 Task: Create a sub task Design and Implement Solution for the task  Create a new online platform for online language translation services in the project AtlasLine , assign it to team member softage.2@softage.net and update the status of the sub task to  On Track  , set the priority of the sub task to Low
Action: Mouse moved to (527, 336)
Screenshot: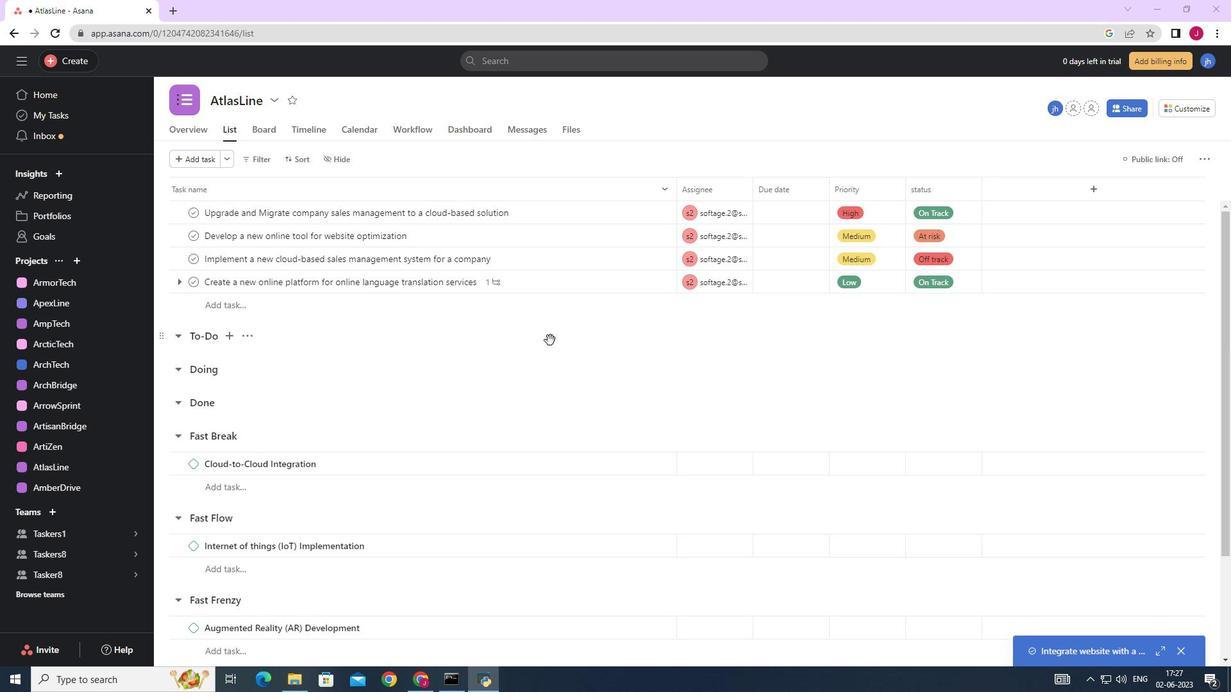 
Action: Mouse scrolled (527, 336) with delta (0, 0)
Screenshot: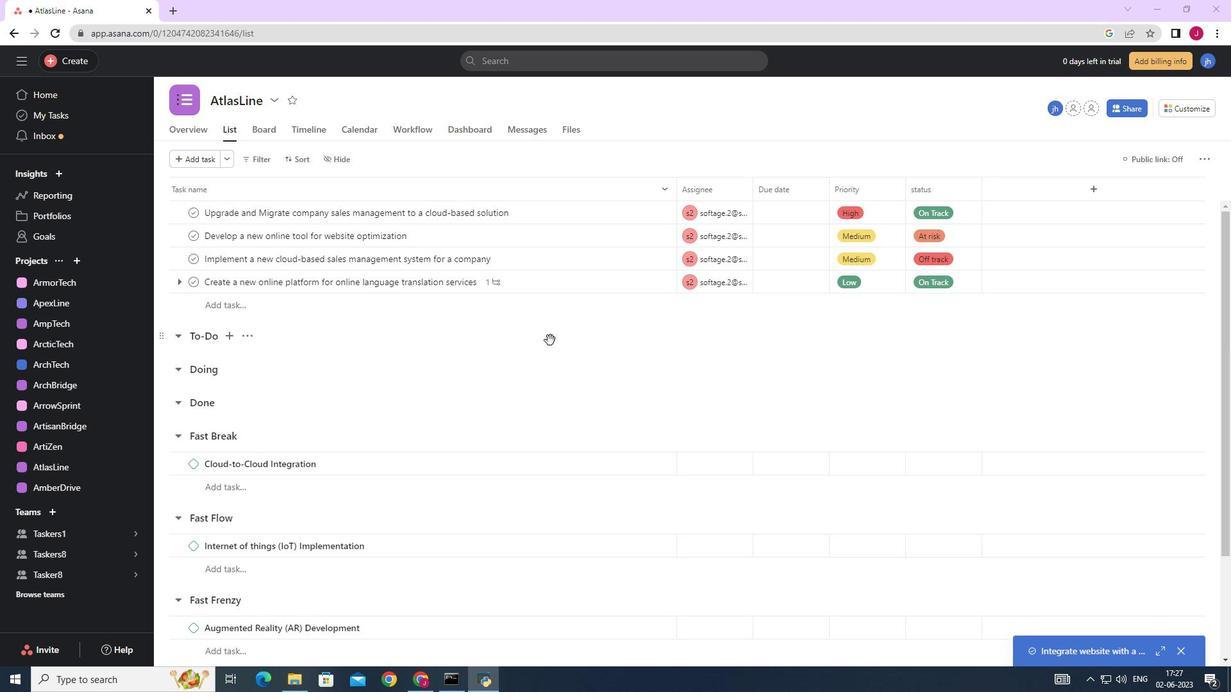 
Action: Mouse scrolled (527, 336) with delta (0, 0)
Screenshot: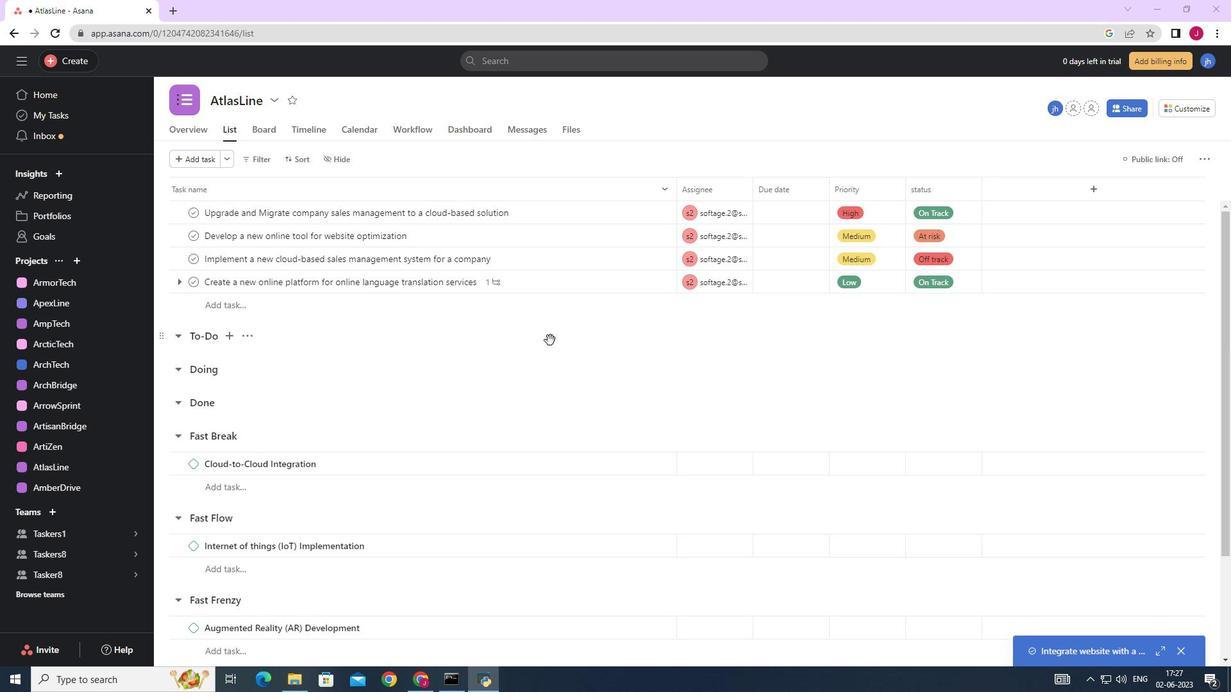 
Action: Mouse moved to (602, 277)
Screenshot: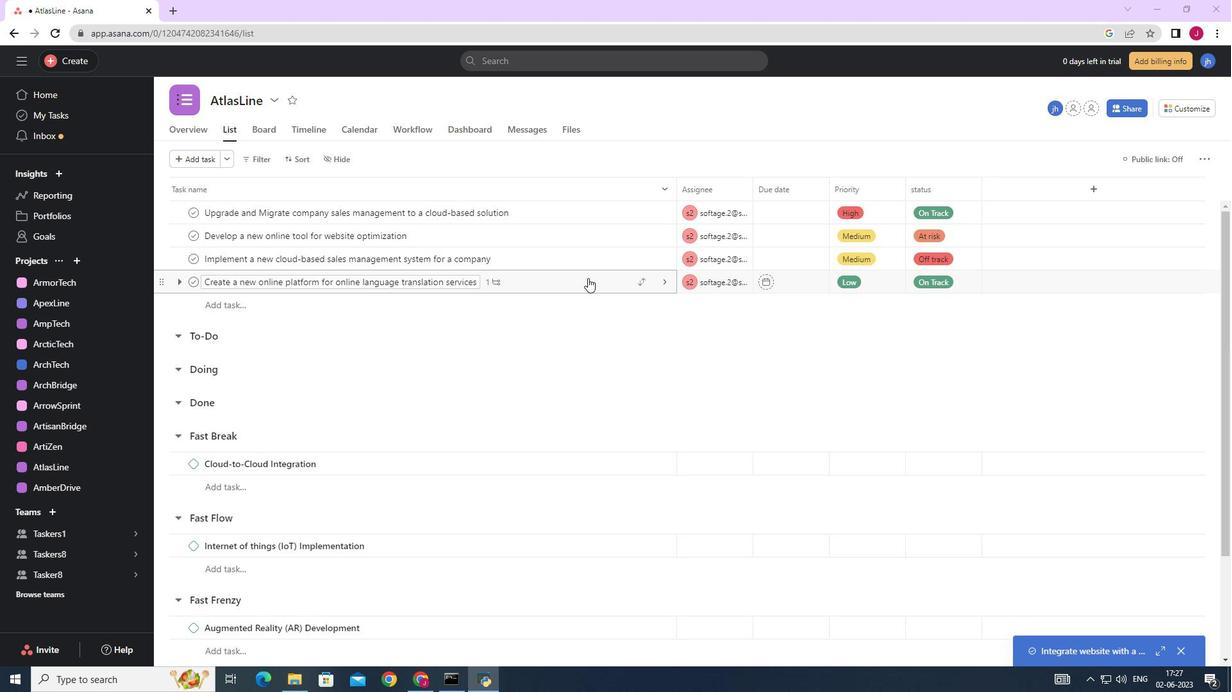 
Action: Mouse pressed left at (602, 277)
Screenshot: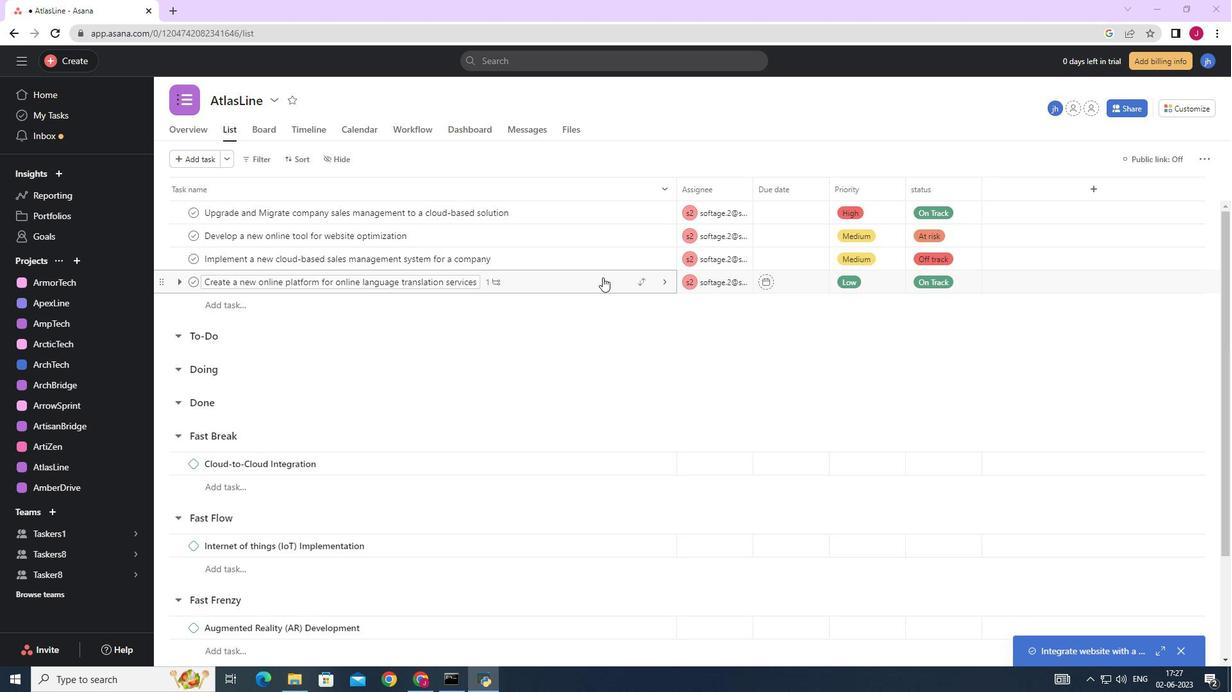 
Action: Mouse moved to (990, 452)
Screenshot: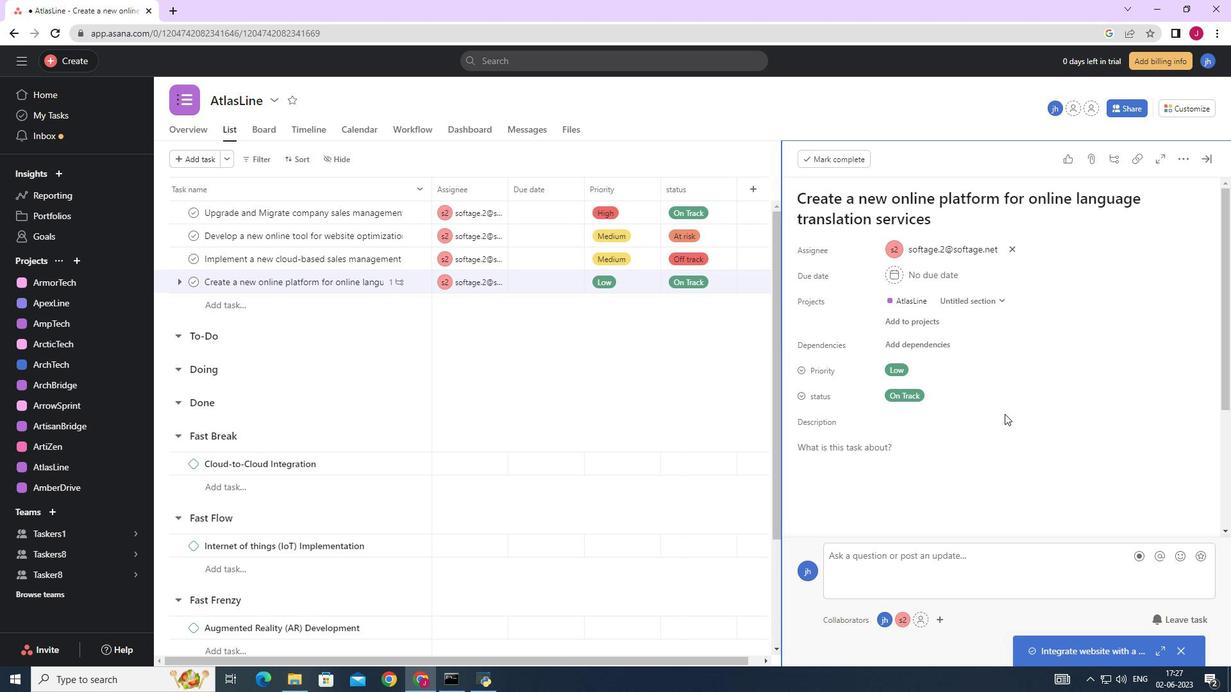 
Action: Mouse scrolled (990, 450) with delta (0, 0)
Screenshot: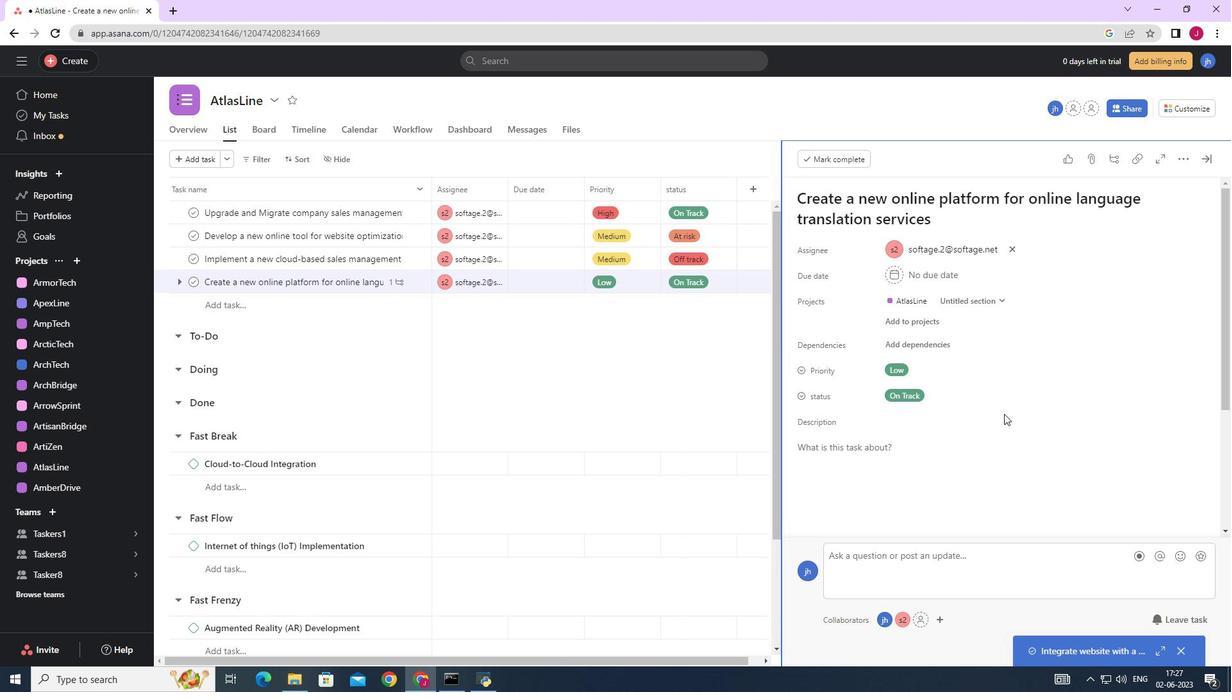 
Action: Mouse moved to (990, 453)
Screenshot: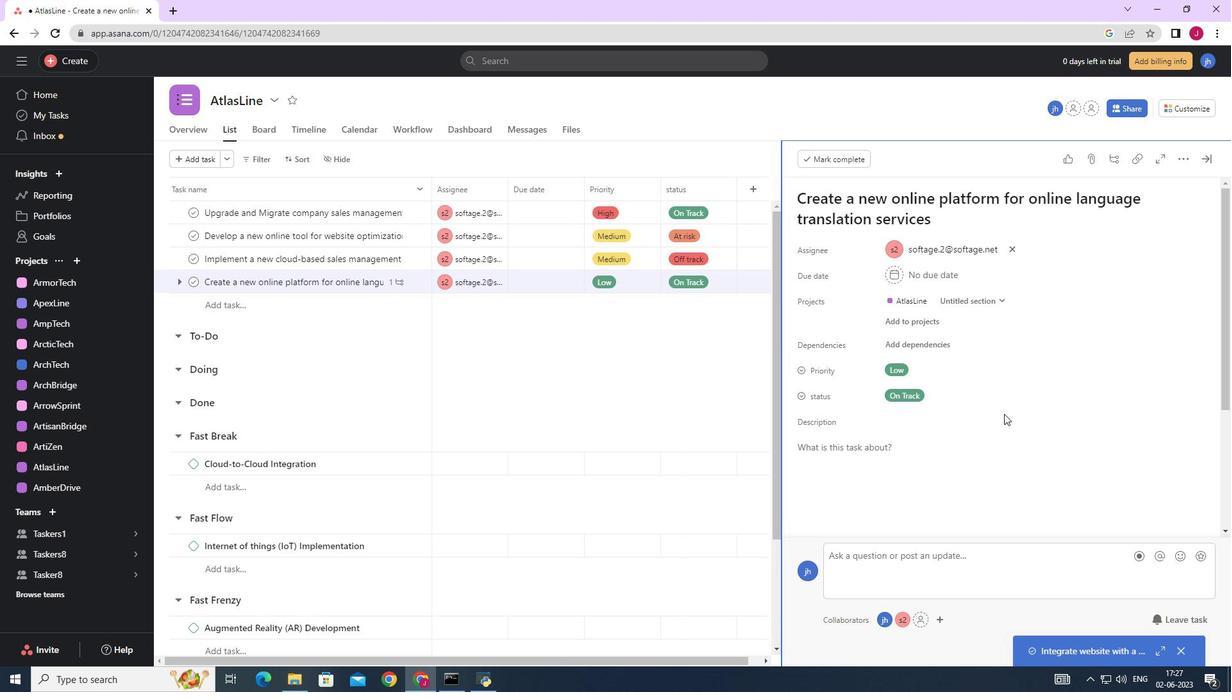 
Action: Mouse scrolled (990, 452) with delta (0, 0)
Screenshot: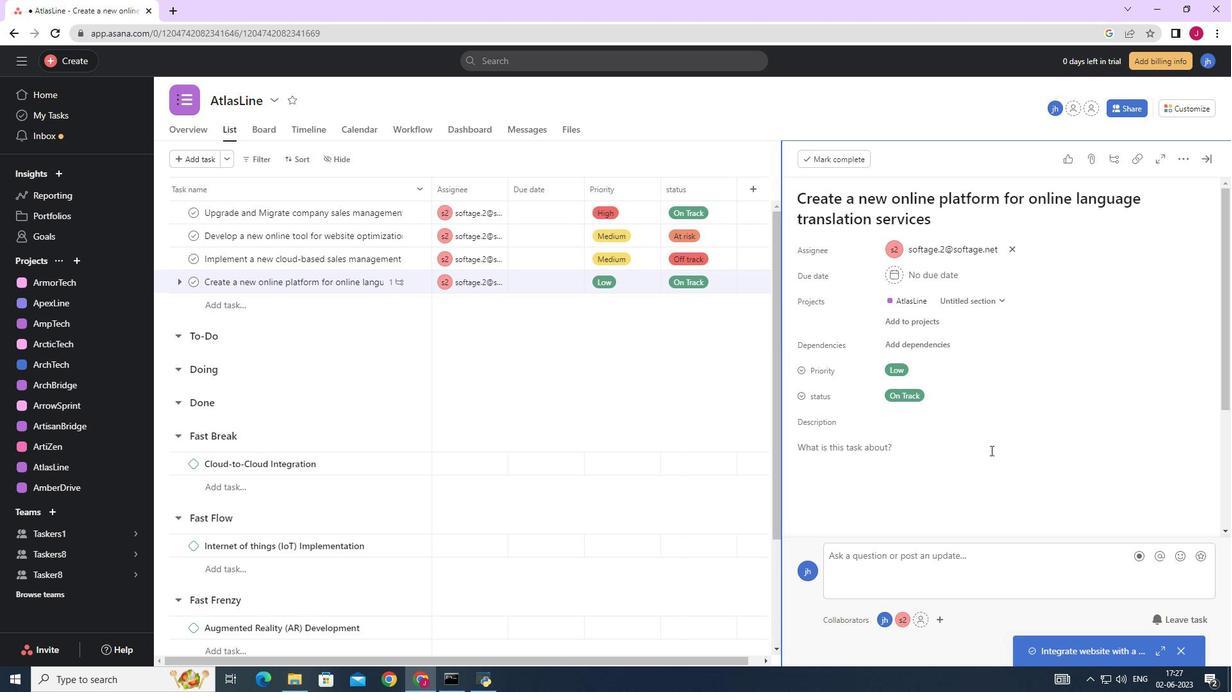 
Action: Mouse scrolled (990, 452) with delta (0, 0)
Screenshot: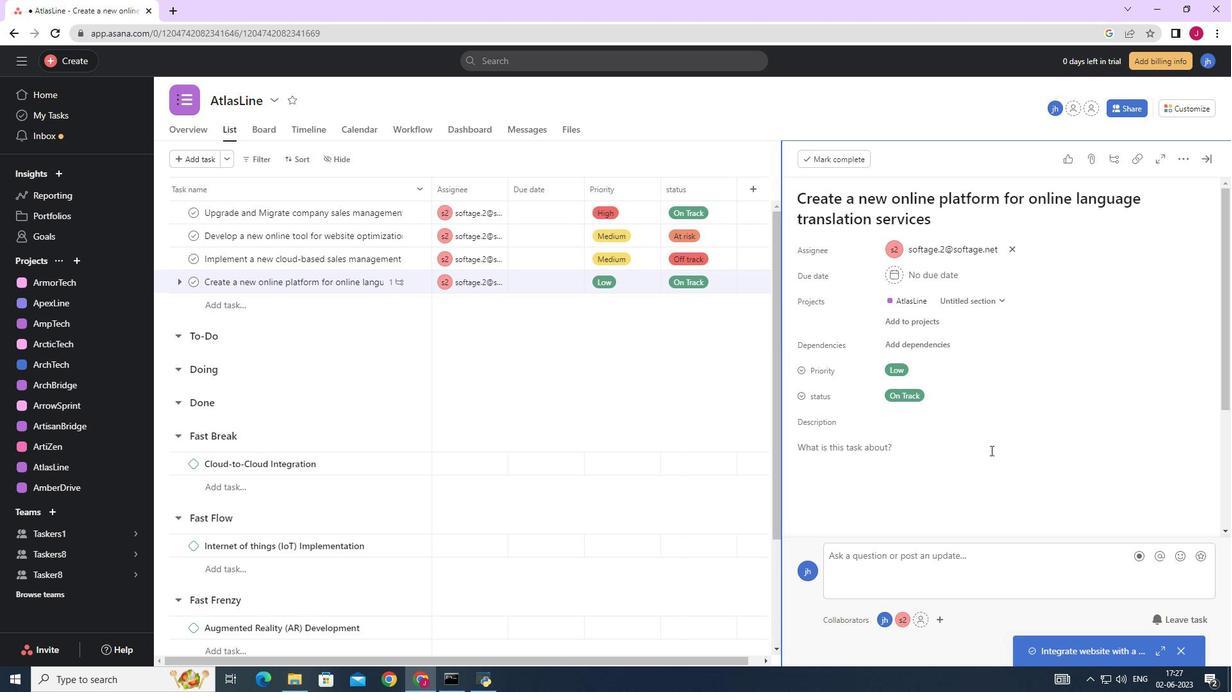 
Action: Mouse scrolled (990, 452) with delta (0, 0)
Screenshot: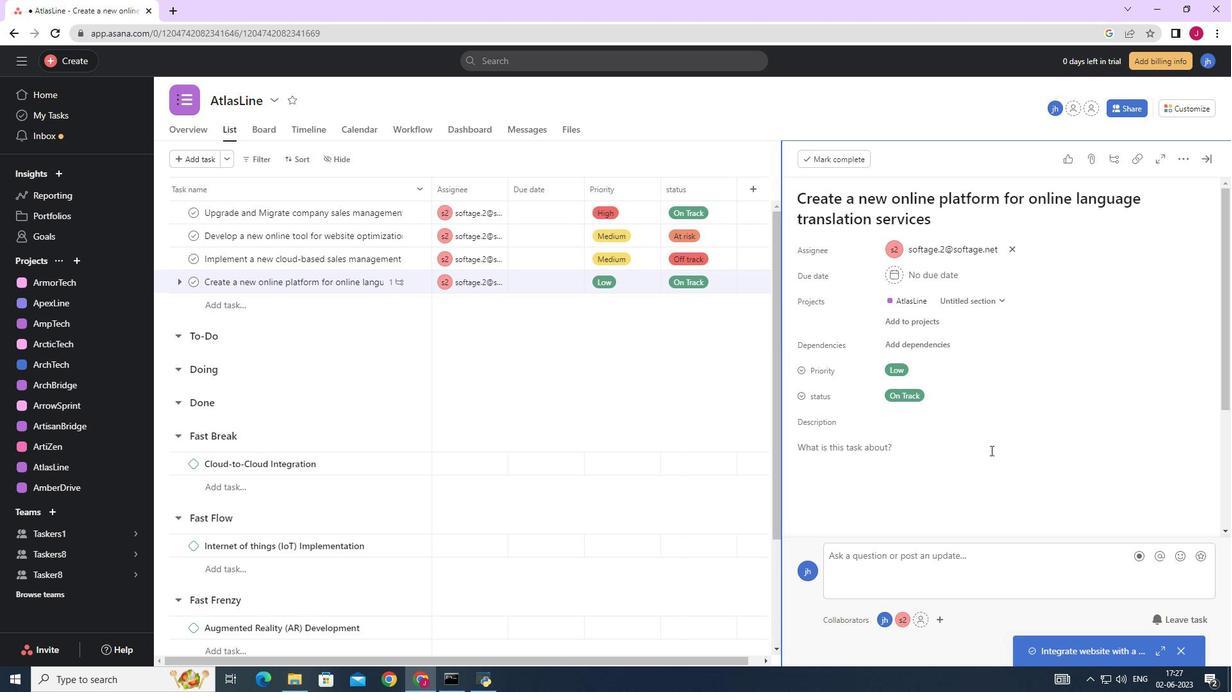 
Action: Mouse scrolled (990, 452) with delta (0, 0)
Screenshot: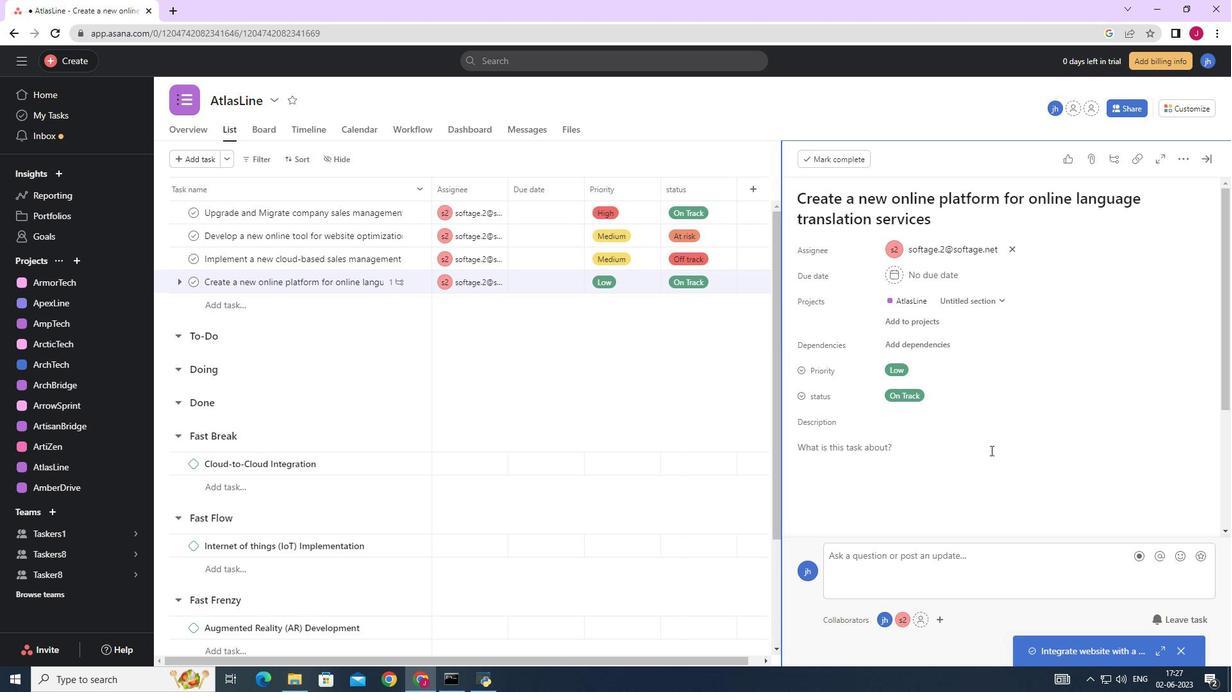 
Action: Mouse scrolled (990, 452) with delta (0, 0)
Screenshot: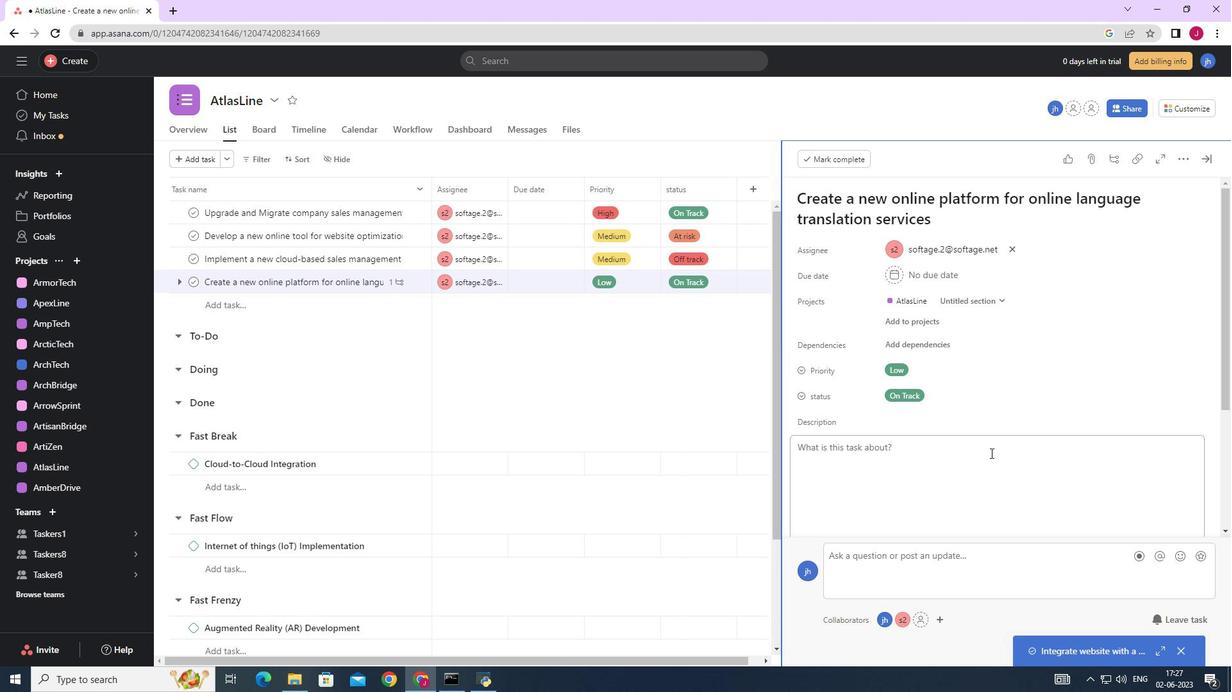 
Action: Mouse scrolled (990, 452) with delta (0, 0)
Screenshot: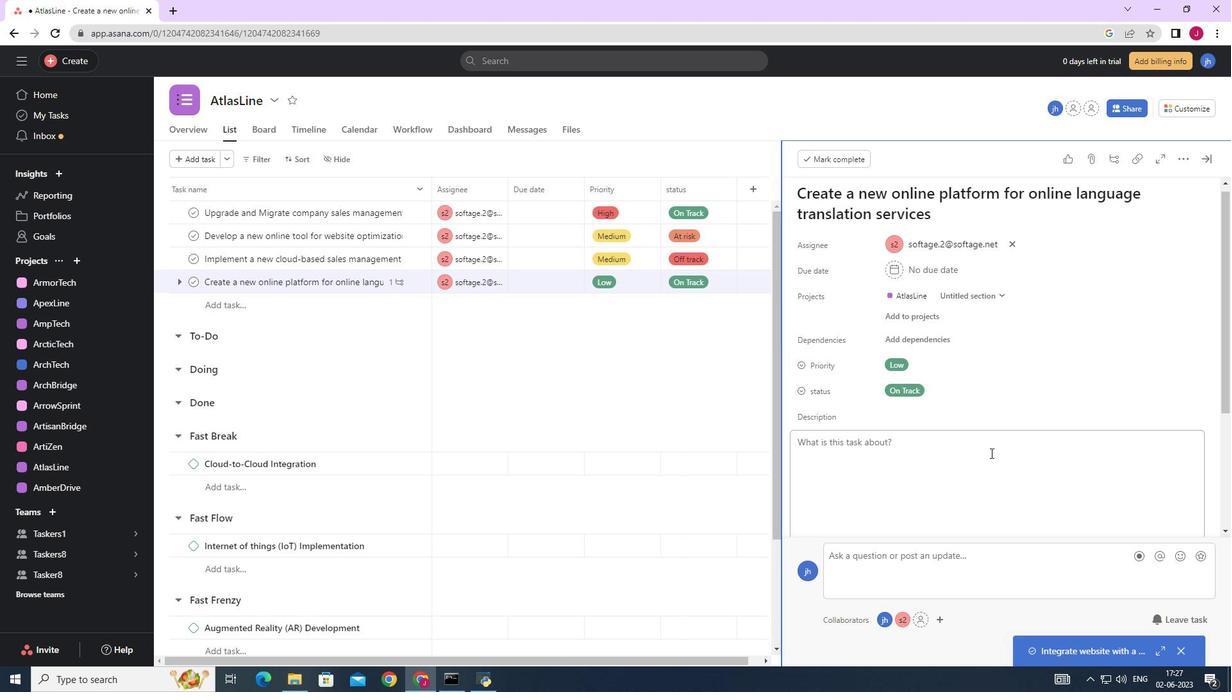 
Action: Mouse moved to (838, 429)
Screenshot: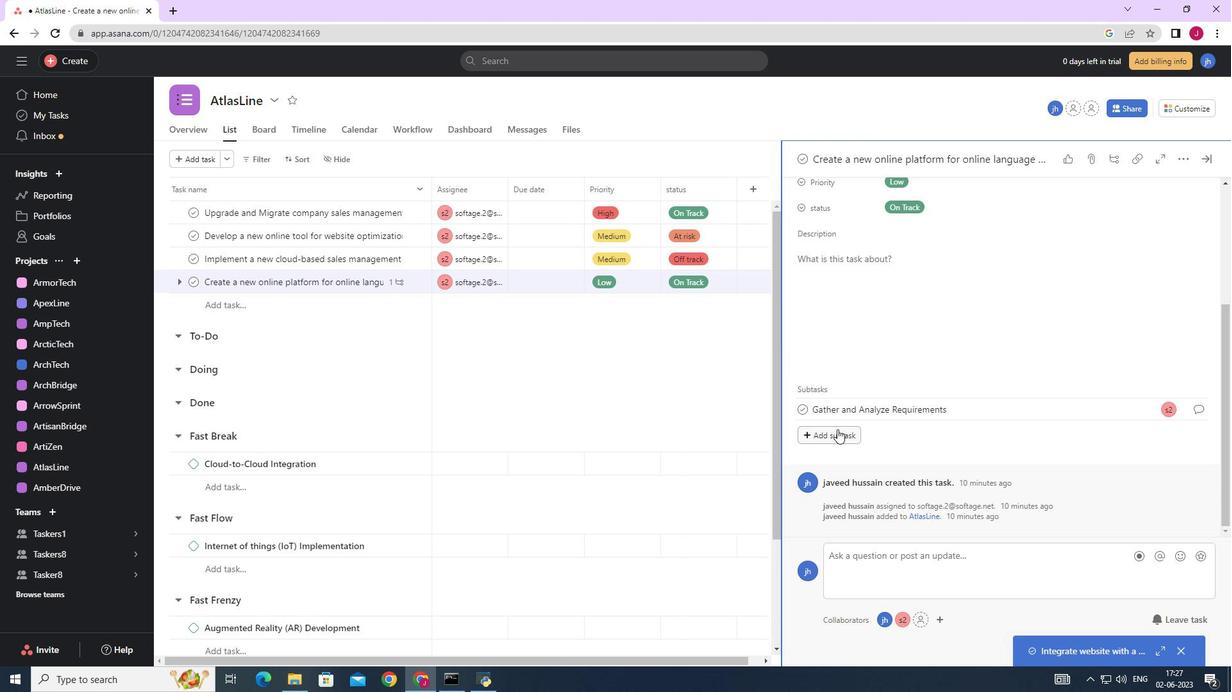 
Action: Mouse pressed left at (838, 429)
Screenshot: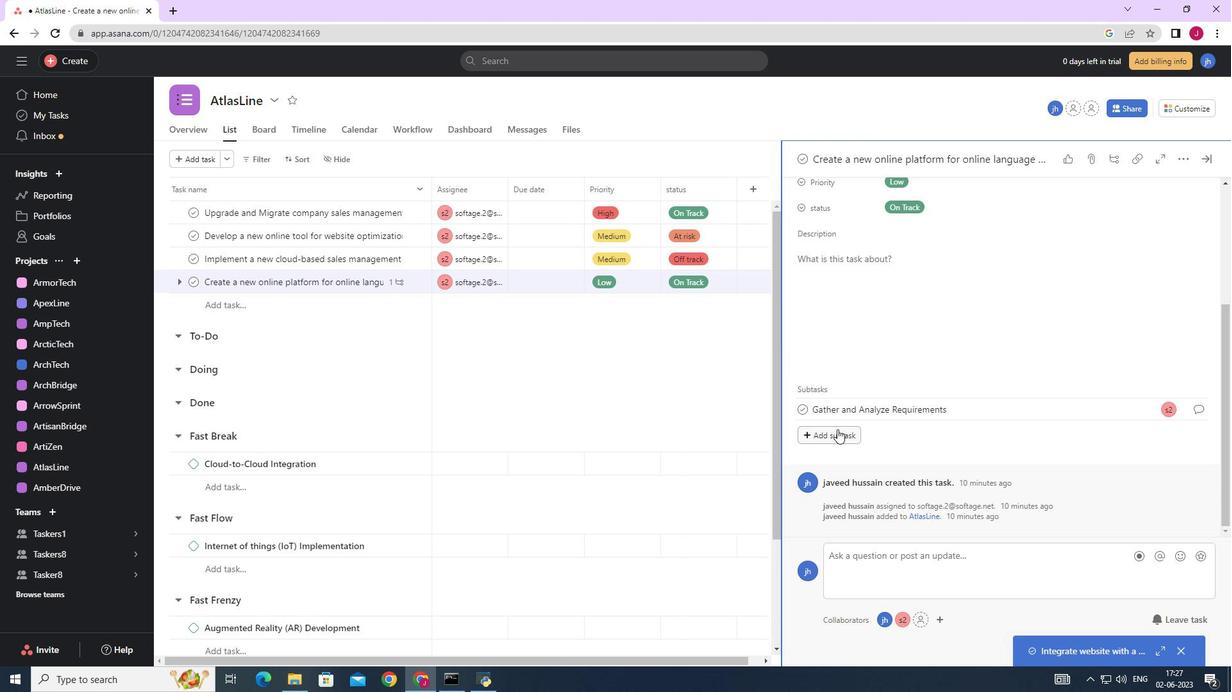 
Action: Mouse moved to (839, 429)
Screenshot: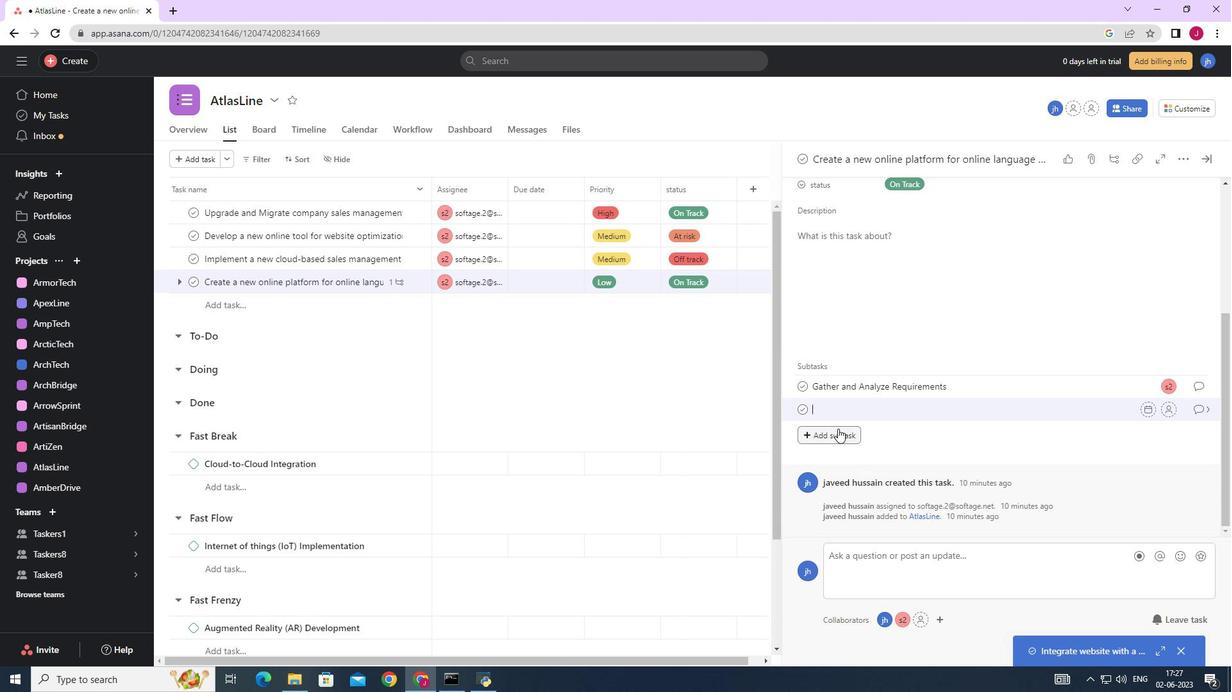 
Action: Key pressed <Key.caps_lock>D<Key.caps_lock>esign<Key.space>and<Key.space><Key.caps_lock>I<Key.caps_lock>mplement<Key.space><Key.caps_lock>S<Key.caps_lock>olution
Screenshot: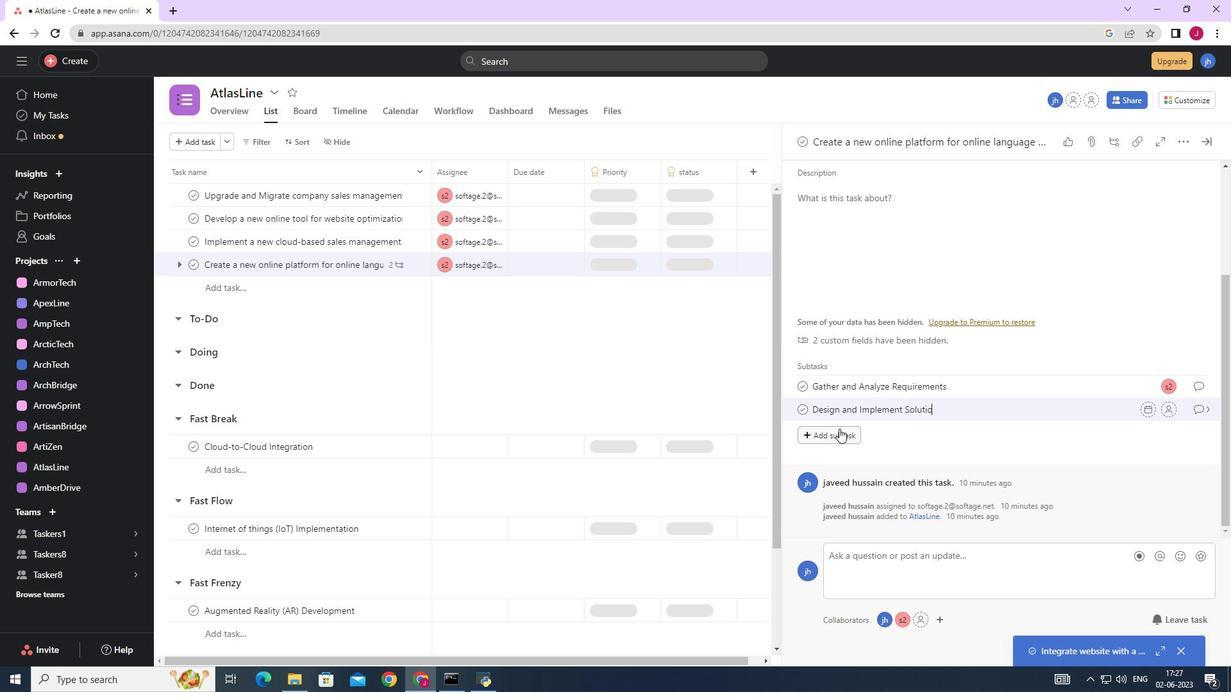 
Action: Mouse moved to (1169, 411)
Screenshot: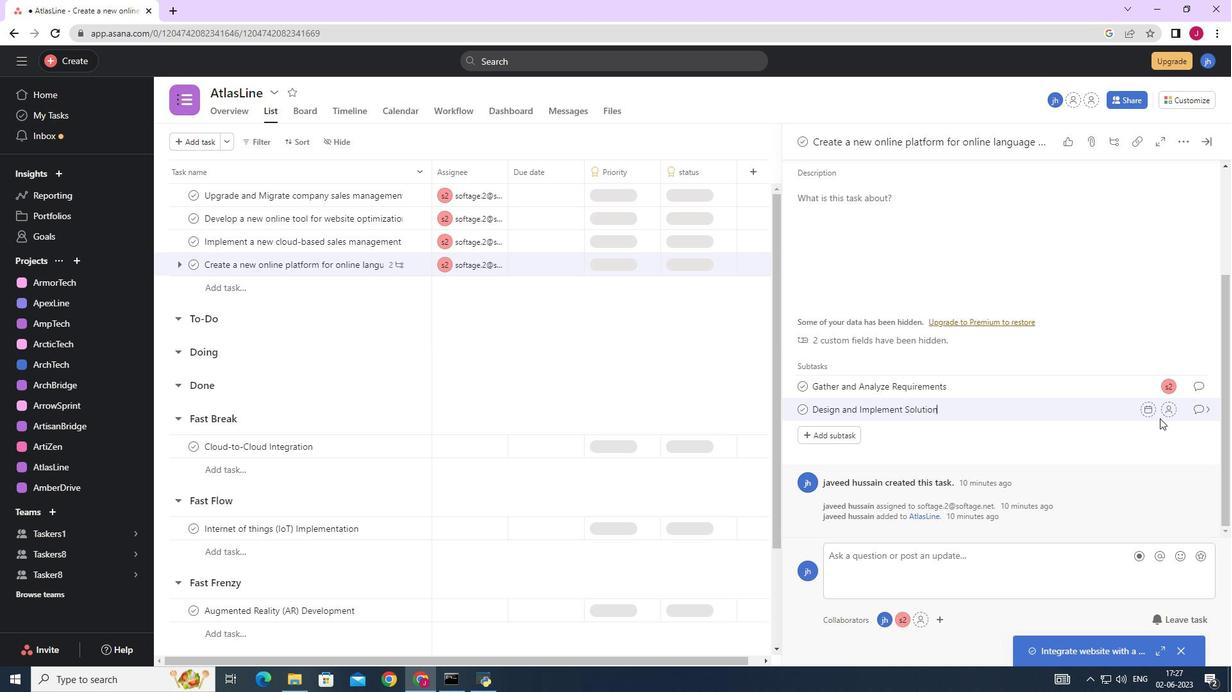 
Action: Mouse pressed left at (1169, 411)
Screenshot: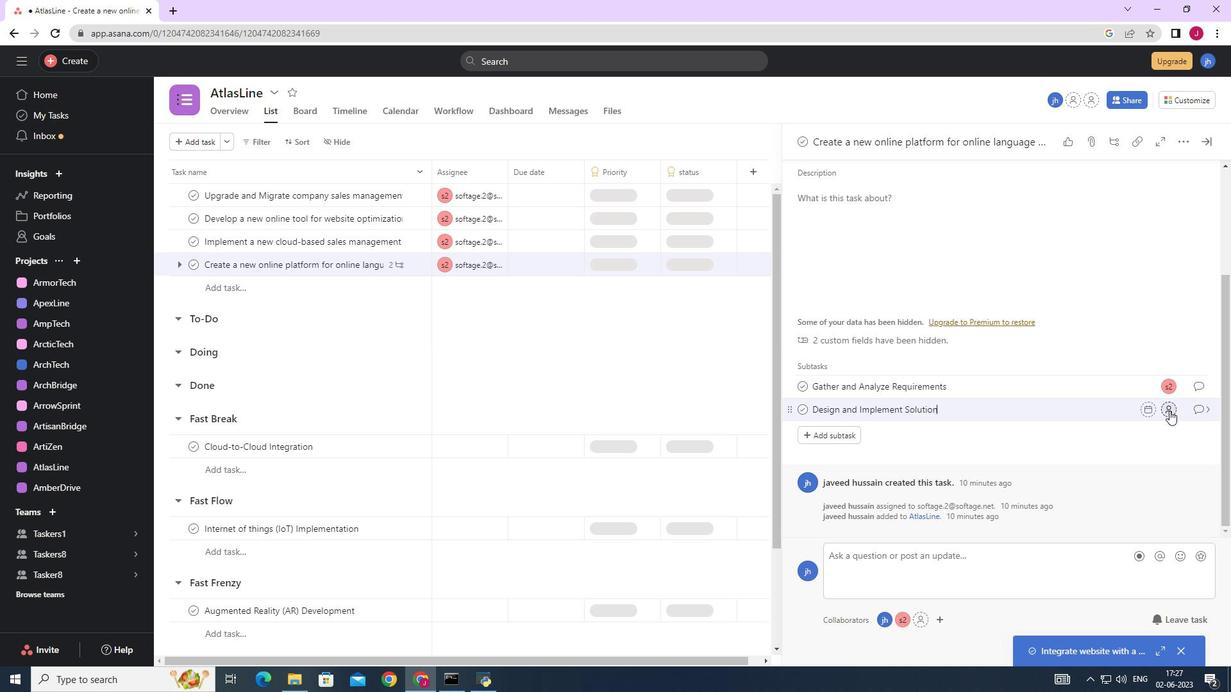 
Action: Mouse moved to (1162, 412)
Screenshot: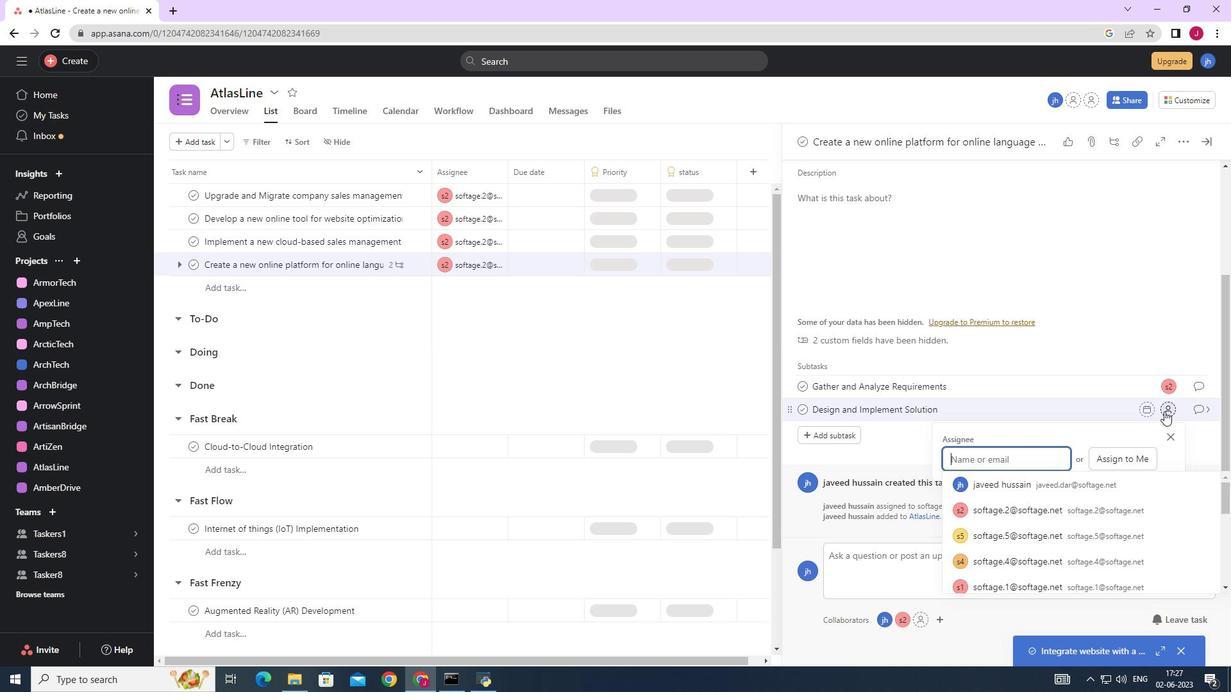 
Action: Key pressed softage.2
Screenshot: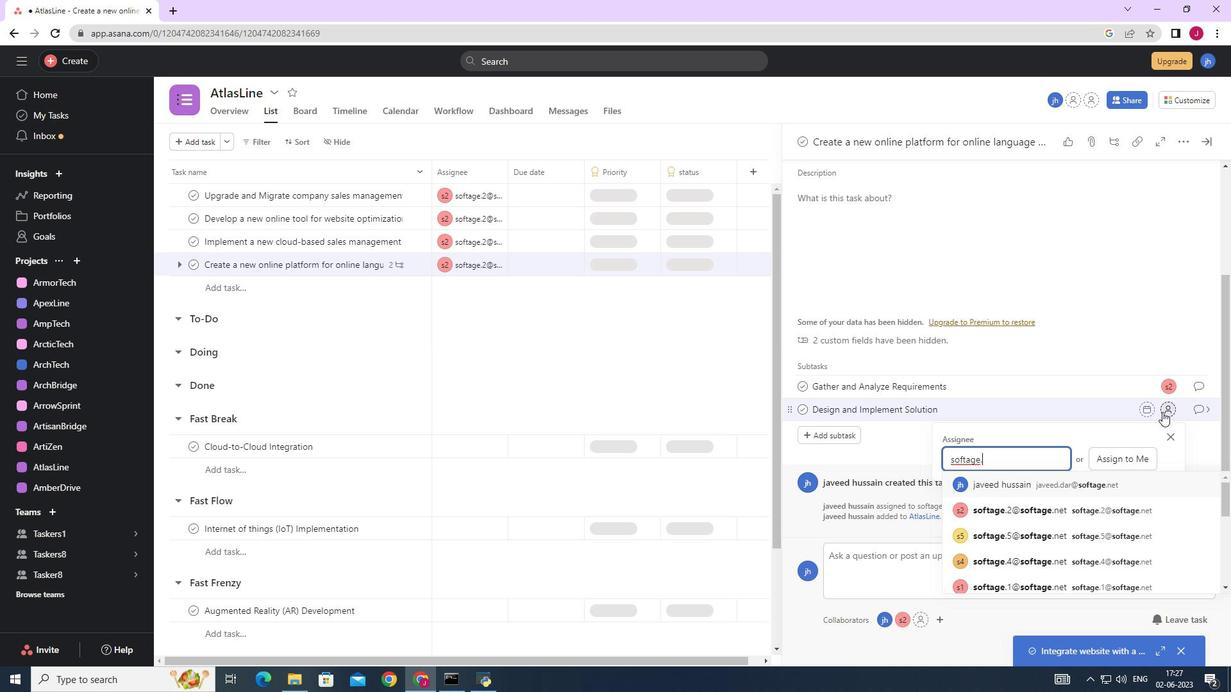 
Action: Mouse moved to (1000, 488)
Screenshot: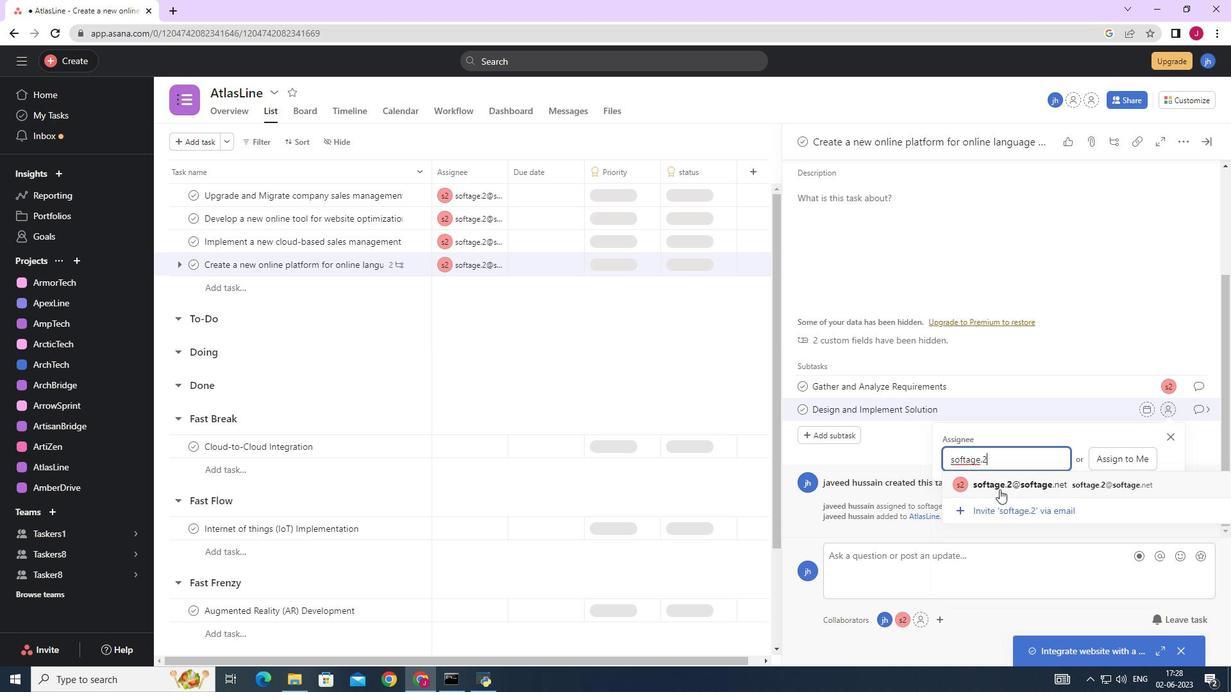 
Action: Mouse pressed left at (1000, 488)
Screenshot: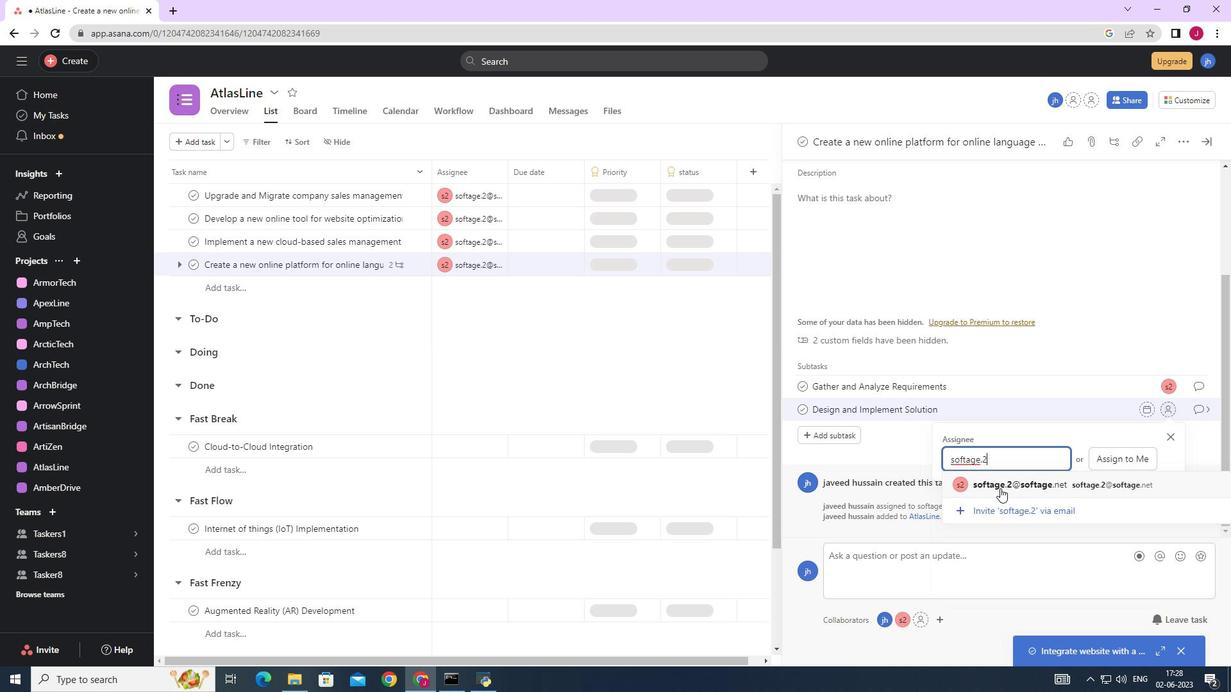 
Action: Mouse moved to (1206, 411)
Screenshot: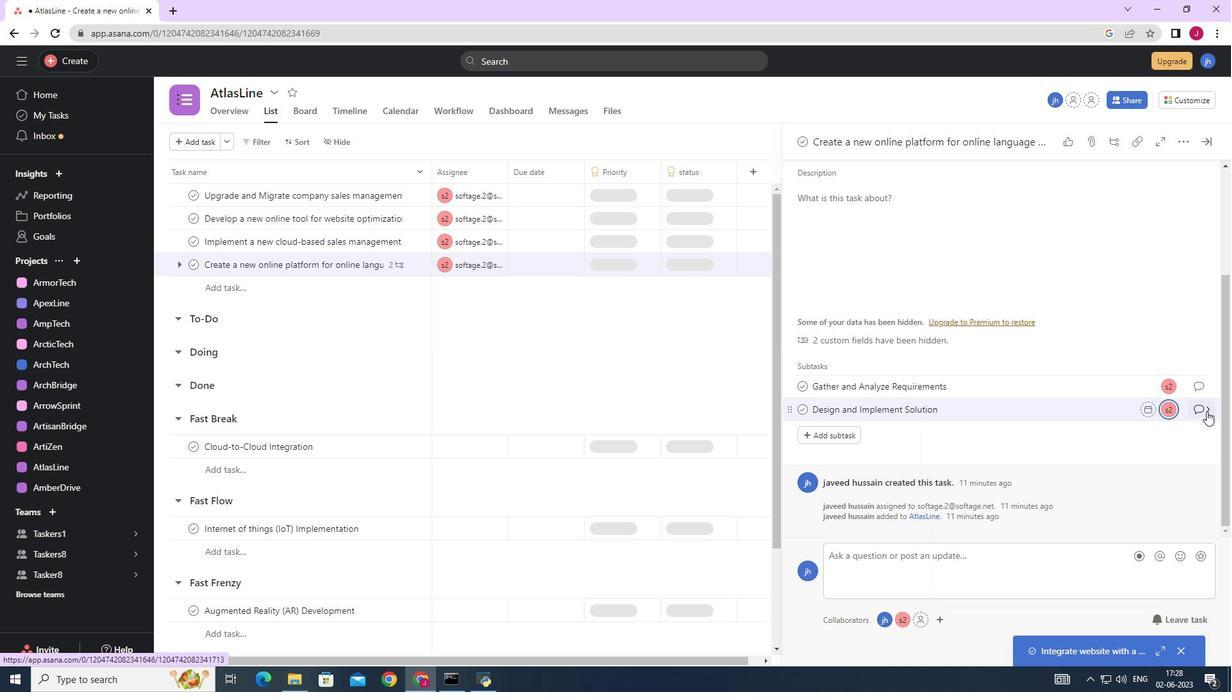 
Action: Mouse pressed left at (1206, 411)
Screenshot: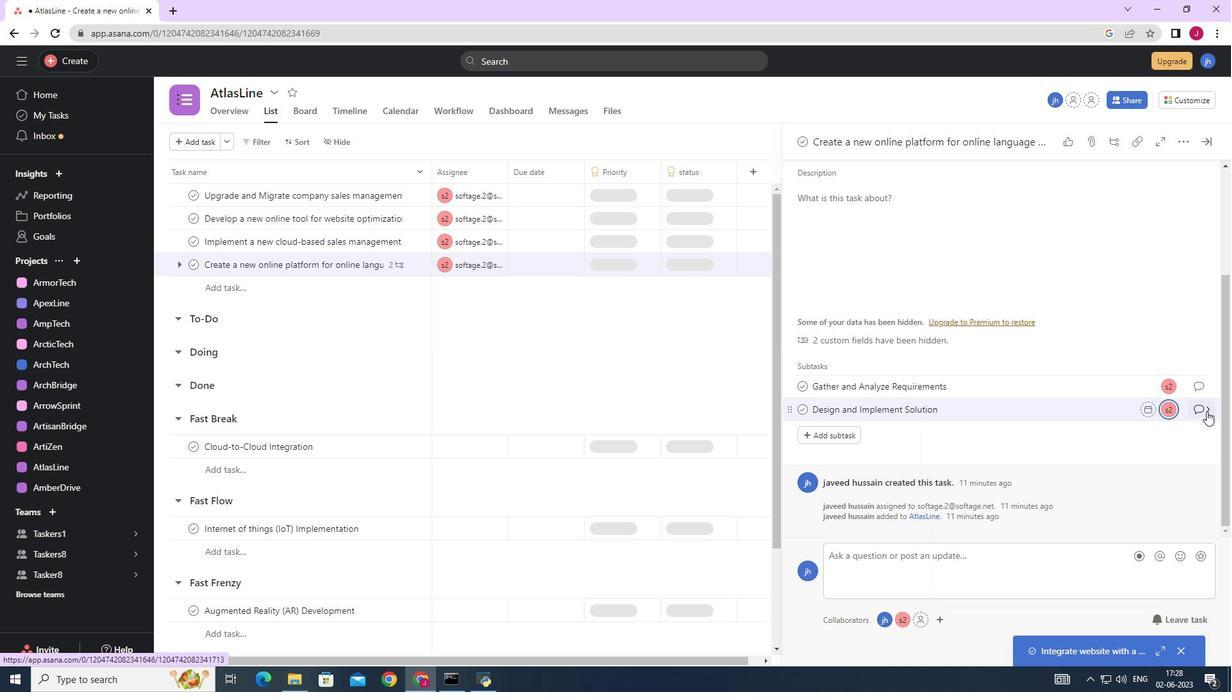 
Action: Mouse moved to (922, 304)
Screenshot: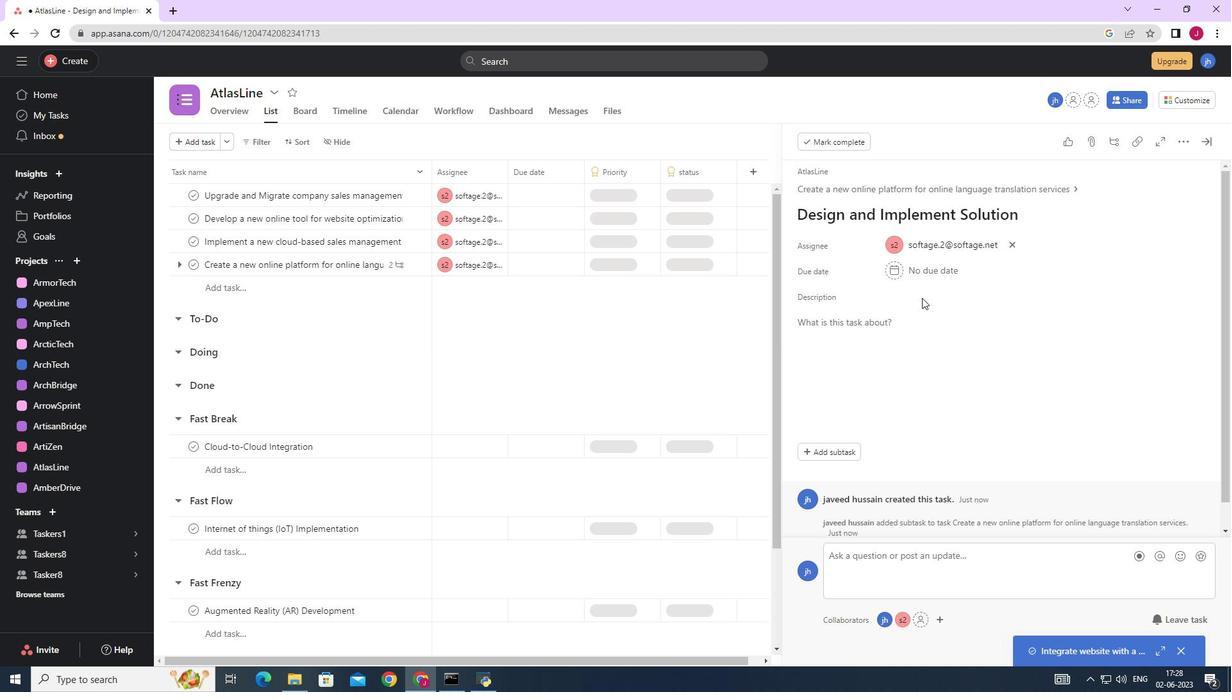 
Action: Mouse scrolled (922, 305) with delta (0, 0)
Screenshot: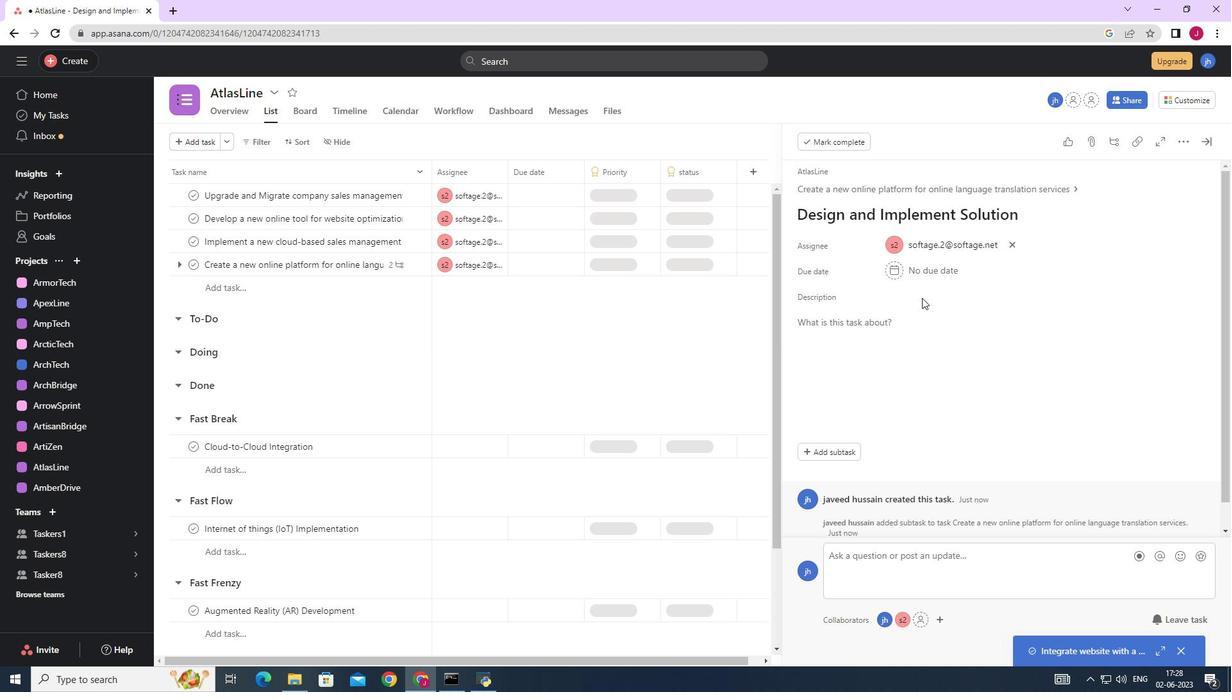 
Action: Mouse scrolled (922, 305) with delta (0, 0)
Screenshot: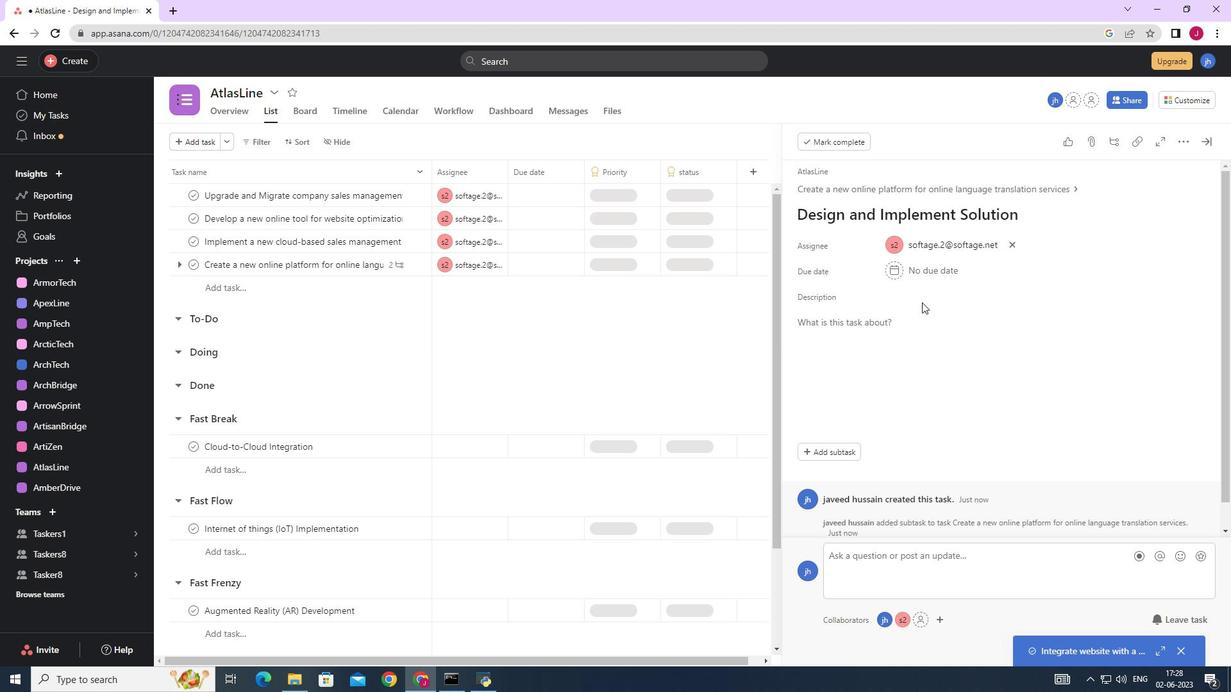 
Action: Mouse moved to (922, 314)
Screenshot: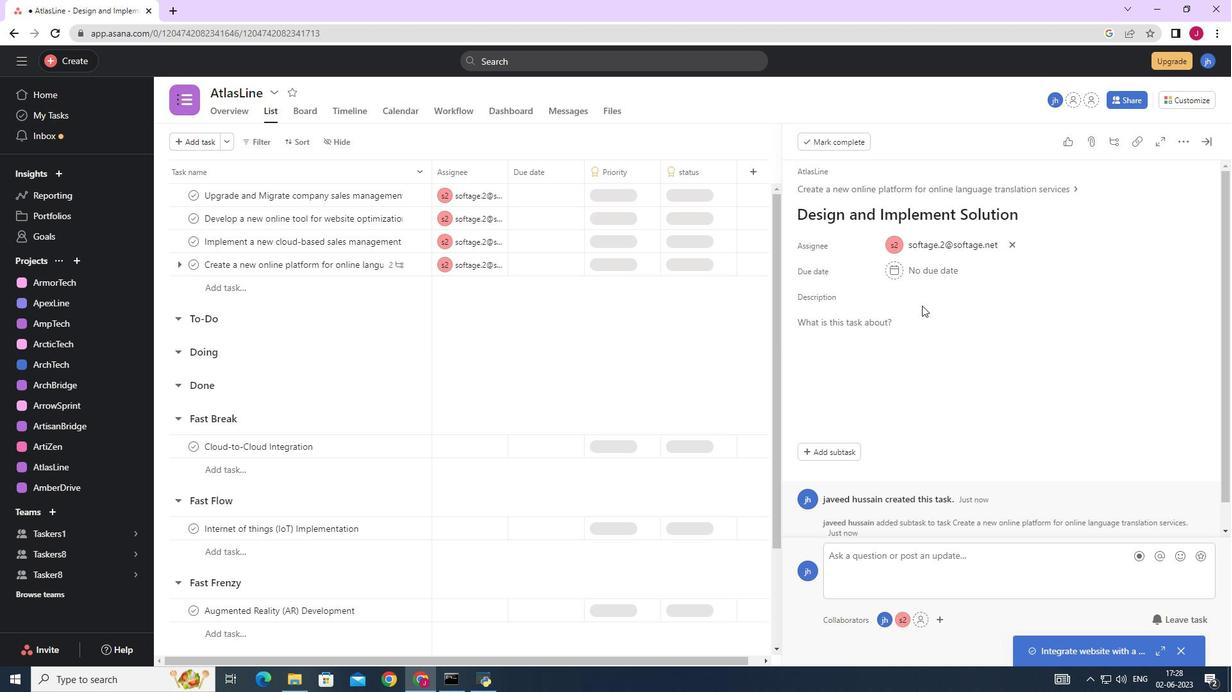 
Action: Mouse scrolled (922, 312) with delta (0, 0)
Screenshot: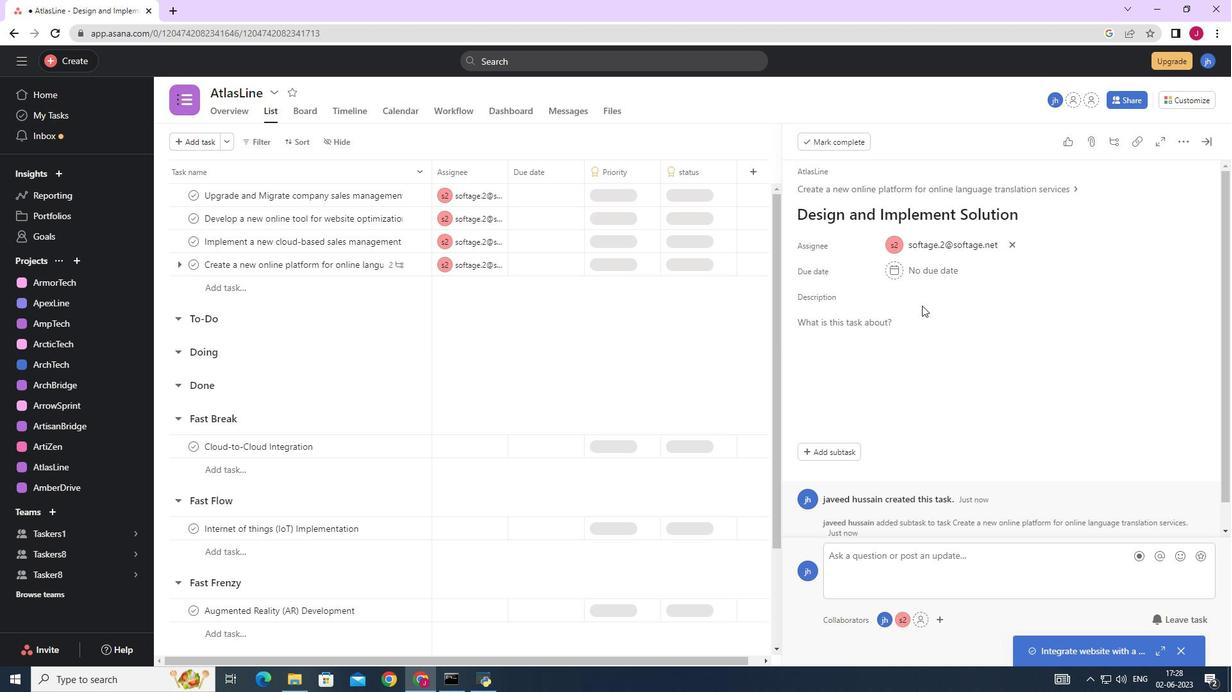 
Action: Mouse moved to (922, 317)
Screenshot: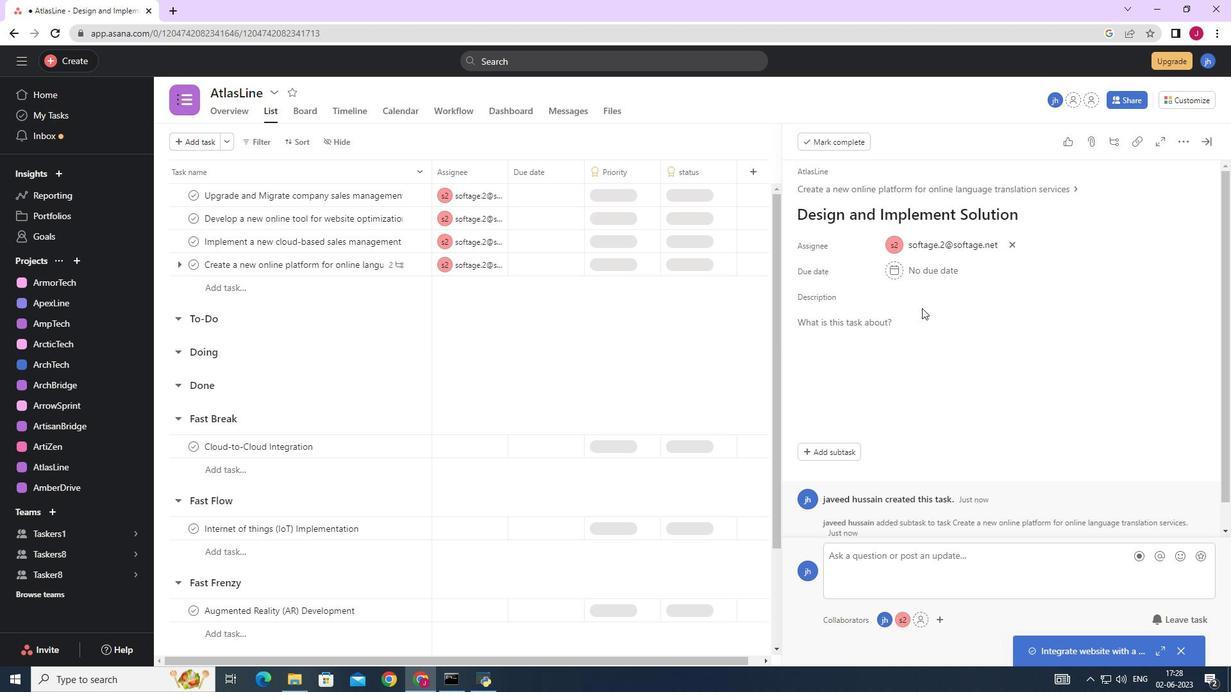 
Action: Mouse scrolled (922, 316) with delta (0, 0)
Screenshot: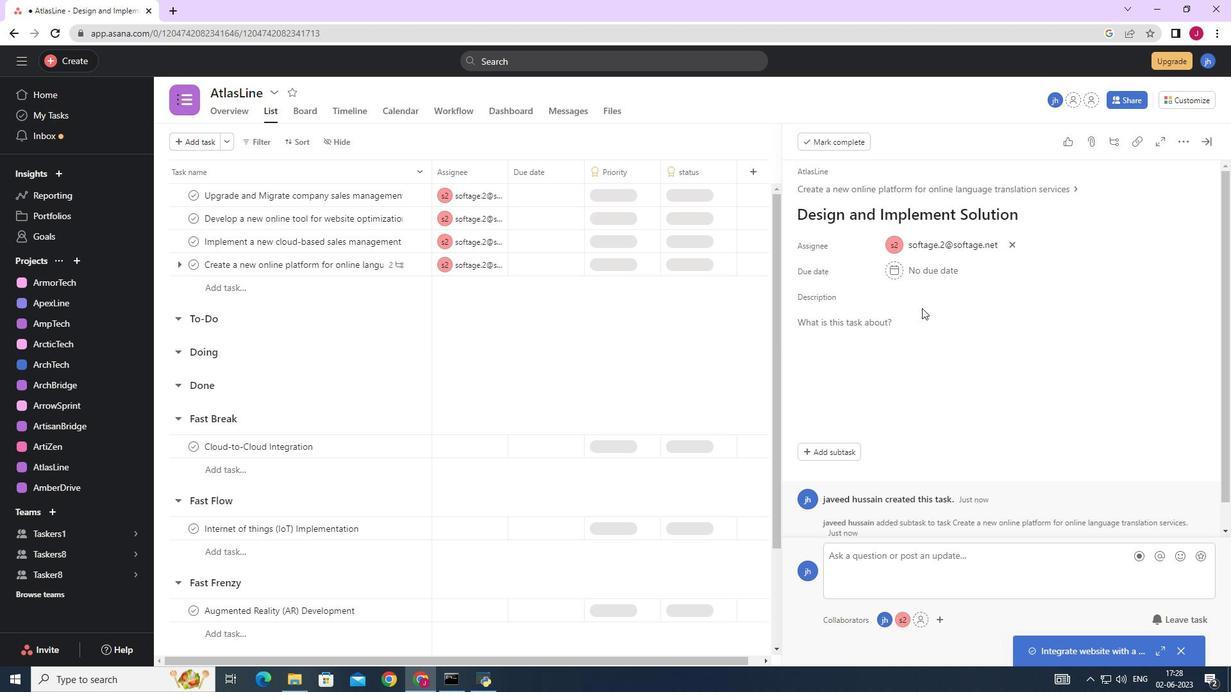
Action: Mouse moved to (921, 319)
Screenshot: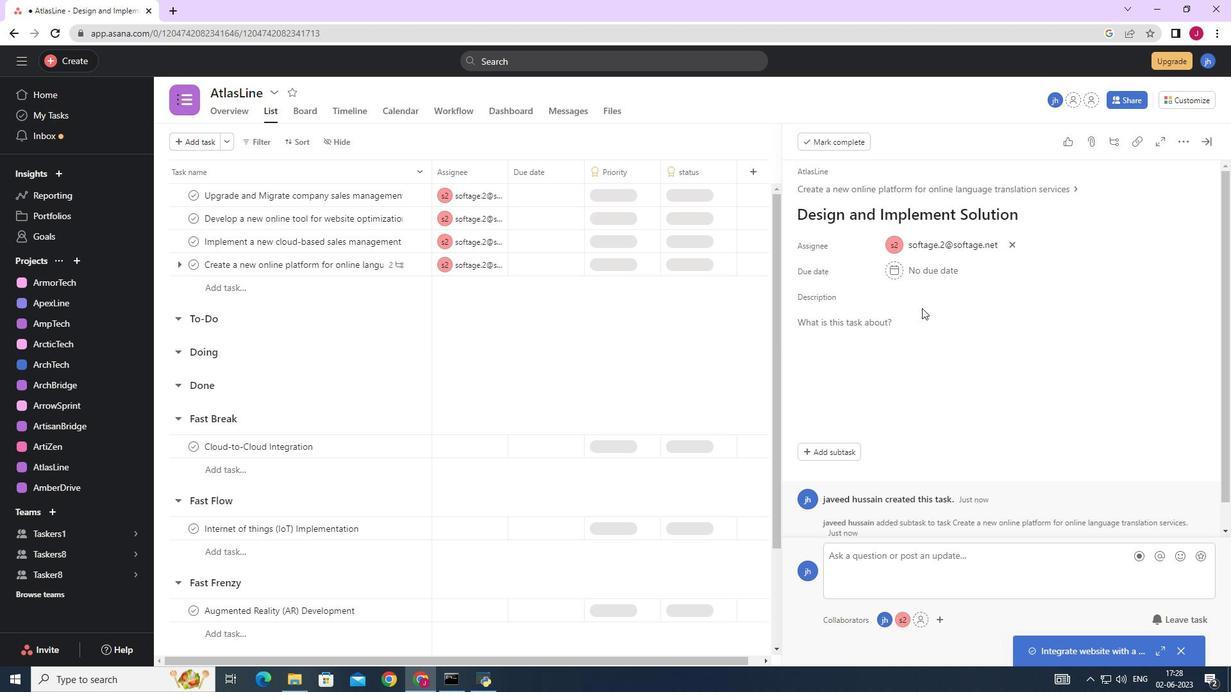 
Action: Mouse scrolled (922, 316) with delta (0, 0)
Screenshot: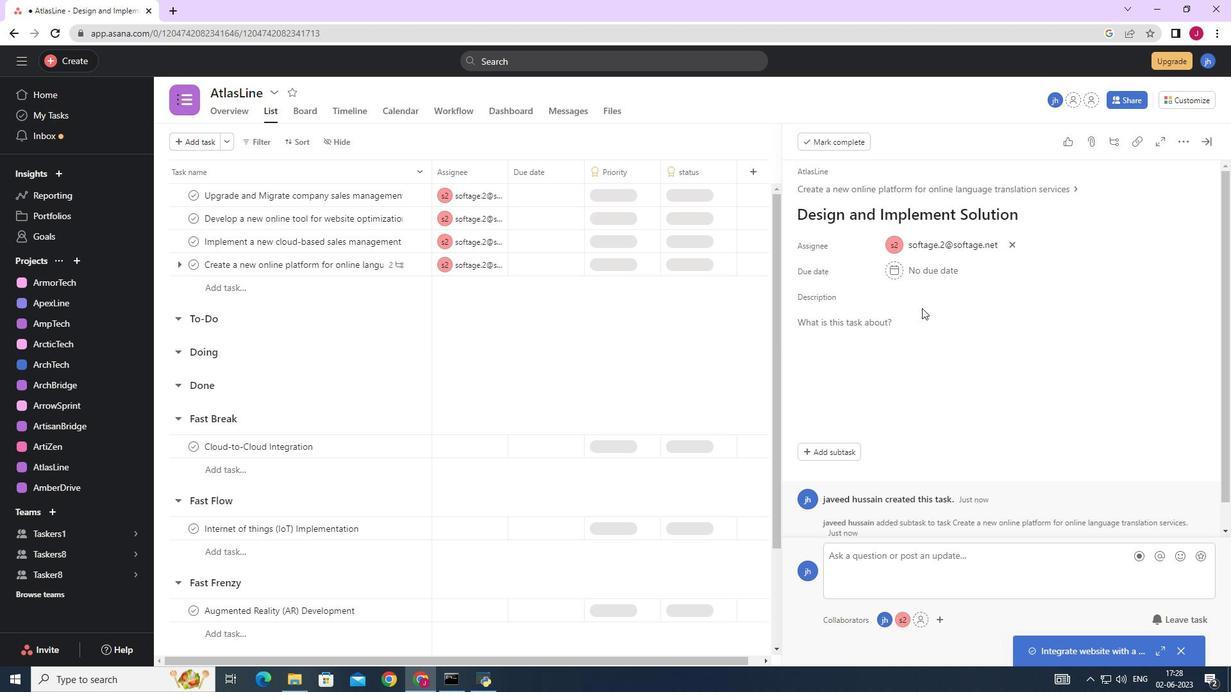 
Action: Mouse moved to (921, 321)
Screenshot: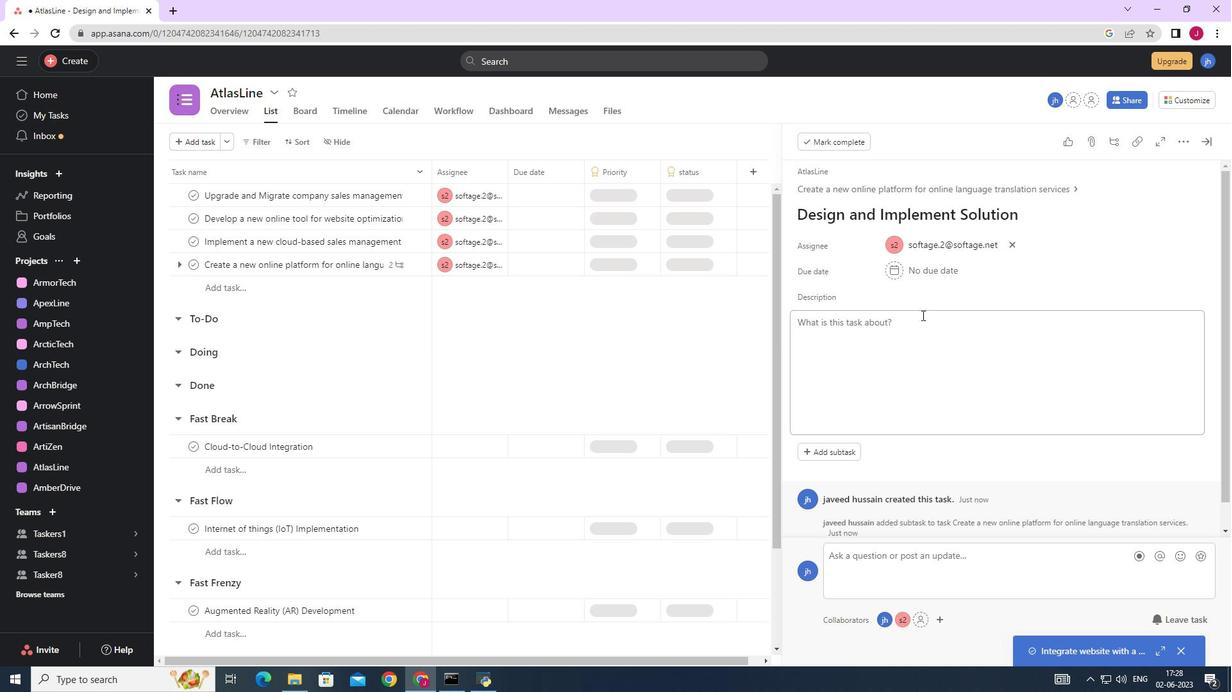 
Action: Mouse scrolled (921, 320) with delta (0, 0)
Screenshot: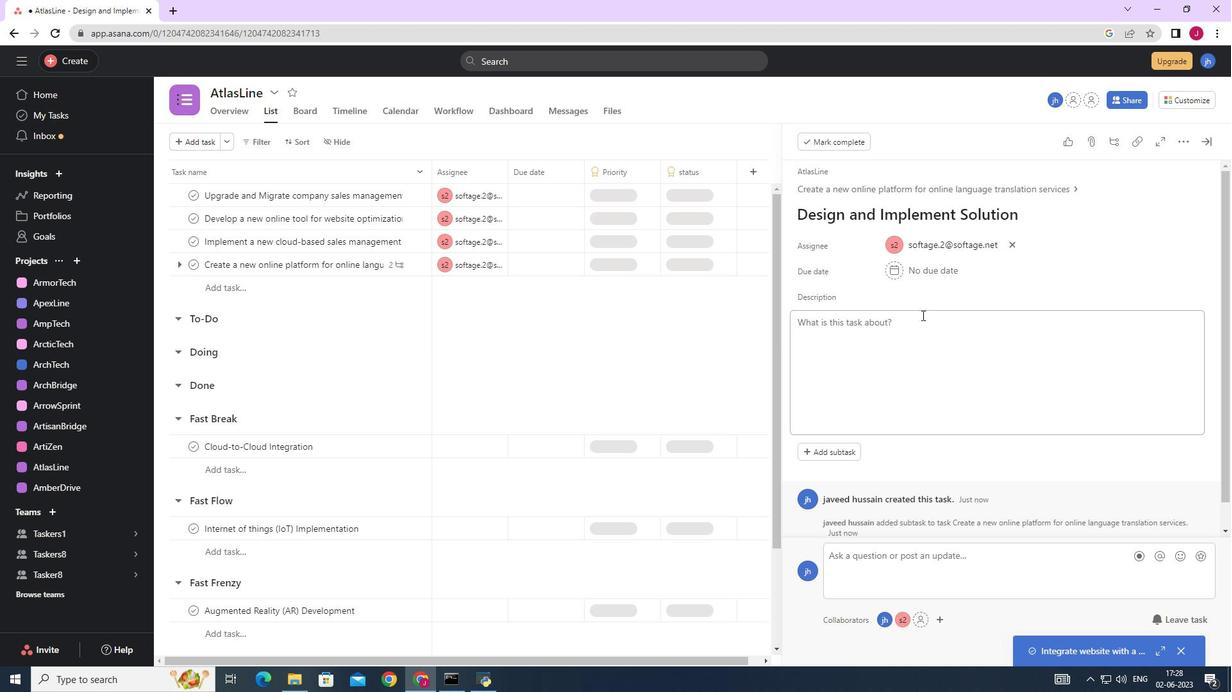 
Action: Mouse moved to (881, 377)
Screenshot: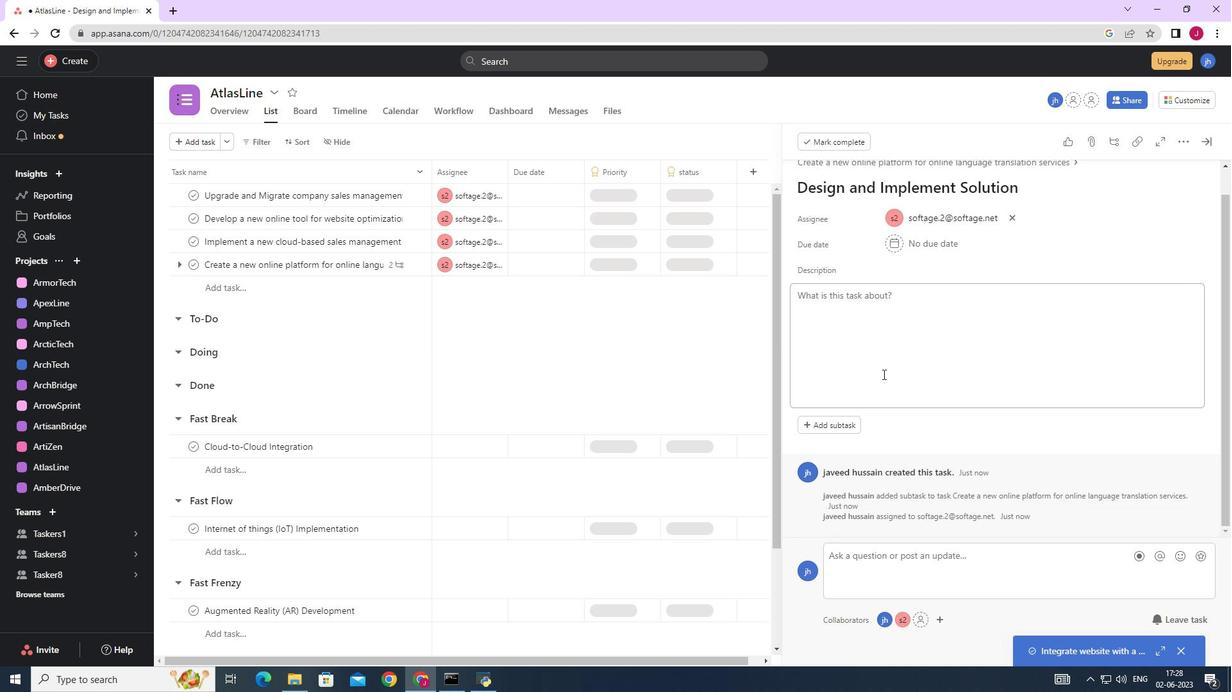 
Action: Mouse scrolled (881, 377) with delta (0, 0)
Screenshot: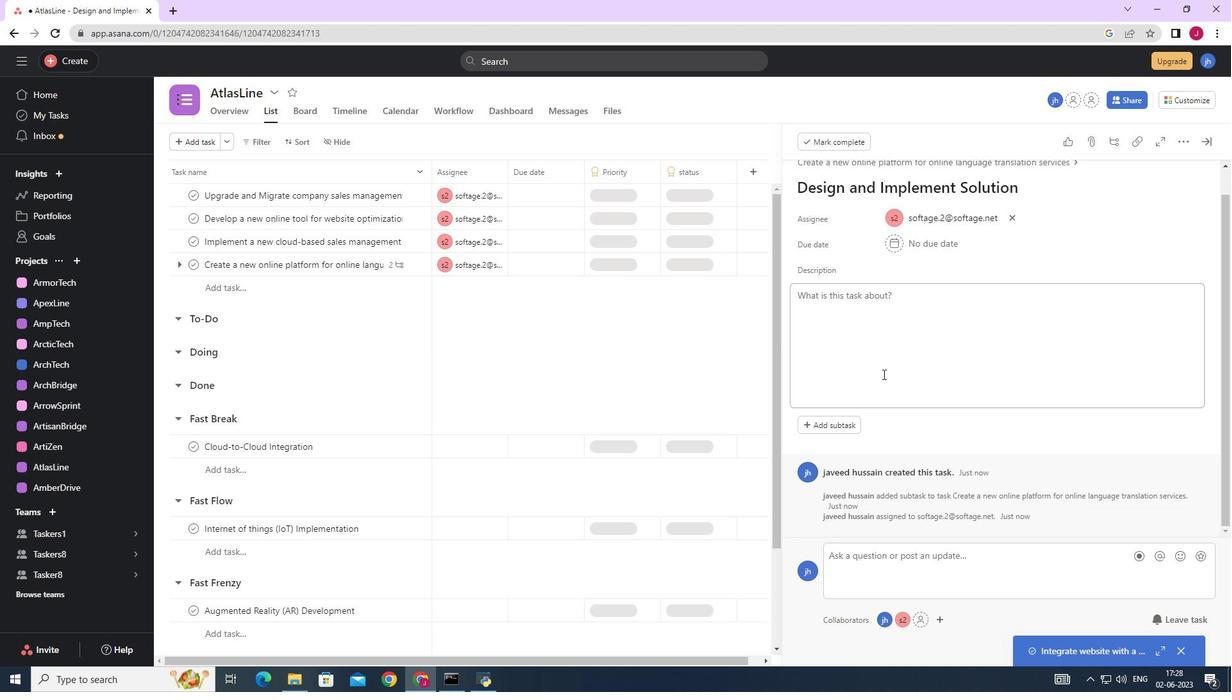 
Action: Mouse moved to (881, 377)
Screenshot: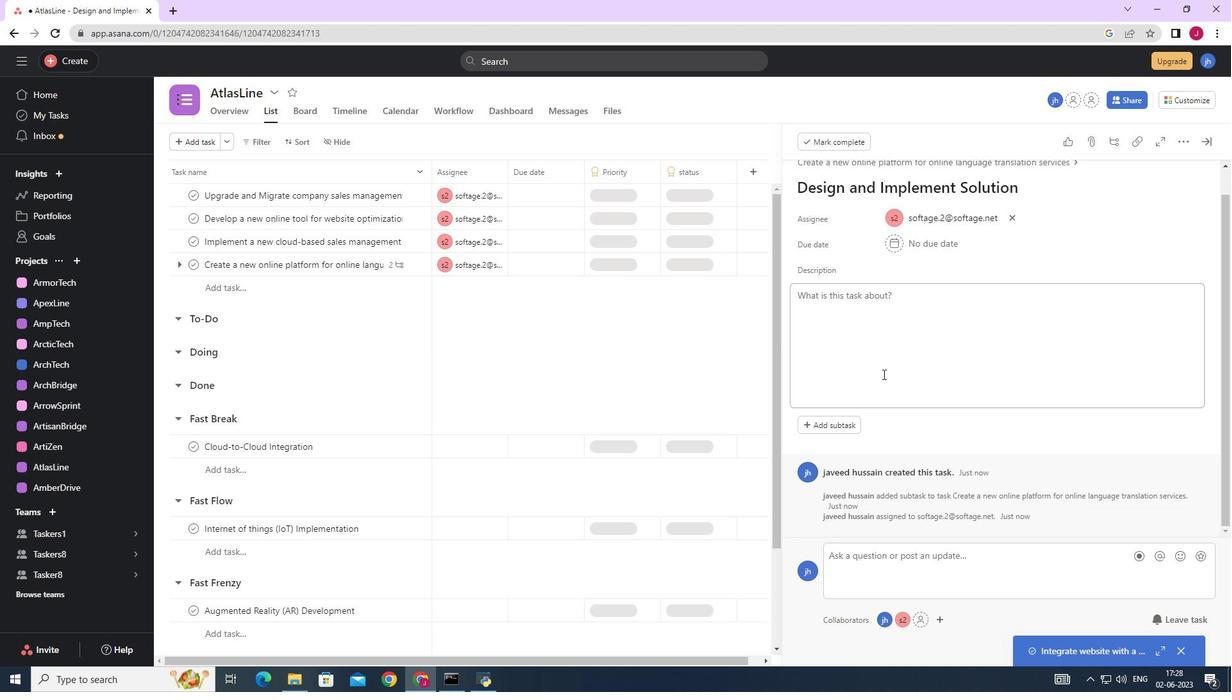 
Action: Mouse scrolled (881, 377) with delta (0, 0)
Screenshot: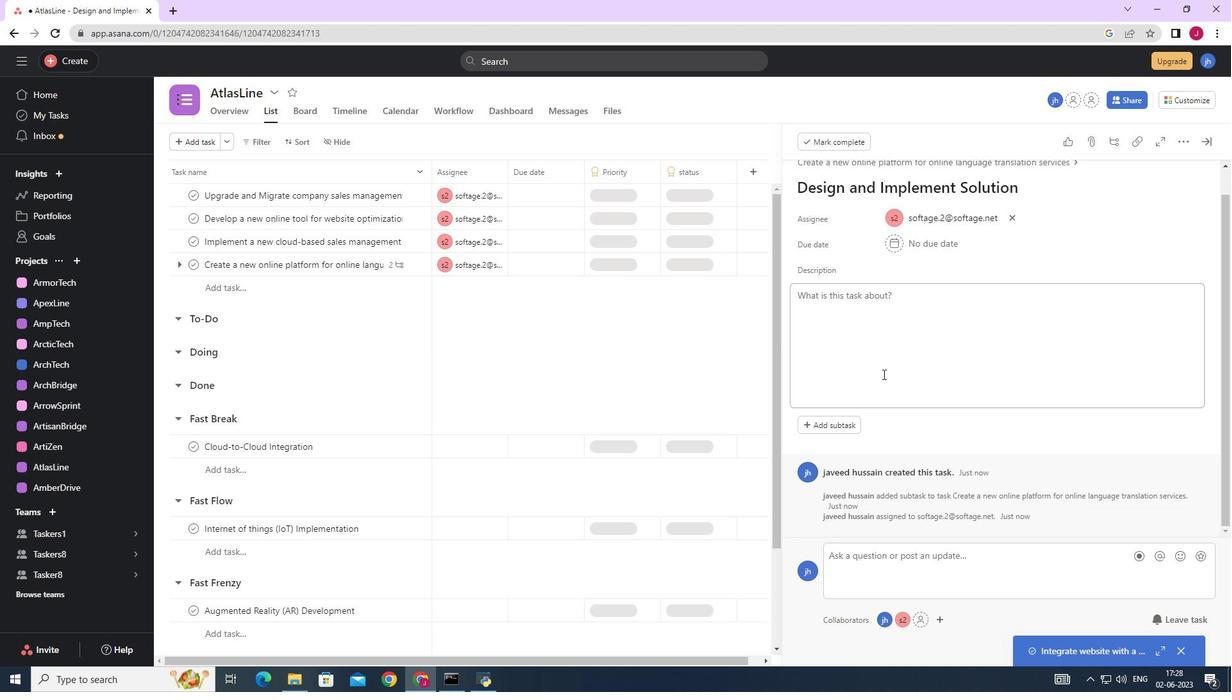 
Action: Mouse moved to (877, 387)
Screenshot: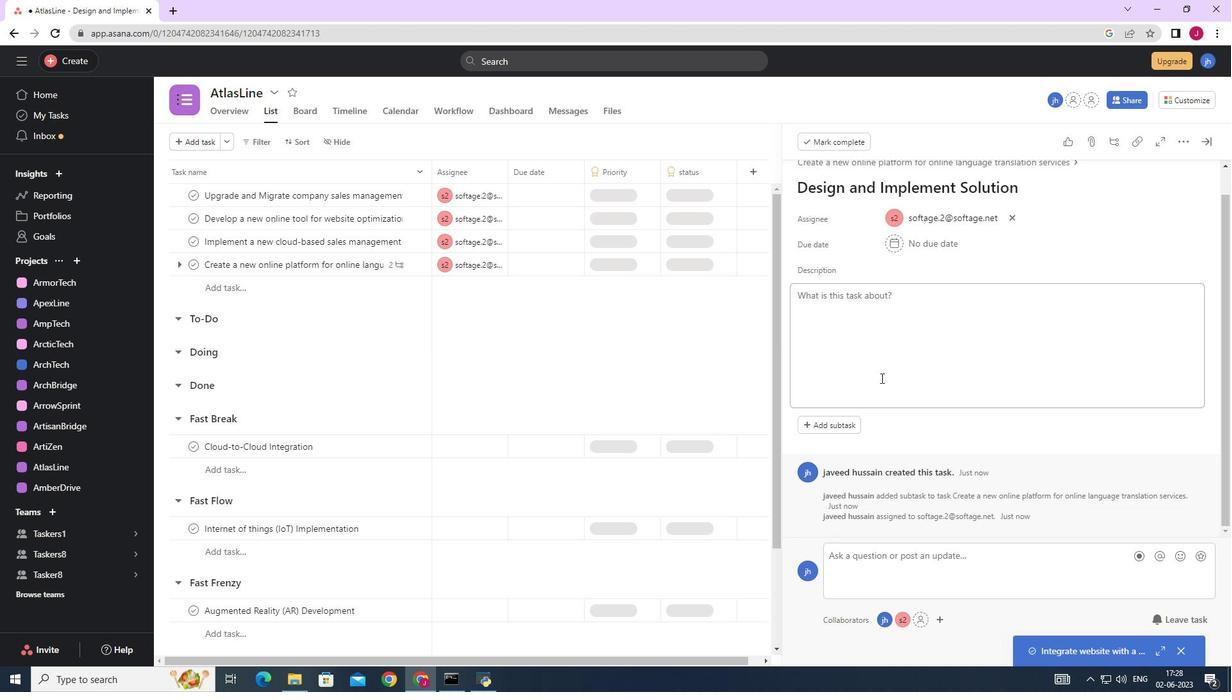 
Action: Mouse scrolled (881, 378) with delta (0, 0)
Screenshot: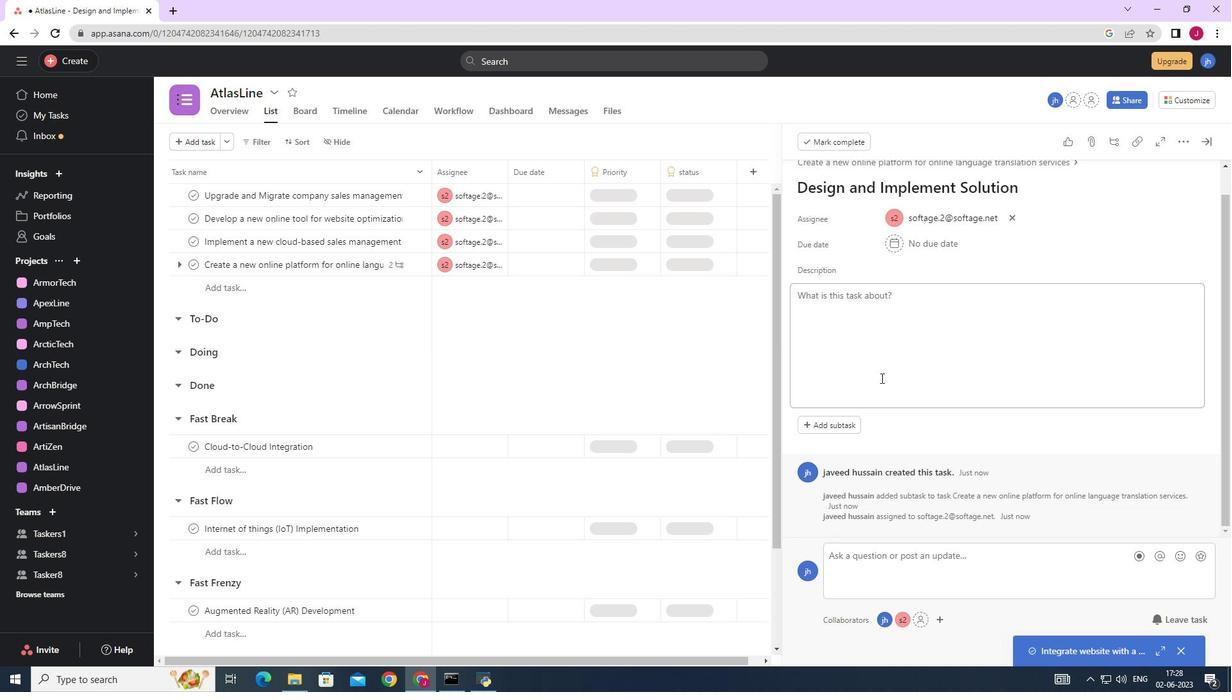 
Action: Mouse moved to (874, 398)
Screenshot: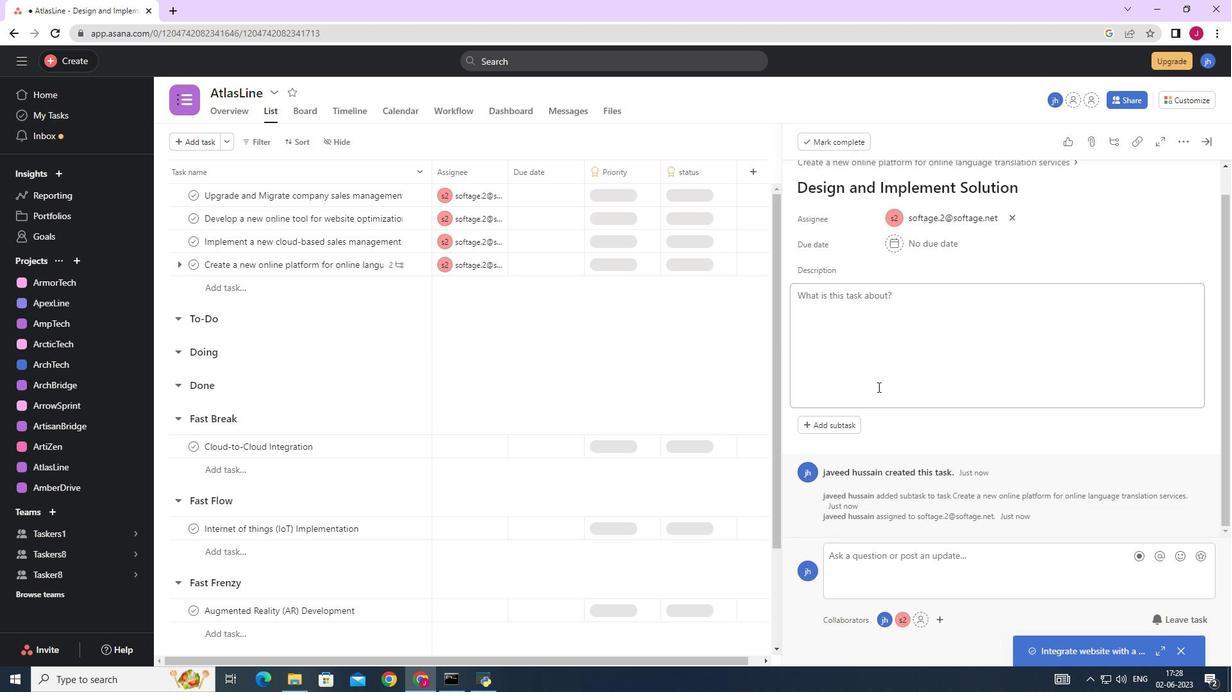 
Action: Mouse scrolled (874, 398) with delta (0, 0)
Screenshot: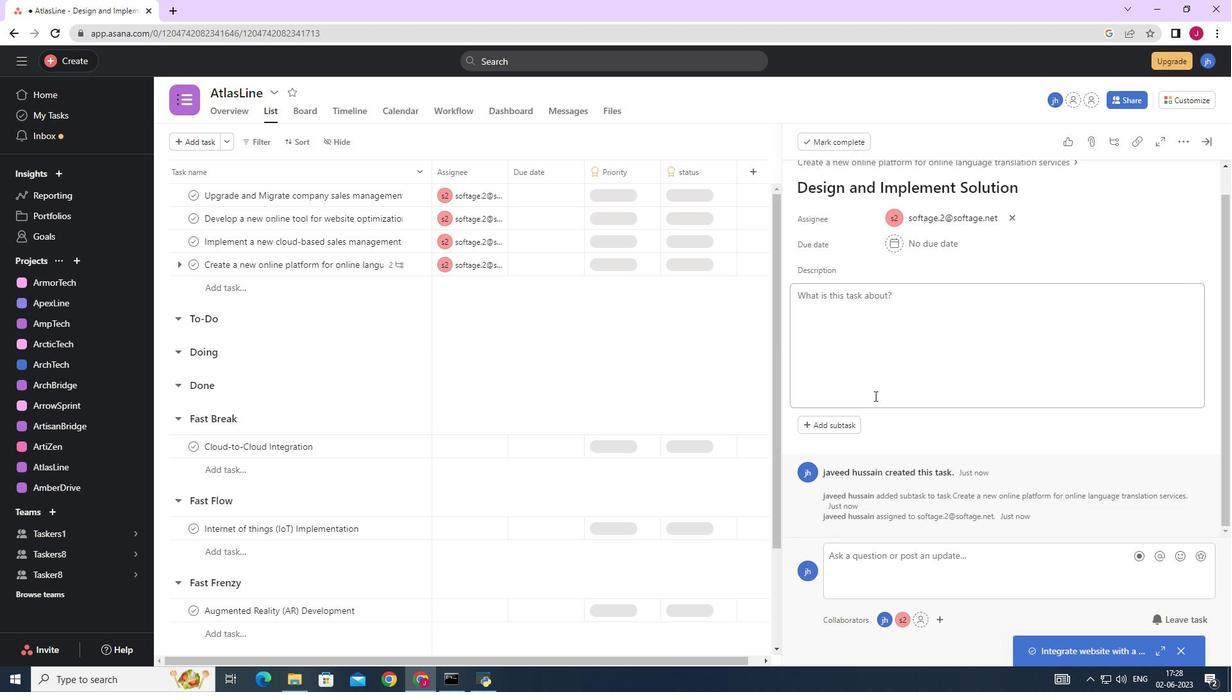 
Action: Mouse scrolled (874, 398) with delta (0, 0)
Screenshot: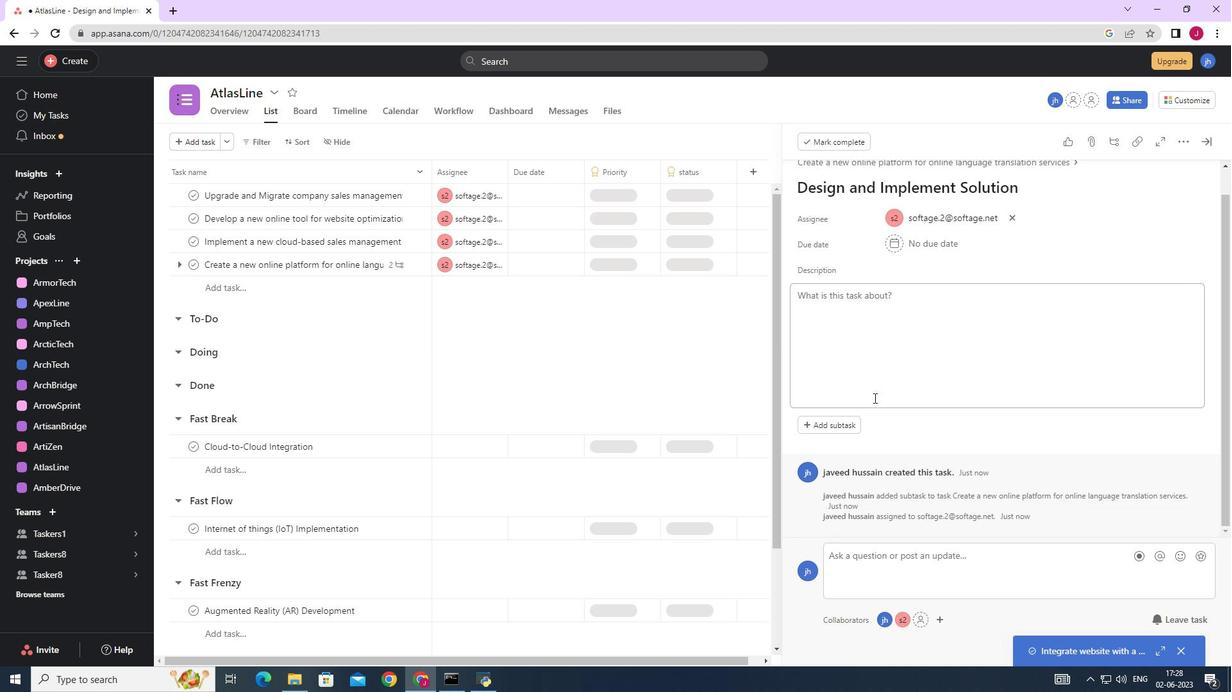 
Action: Mouse scrolled (874, 398) with delta (0, 0)
Screenshot: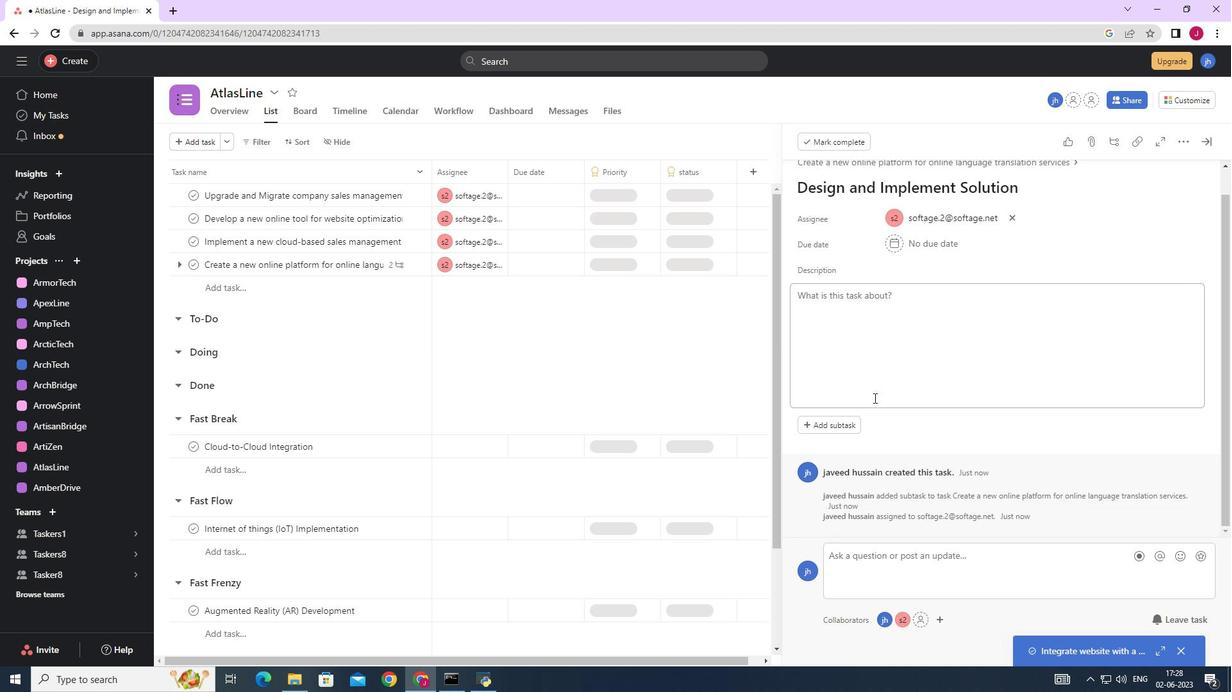 
Action: Mouse scrolled (874, 398) with delta (0, 0)
Screenshot: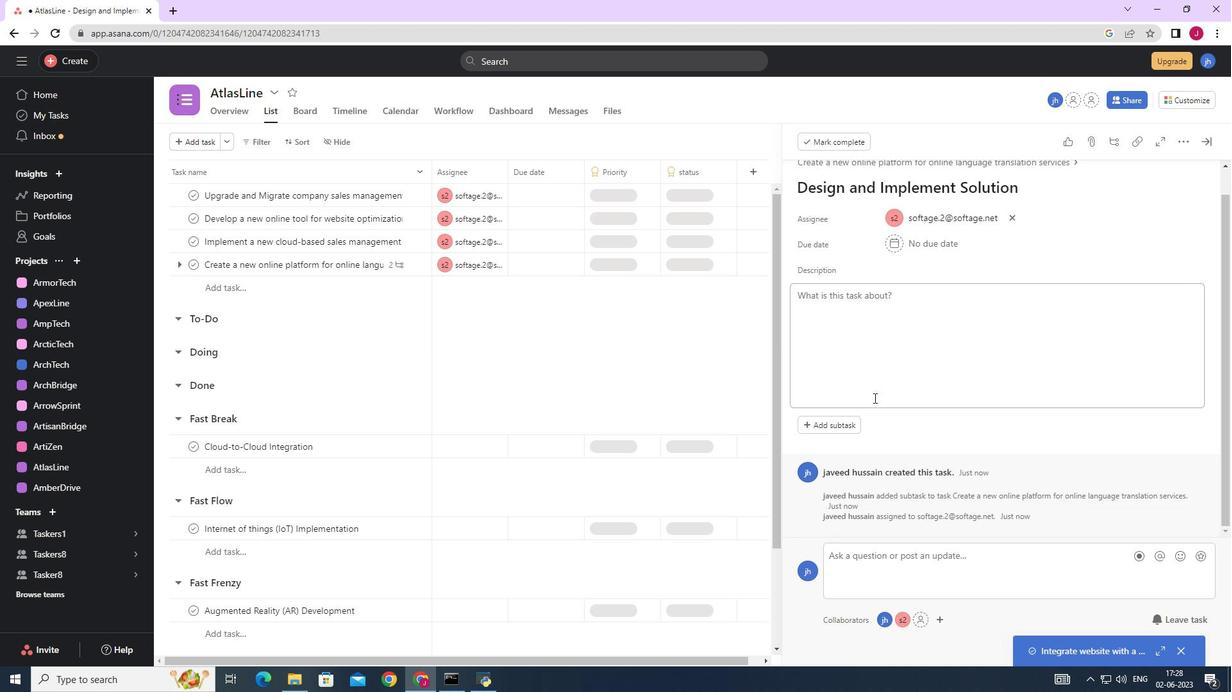 
Action: Mouse scrolled (874, 398) with delta (0, 0)
Screenshot: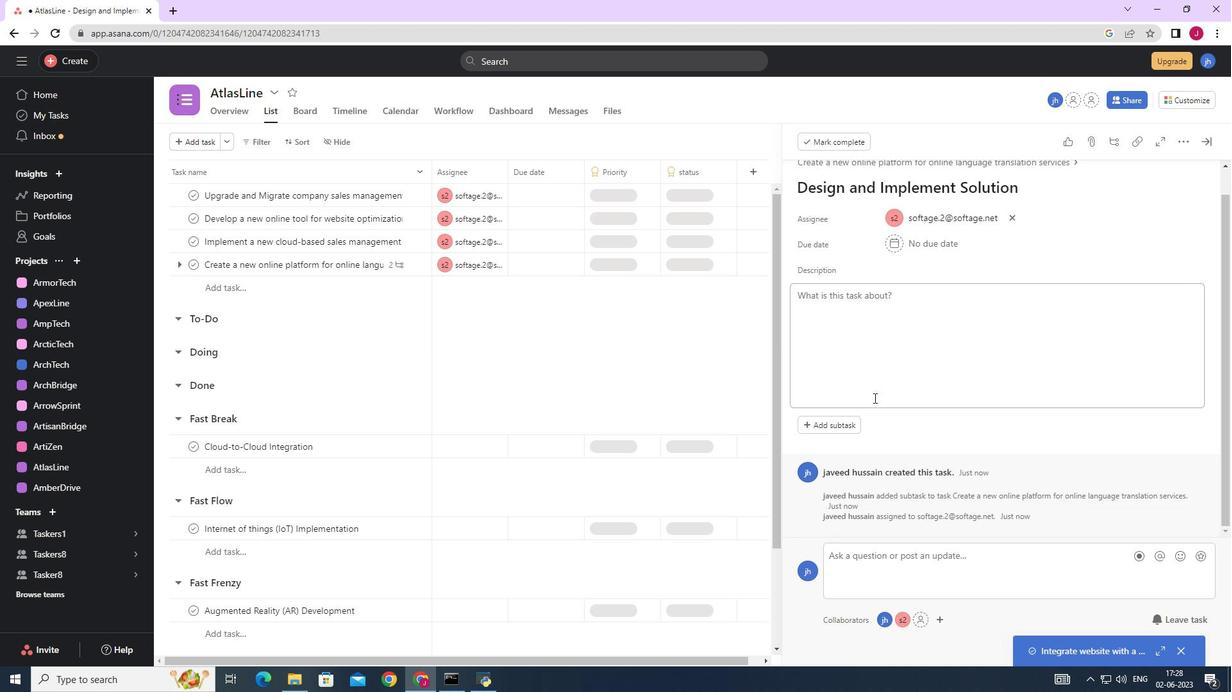 
Action: Mouse moved to (865, 391)
Screenshot: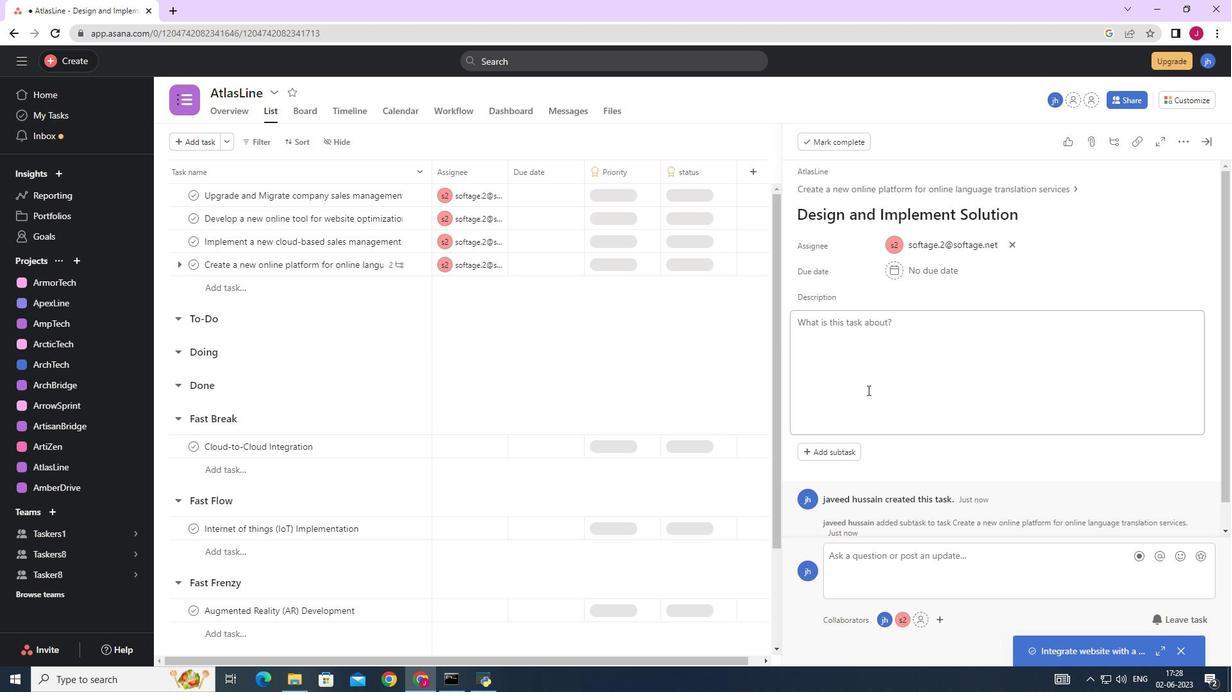 
Action: Mouse scrolled (865, 391) with delta (0, 0)
Screenshot: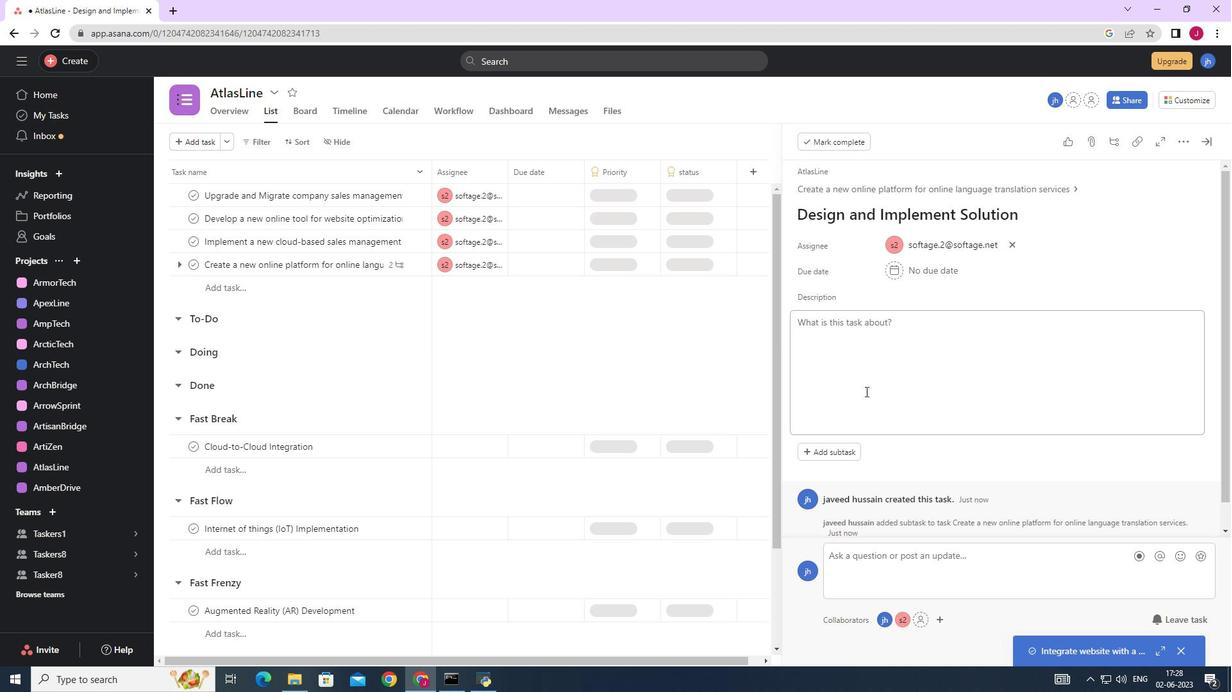 
Action: Mouse scrolled (865, 391) with delta (0, 0)
Screenshot: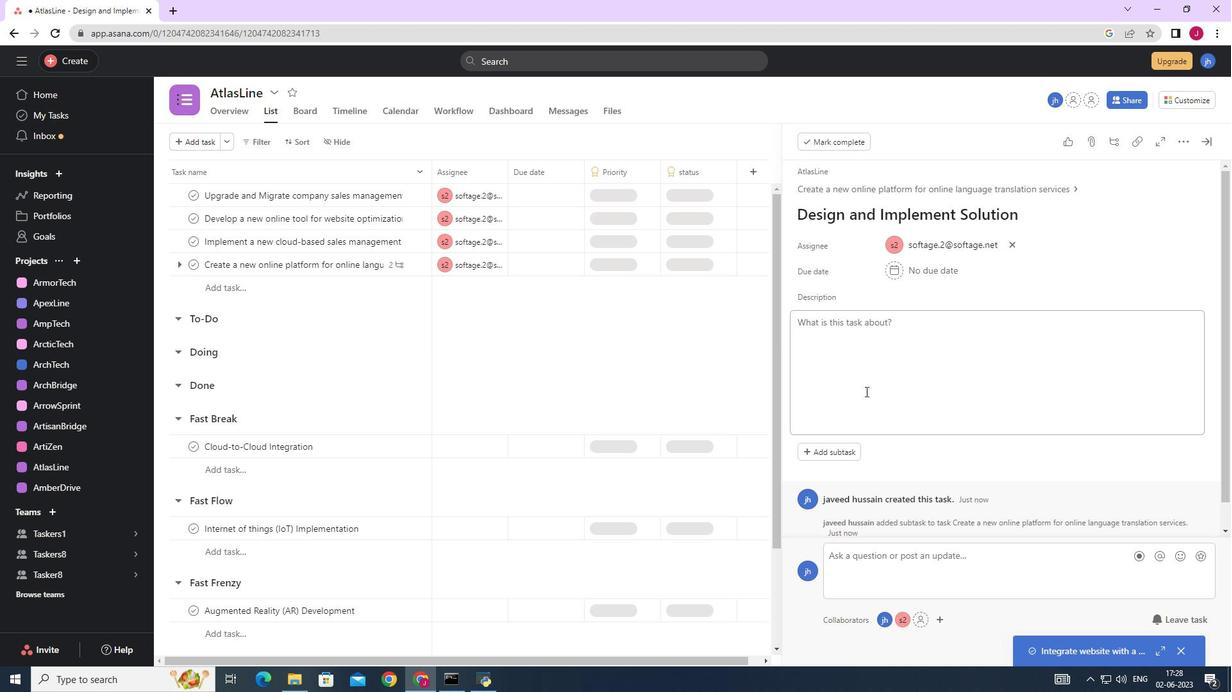 
Action: Mouse scrolled (865, 391) with delta (0, 0)
Screenshot: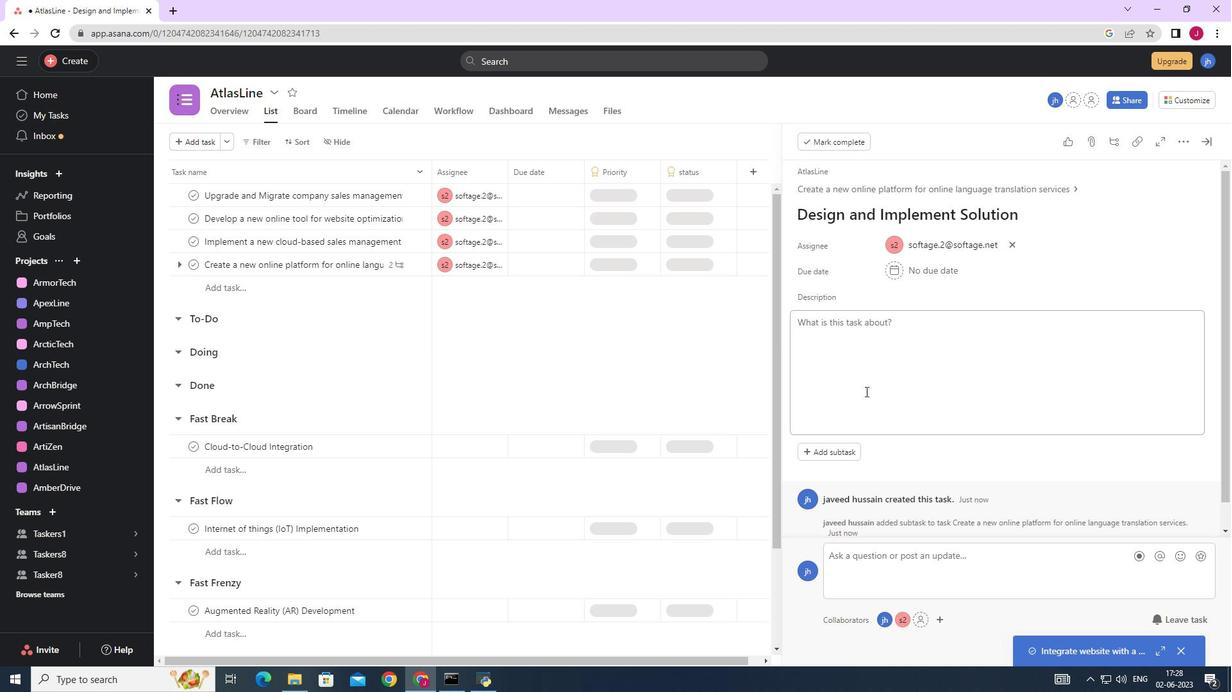 
Action: Mouse scrolled (865, 392) with delta (0, 0)
Screenshot: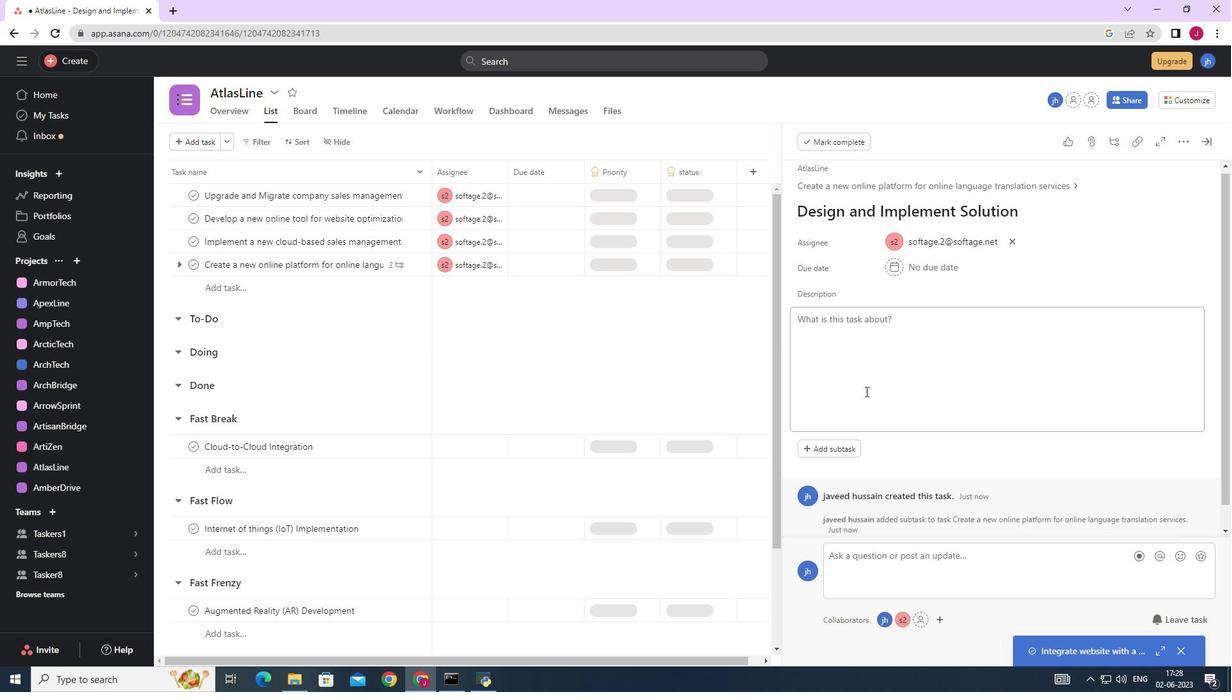 
Action: Mouse scrolled (865, 392) with delta (0, 0)
Screenshot: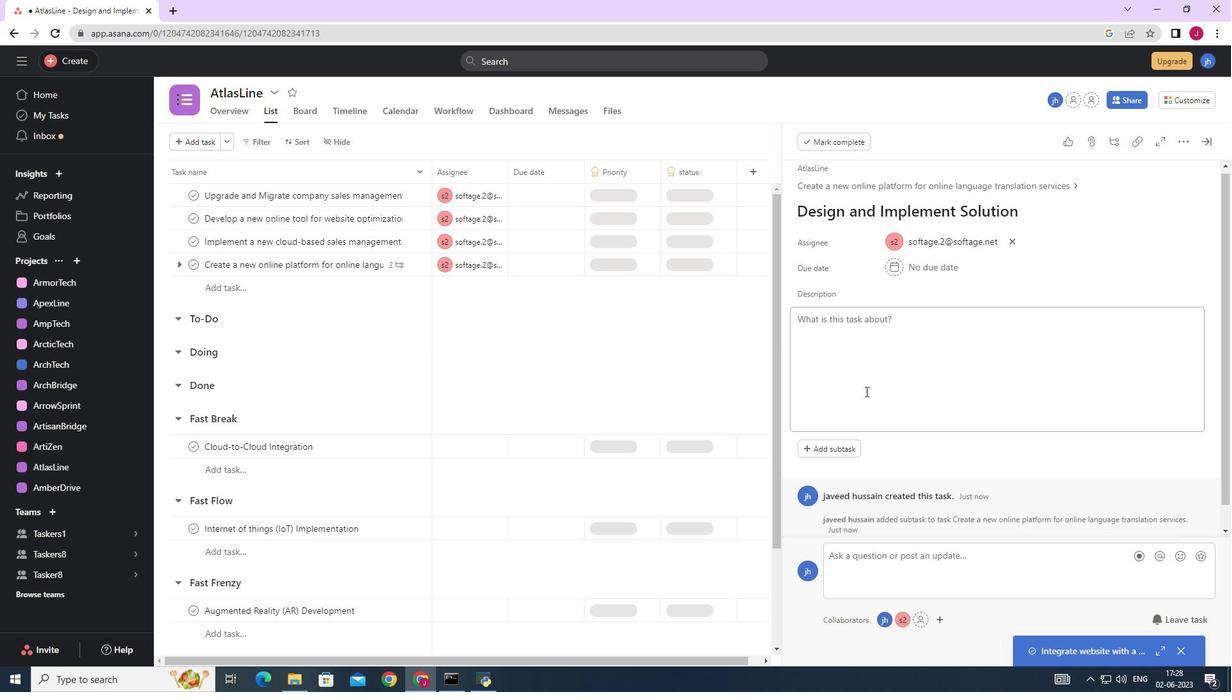 
Action: Mouse scrolled (865, 392) with delta (0, 0)
Screenshot: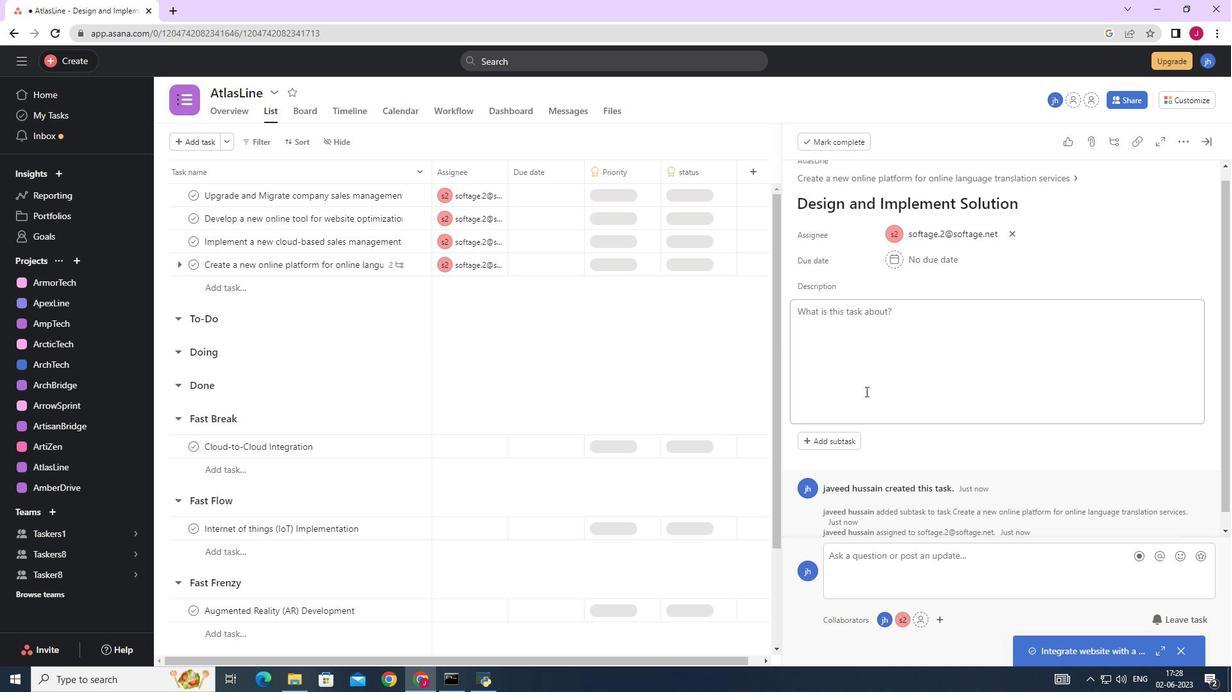 
Action: Mouse scrolled (865, 392) with delta (0, 0)
Screenshot: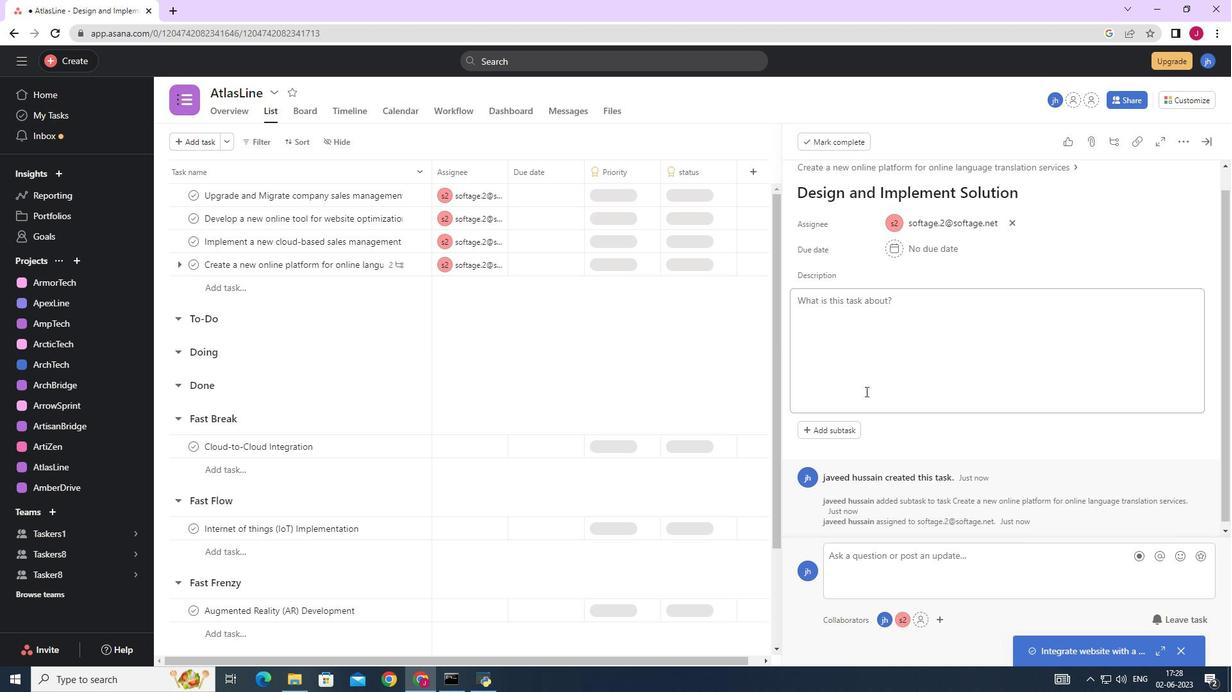 
Action: Mouse scrolled (865, 391) with delta (0, 0)
Screenshot: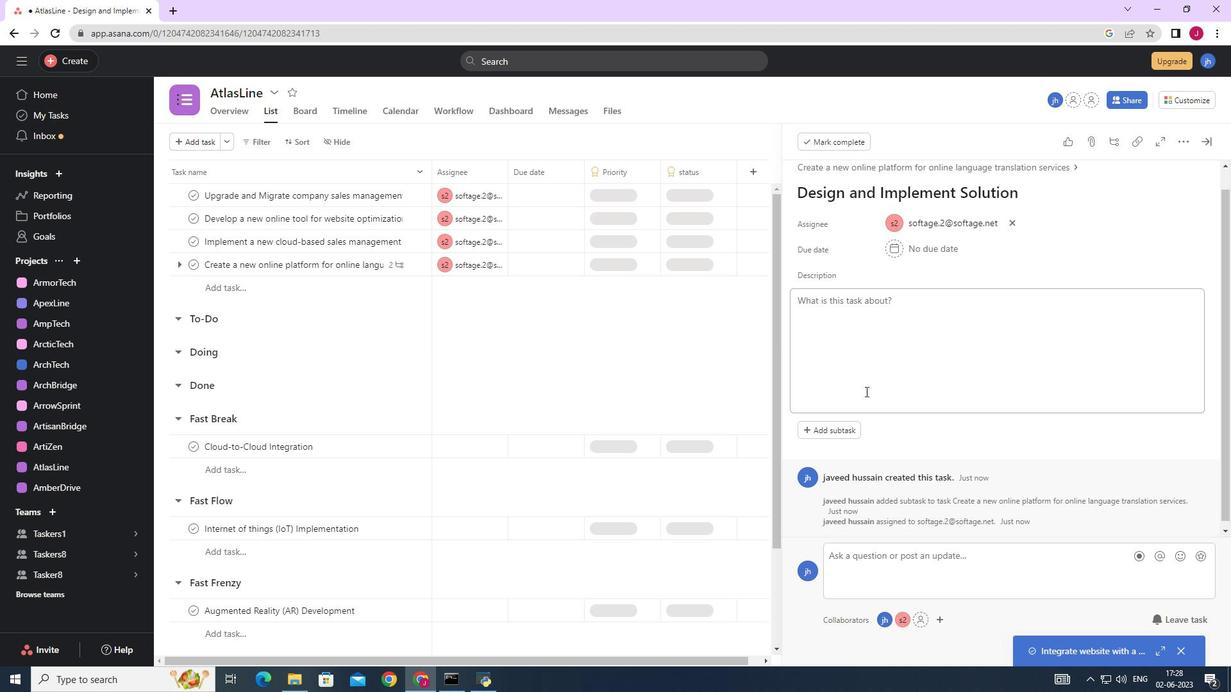 
Action: Mouse scrolled (865, 391) with delta (0, 0)
Screenshot: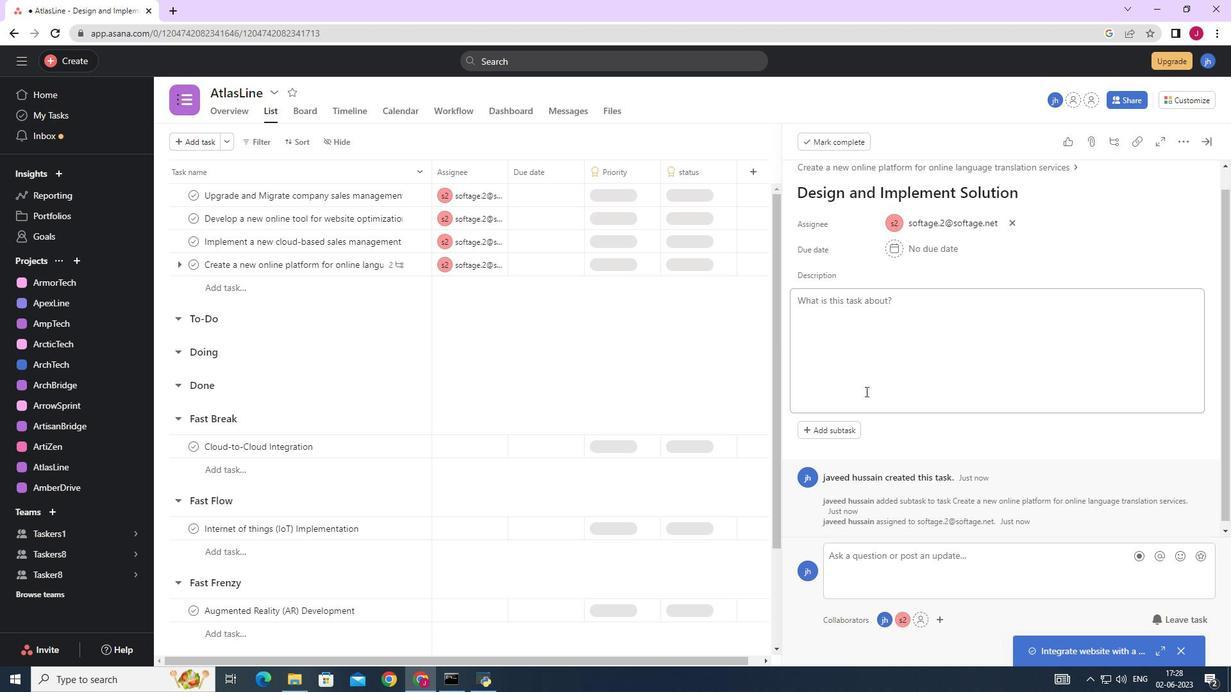 
Action: Mouse scrolled (865, 391) with delta (0, 0)
Screenshot: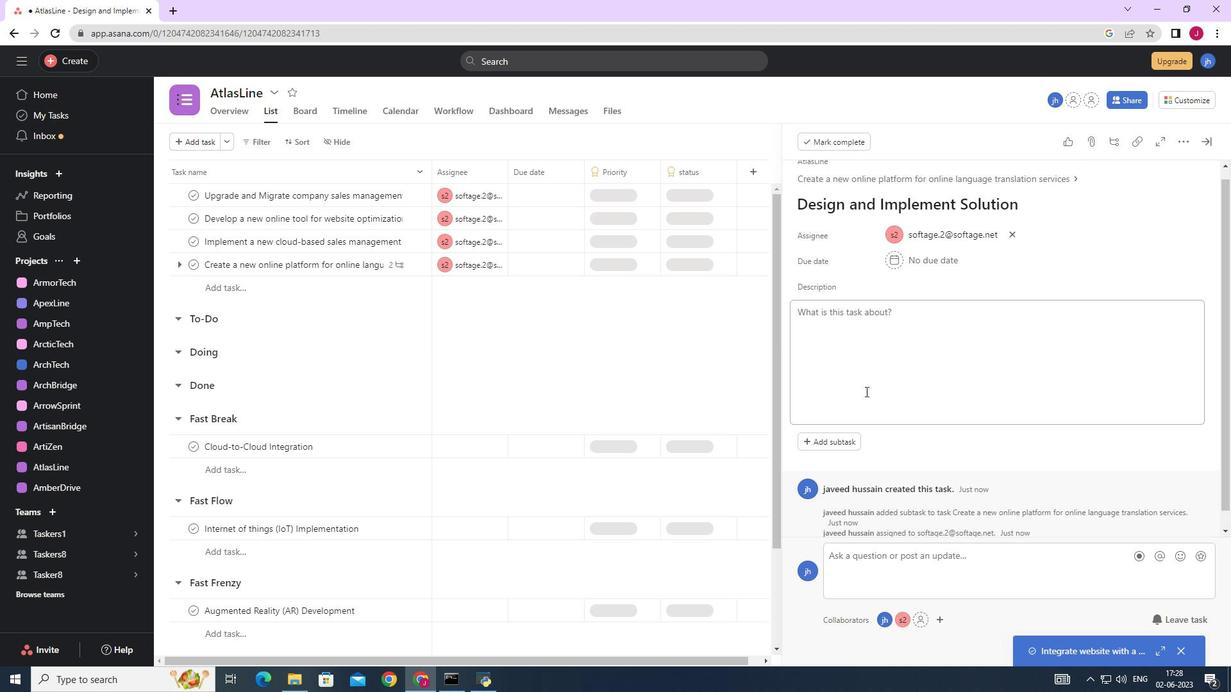 
Action: Mouse scrolled (865, 391) with delta (0, 0)
Screenshot: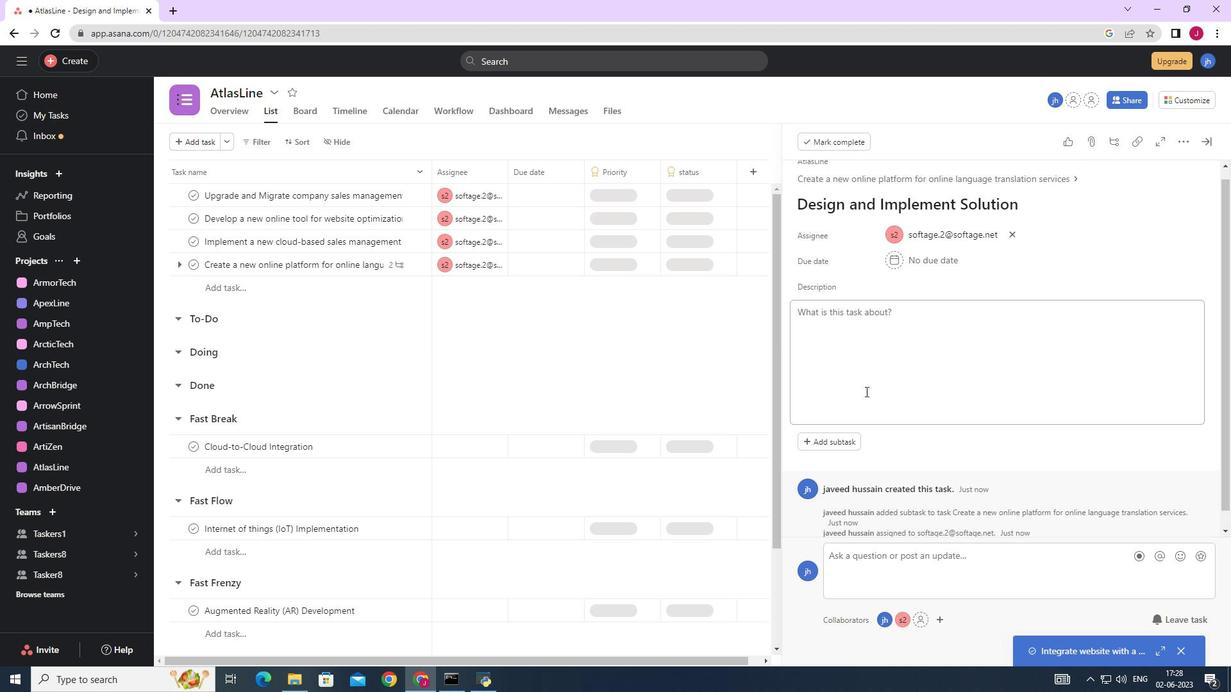 
Action: Mouse moved to (870, 417)
Screenshot: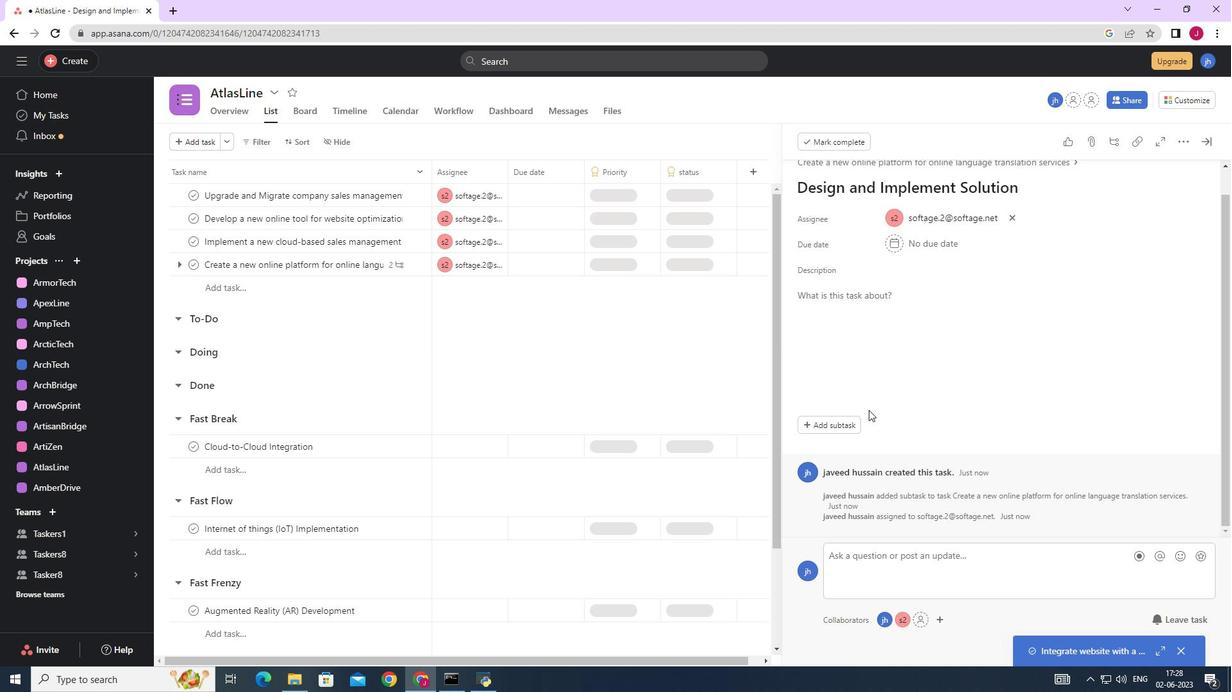 
Action: Mouse scrolled (870, 416) with delta (0, 0)
Screenshot: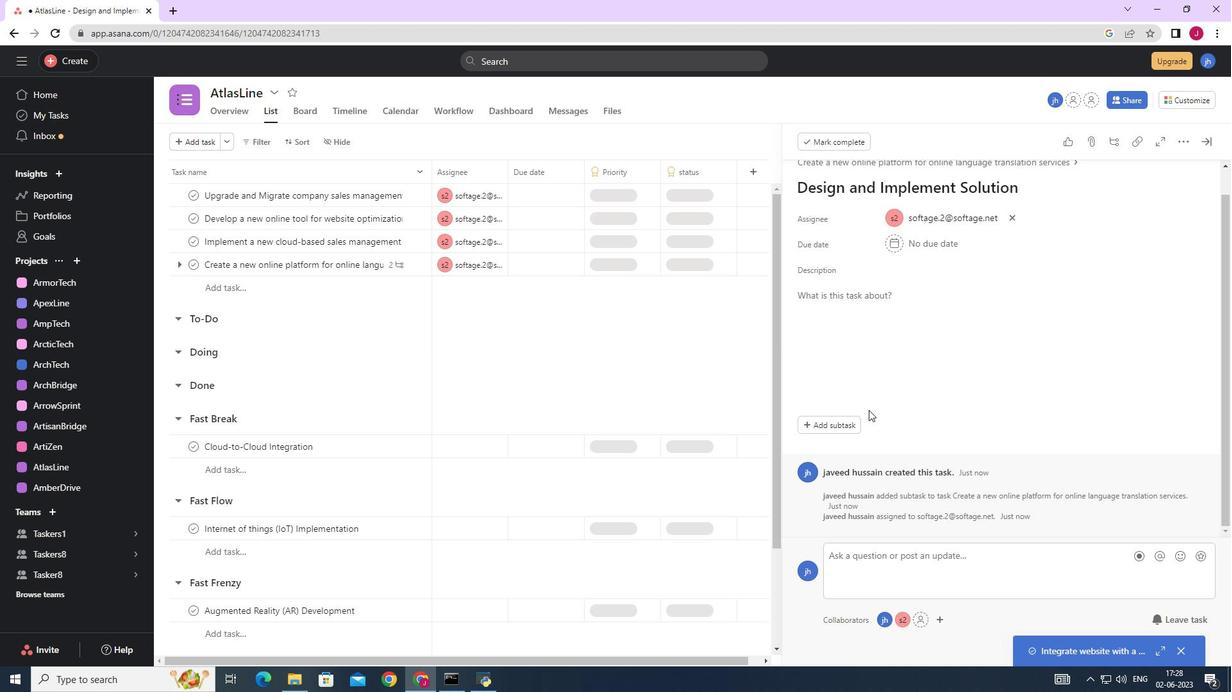 
Action: Mouse moved to (872, 382)
Screenshot: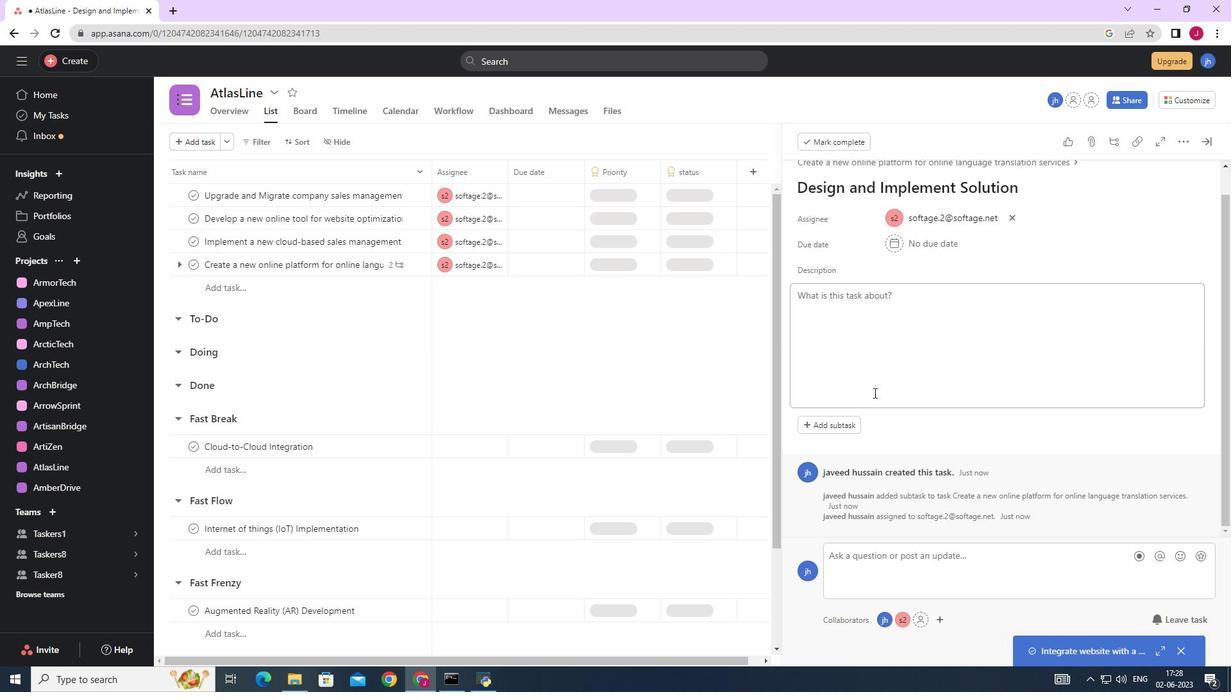 
Action: Mouse scrolled (872, 383) with delta (0, 0)
Screenshot: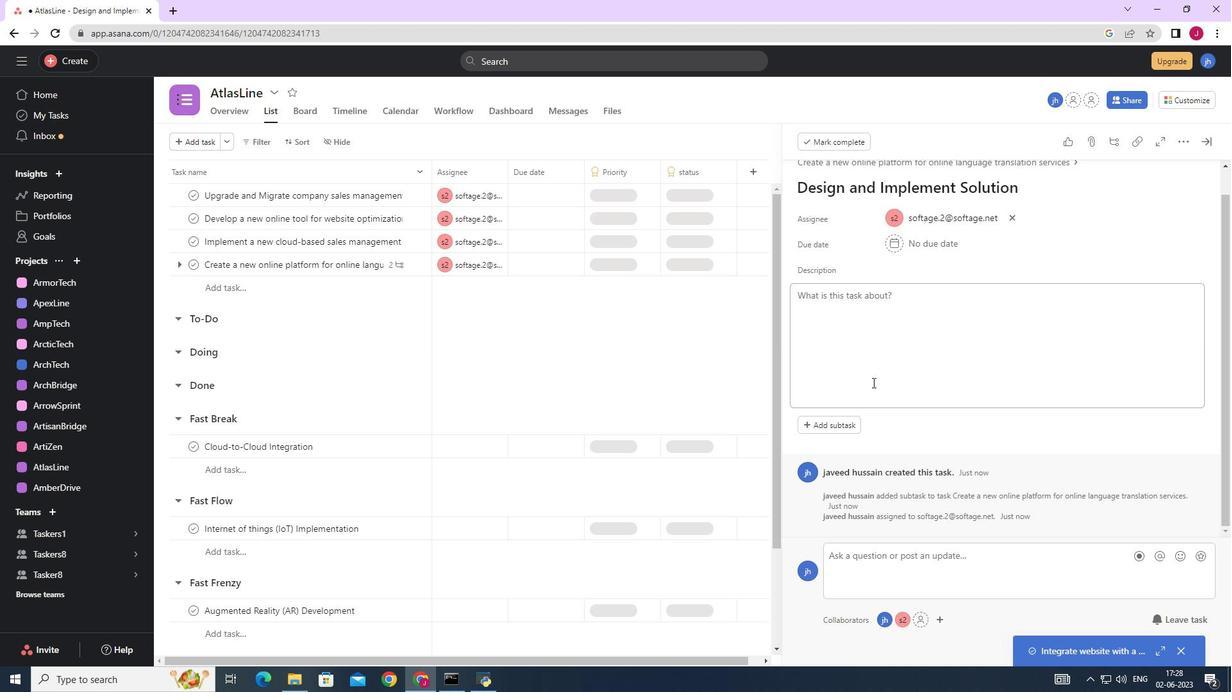 
Action: Mouse scrolled (872, 383) with delta (0, 0)
Screenshot: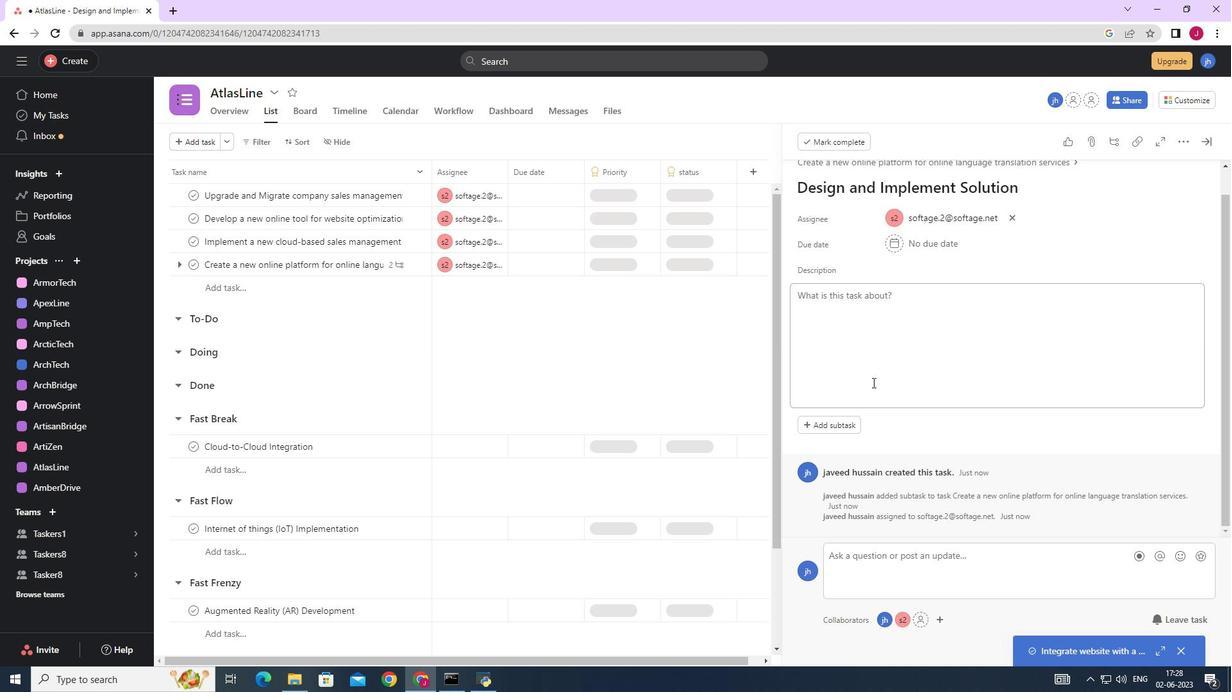 
Action: Mouse scrolled (872, 383) with delta (0, 0)
Screenshot: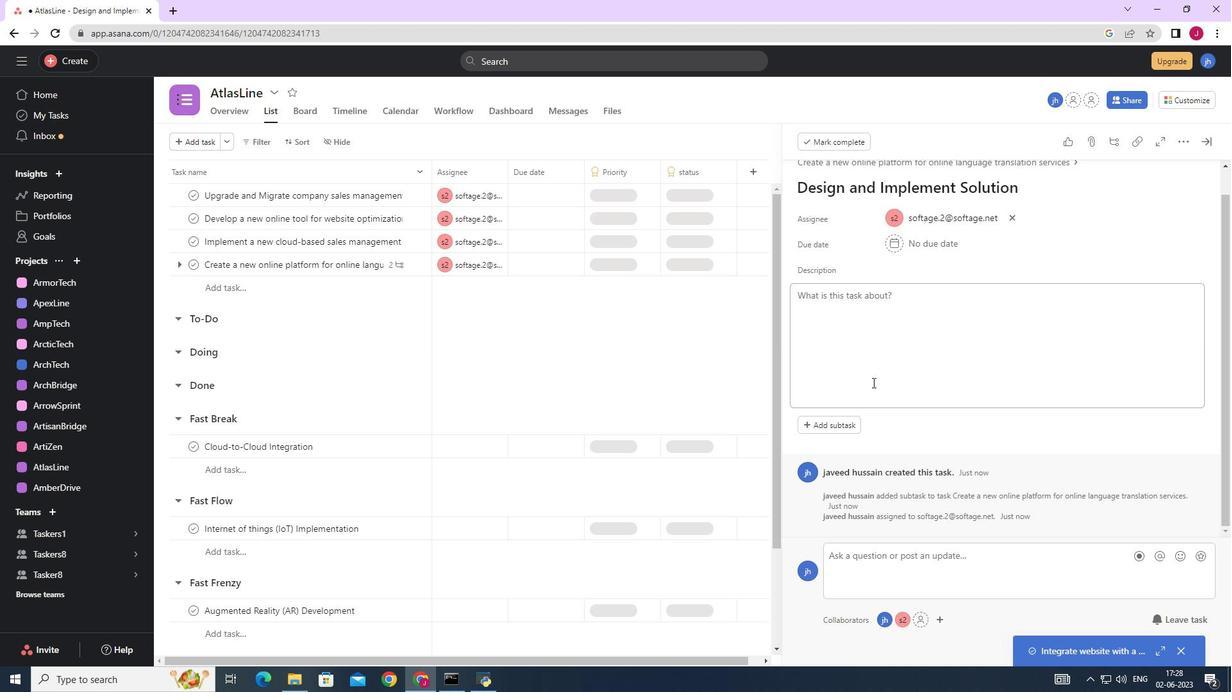 
Action: Mouse scrolled (872, 383) with delta (0, 0)
Screenshot: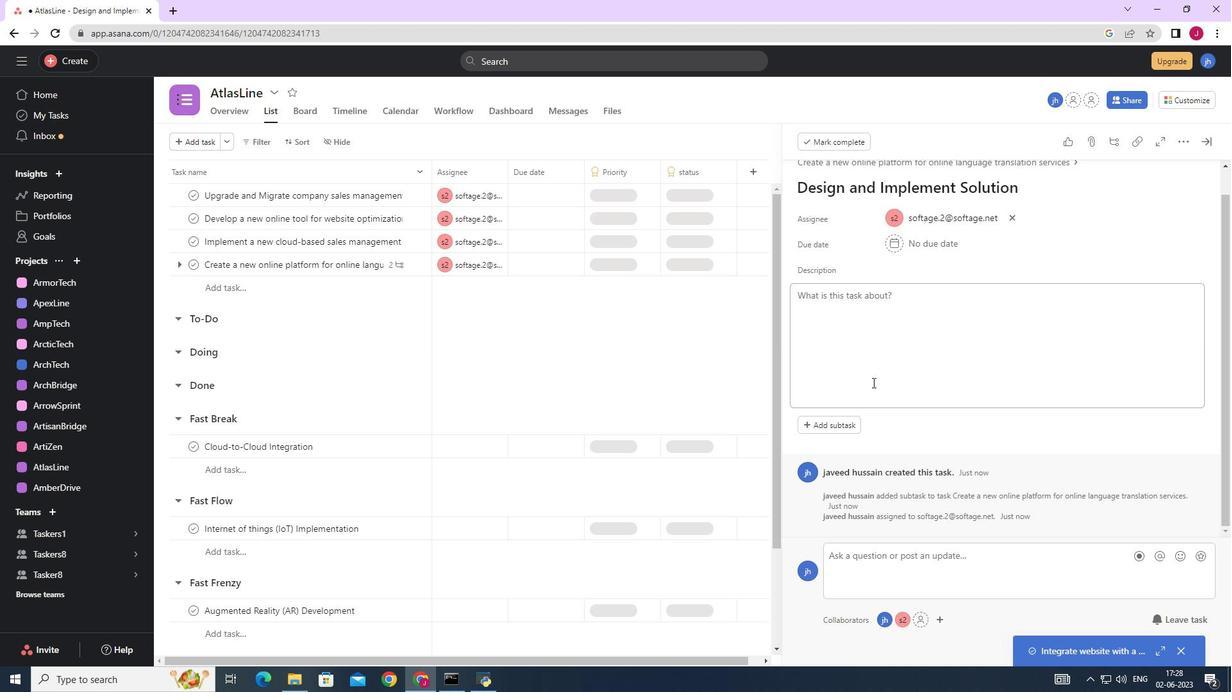
Action: Mouse moved to (900, 351)
Screenshot: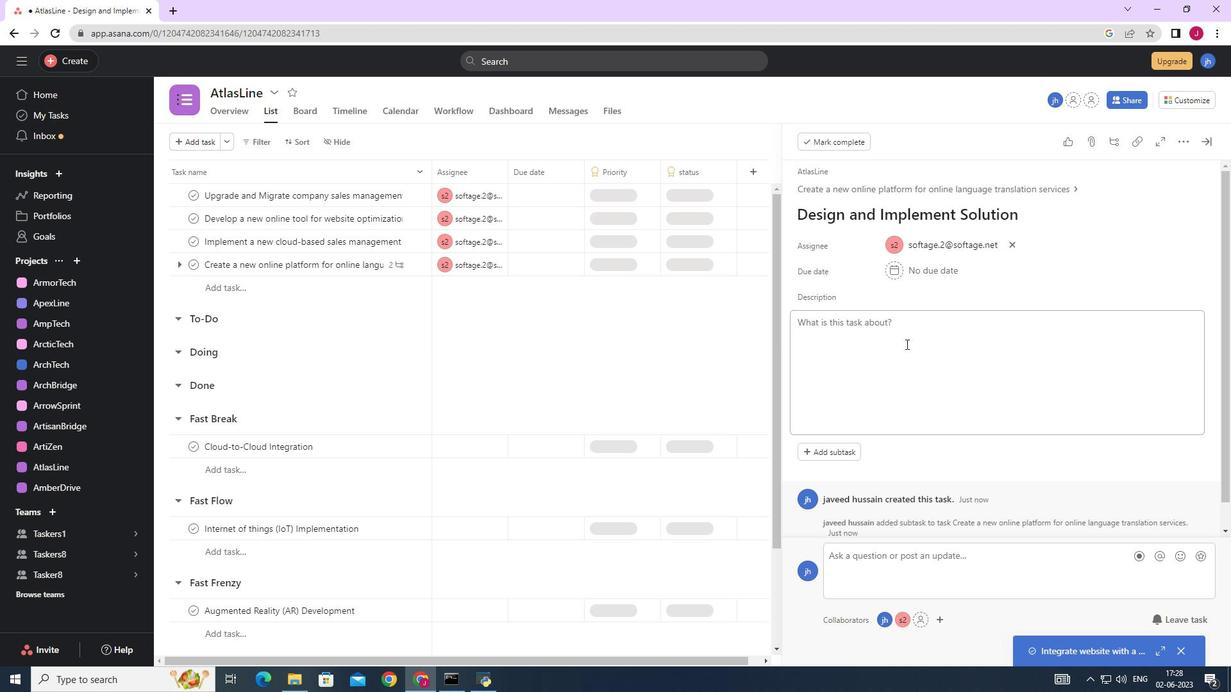 
Action: Mouse scrolled (900, 350) with delta (0, 0)
Screenshot: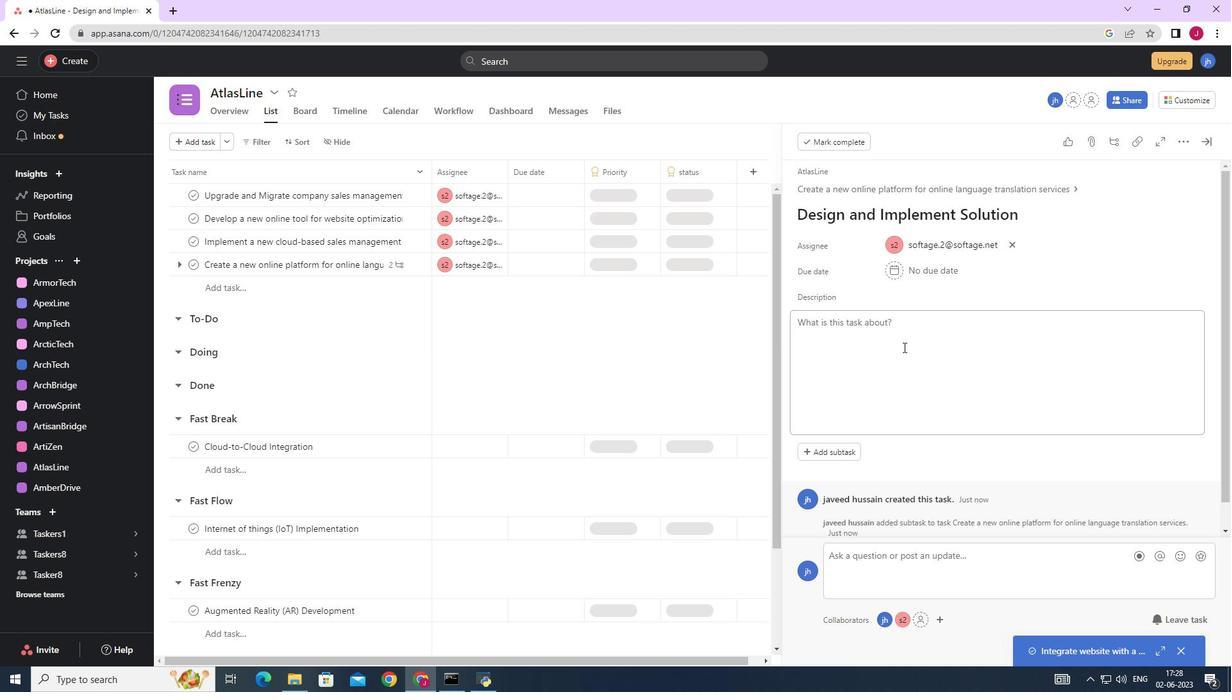 
Action: Mouse scrolled (900, 350) with delta (0, 0)
Screenshot: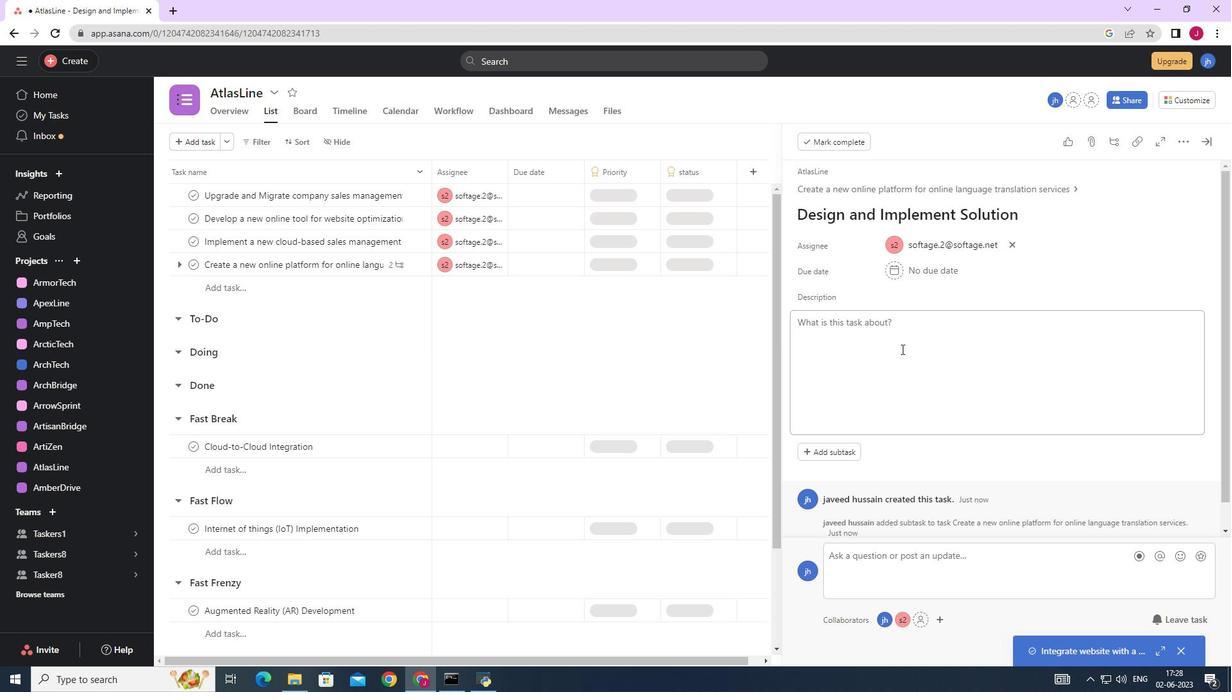 
Action: Mouse moved to (899, 352)
Screenshot: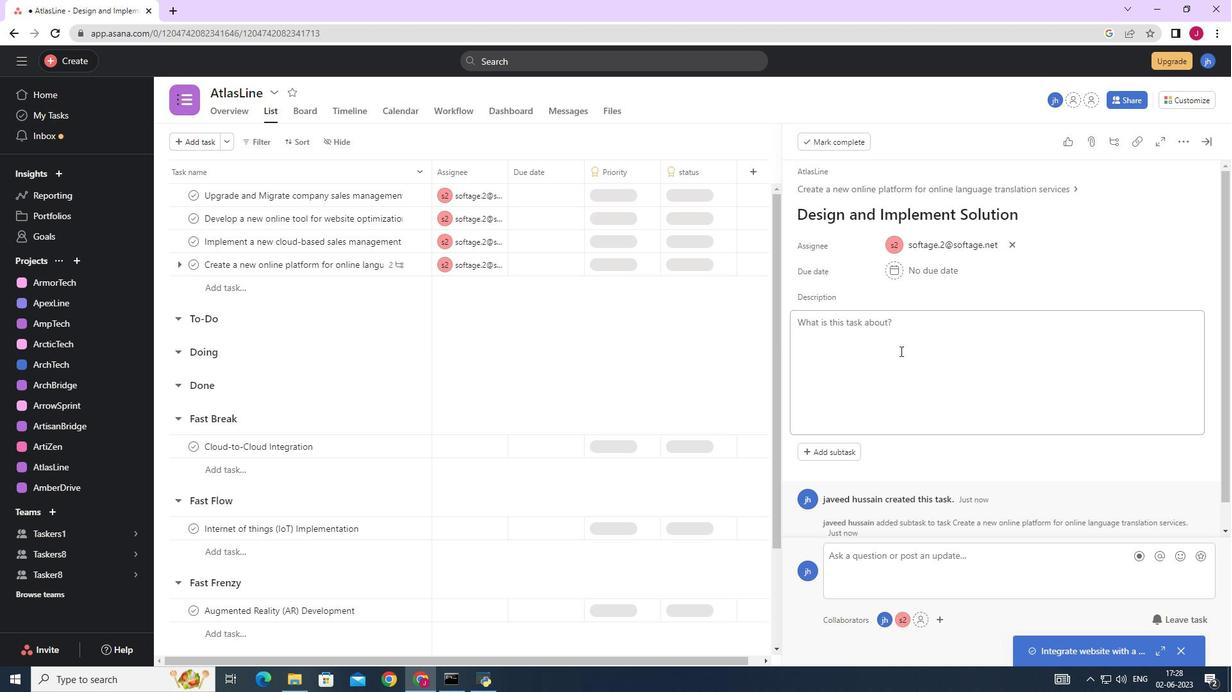 
Action: Mouse scrolled (899, 352) with delta (0, 0)
Screenshot: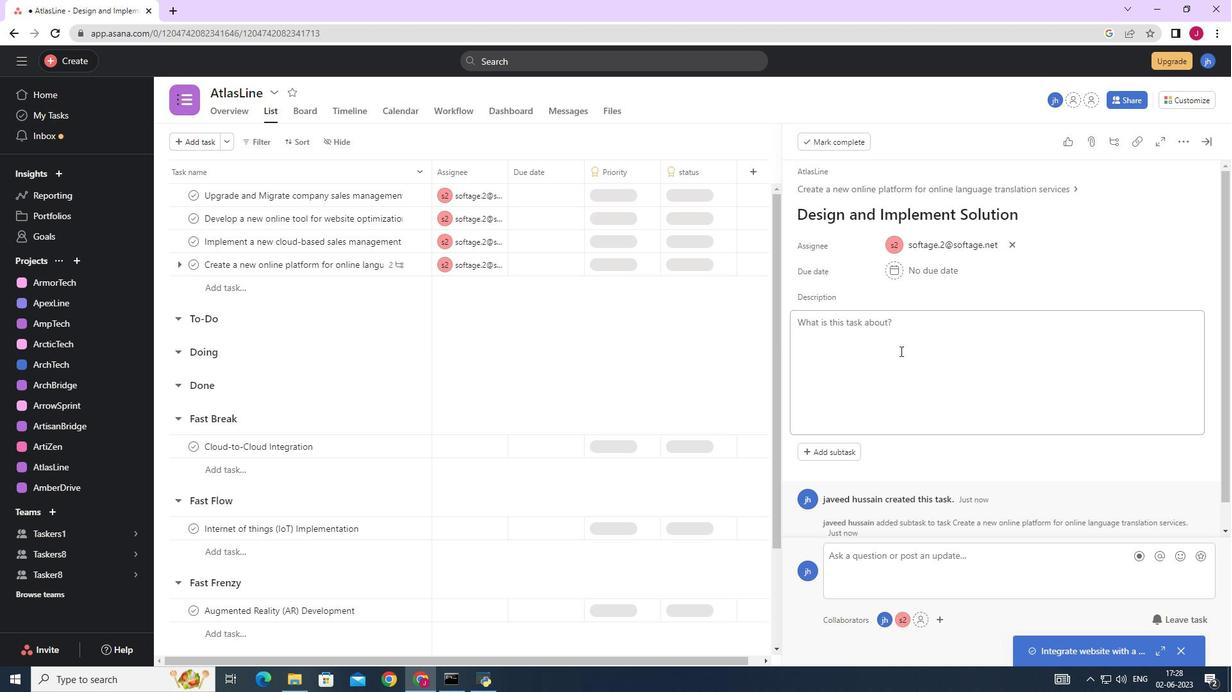 
Action: Mouse moved to (896, 355)
Screenshot: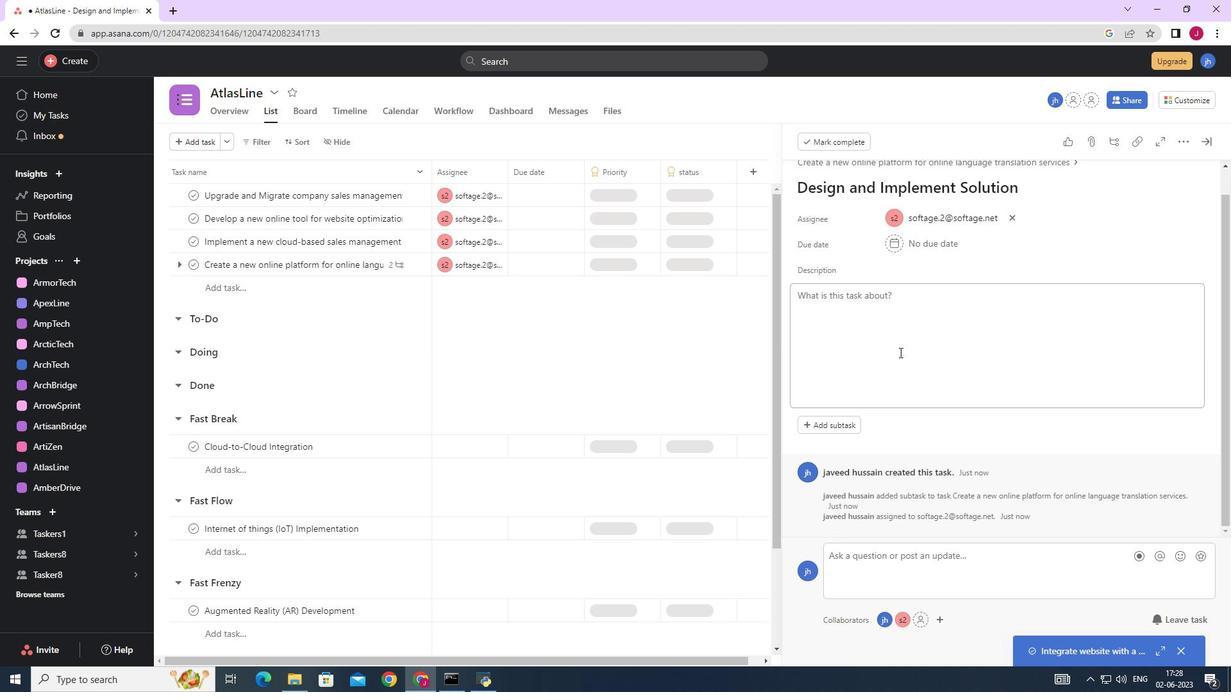 
Action: Mouse scrolled (896, 355) with delta (0, 0)
Screenshot: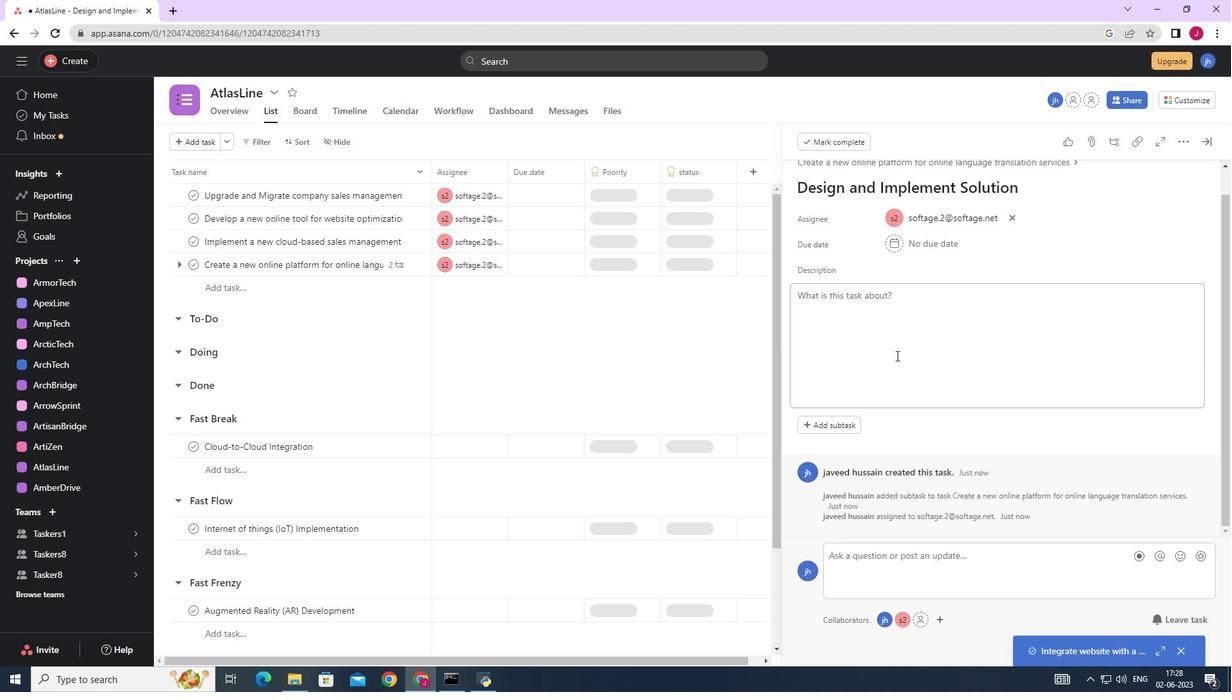 
Action: Mouse scrolled (896, 355) with delta (0, 0)
Screenshot: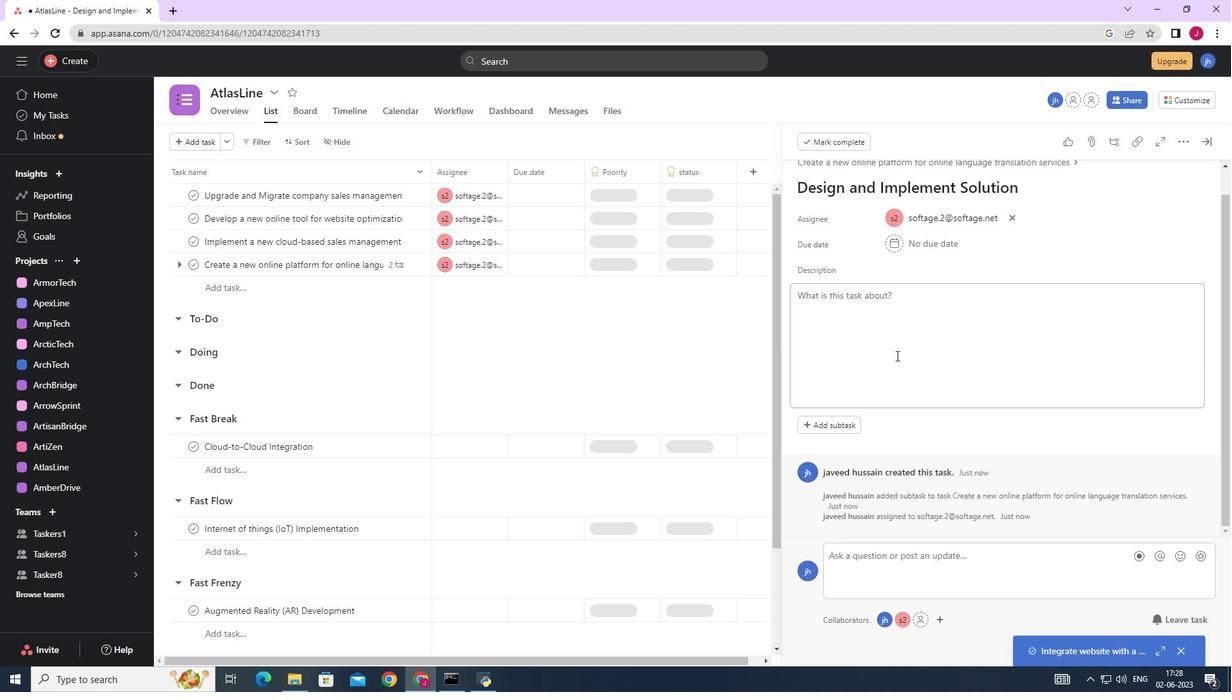 
Action: Mouse moved to (894, 359)
Screenshot: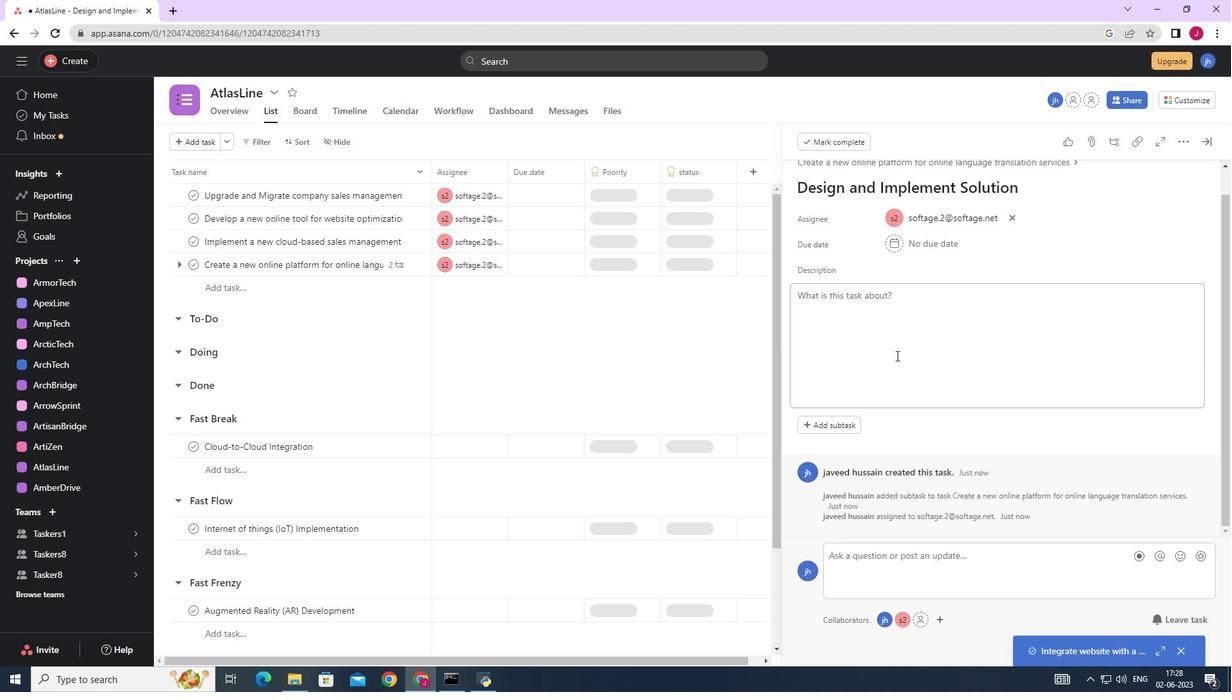 
Action: Mouse scrolled (895, 357) with delta (0, 0)
Screenshot: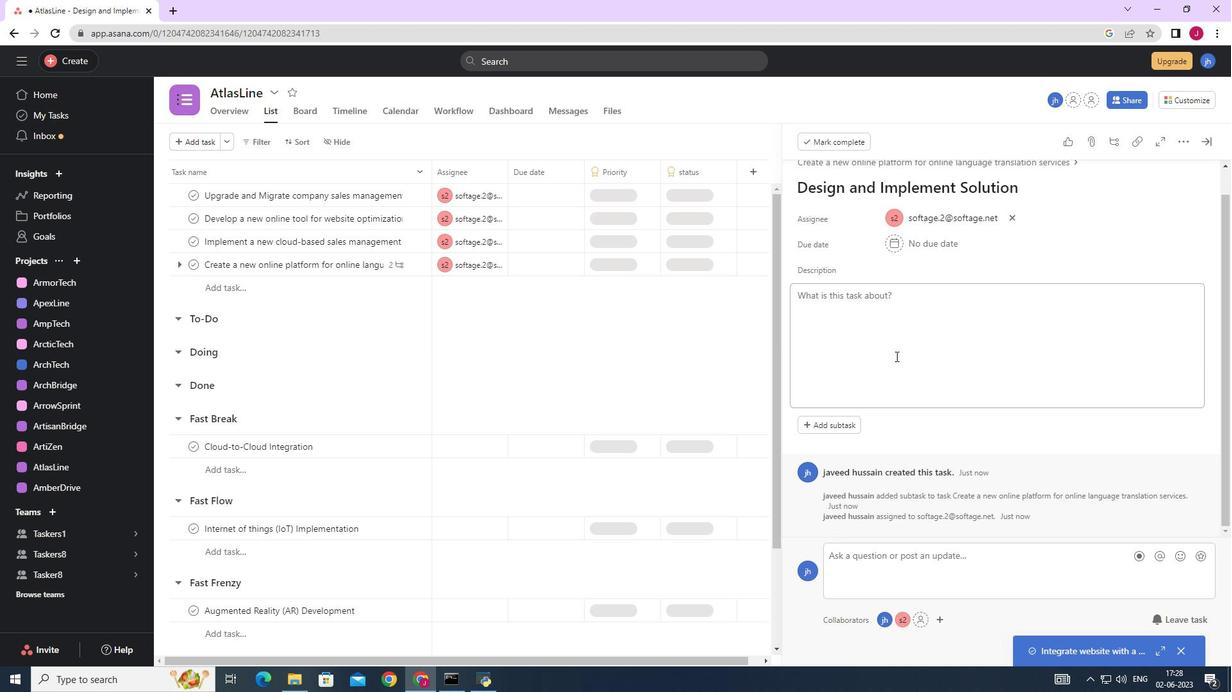 
Action: Mouse moved to (884, 375)
Screenshot: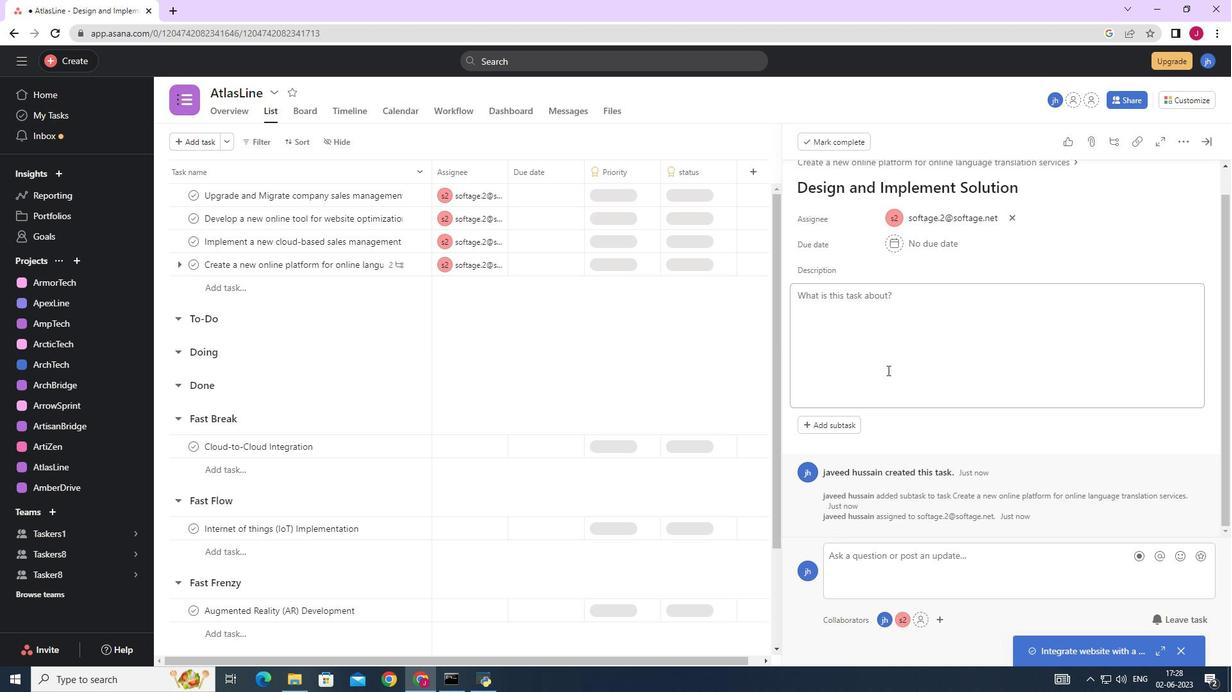 
Action: Mouse scrolled (884, 375) with delta (0, 0)
Screenshot: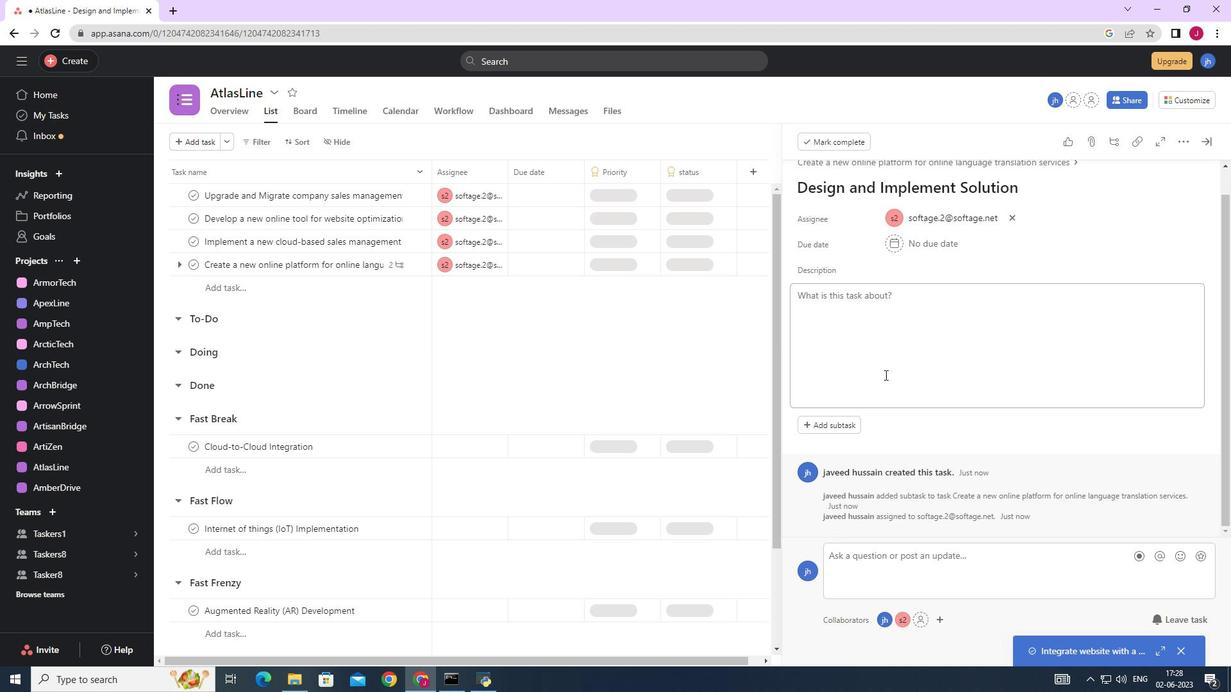
Action: Mouse scrolled (884, 375) with delta (0, 0)
Screenshot: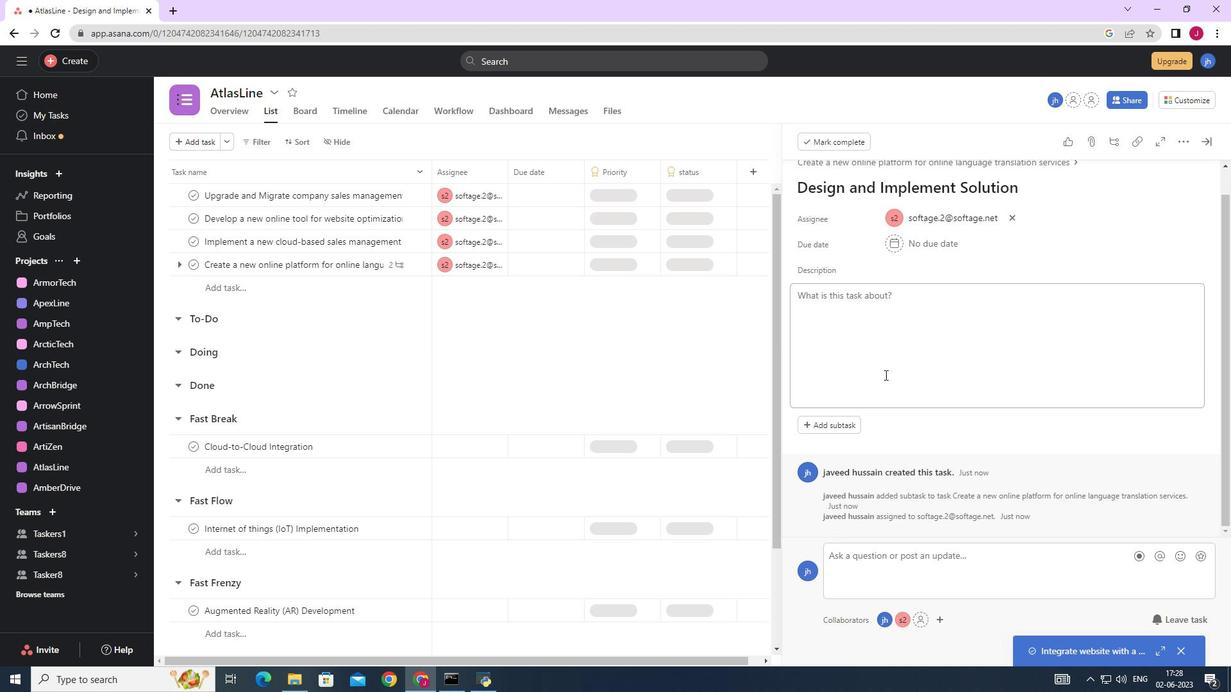 
Action: Mouse scrolled (884, 375) with delta (0, 0)
Screenshot: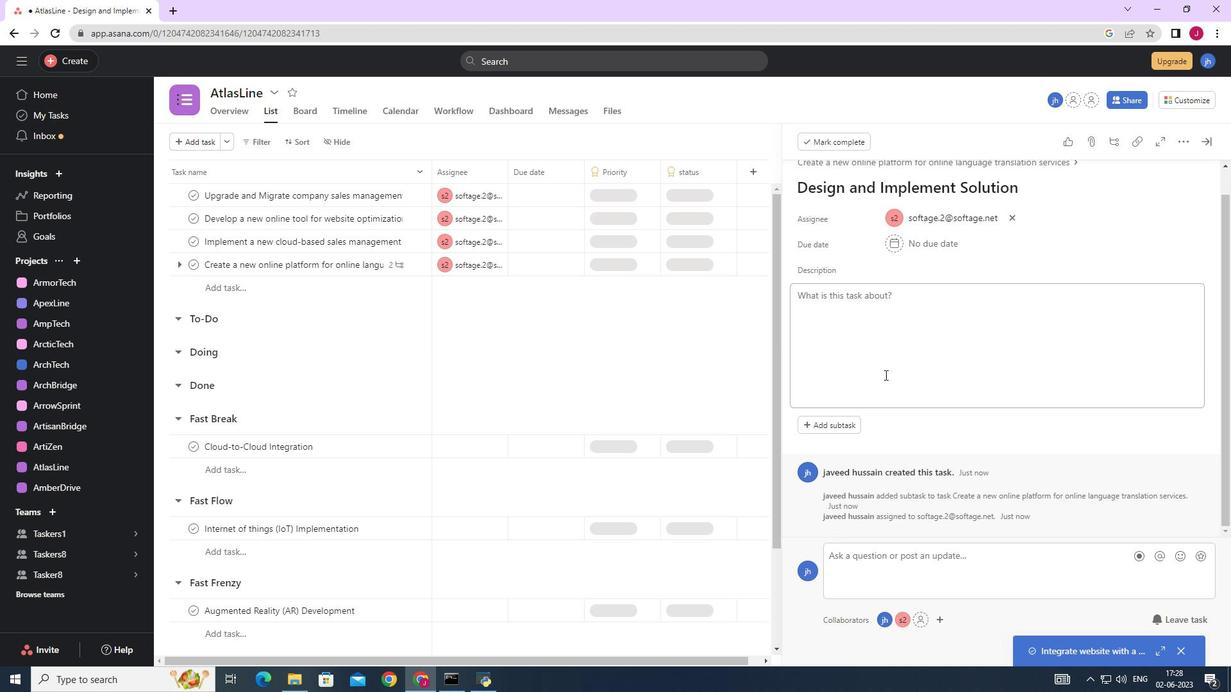 
Action: Mouse moved to (860, 376)
Screenshot: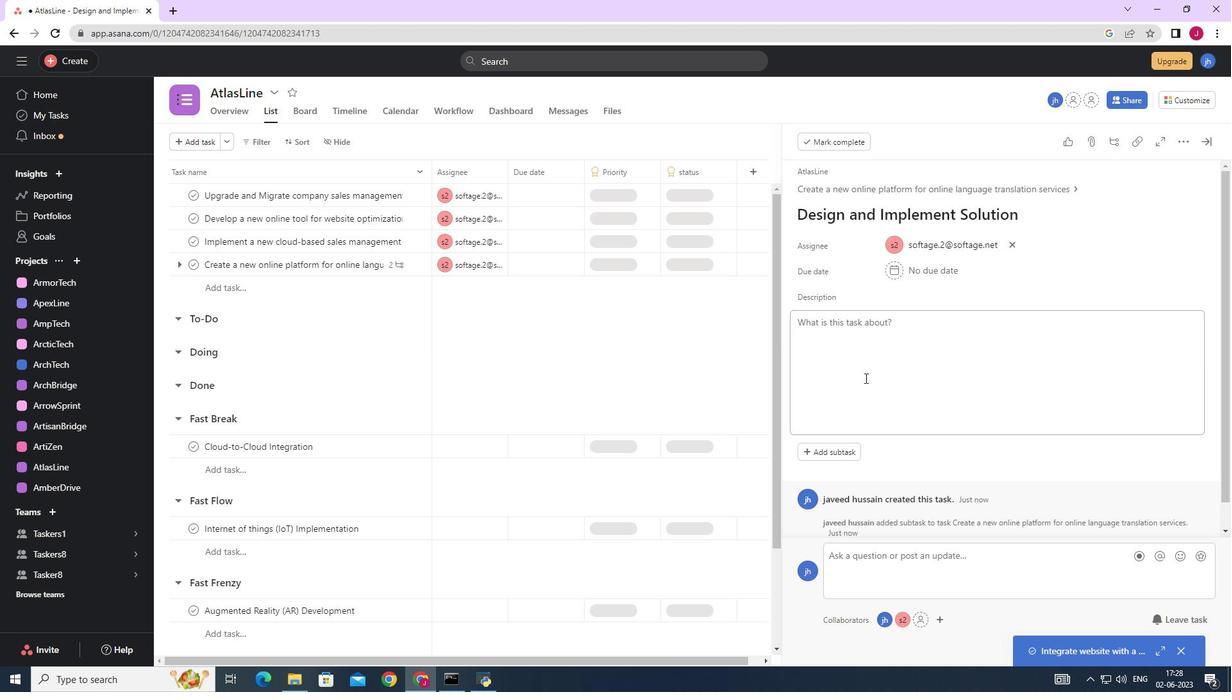 
Action: Mouse scrolled (860, 375) with delta (0, 0)
Screenshot: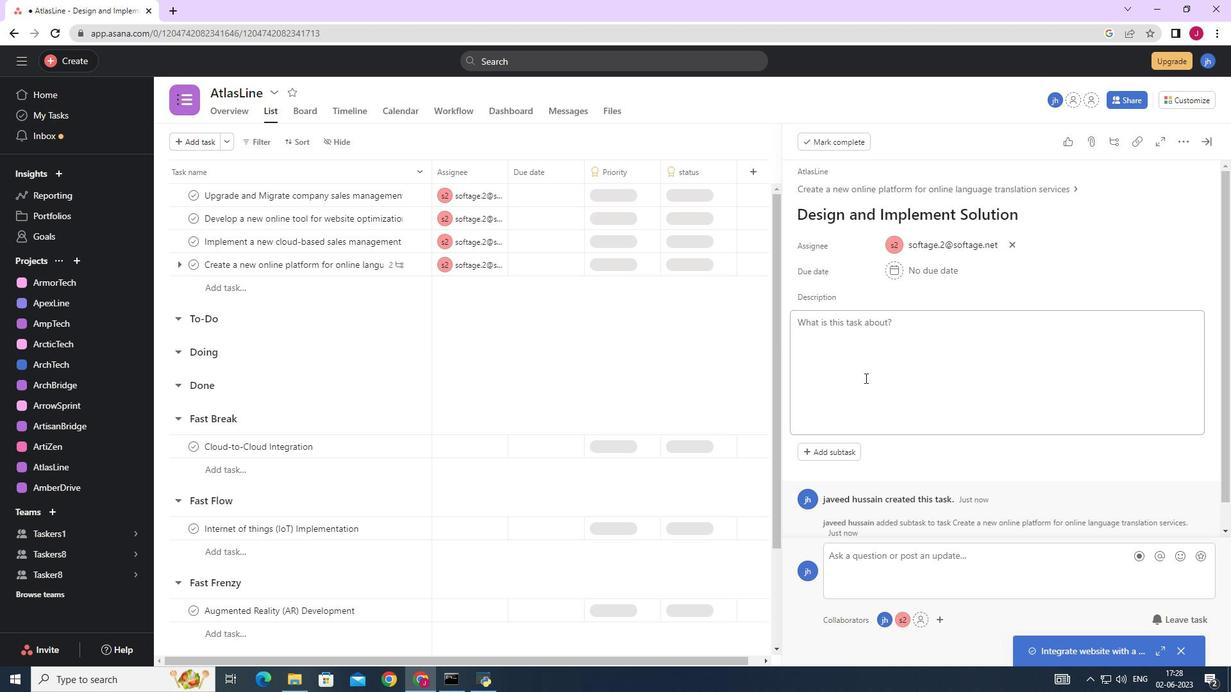 
Action: Mouse scrolled (860, 375) with delta (0, 0)
Screenshot: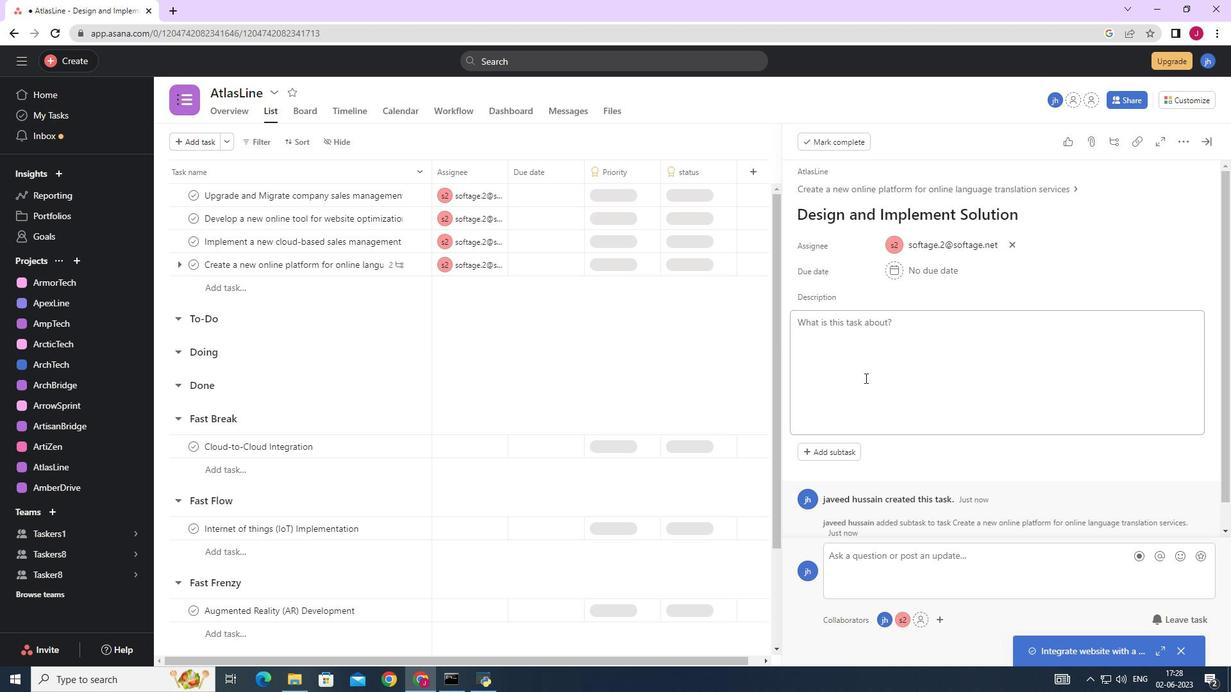 
Action: Mouse scrolled (860, 375) with delta (0, 0)
Screenshot: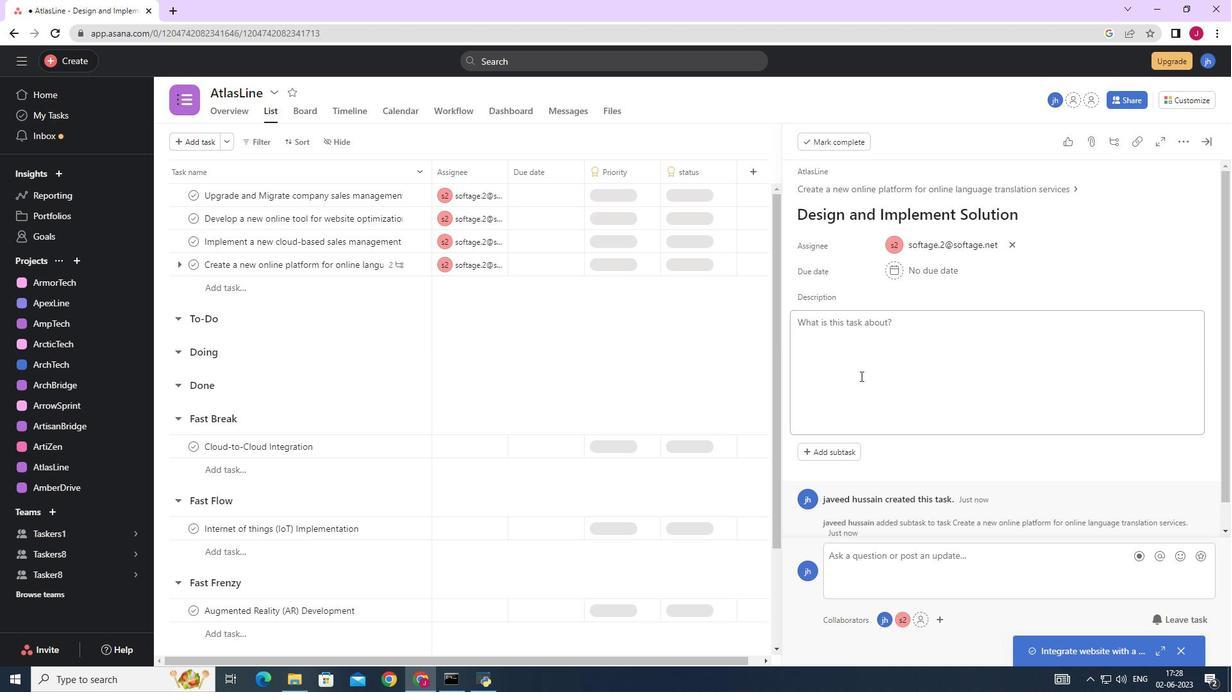 
Action: Mouse moved to (987, 323)
Screenshot: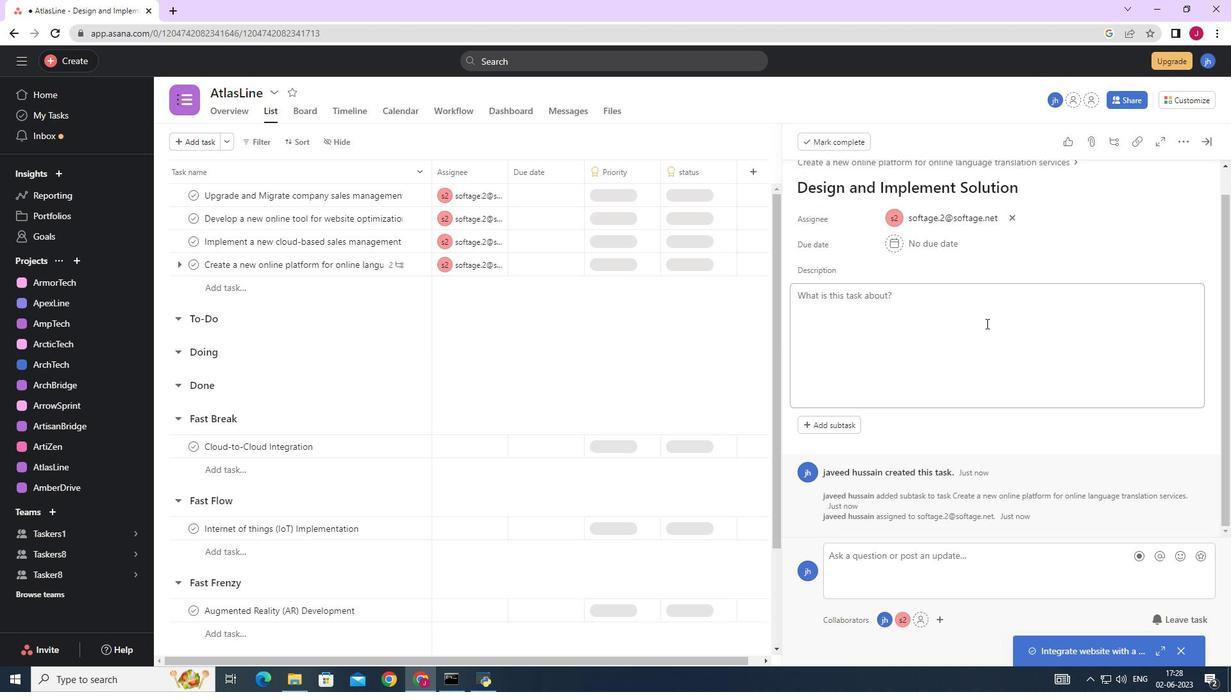 
Action: Mouse scrolled (987, 323) with delta (0, 0)
Screenshot: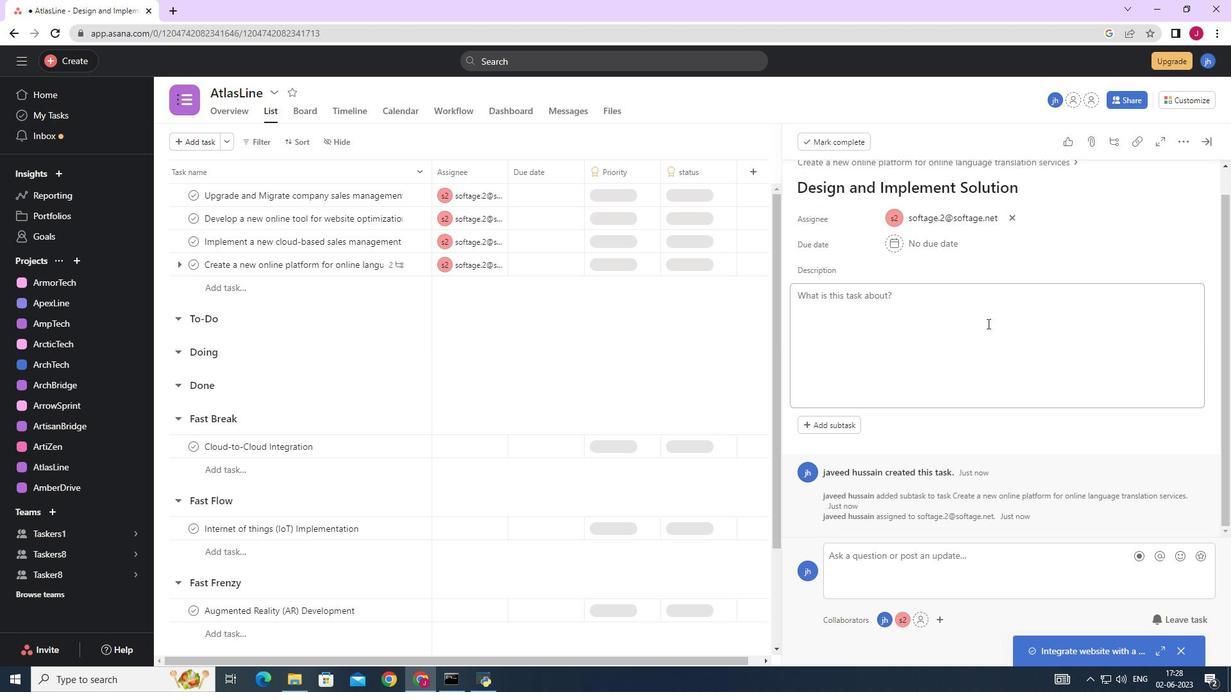 
Action: Mouse scrolled (987, 323) with delta (0, 0)
Screenshot: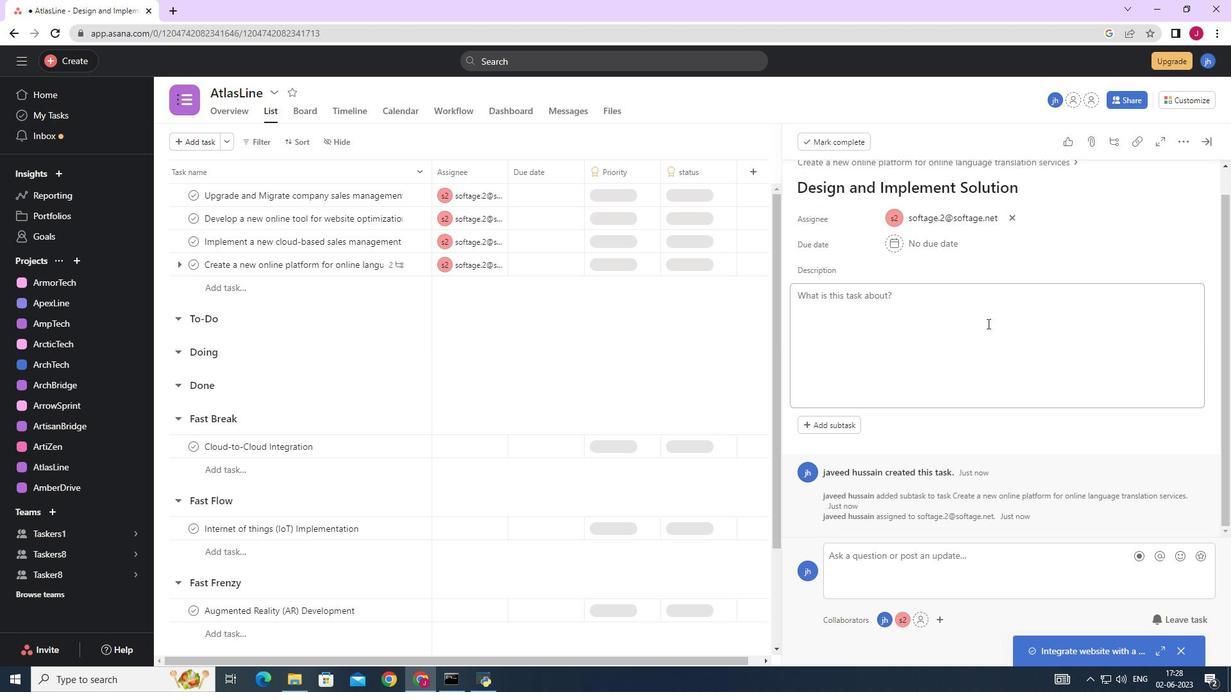 
Action: Mouse scrolled (987, 323) with delta (0, 0)
Screenshot: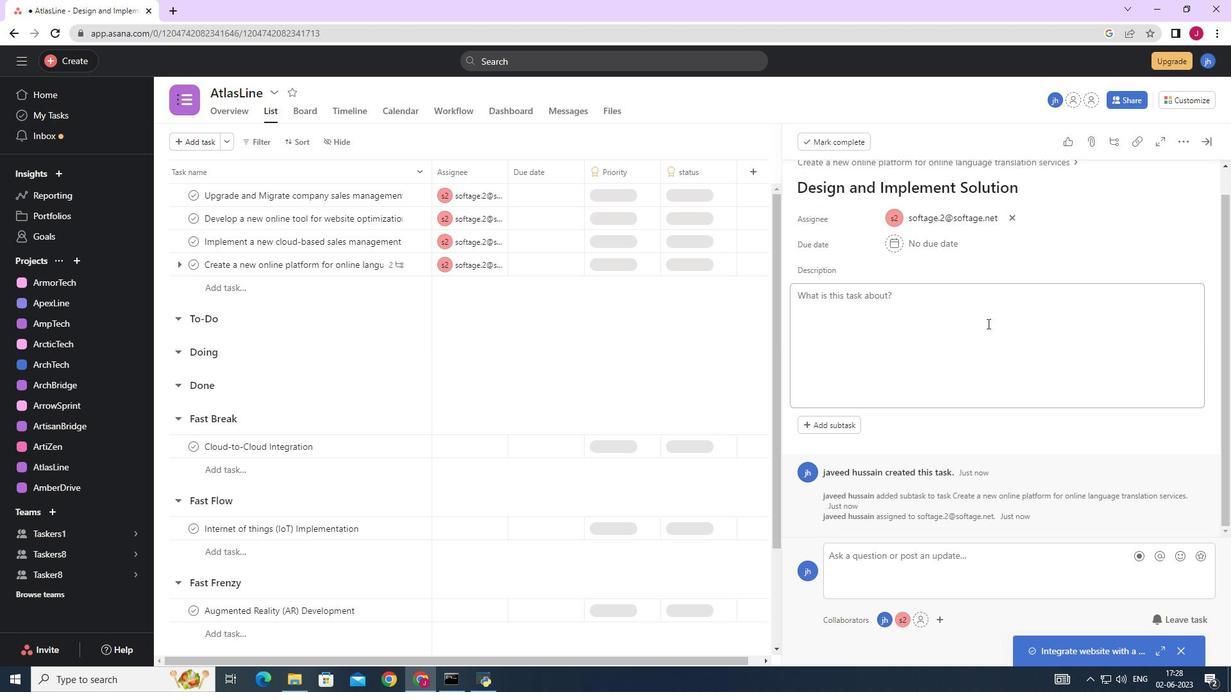 
Action: Mouse scrolled (987, 324) with delta (0, 0)
Screenshot: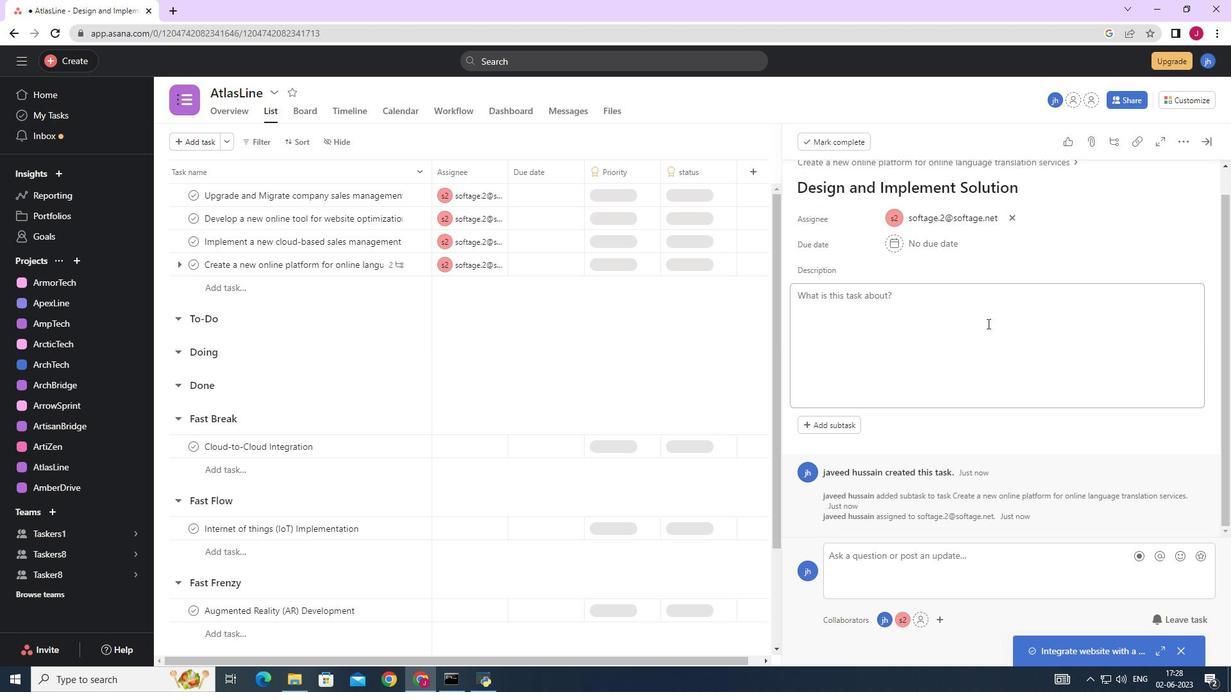 
Action: Mouse scrolled (987, 324) with delta (0, 0)
Screenshot: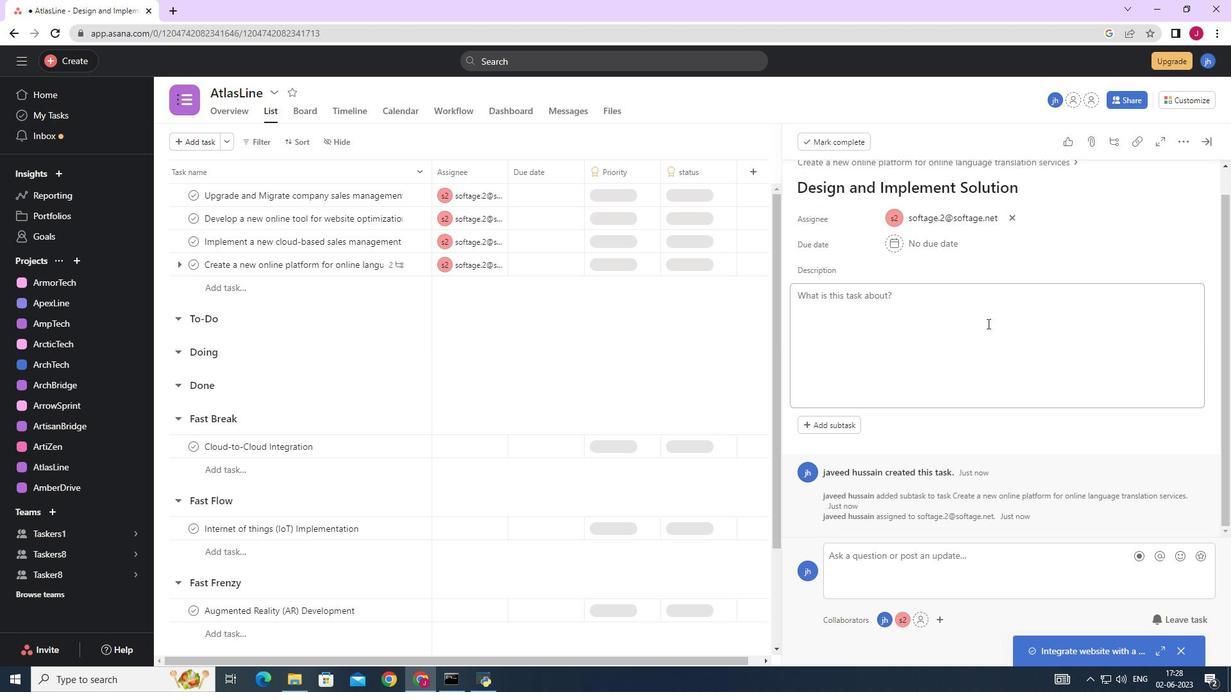 
Action: Mouse scrolled (987, 324) with delta (0, 0)
Screenshot: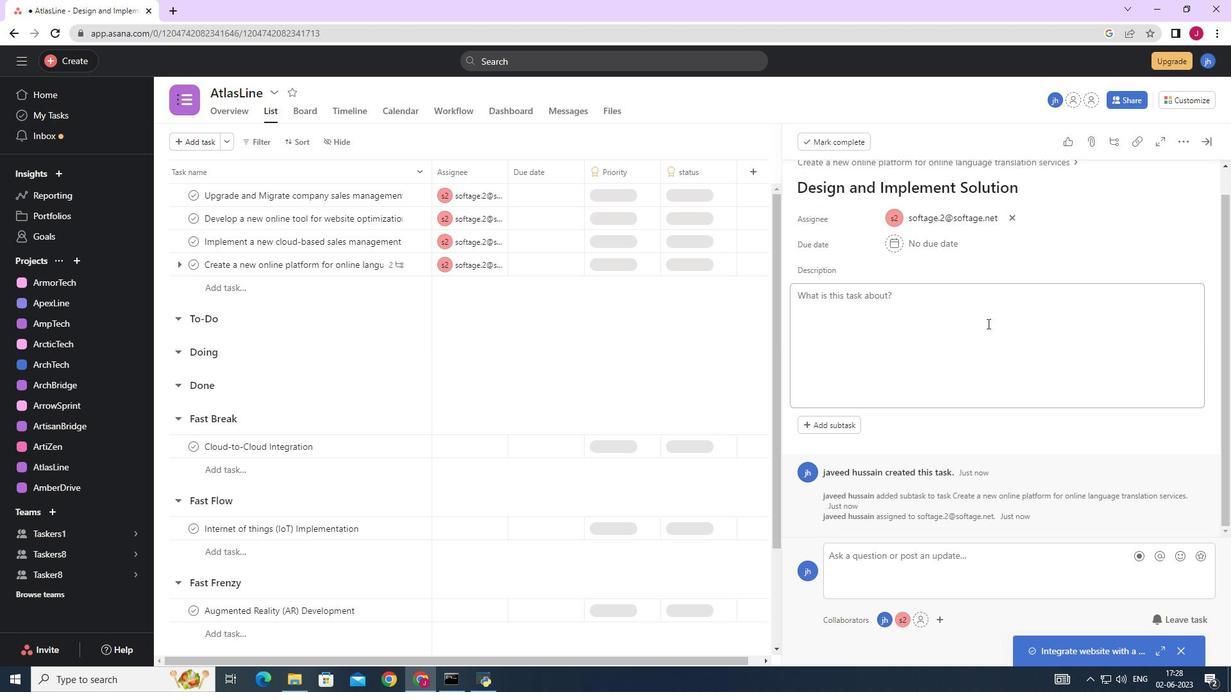 
Action: Mouse scrolled (987, 324) with delta (0, 0)
Screenshot: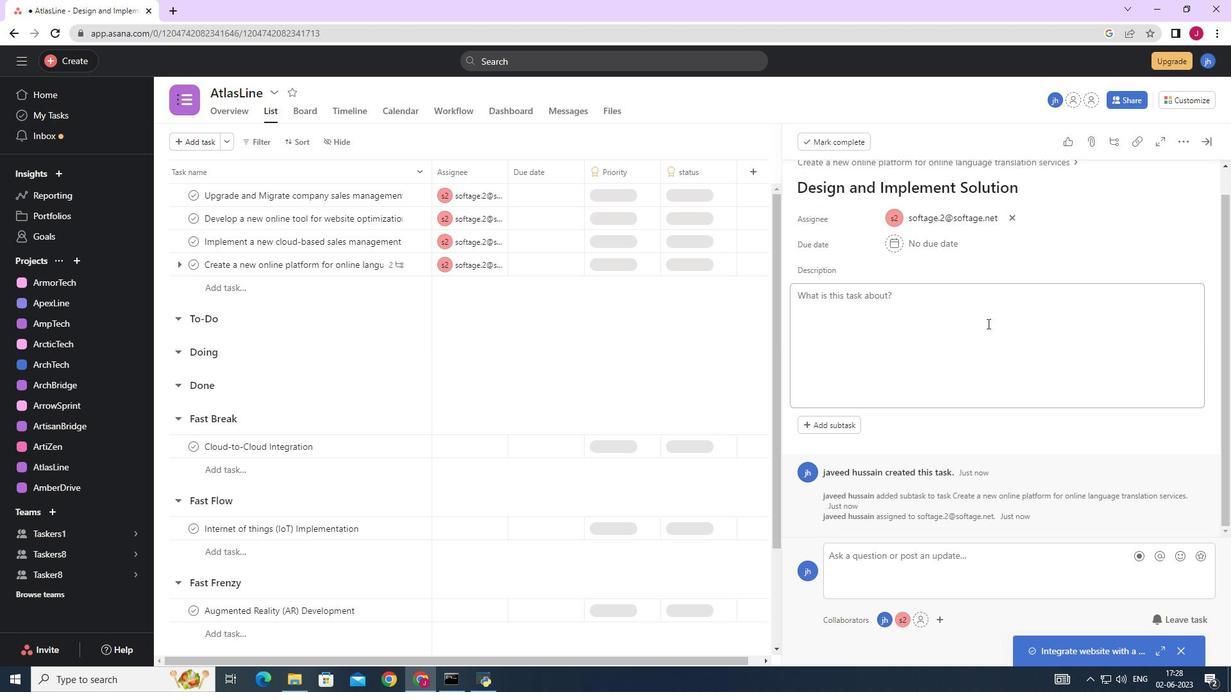 
Action: Mouse scrolled (987, 323) with delta (0, 0)
Screenshot: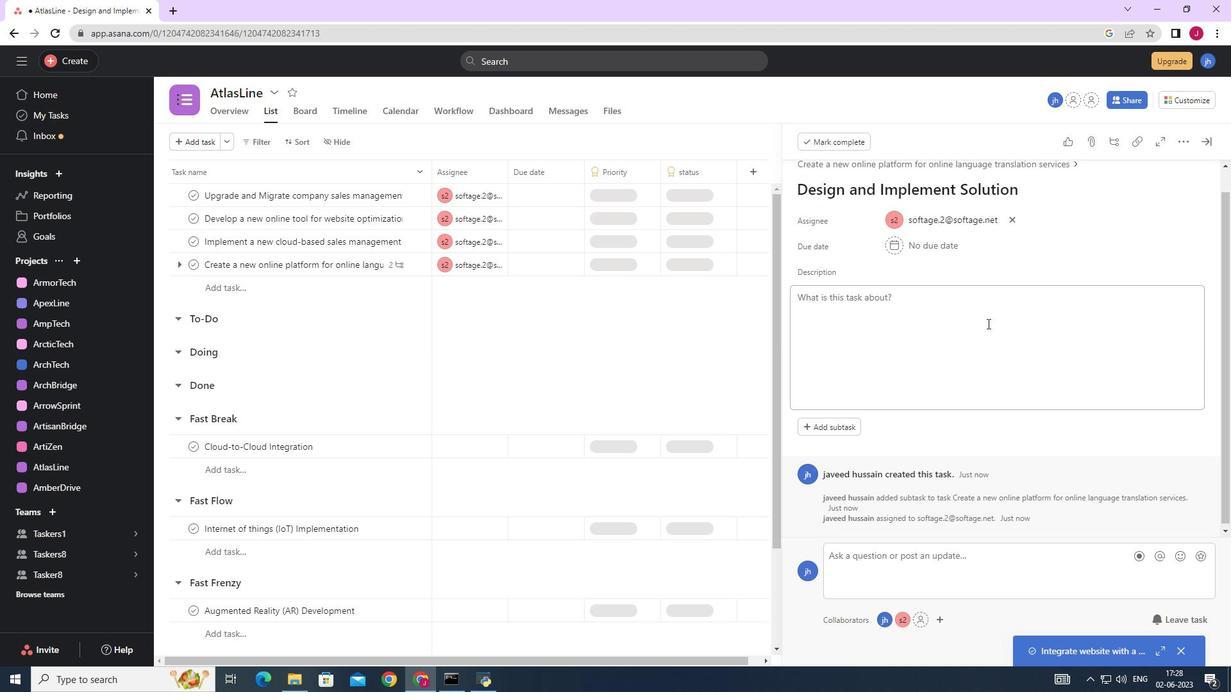 
Action: Mouse scrolled (987, 323) with delta (0, 0)
Screenshot: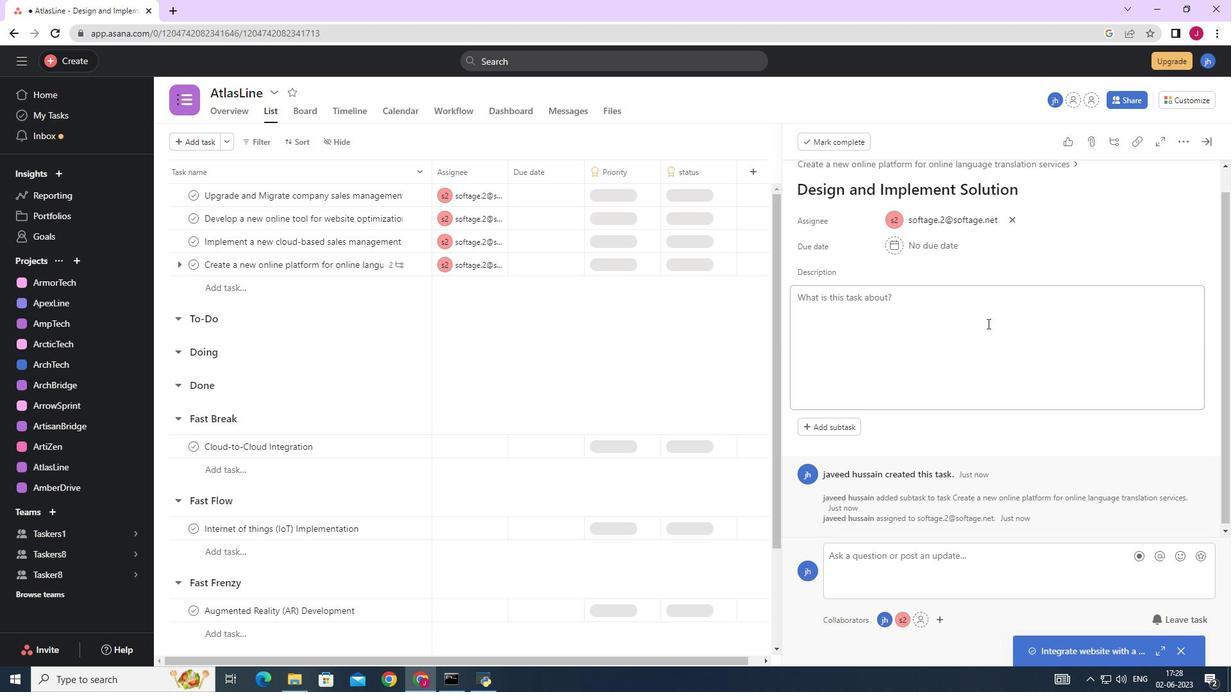 
Action: Mouse scrolled (987, 323) with delta (0, 0)
Screenshot: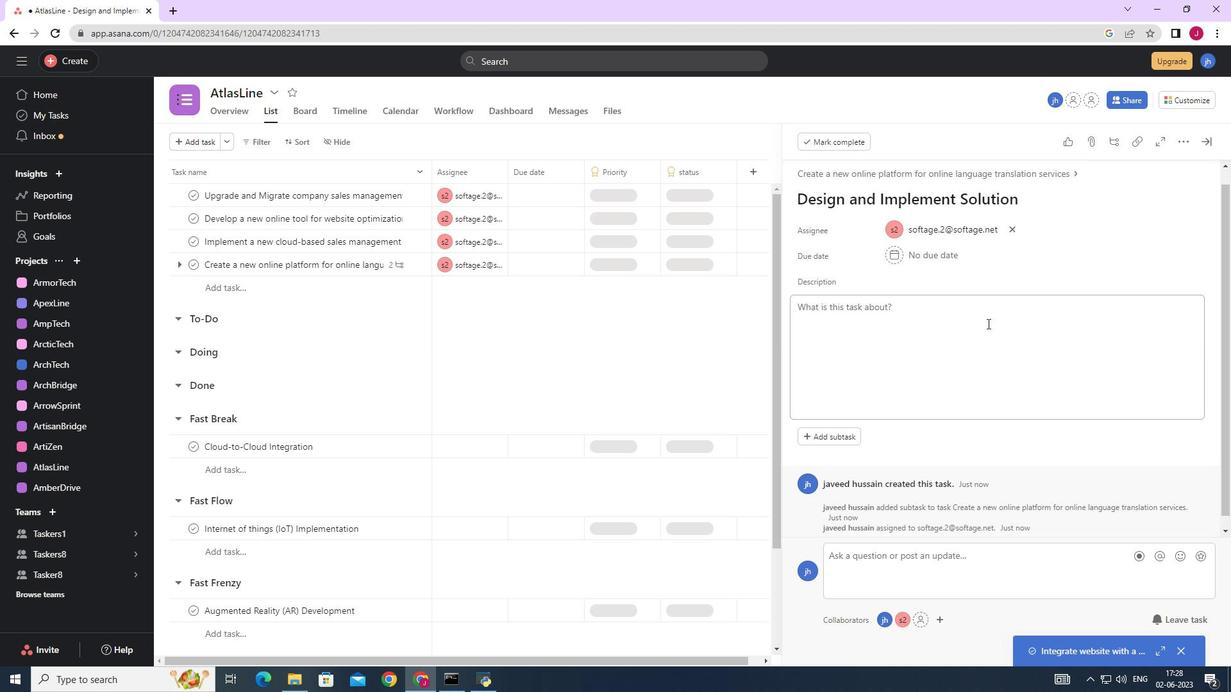 
Action: Mouse moved to (987, 319)
Screenshot: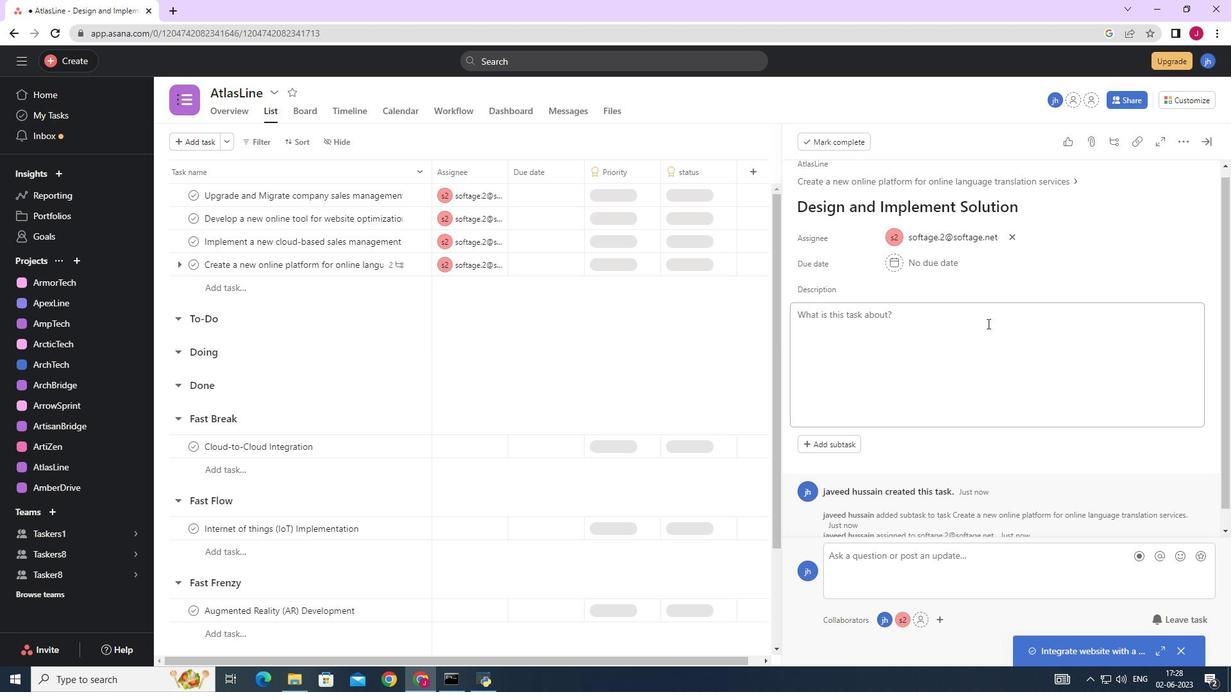 
Action: Mouse scrolled (987, 321) with delta (0, 0)
Screenshot: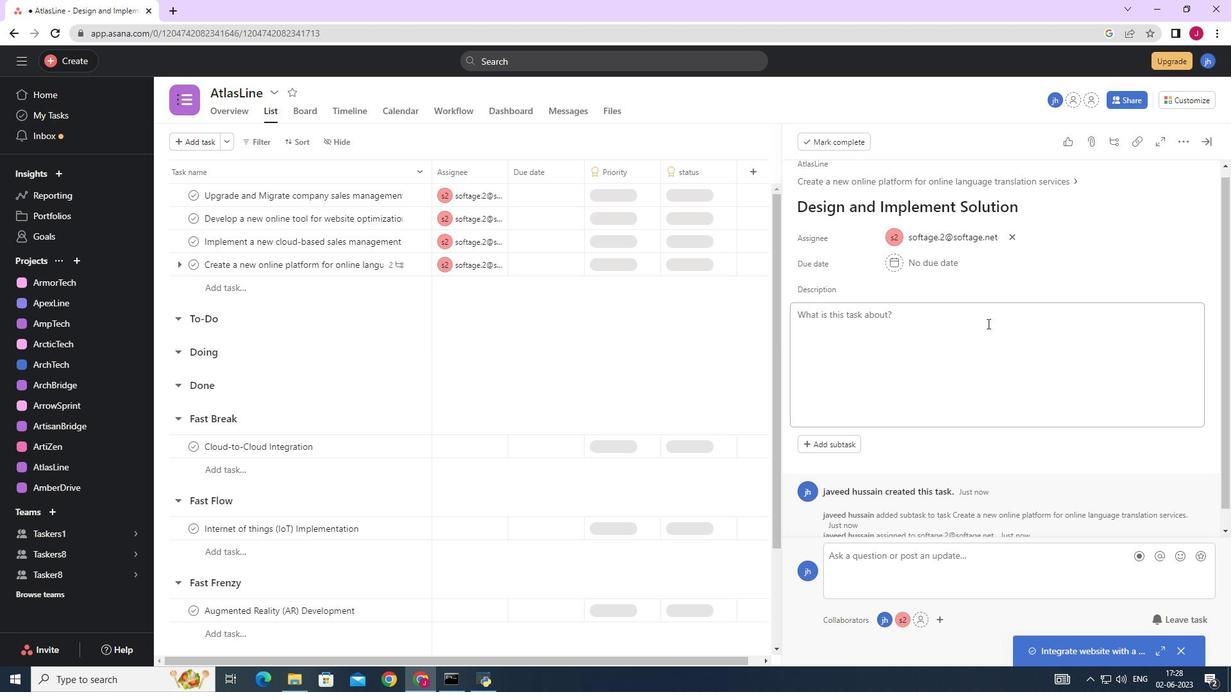 
Action: Mouse scrolled (987, 318) with delta (0, 0)
Screenshot: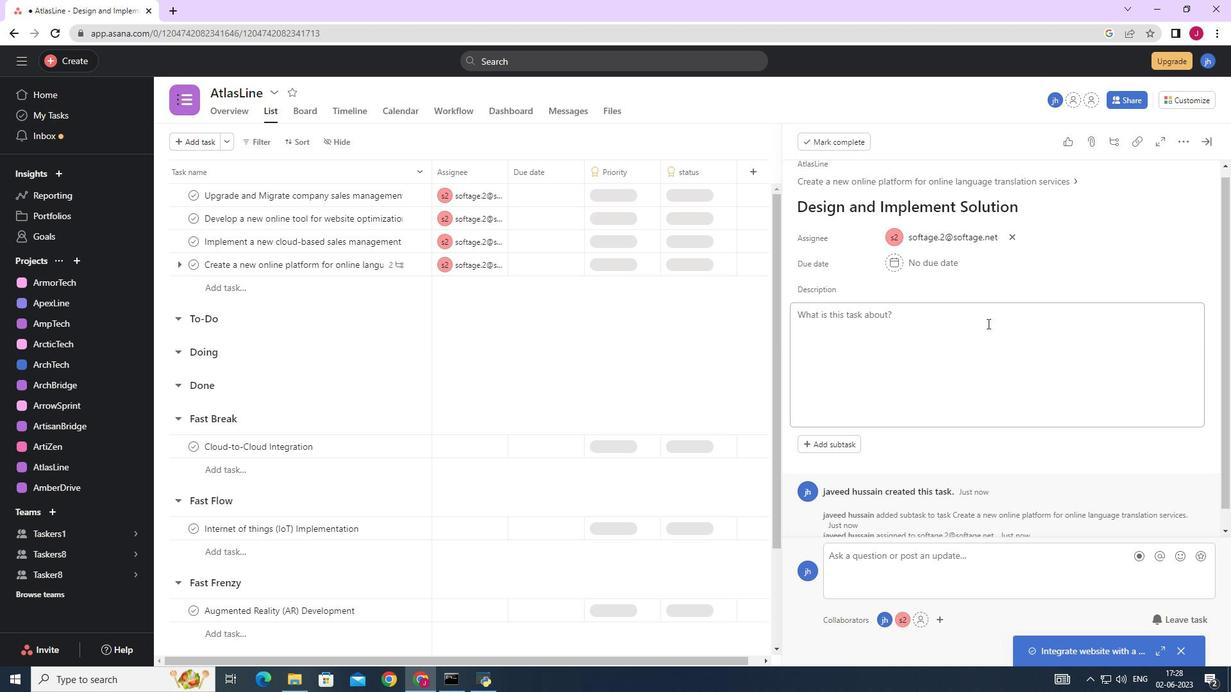 
Action: Mouse moved to (1203, 141)
Screenshot: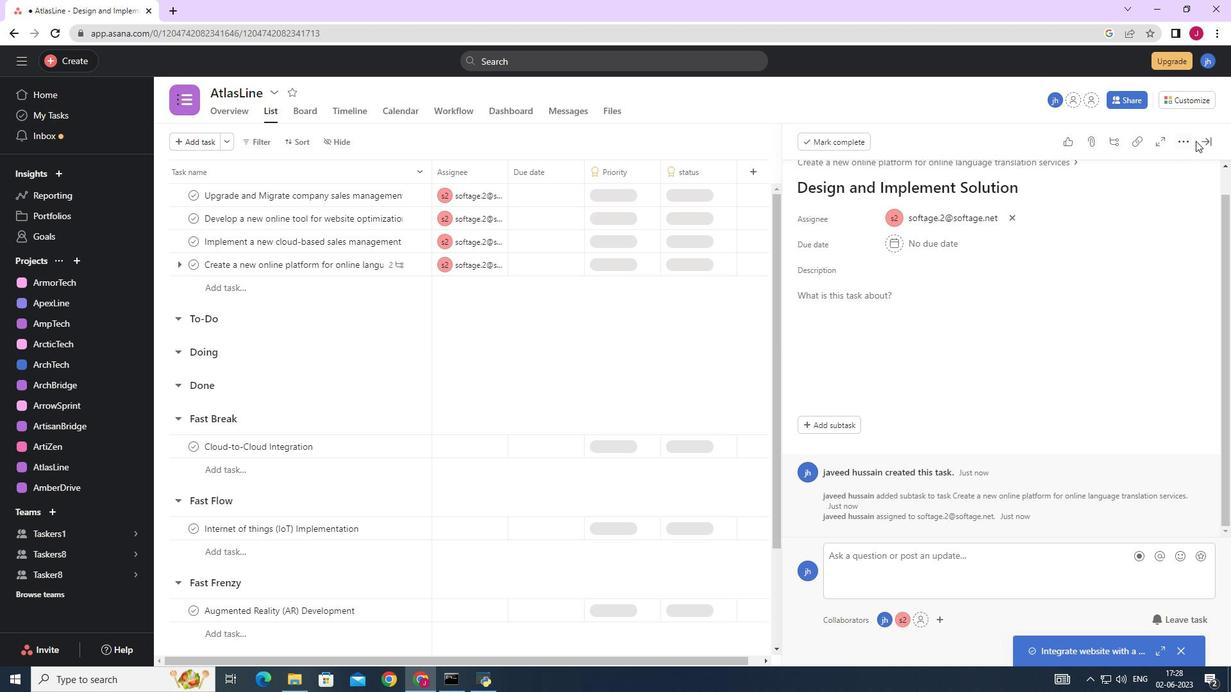 
Action: Mouse pressed left at (1203, 141)
Screenshot: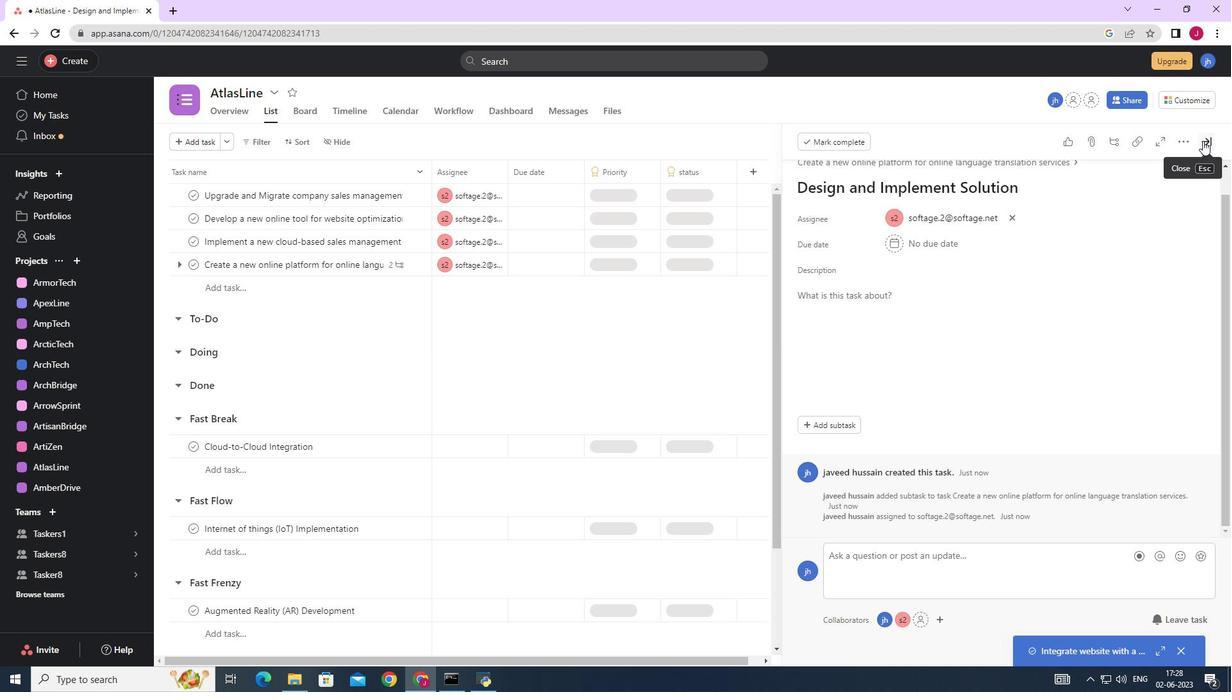 
Action: Mouse moved to (597, 262)
Screenshot: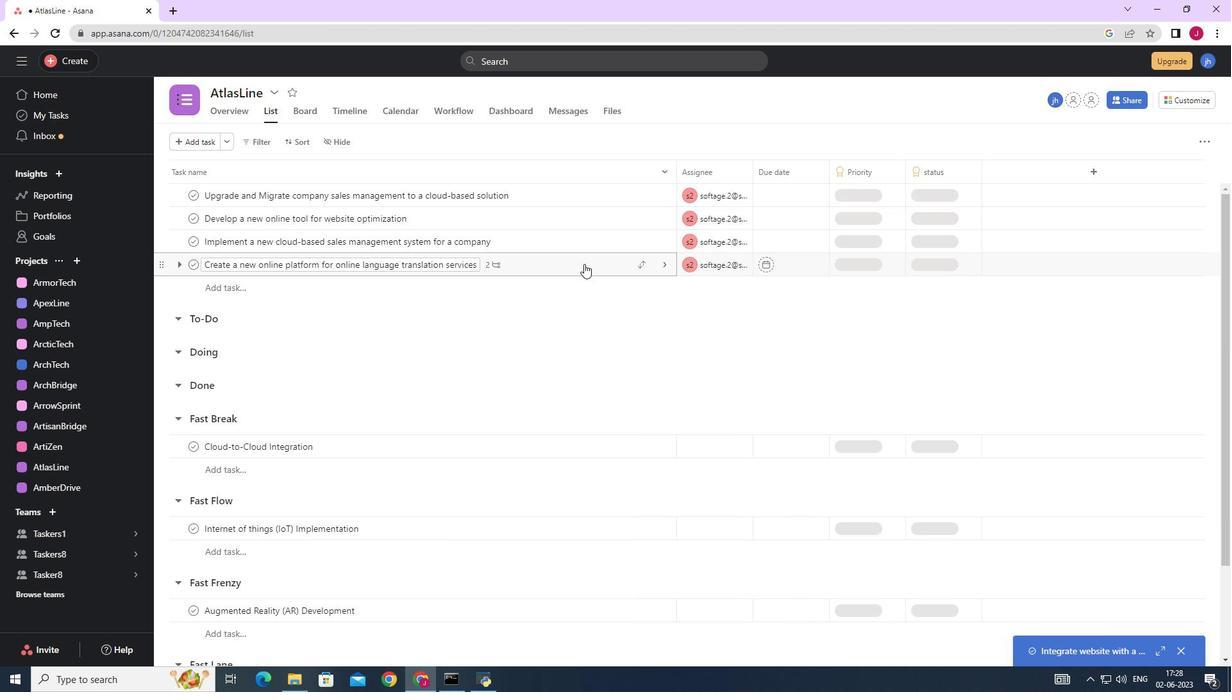 
Action: Mouse pressed left at (597, 262)
Screenshot: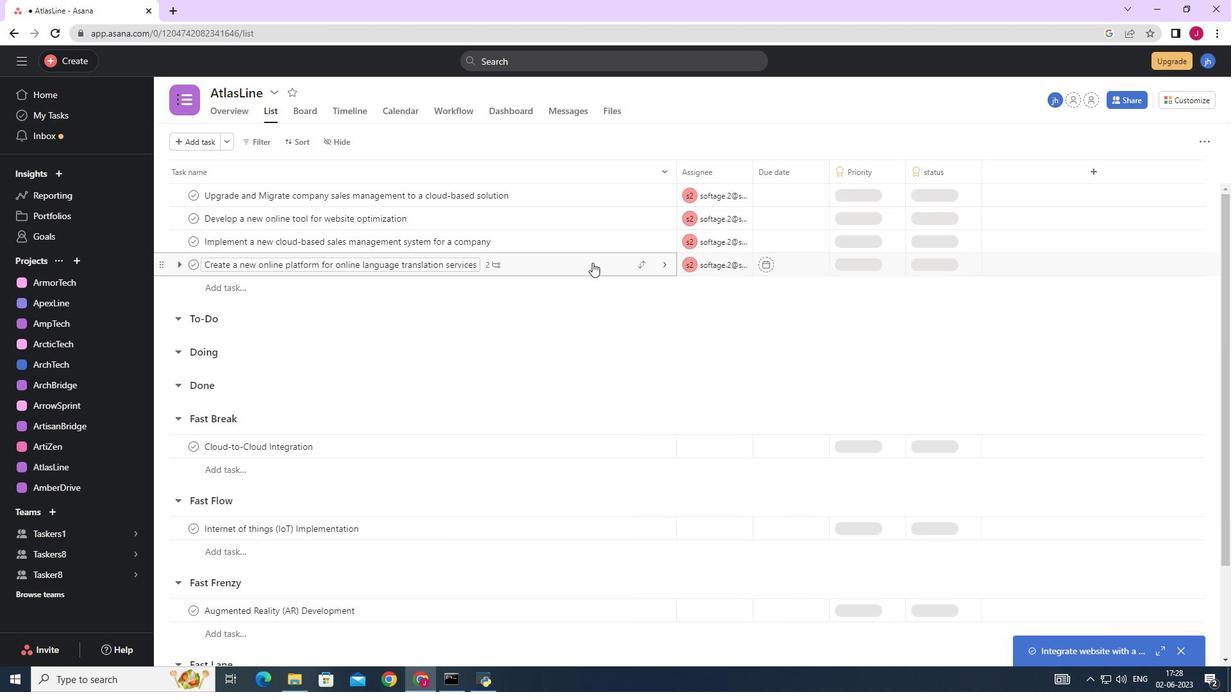 
Action: Mouse moved to (948, 429)
Screenshot: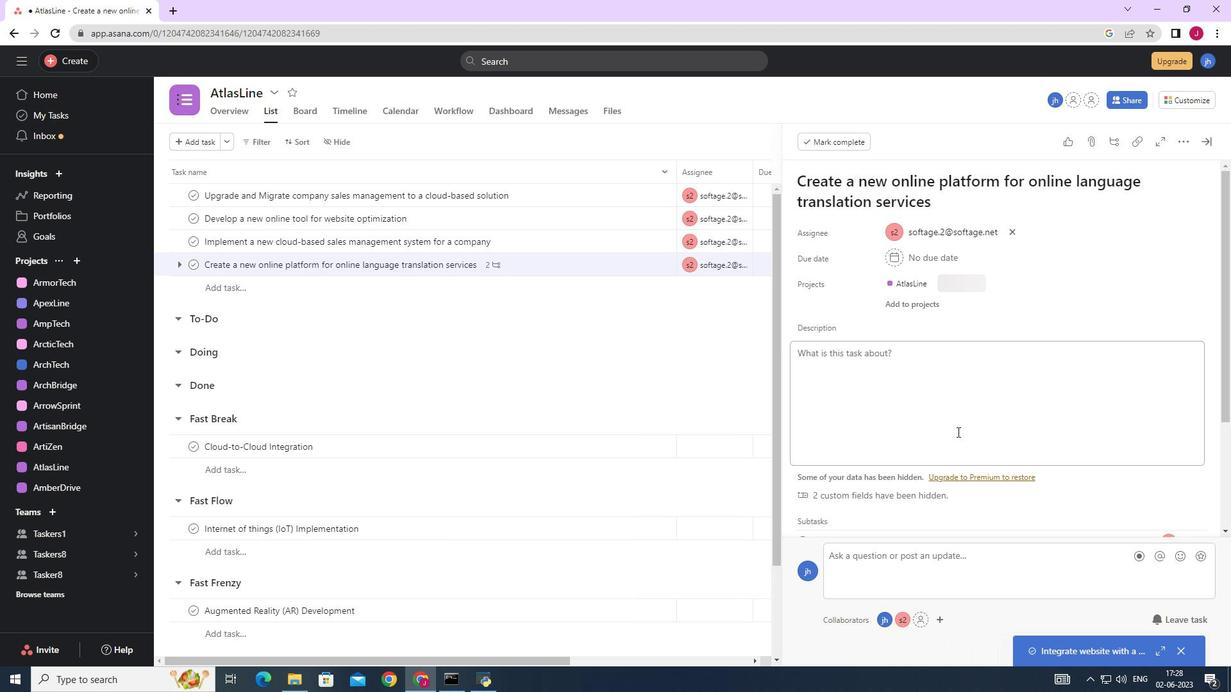 
Action: Mouse scrolled (948, 429) with delta (0, 0)
Screenshot: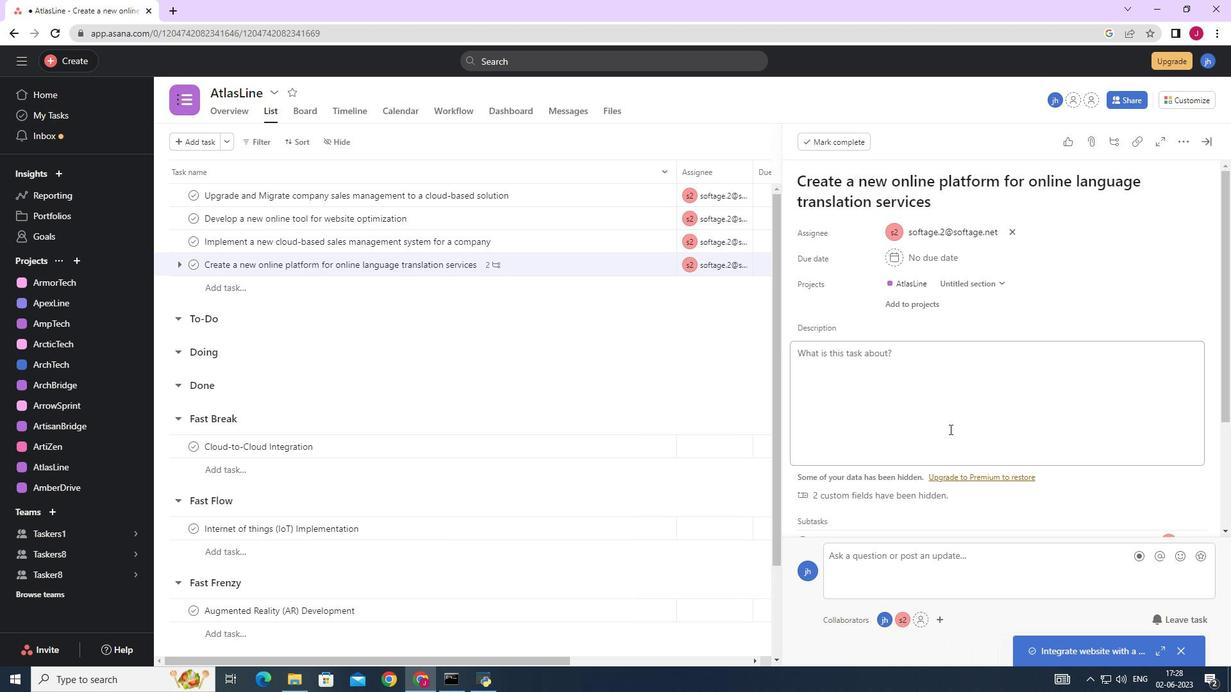 
Action: Mouse scrolled (948, 429) with delta (0, 0)
Screenshot: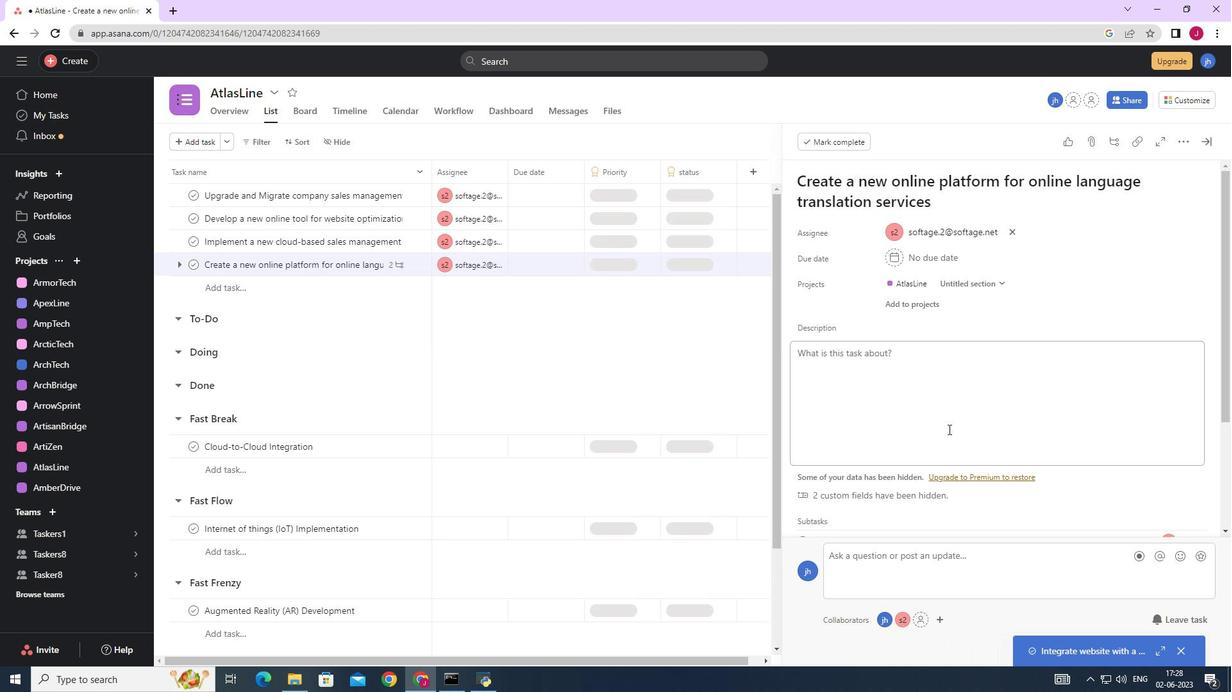 
Action: Mouse scrolled (948, 429) with delta (0, 0)
Screenshot: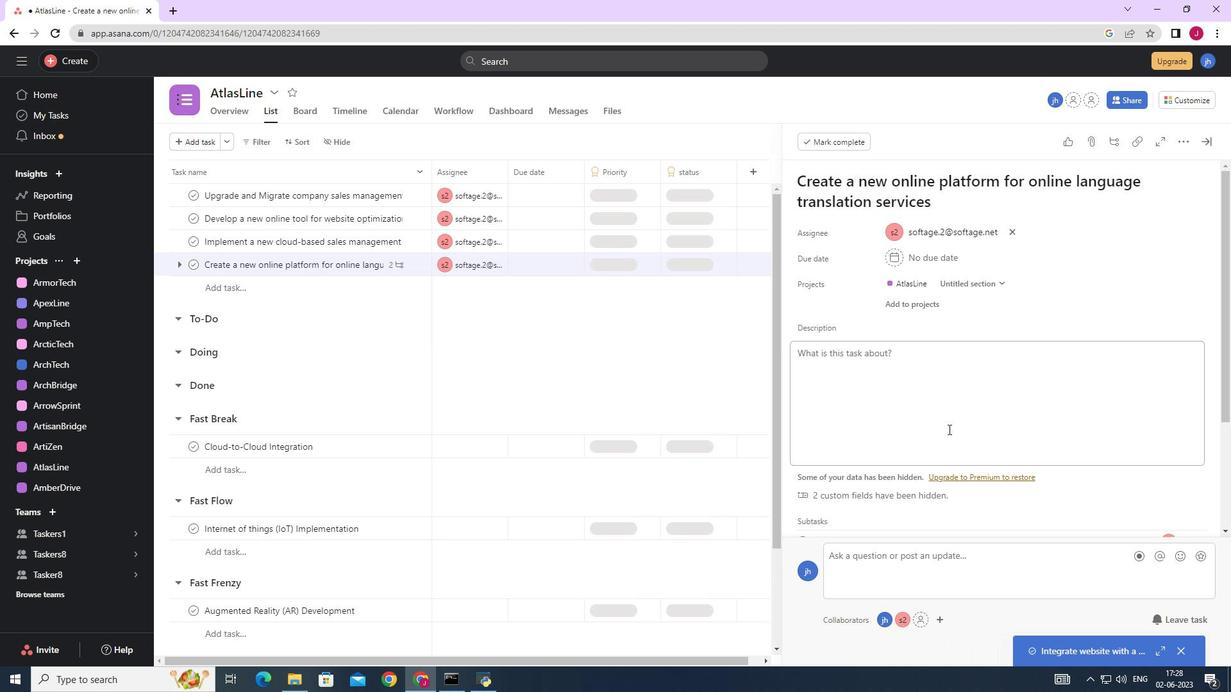 
Action: Mouse scrolled (948, 429) with delta (0, 0)
Screenshot: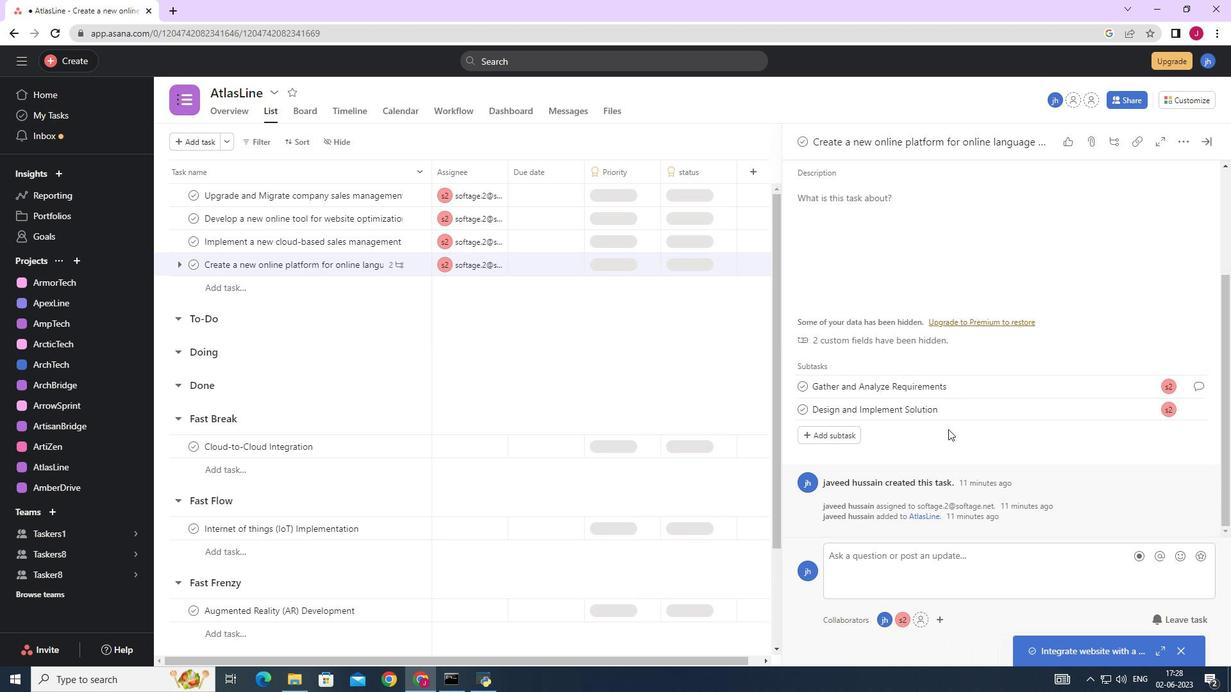 
Action: Mouse scrolled (948, 429) with delta (0, 0)
Screenshot: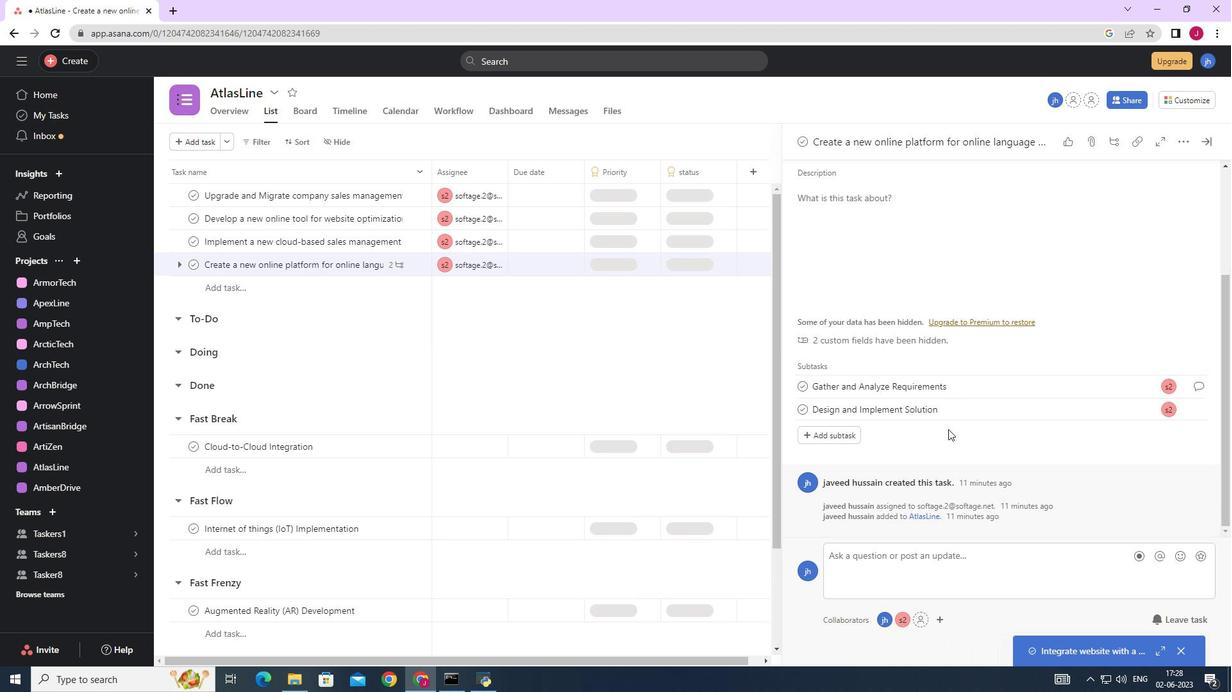
Action: Mouse moved to (1029, 408)
Screenshot: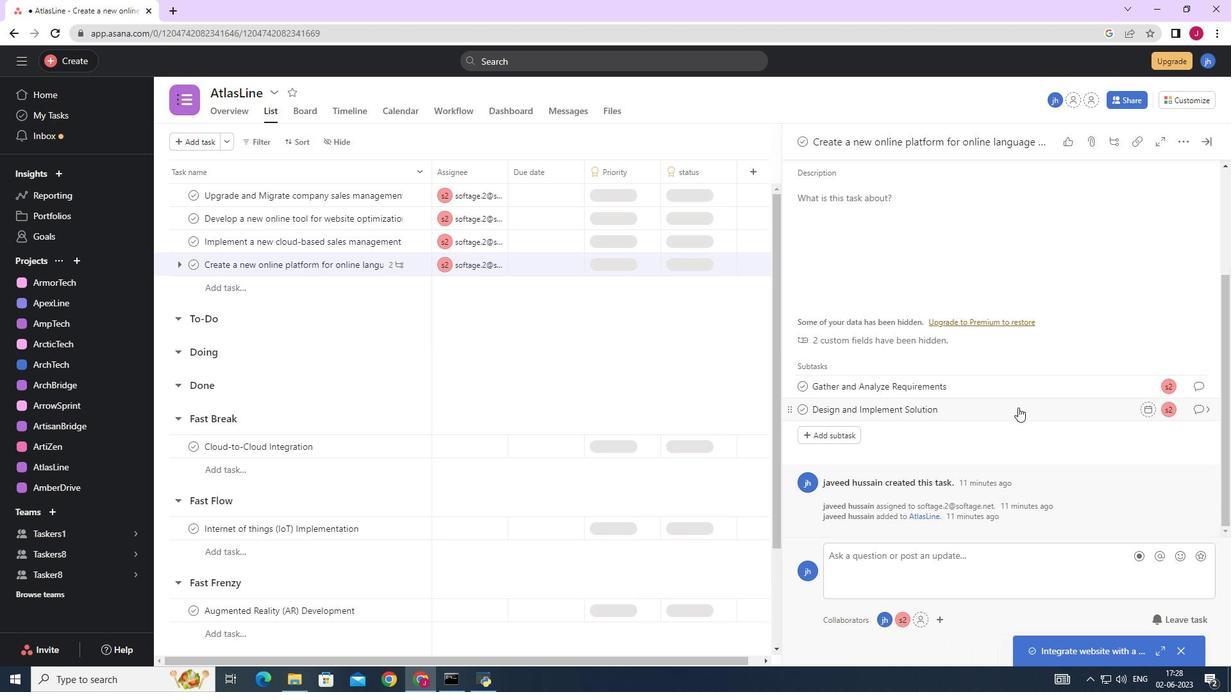
Action: Mouse pressed left at (1029, 408)
Screenshot: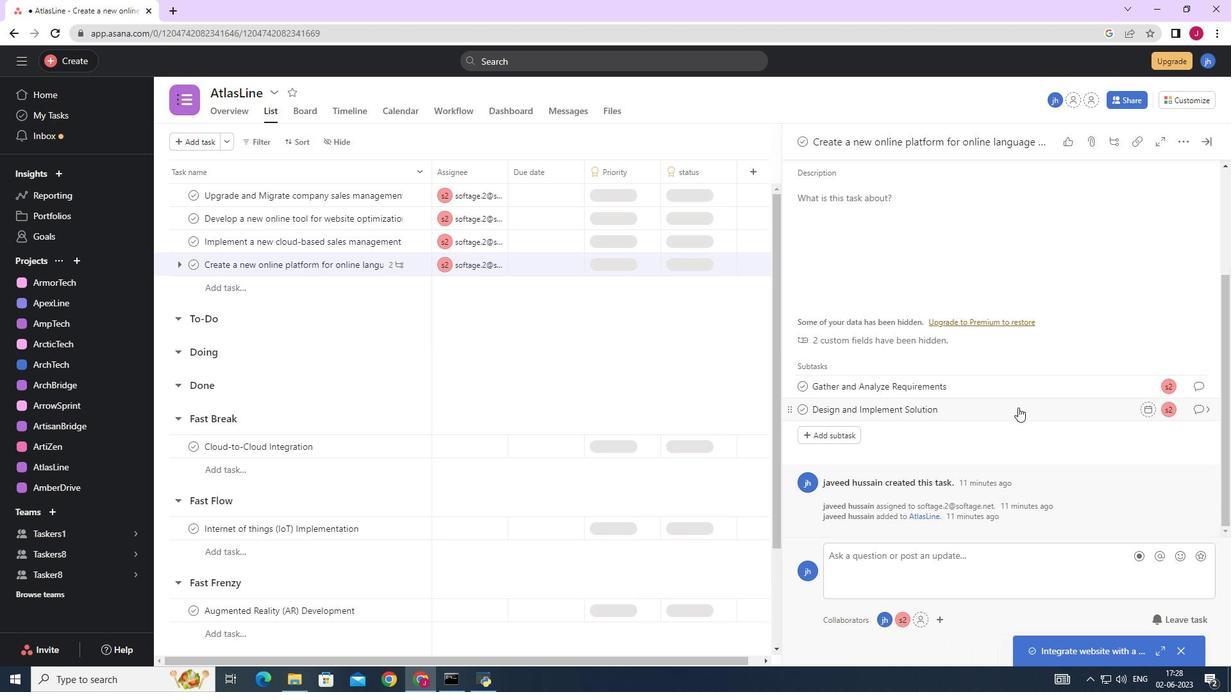 
Action: Mouse moved to (1175, 410)
Screenshot: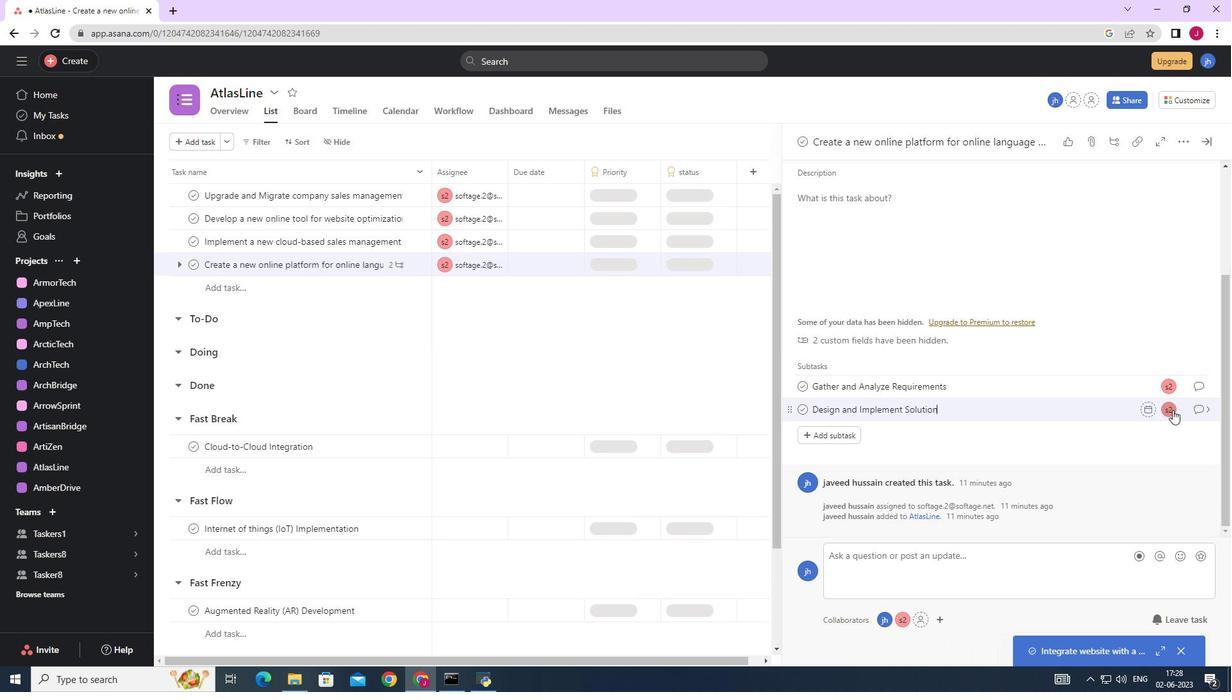 
Action: Mouse pressed left at (1175, 410)
Screenshot: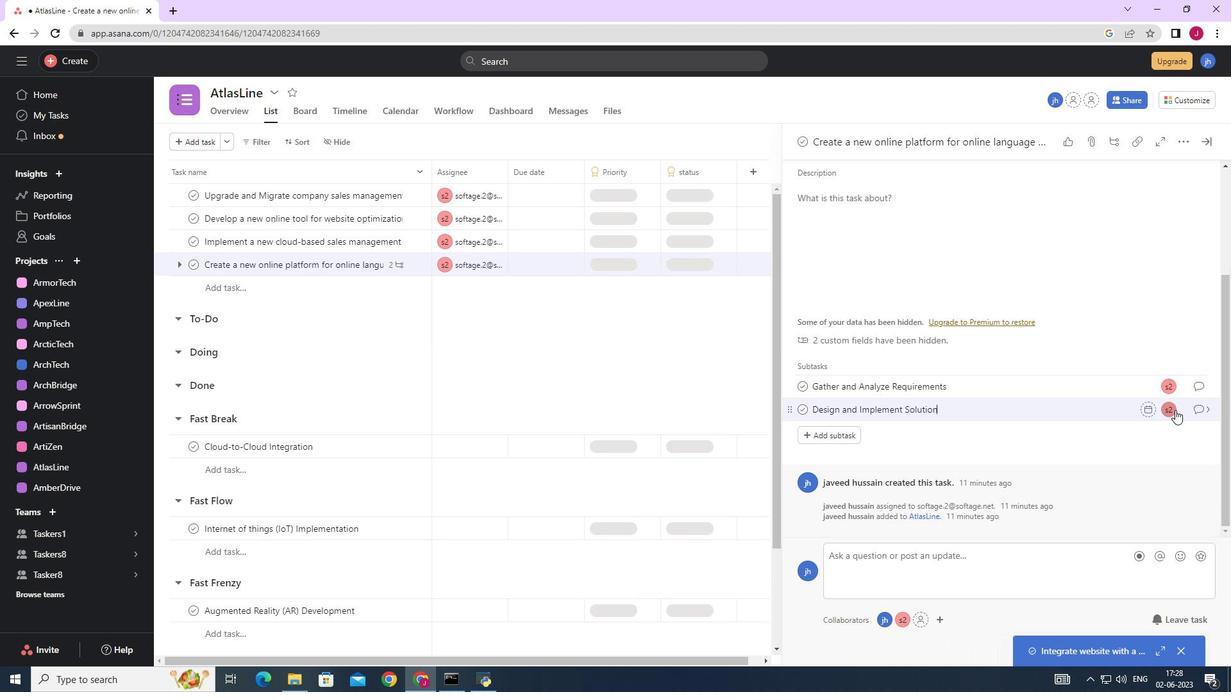
Action: Mouse moved to (1199, 409)
Screenshot: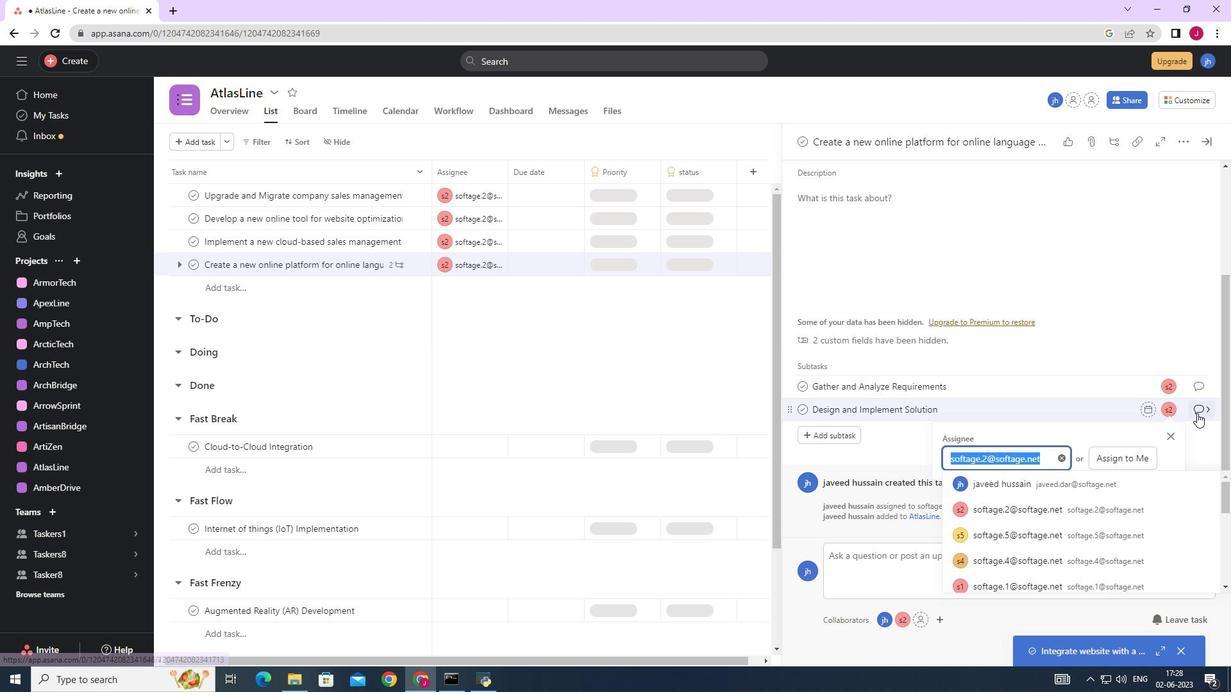 
Action: Mouse pressed left at (1199, 409)
Screenshot: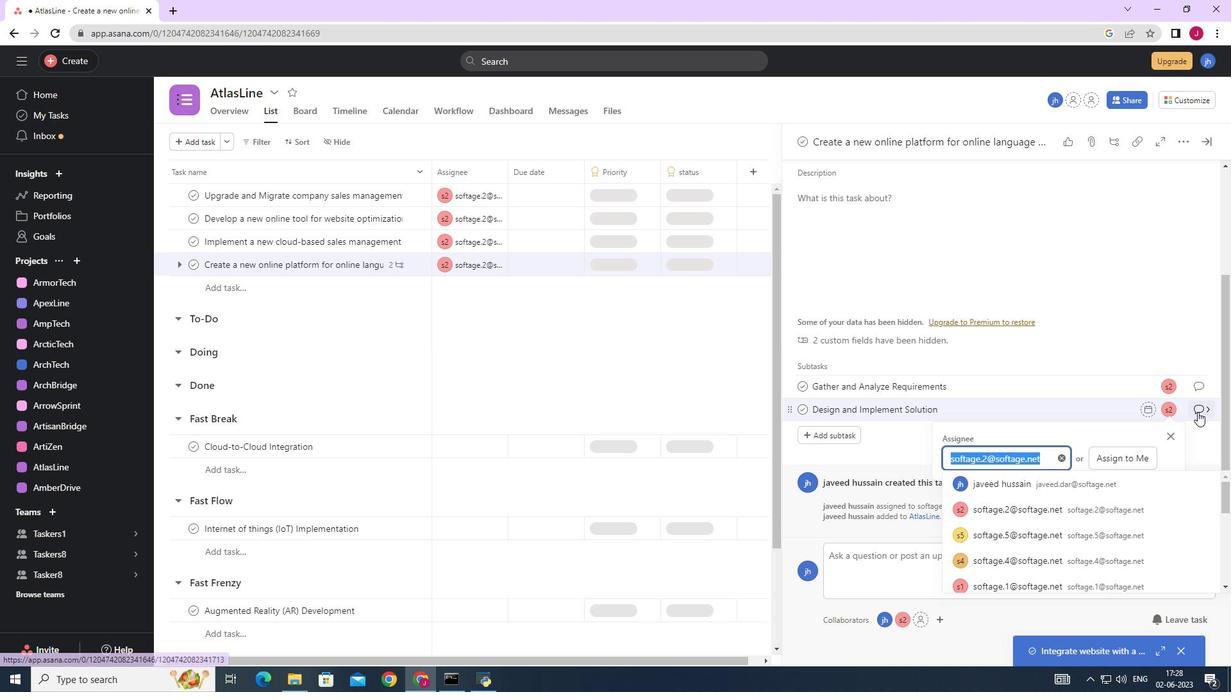 
Action: Mouse moved to (835, 332)
Screenshot: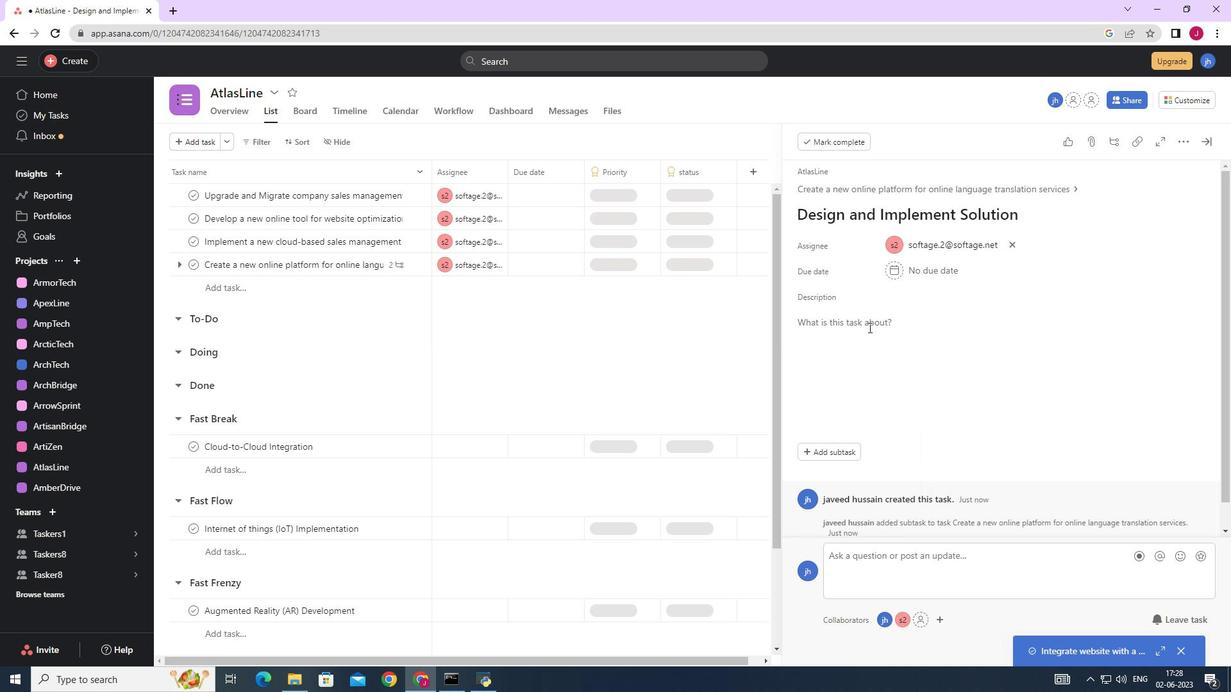 
Action: Mouse scrolled (835, 332) with delta (0, 0)
Screenshot: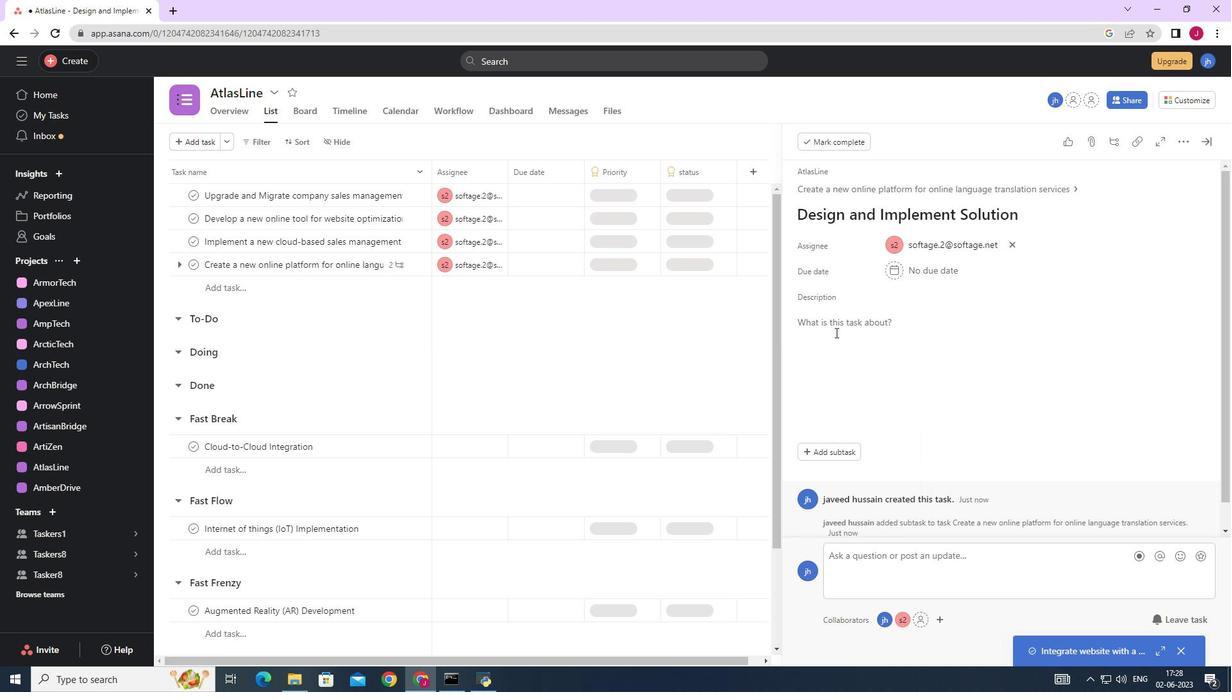 
Action: Mouse scrolled (835, 332) with delta (0, 0)
Screenshot: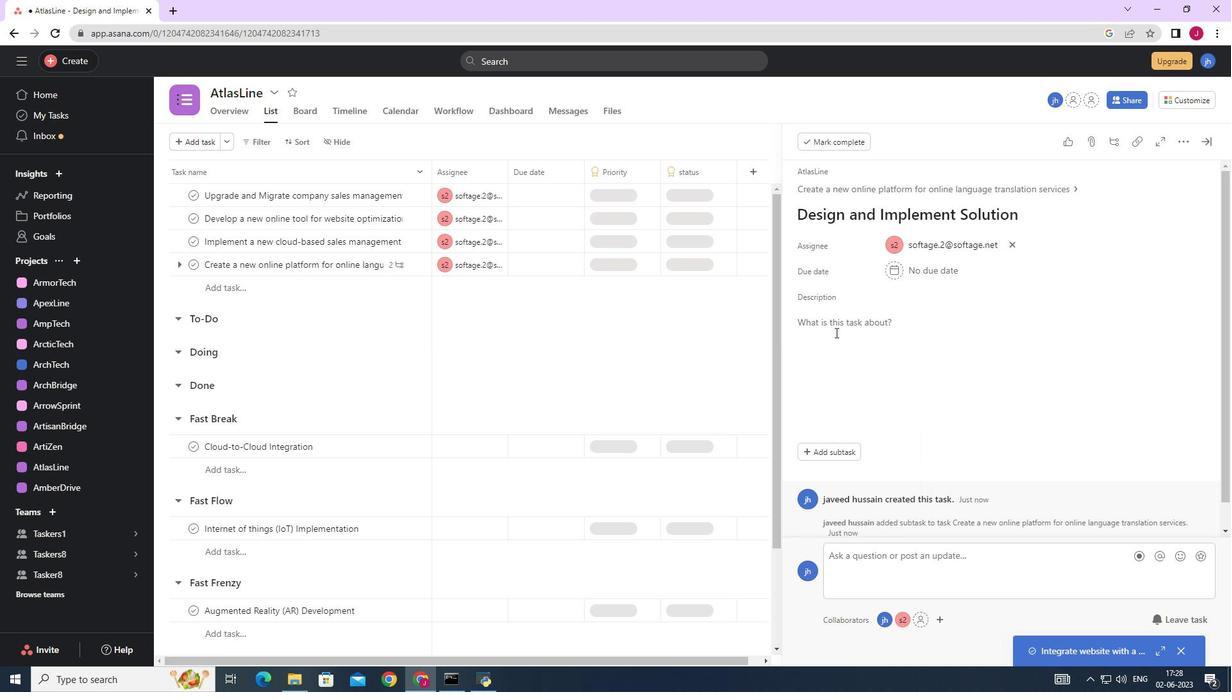 
Action: Mouse moved to (834, 333)
Screenshot: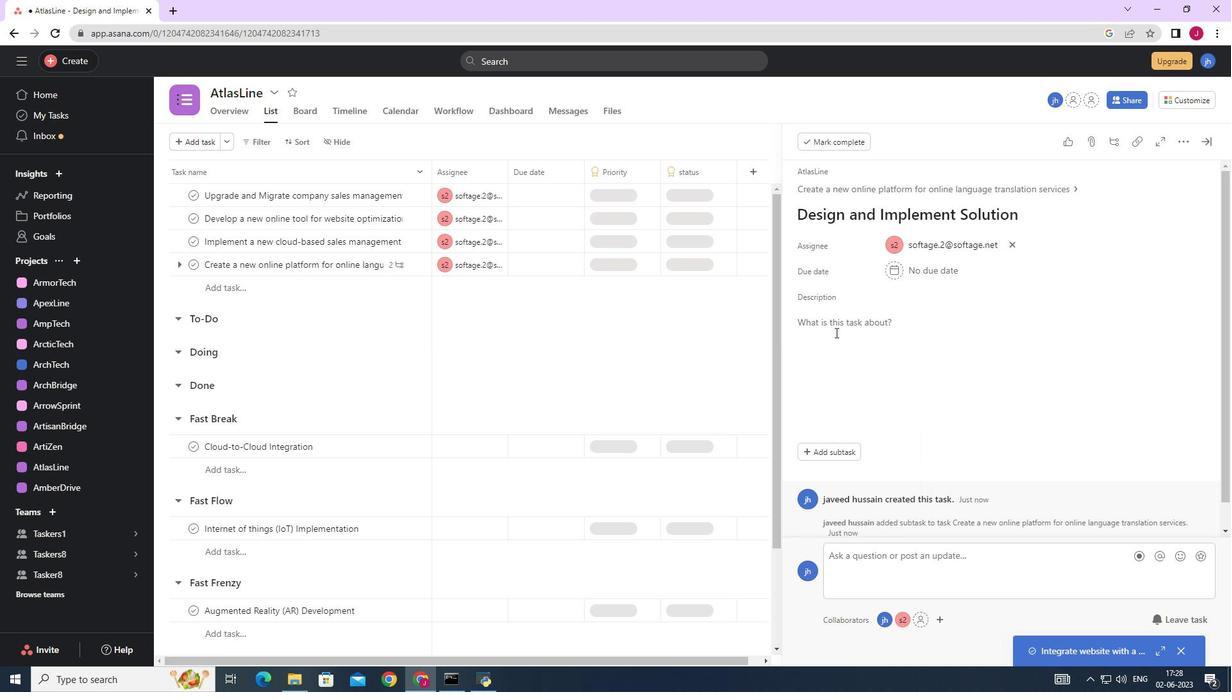 
Action: Mouse scrolled (834, 332) with delta (0, 0)
Screenshot: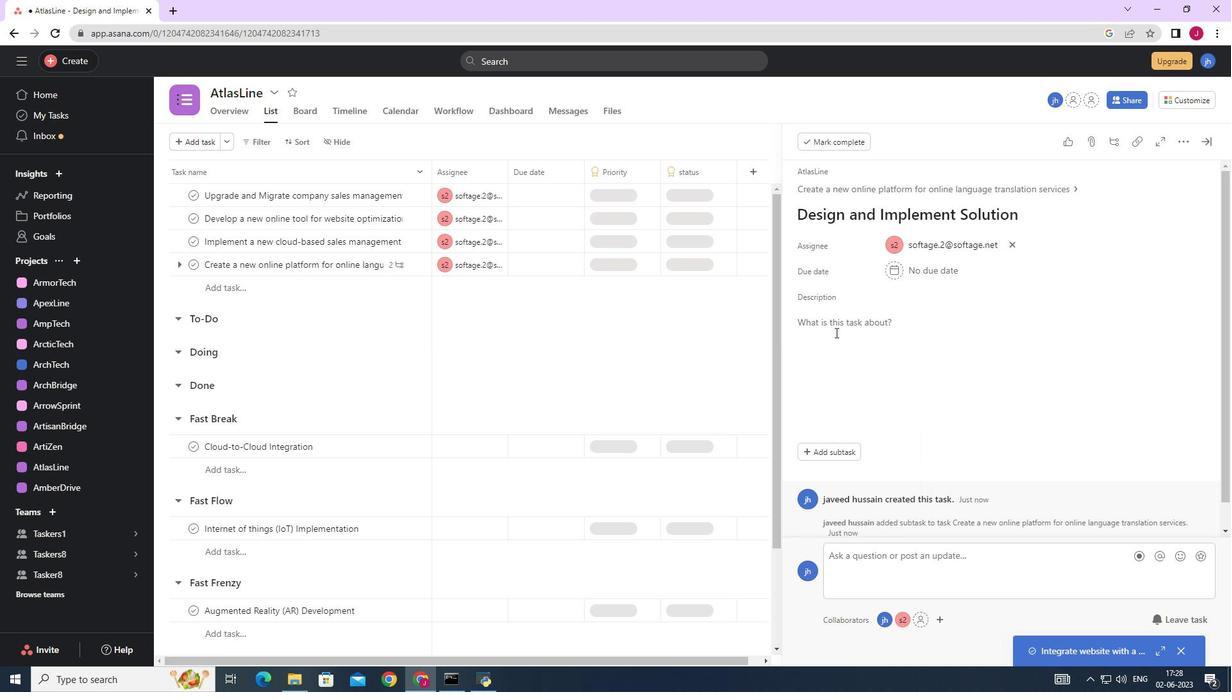 
Action: Mouse scrolled (834, 332) with delta (0, 0)
Screenshot: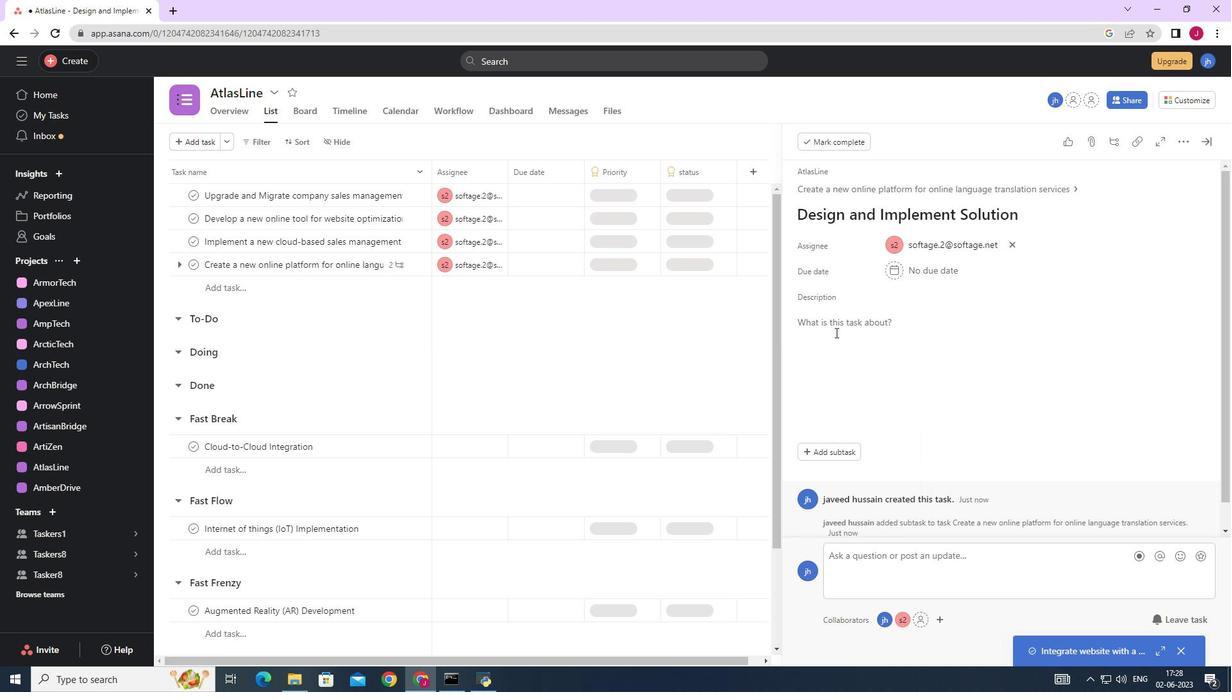 
Action: Mouse moved to (834, 334)
Screenshot: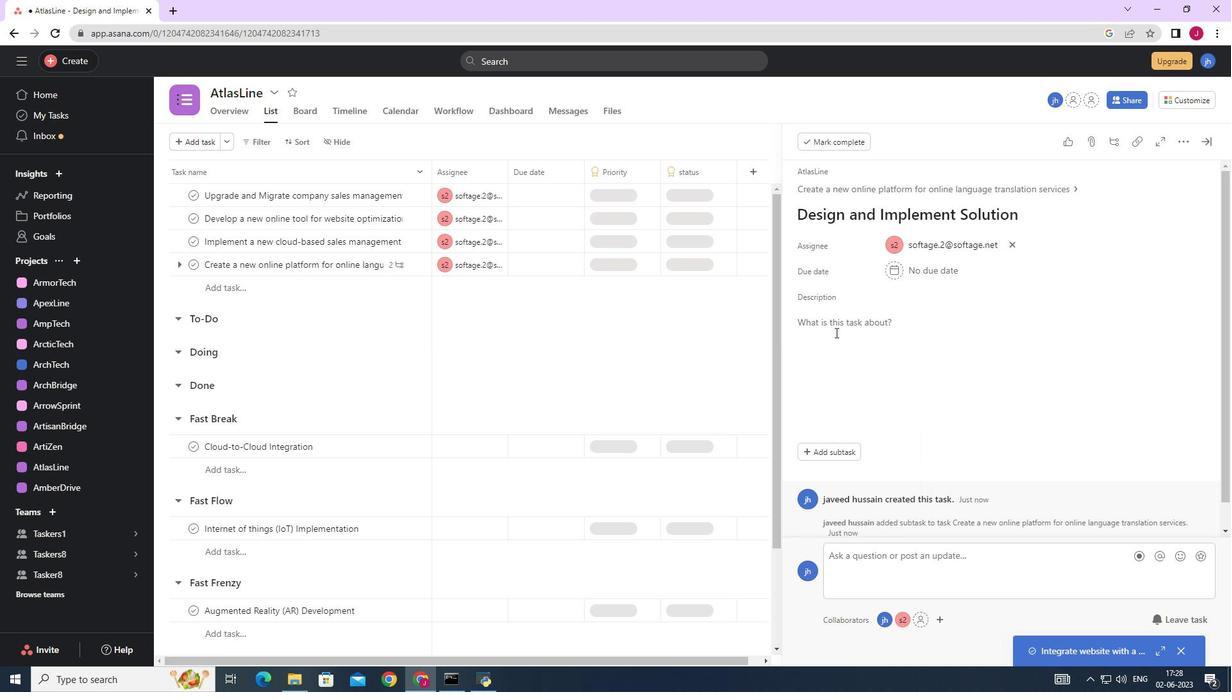 
Action: Mouse scrolled (834, 334) with delta (0, 0)
Screenshot: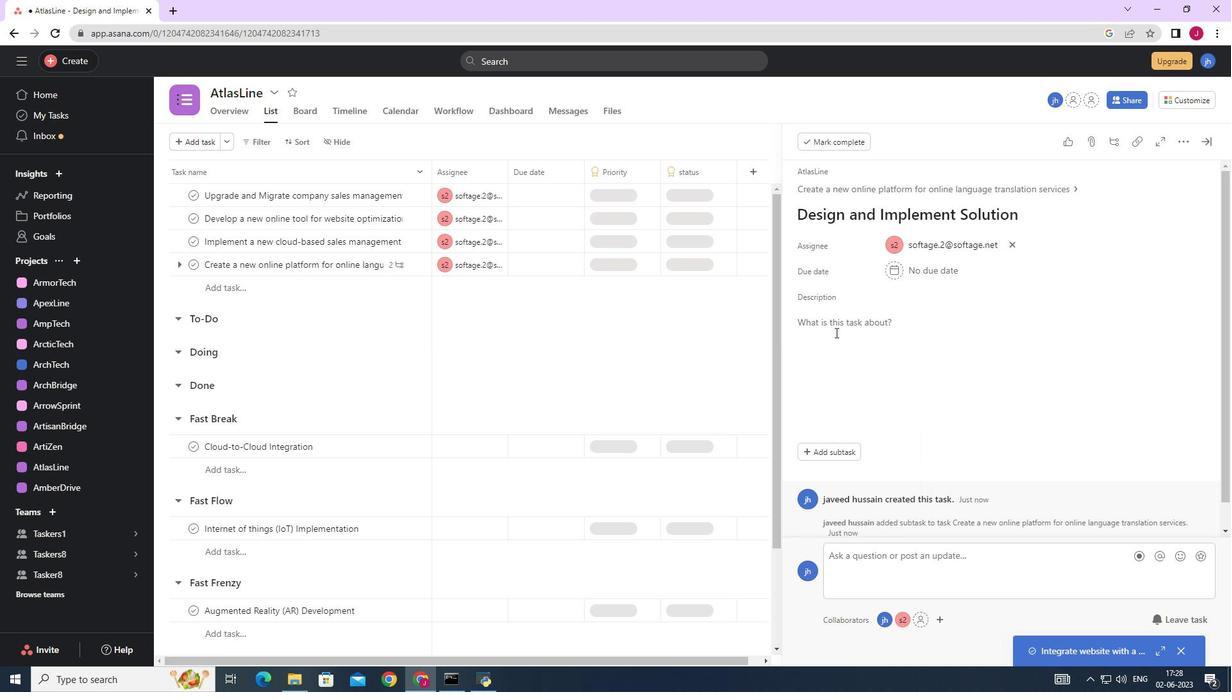 
Action: Mouse moved to (834, 337)
Screenshot: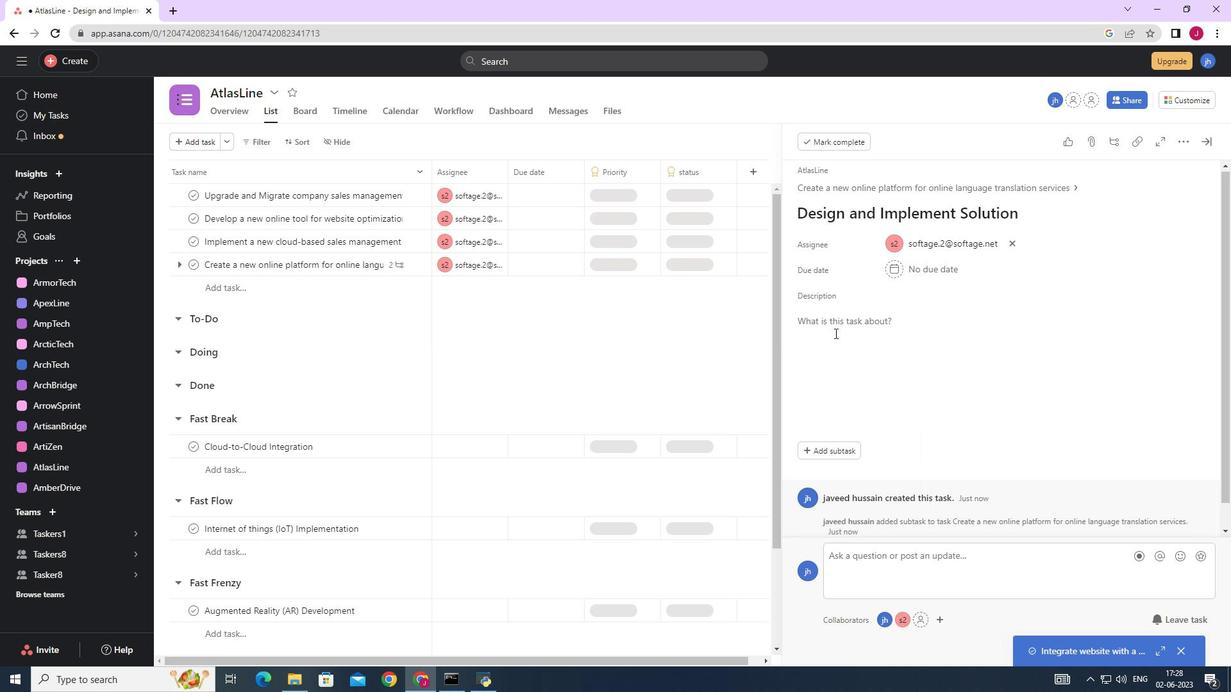 
Action: Mouse scrolled (834, 336) with delta (0, 0)
Screenshot: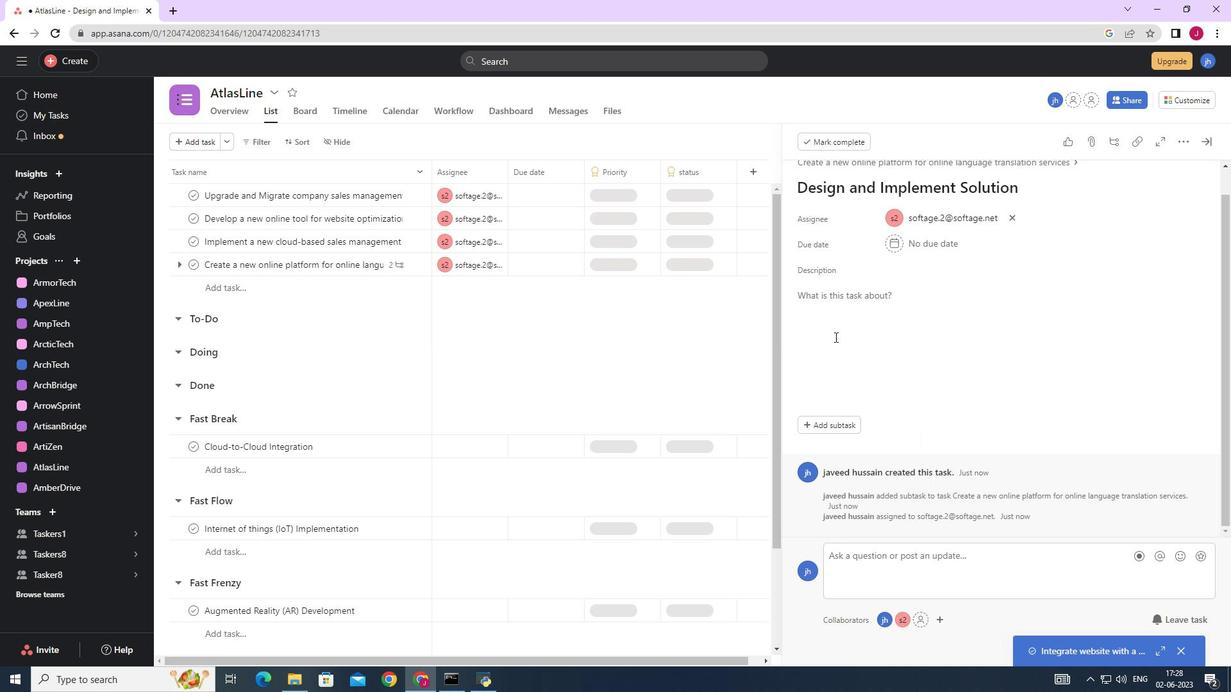 
Action: Mouse scrolled (834, 336) with delta (0, 0)
Screenshot: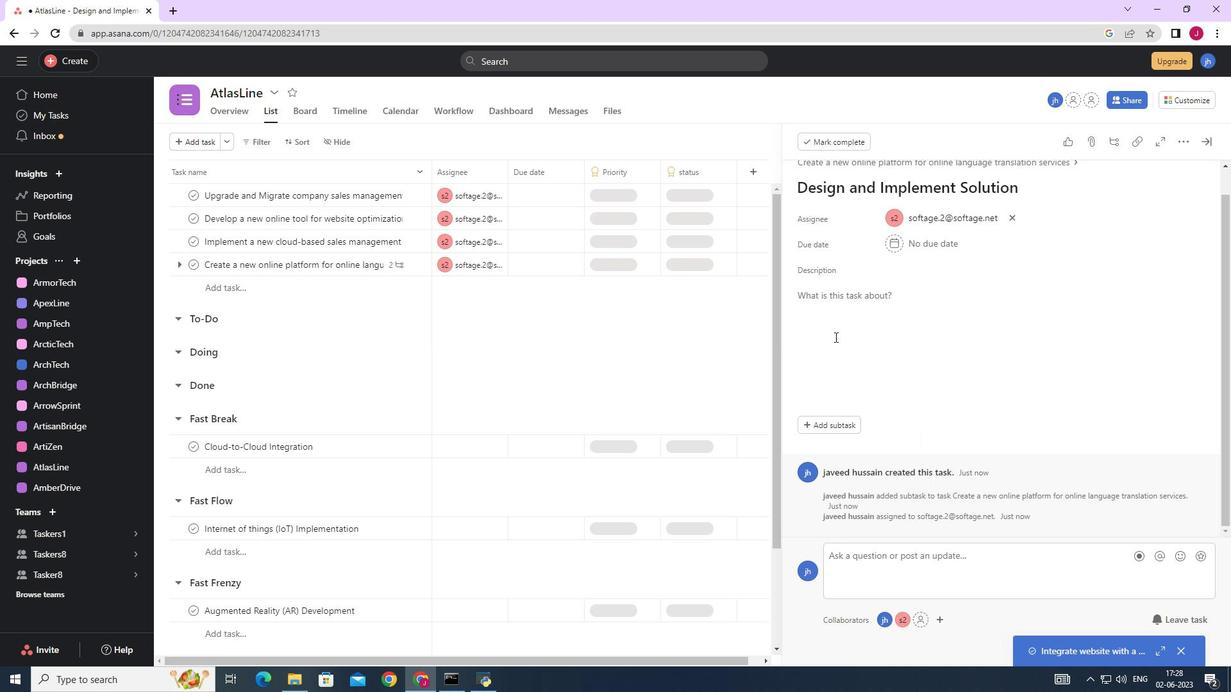 
Action: Mouse scrolled (834, 336) with delta (0, 0)
Screenshot: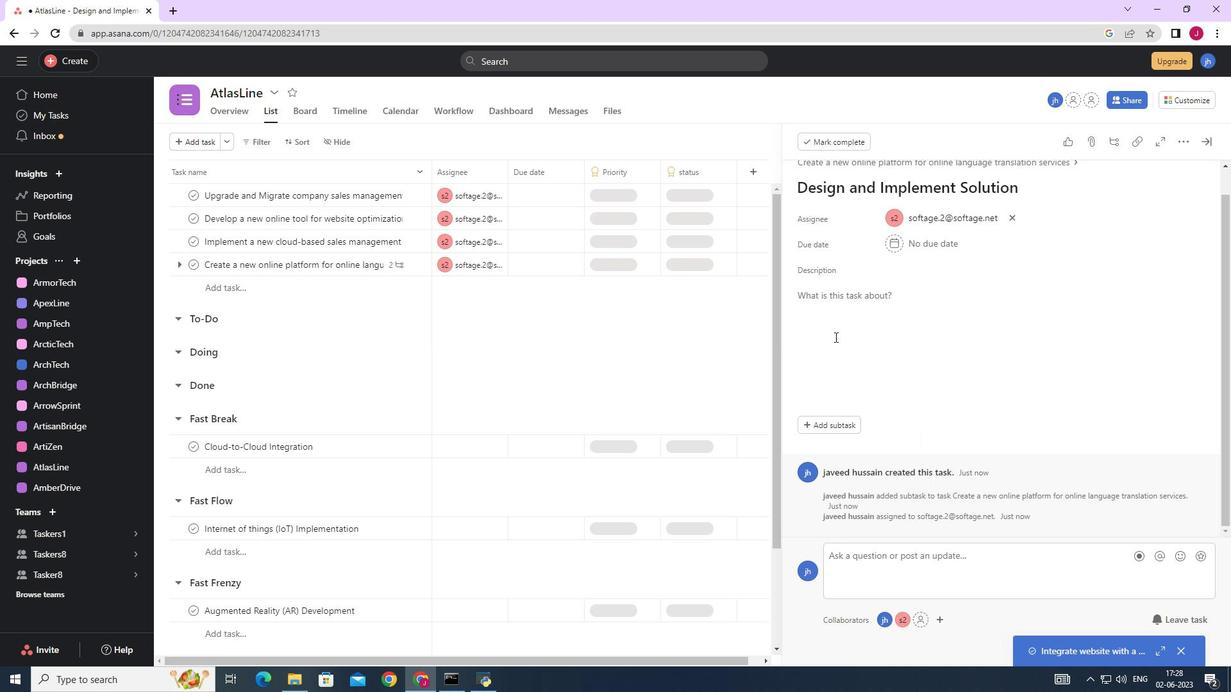 
Action: Mouse scrolled (834, 336) with delta (0, 0)
Screenshot: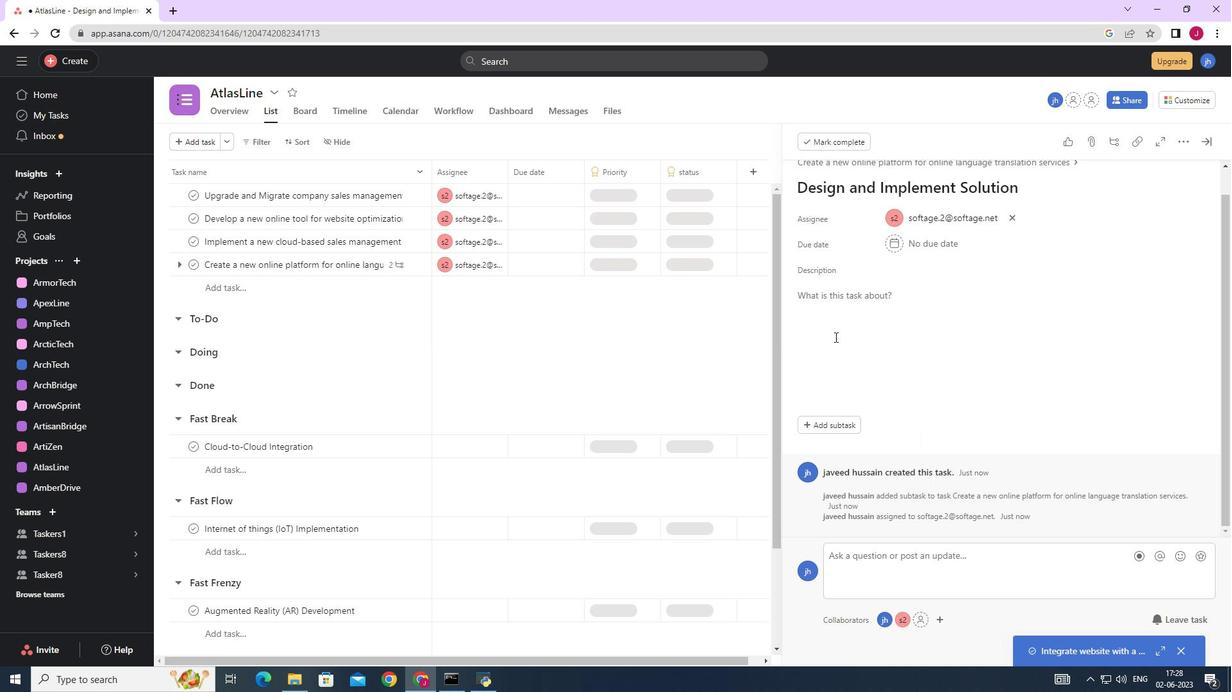
Action: Mouse scrolled (834, 337) with delta (0, 0)
Screenshot: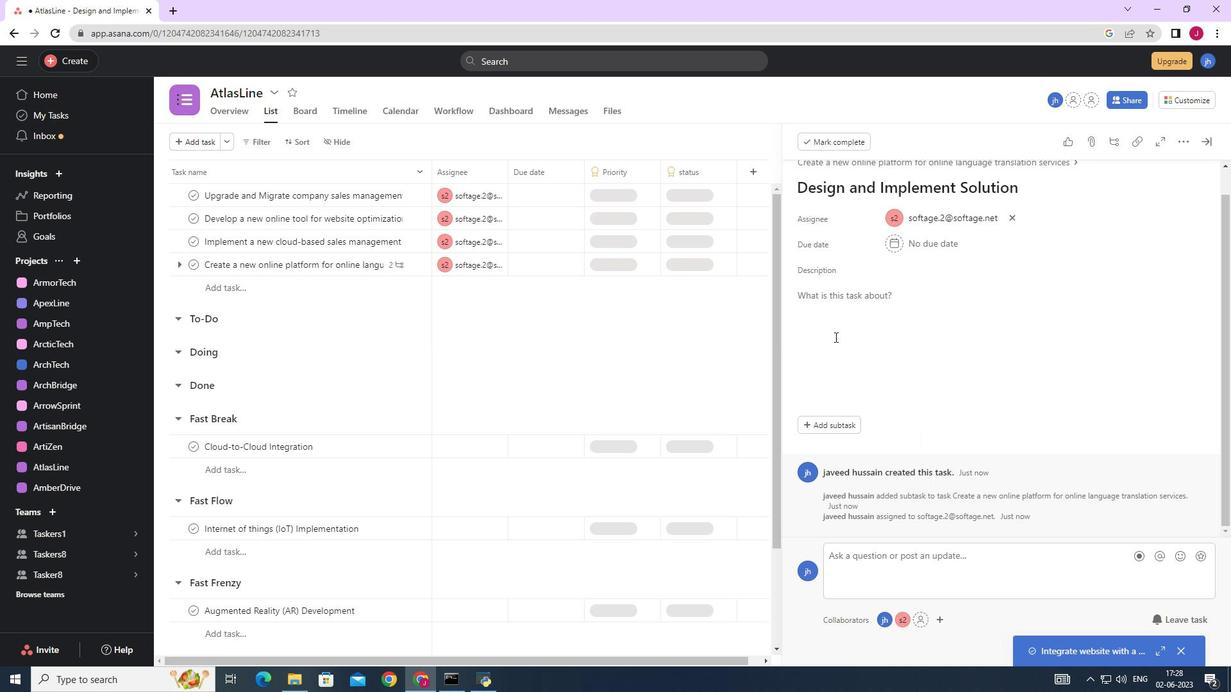 
Action: Mouse scrolled (834, 337) with delta (0, 0)
Screenshot: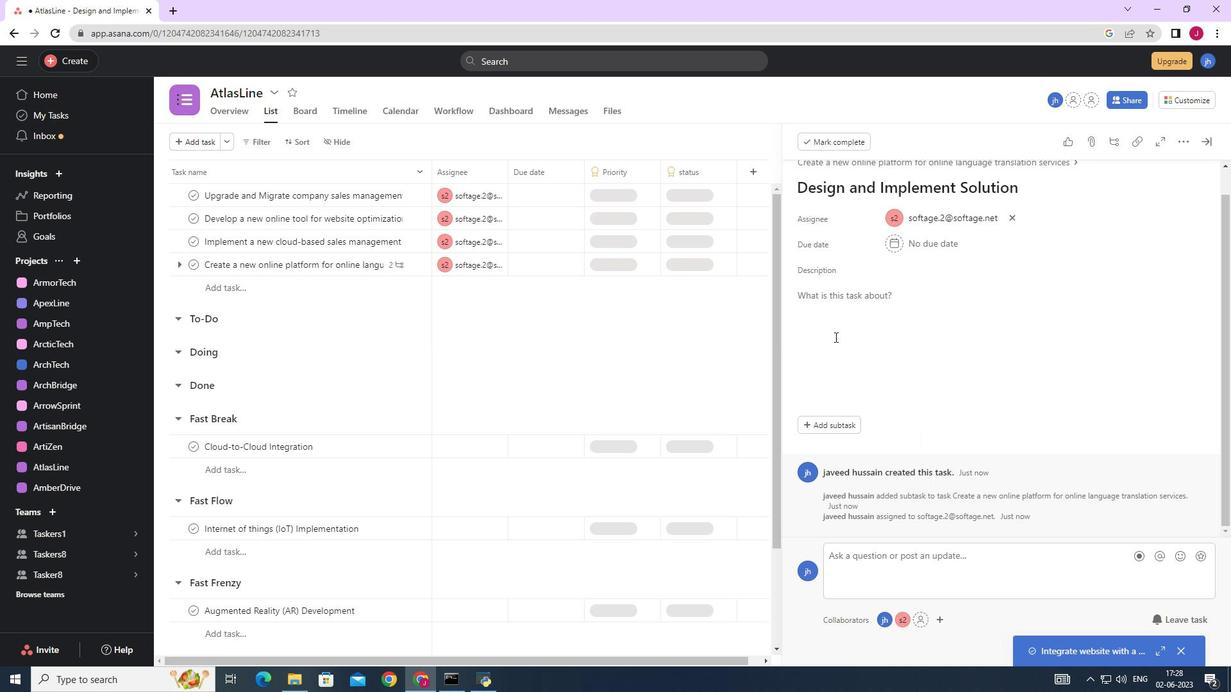 
Action: Mouse scrolled (834, 337) with delta (0, 0)
Screenshot: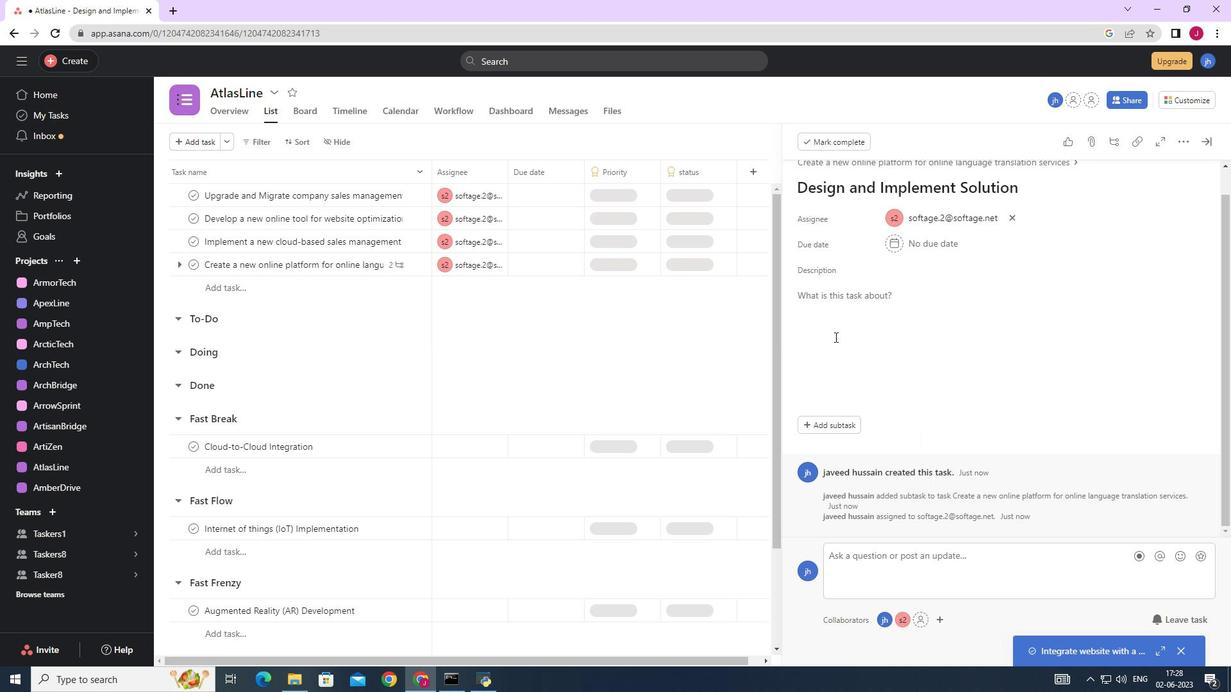 
Action: Mouse scrolled (834, 337) with delta (0, 0)
Screenshot: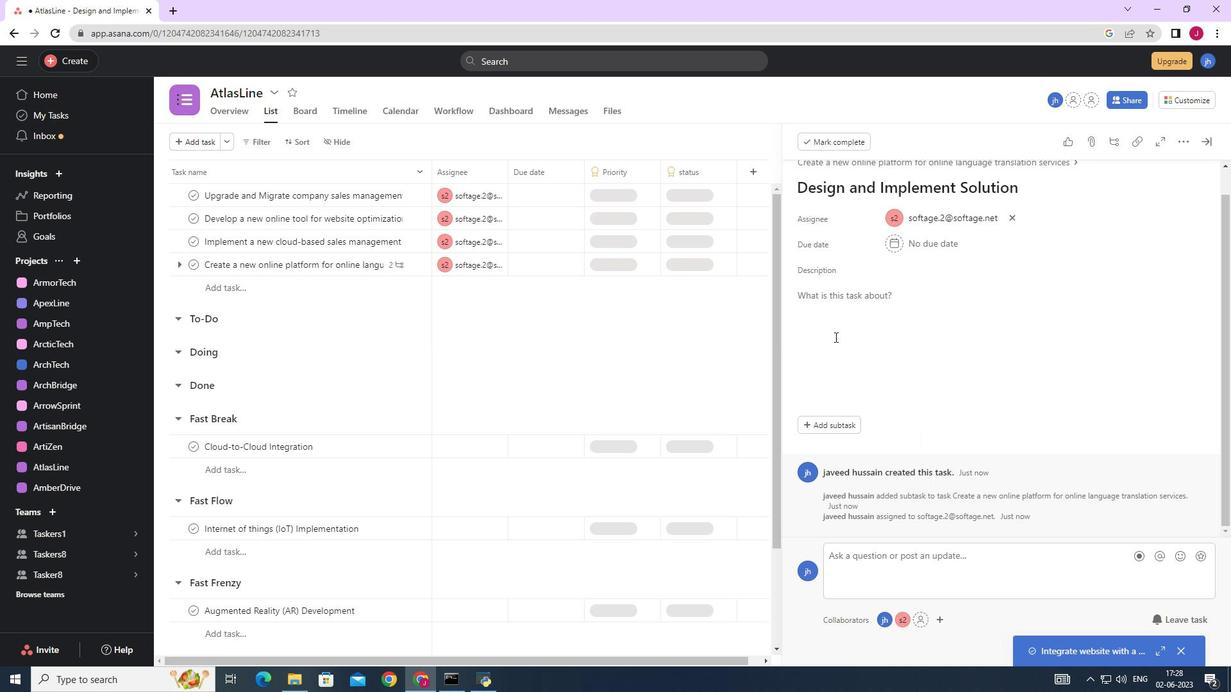 
Action: Mouse scrolled (834, 336) with delta (0, 0)
Screenshot: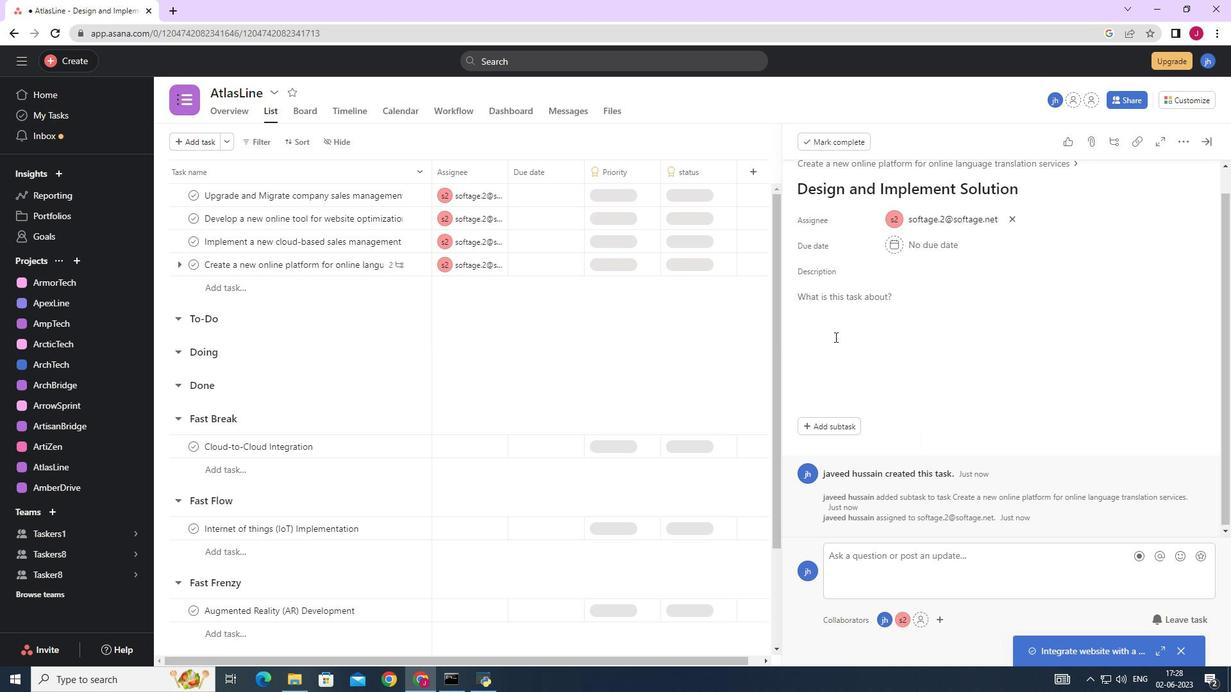 
Action: Mouse scrolled (834, 336) with delta (0, 0)
Screenshot: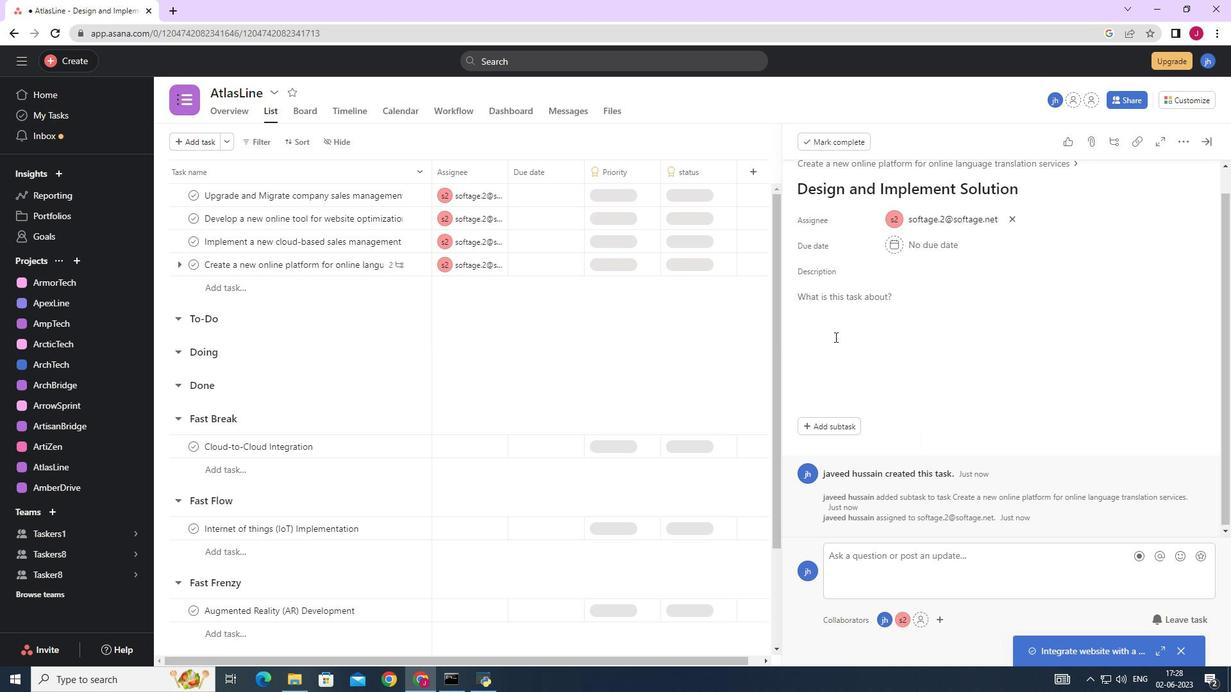 
Action: Mouse scrolled (834, 336) with delta (0, 0)
Screenshot: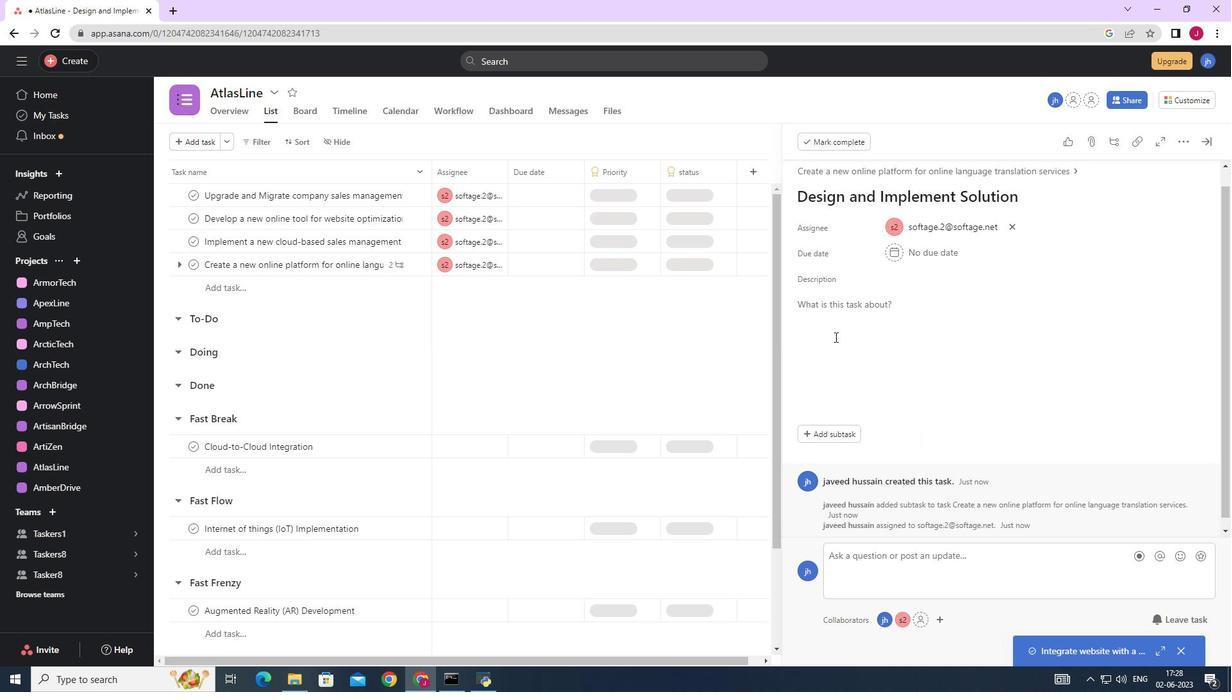 
Action: Mouse scrolled (834, 336) with delta (0, 0)
Screenshot: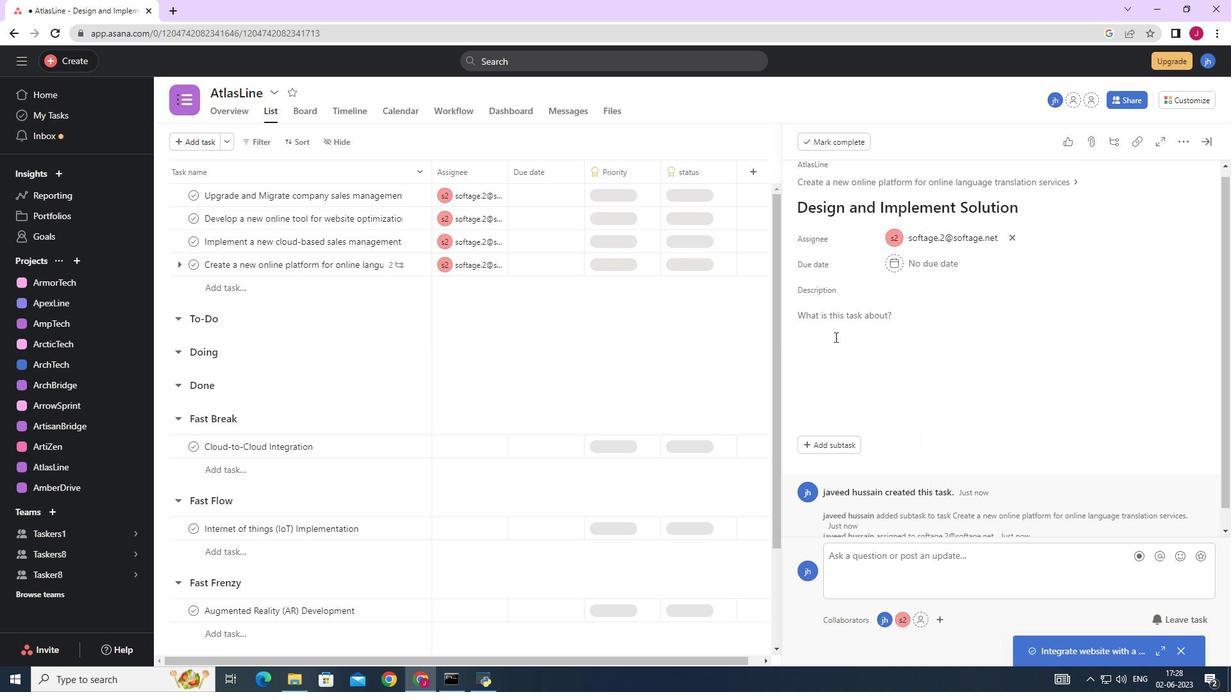 
Action: Mouse scrolled (834, 337) with delta (0, 0)
Screenshot: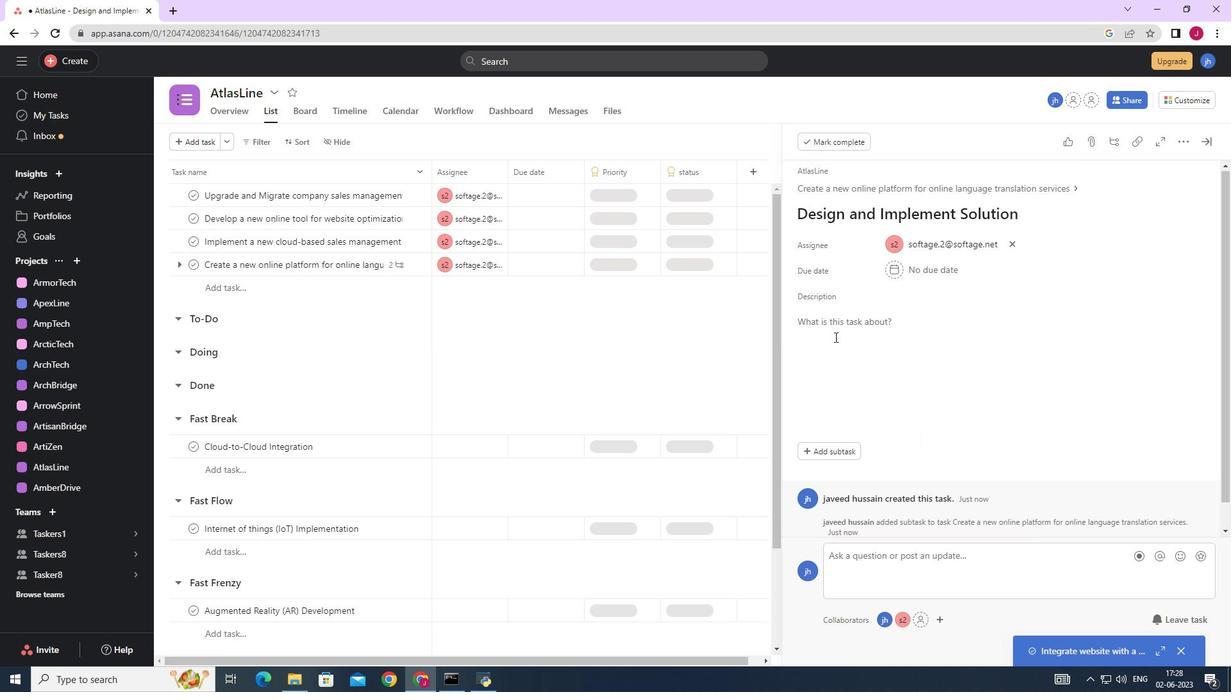 
Action: Mouse scrolled (834, 336) with delta (0, 0)
Screenshot: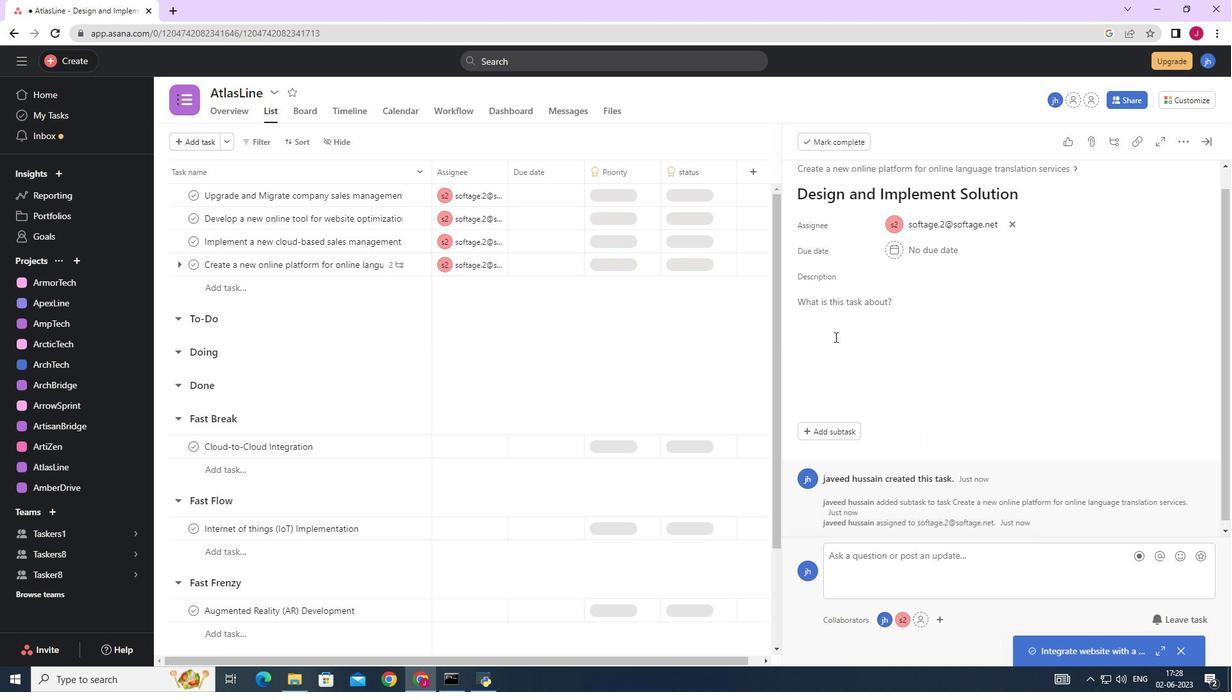 
Action: Mouse scrolled (834, 336) with delta (0, 0)
Screenshot: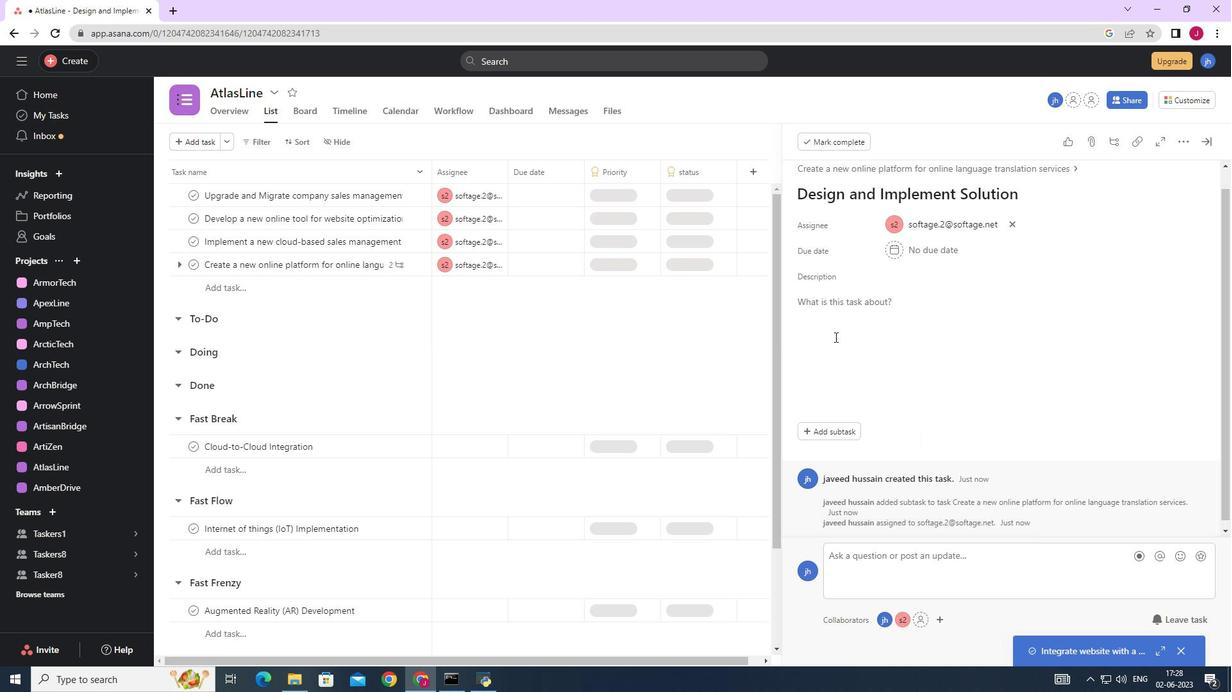 
Action: Mouse scrolled (834, 337) with delta (0, 0)
Screenshot: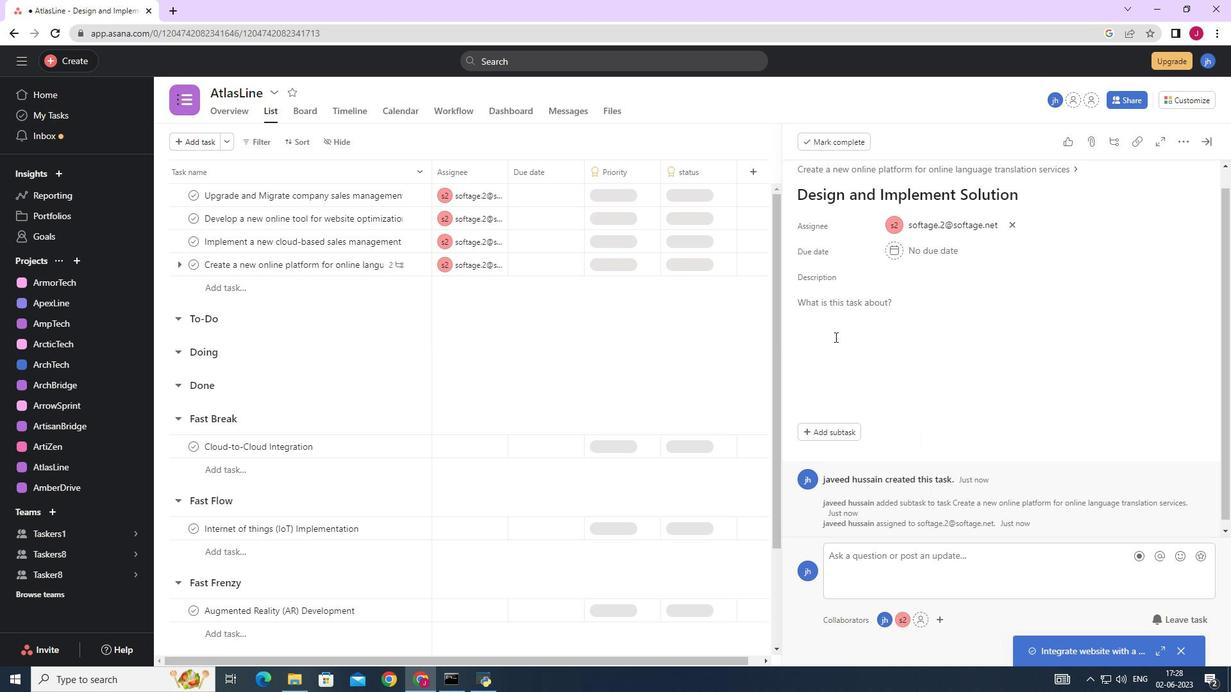 
Action: Mouse scrolled (834, 336) with delta (0, 0)
Screenshot: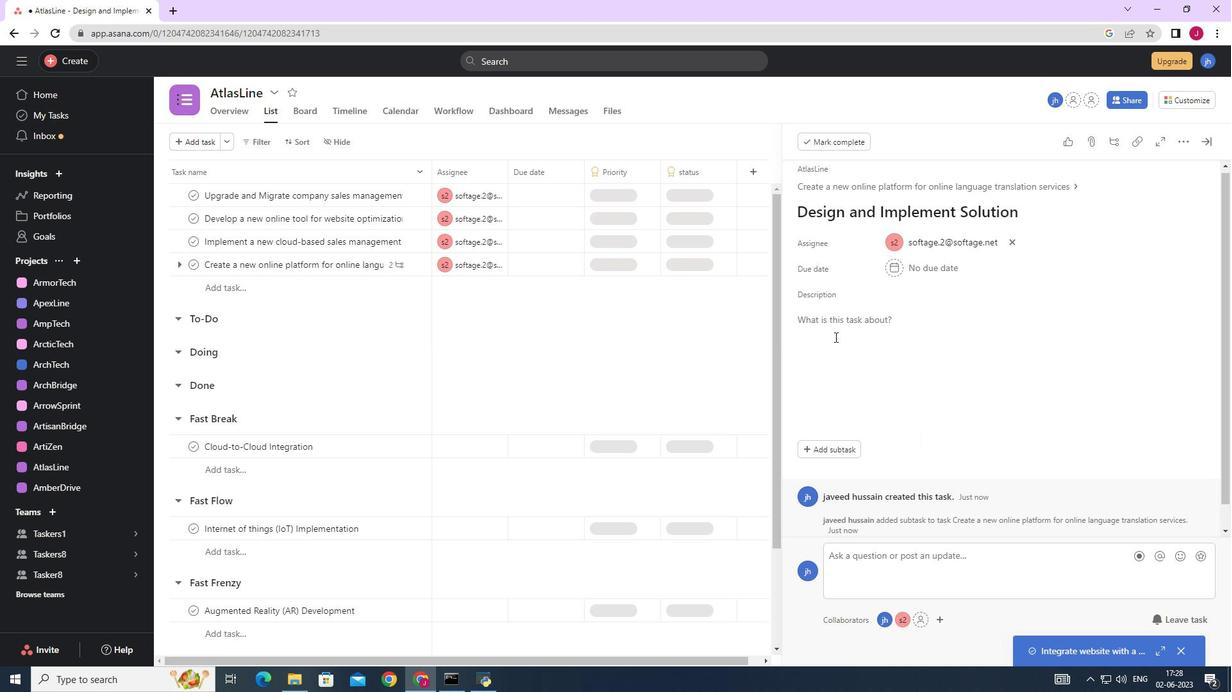 
Action: Mouse scrolled (834, 336) with delta (0, 0)
Screenshot: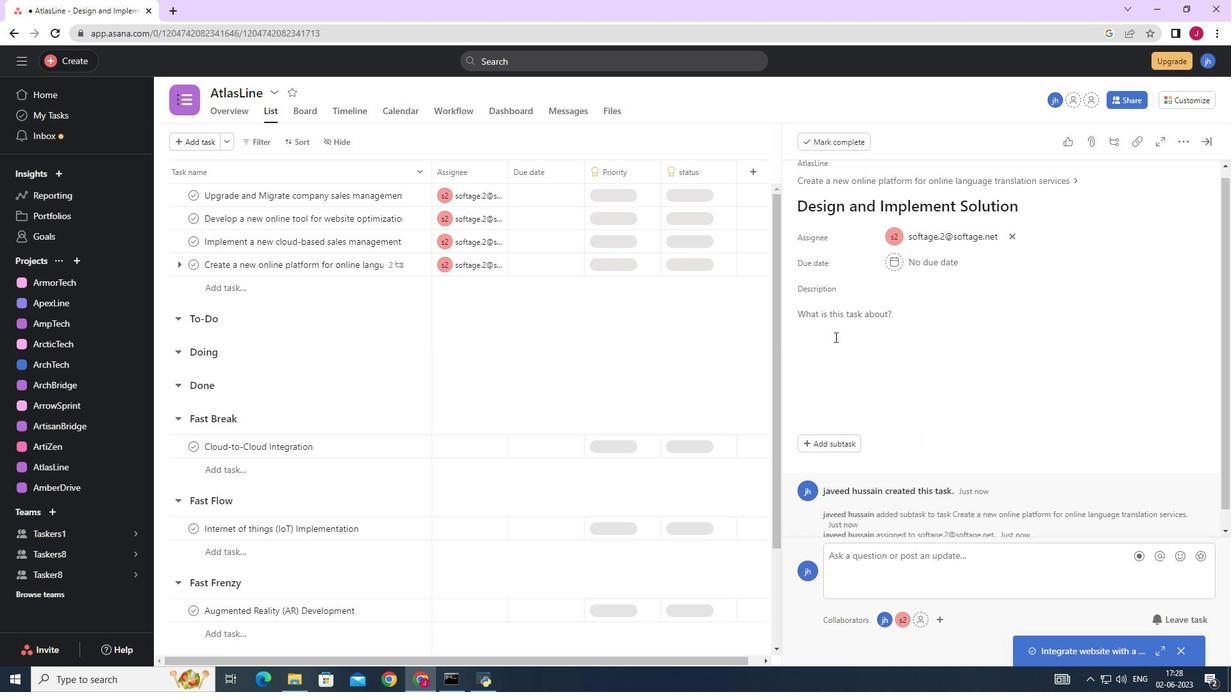 
Action: Mouse moved to (834, 337)
Screenshot: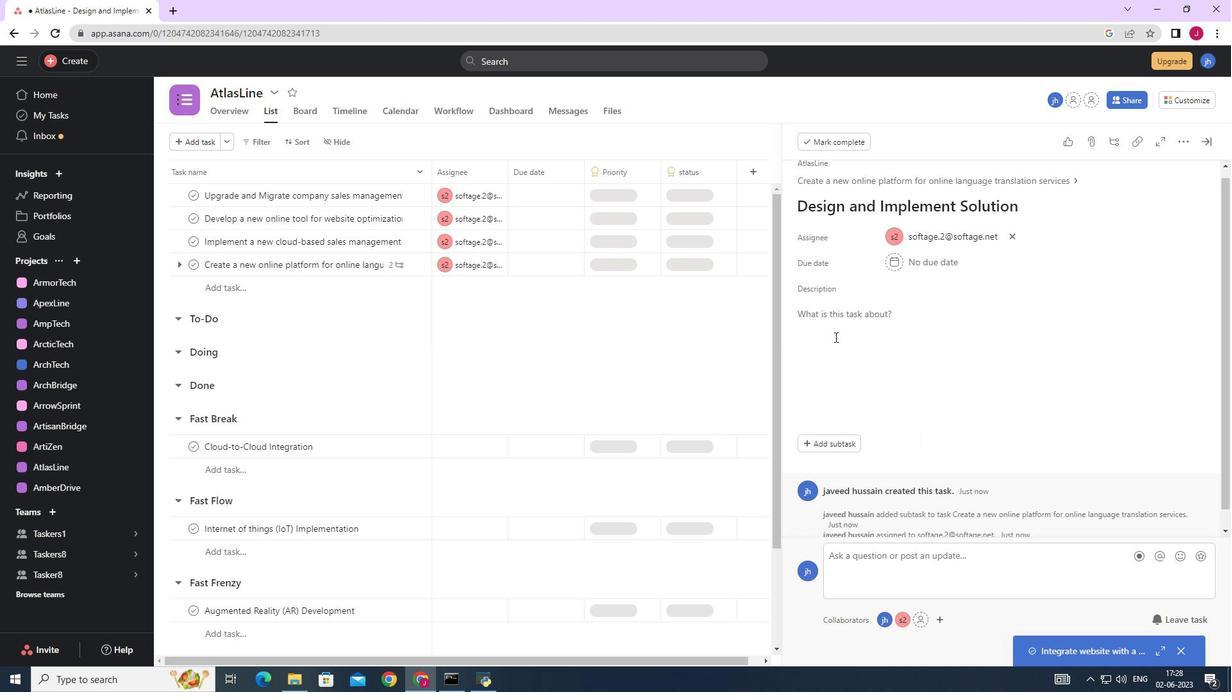 
Action: Mouse scrolled (834, 337) with delta (0, 0)
Screenshot: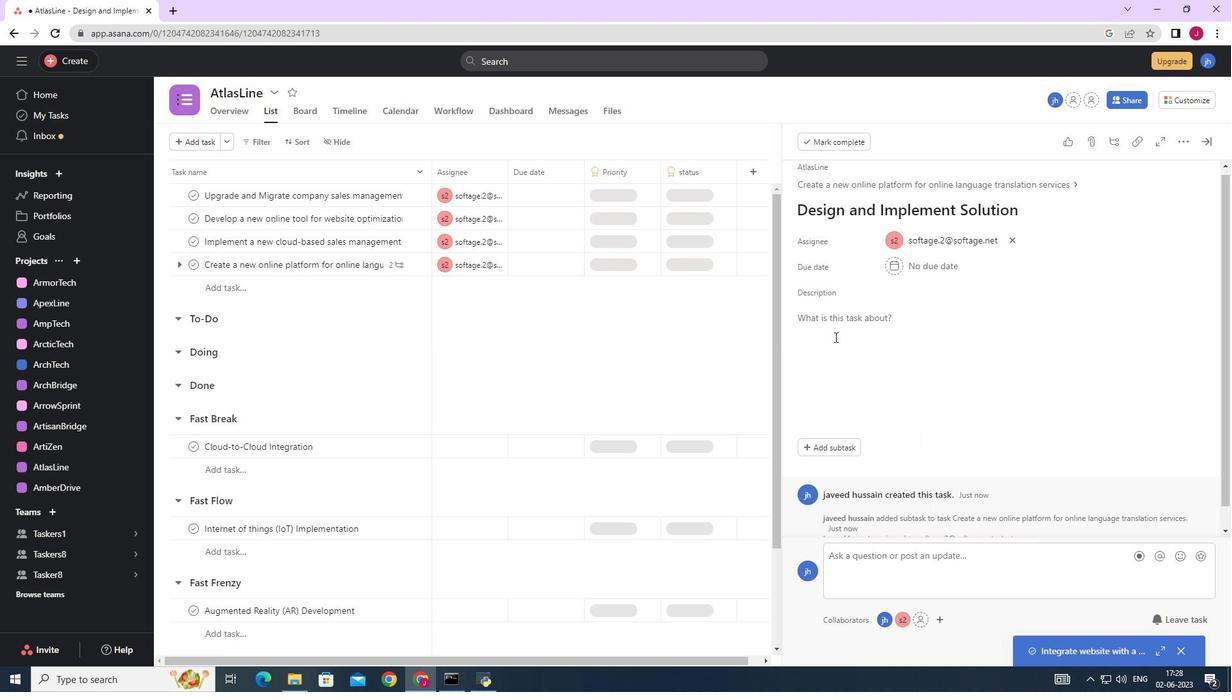 
Action: Mouse scrolled (834, 336) with delta (0, 0)
Screenshot: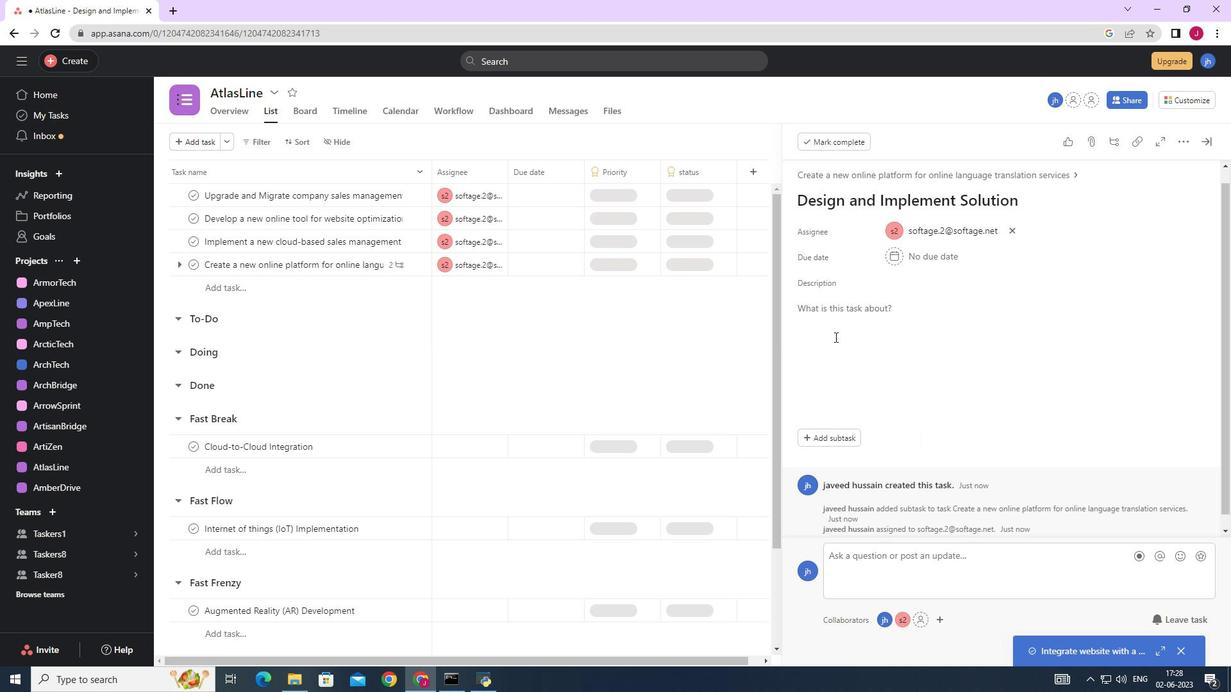 
Action: Mouse moved to (834, 337)
Screenshot: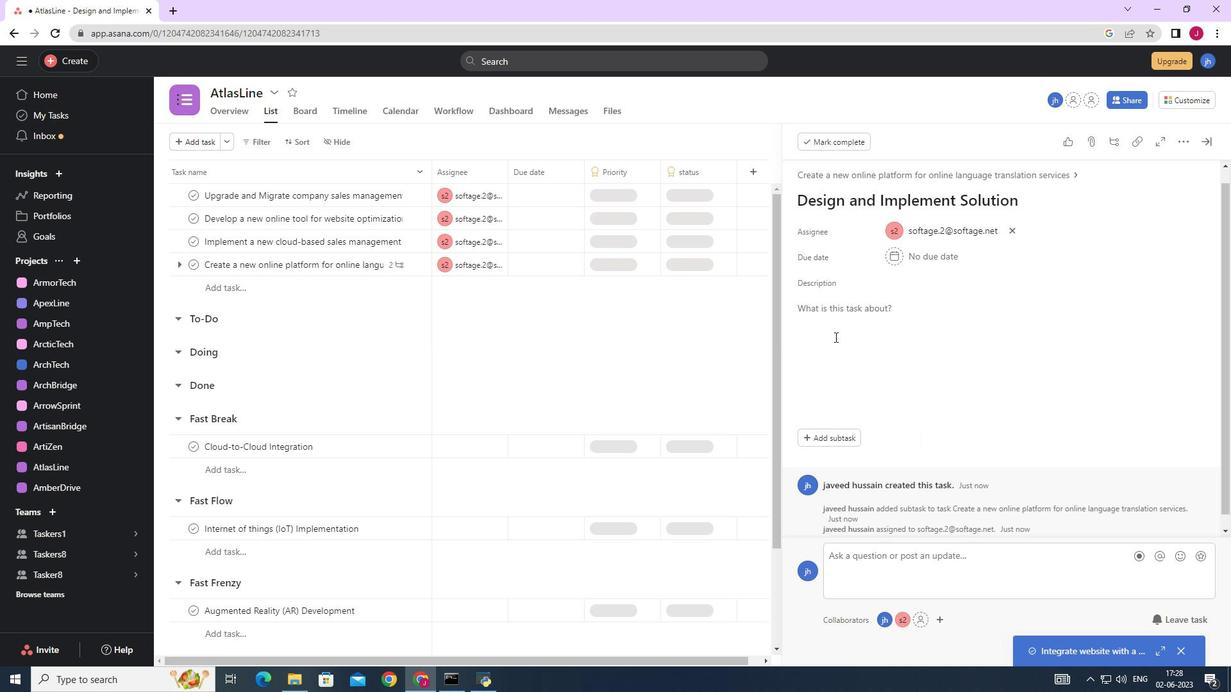 
Action: Mouse scrolled (834, 337) with delta (0, 0)
Screenshot: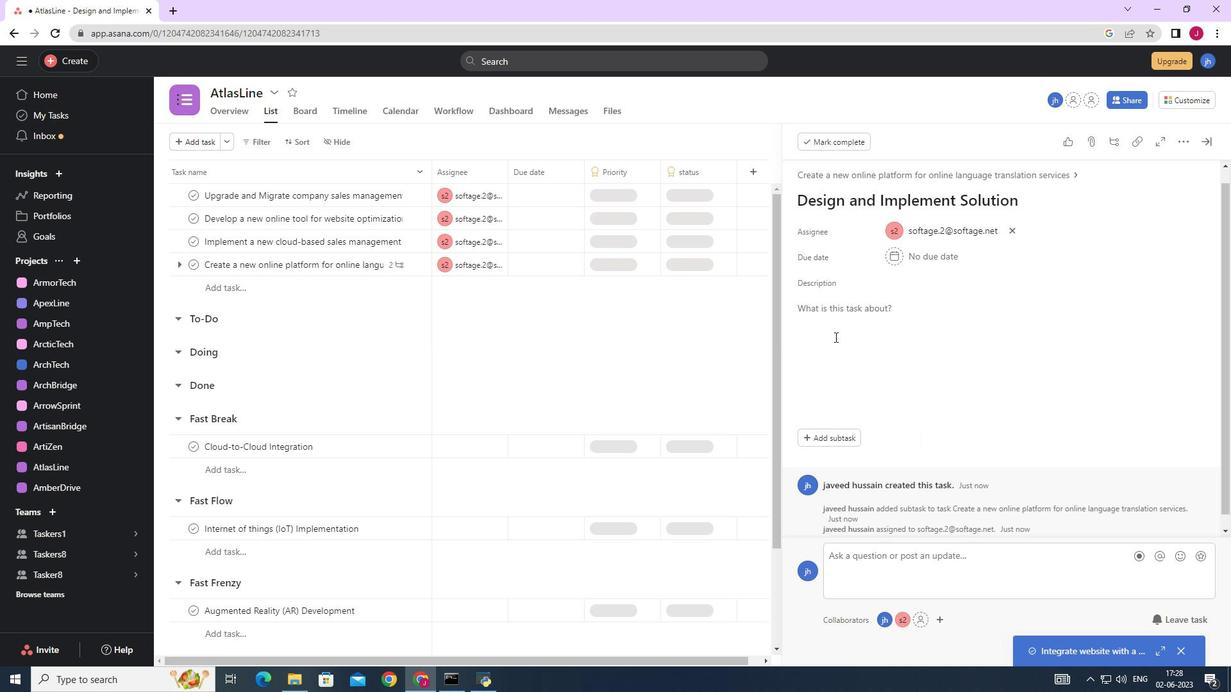
Action: Mouse moved to (836, 338)
Screenshot: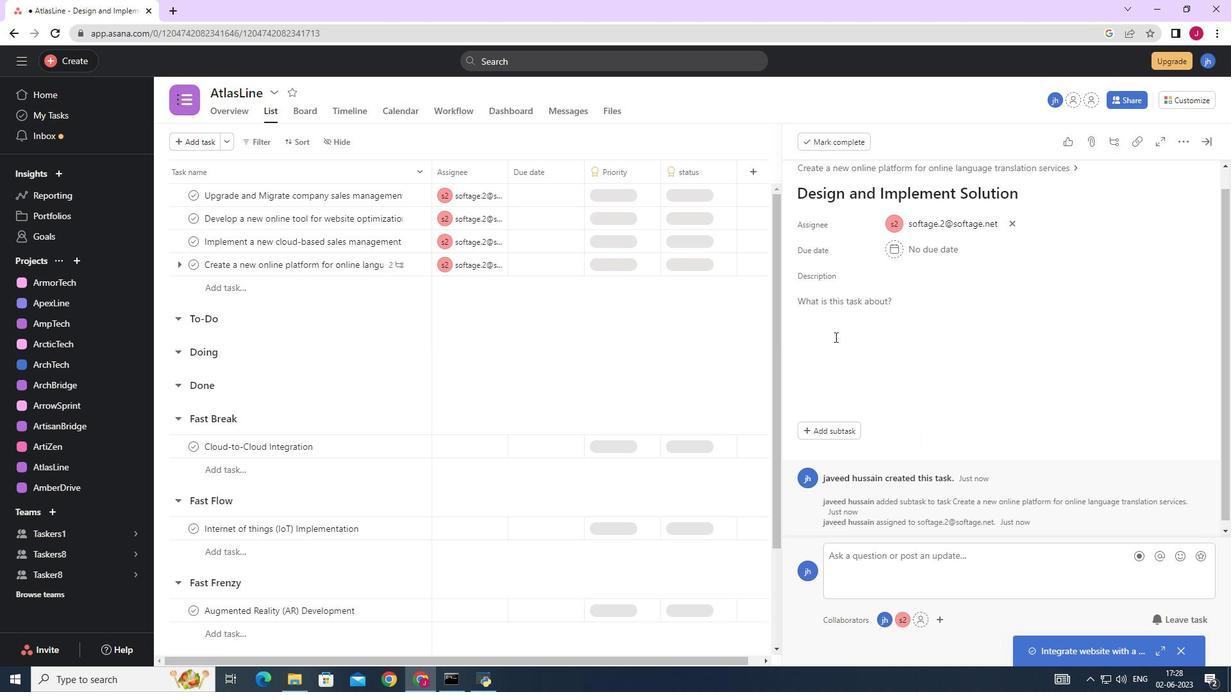 
Action: Mouse scrolled (836, 339) with delta (0, 0)
Screenshot: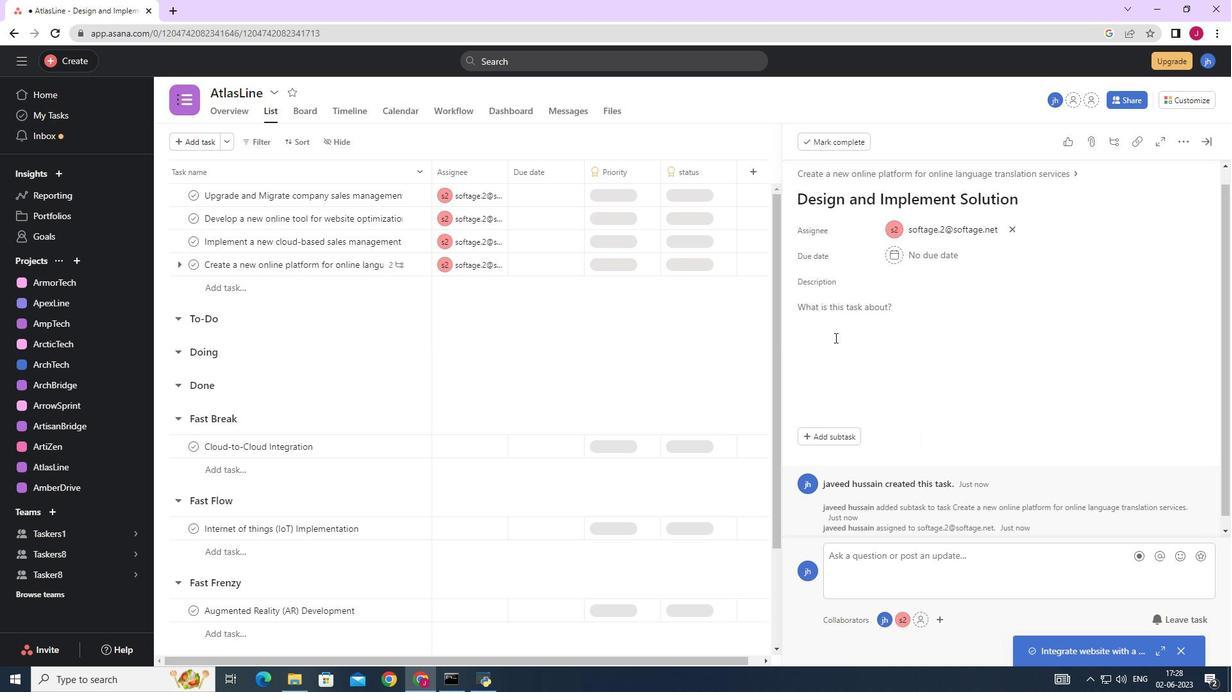 
Action: Mouse scrolled (836, 339) with delta (0, 0)
Screenshot: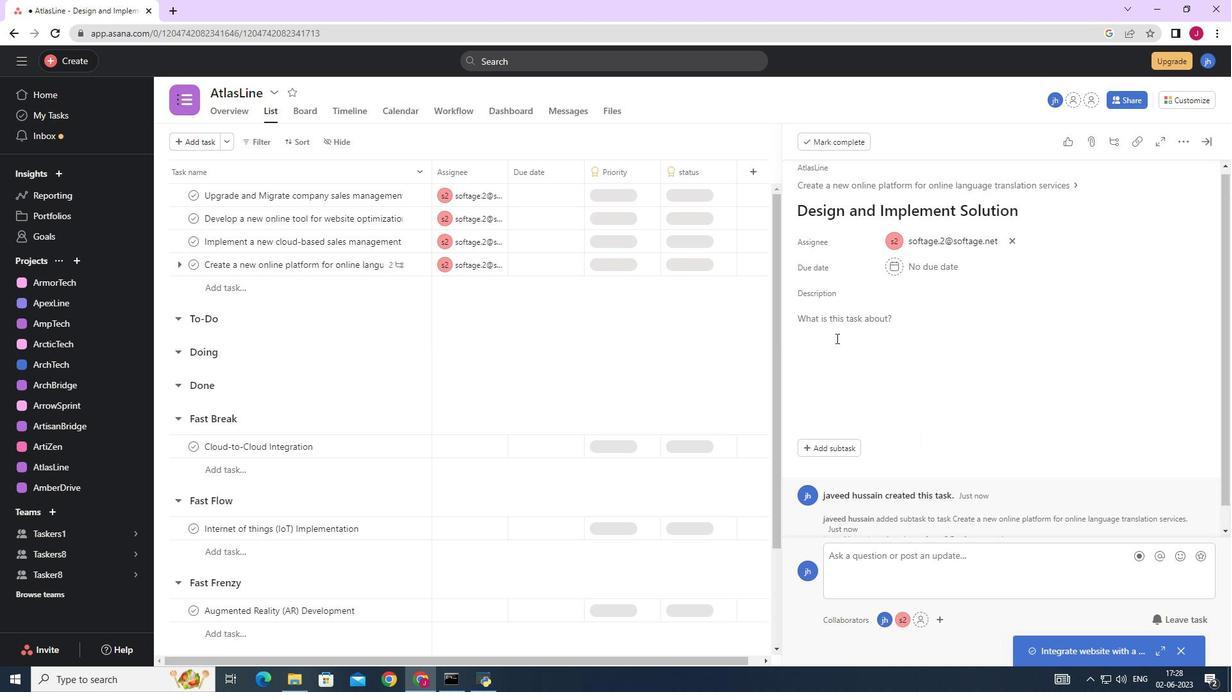 
Action: Mouse scrolled (836, 339) with delta (0, 0)
Screenshot: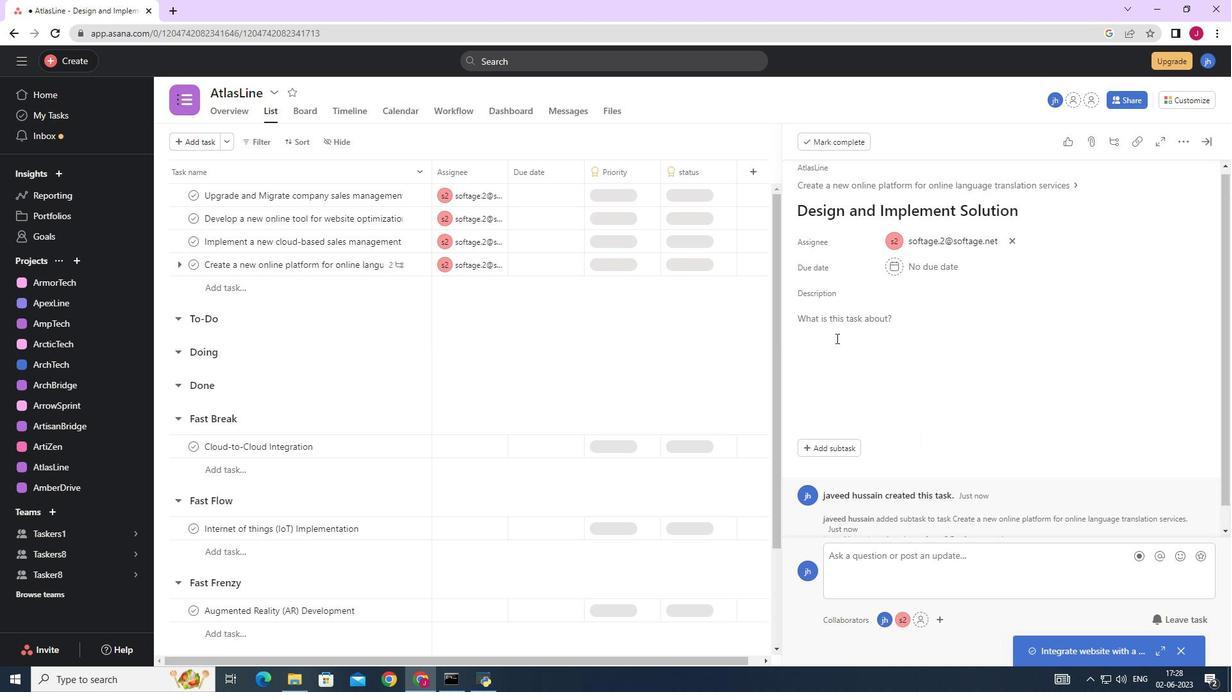 
Action: Mouse moved to (836, 338)
Screenshot: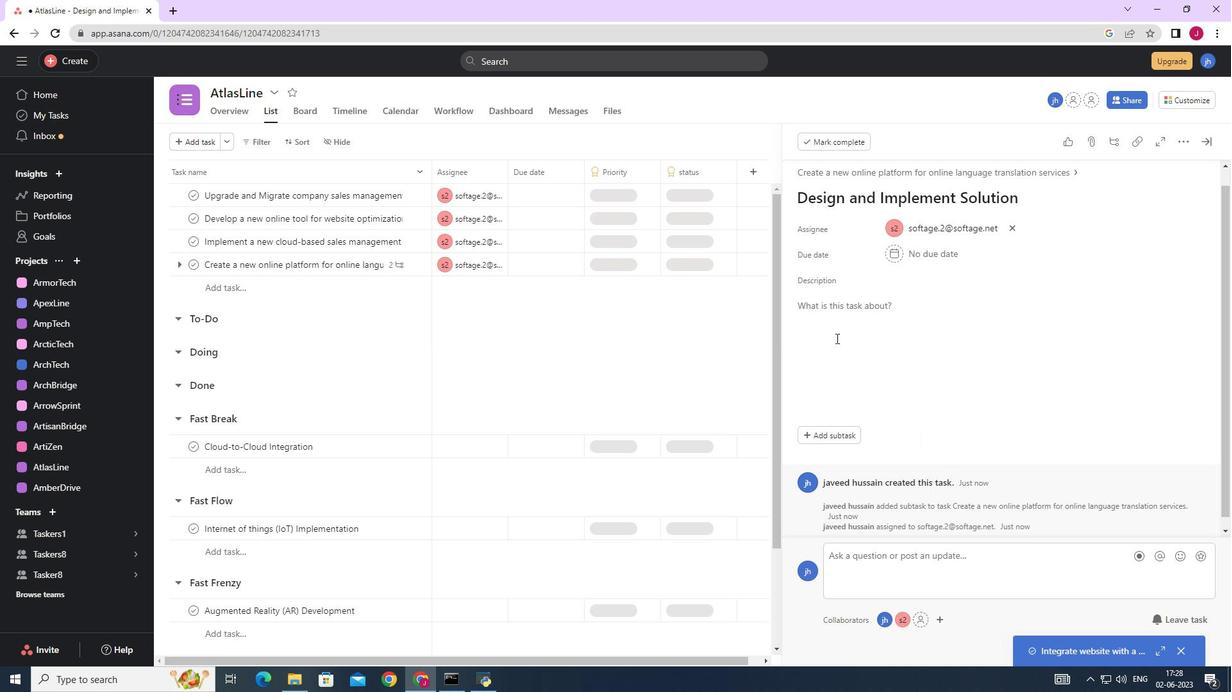 
Action: Mouse scrolled (836, 337) with delta (0, 0)
Screenshot: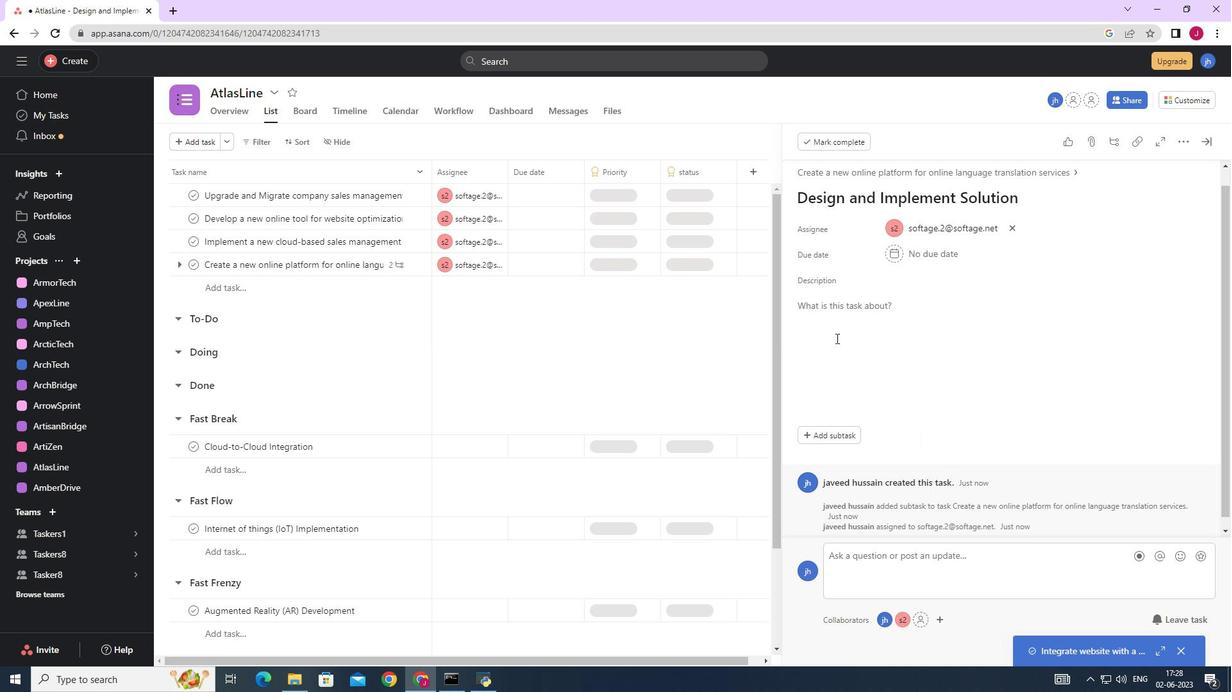 
Action: Mouse scrolled (836, 337) with delta (0, 0)
Screenshot: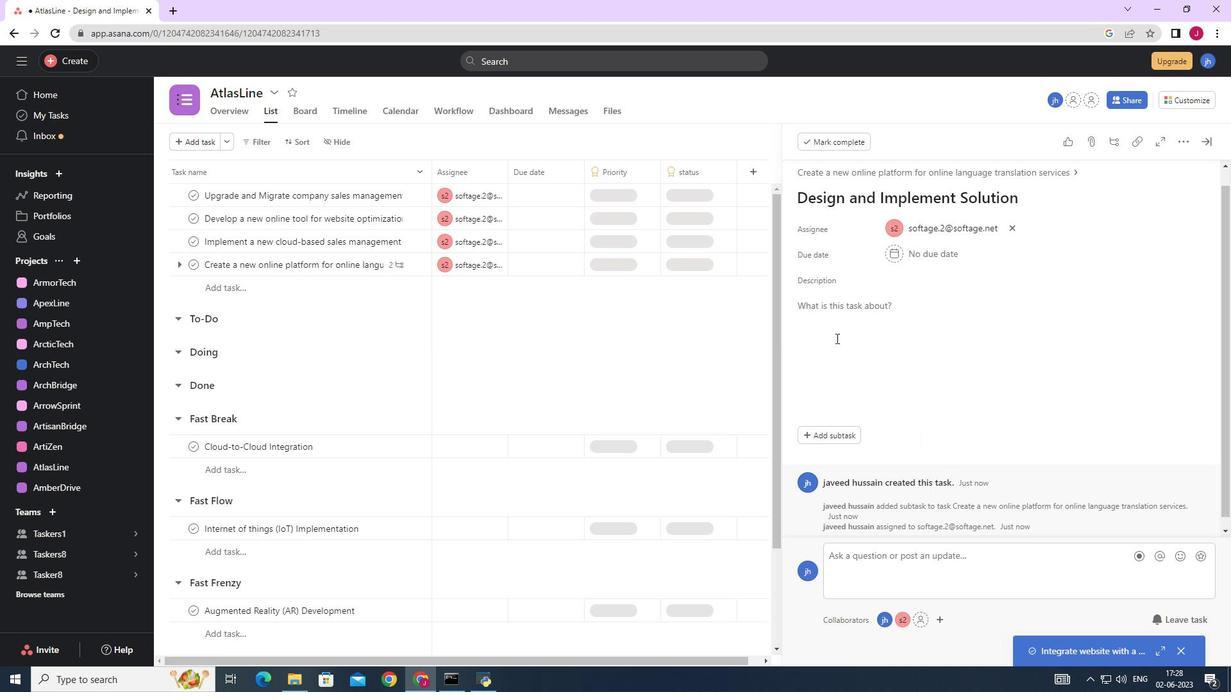 
Action: Mouse scrolled (836, 339) with delta (0, 0)
Screenshot: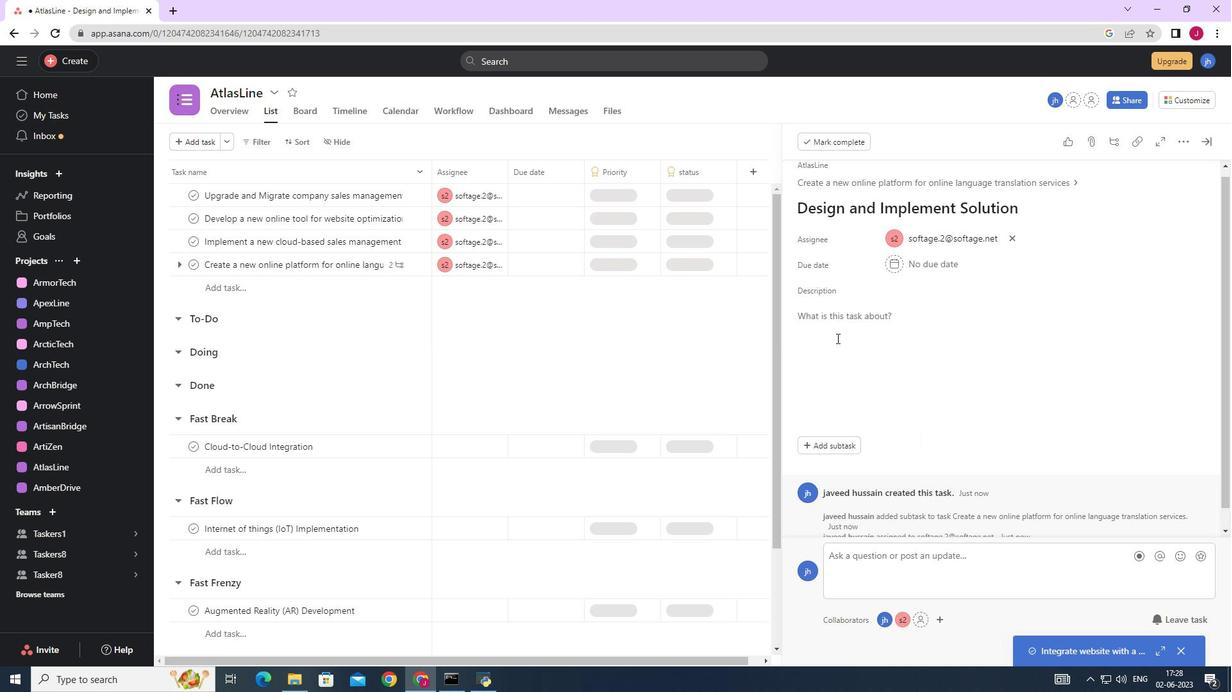 
Action: Mouse scrolled (836, 339) with delta (0, 0)
Screenshot: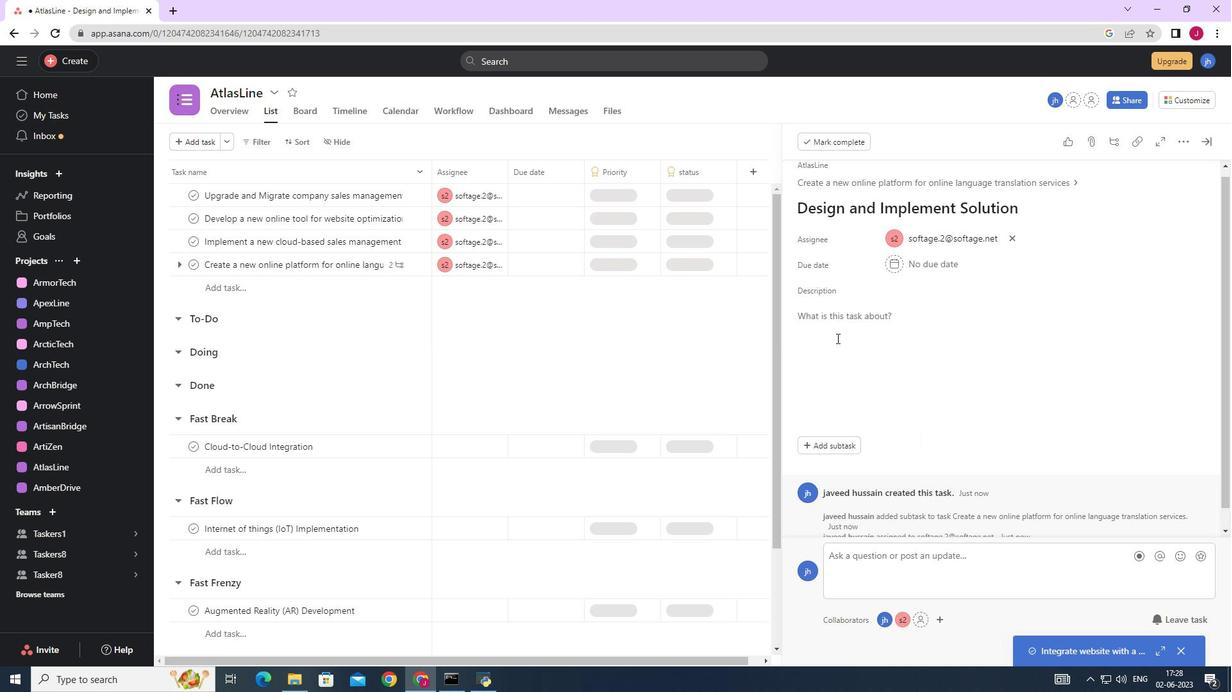 
Action: Mouse scrolled (836, 339) with delta (0, 0)
Screenshot: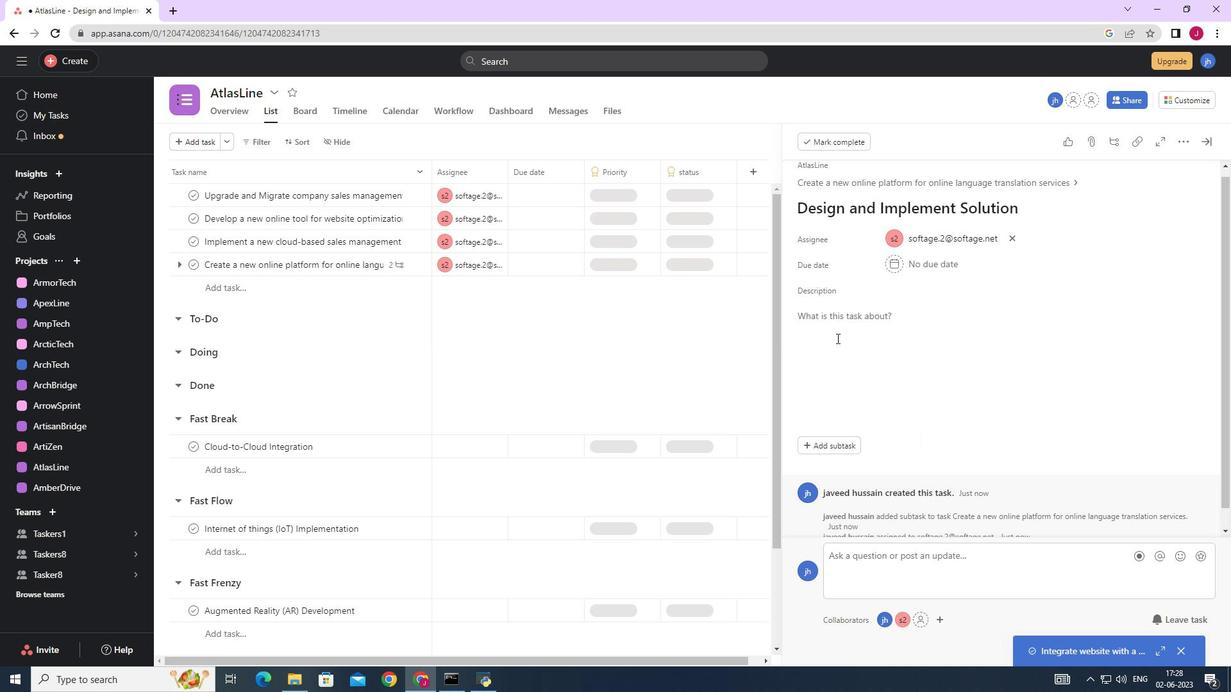 
Action: Mouse scrolled (836, 339) with delta (0, 0)
Screenshot: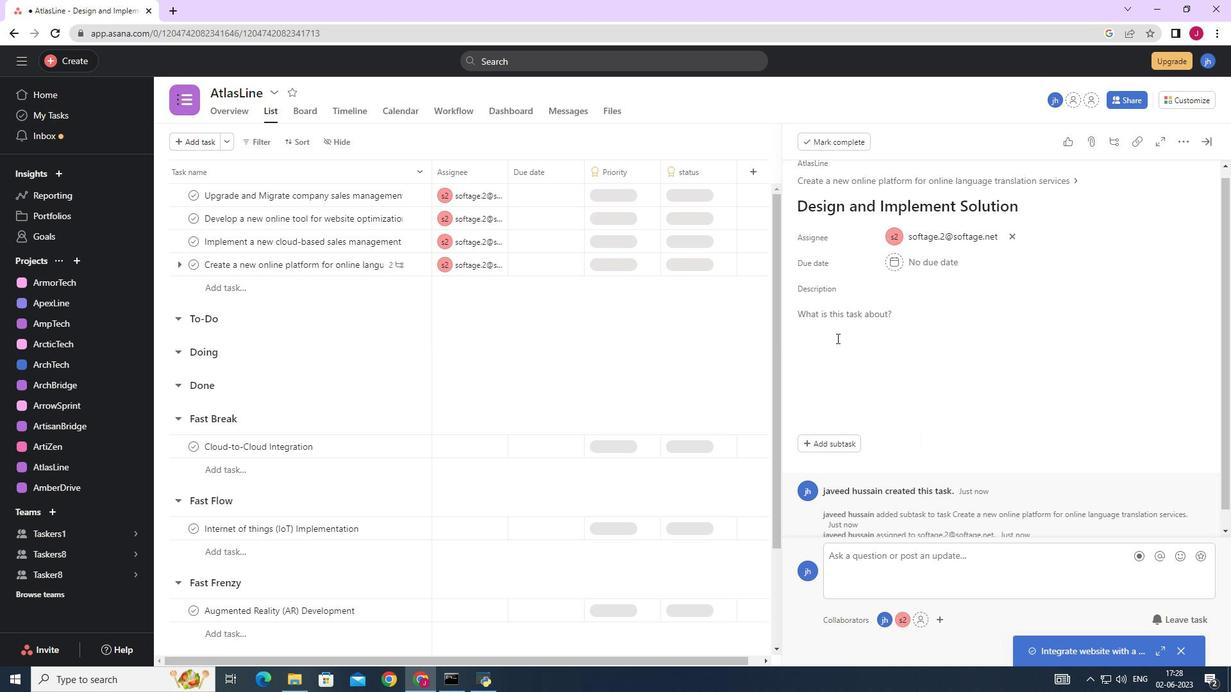
Action: Mouse moved to (962, 323)
Screenshot: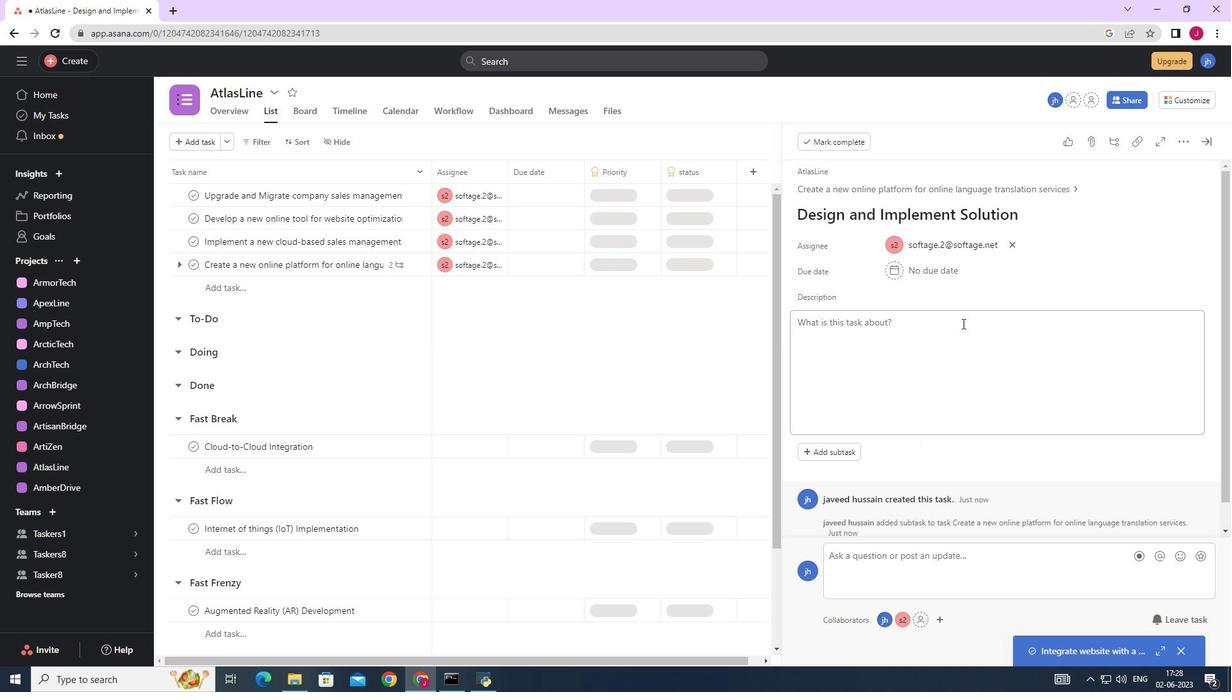 
Action: Mouse scrolled (962, 322) with delta (0, 0)
Screenshot: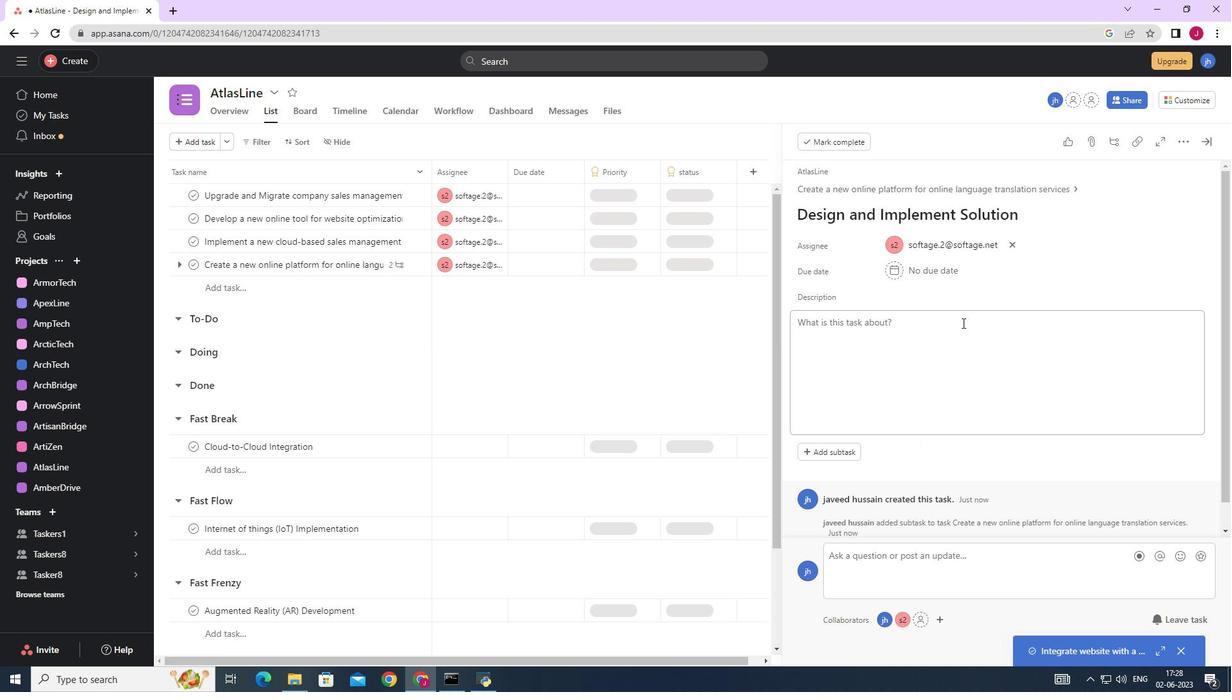 
Action: Mouse scrolled (962, 322) with delta (0, 0)
Screenshot: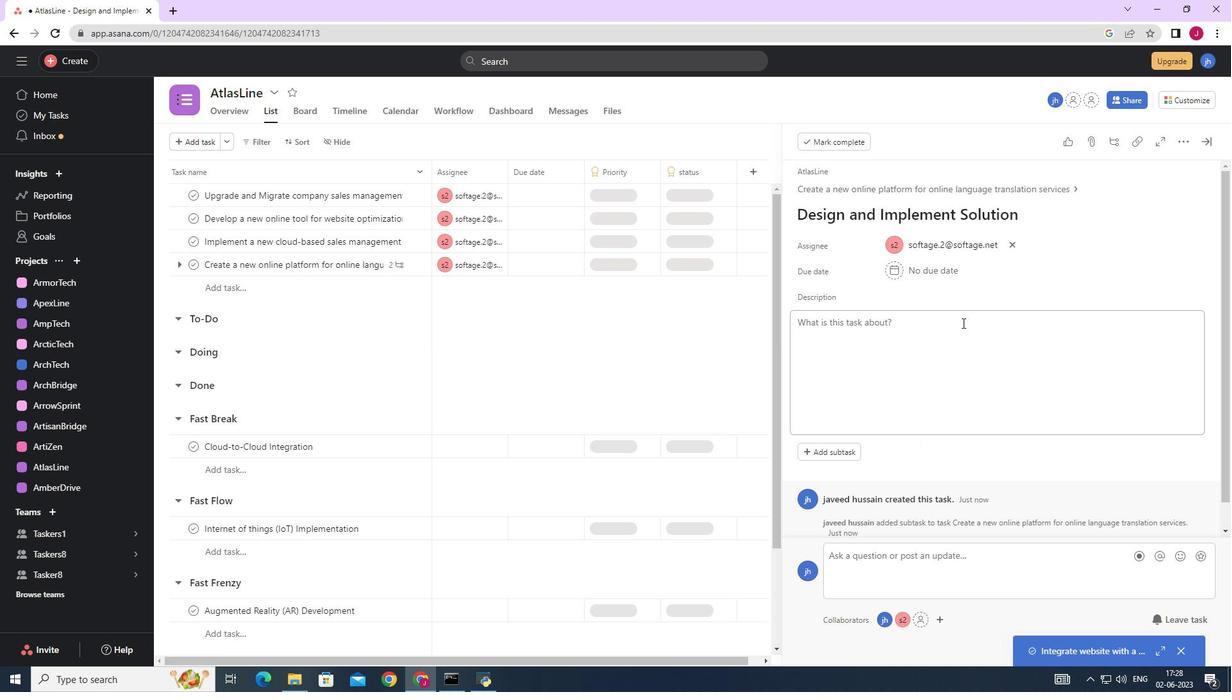 
Action: Mouse scrolled (962, 322) with delta (0, 0)
Screenshot: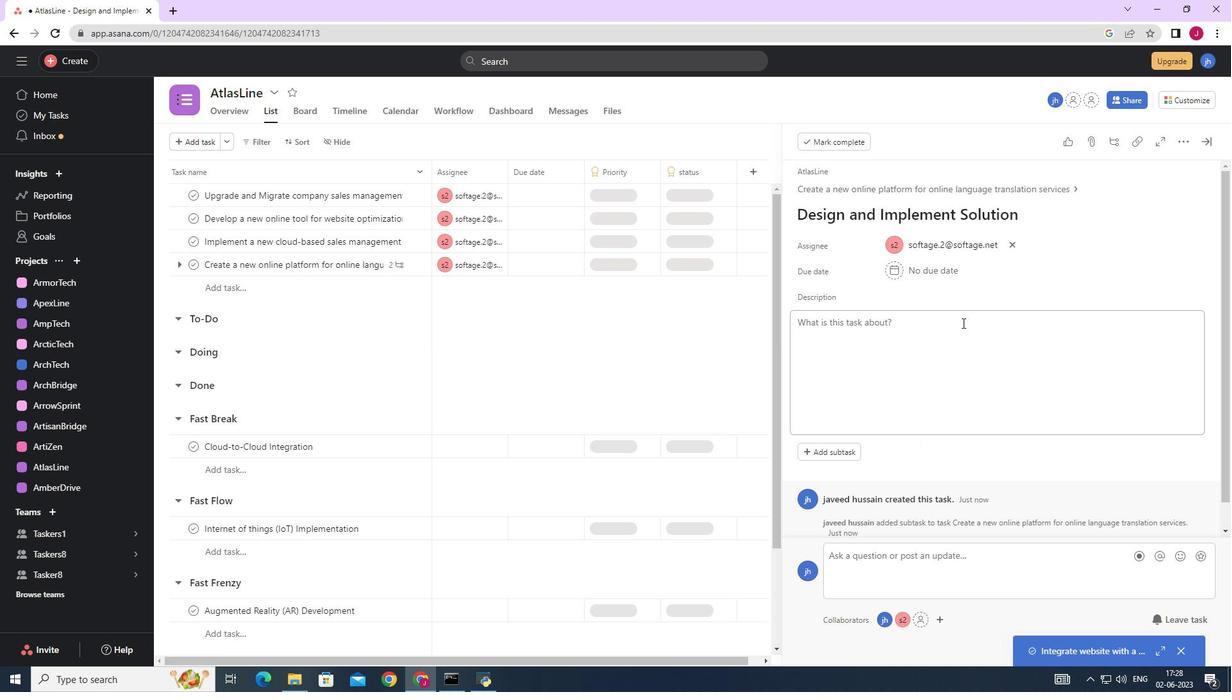 
Action: Mouse scrolled (962, 322) with delta (0, 0)
Screenshot: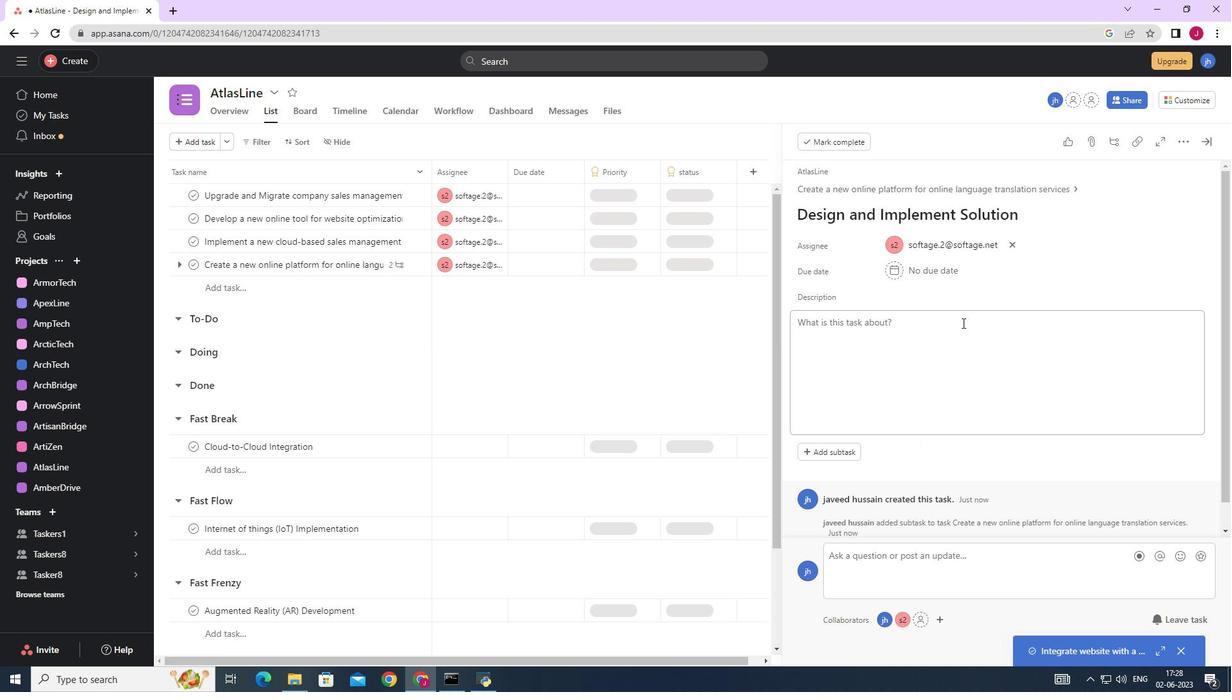 
Action: Mouse scrolled (962, 322) with delta (0, 0)
Screenshot: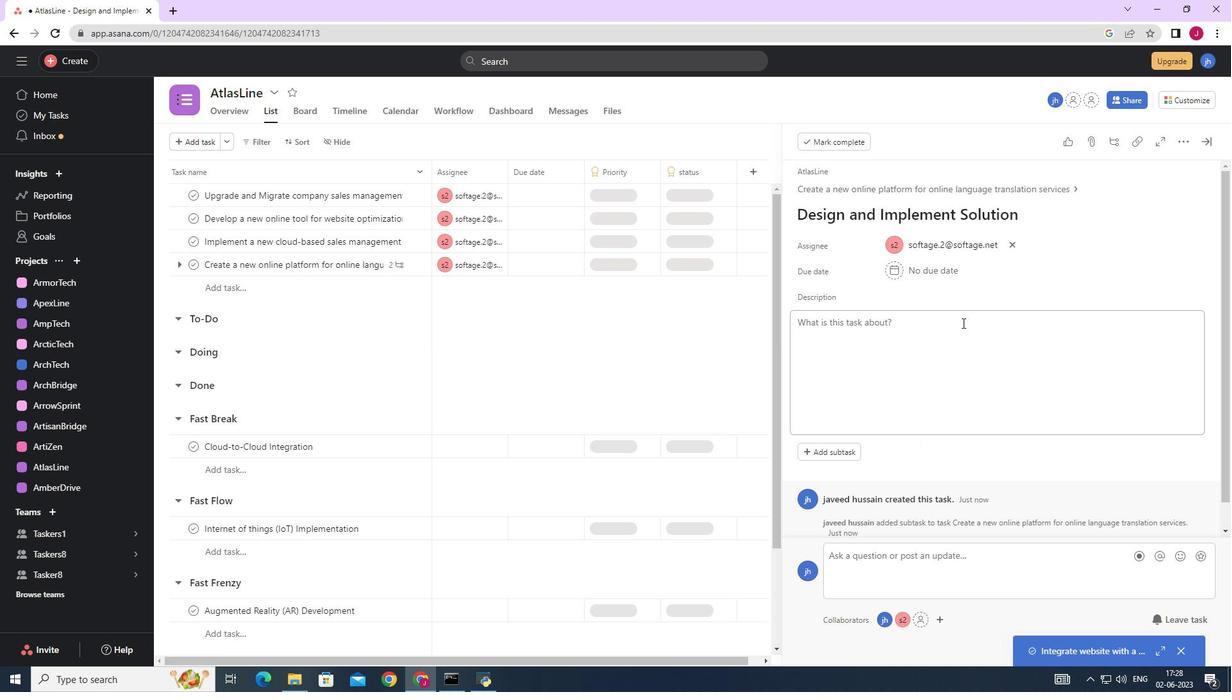 
